 Task: Set up an automation rule in Jira to create a GitLab branch when an issue moves from 'Backlog' to 'In Progress'.
Action: Mouse pressed left at (811, 451)
Screenshot: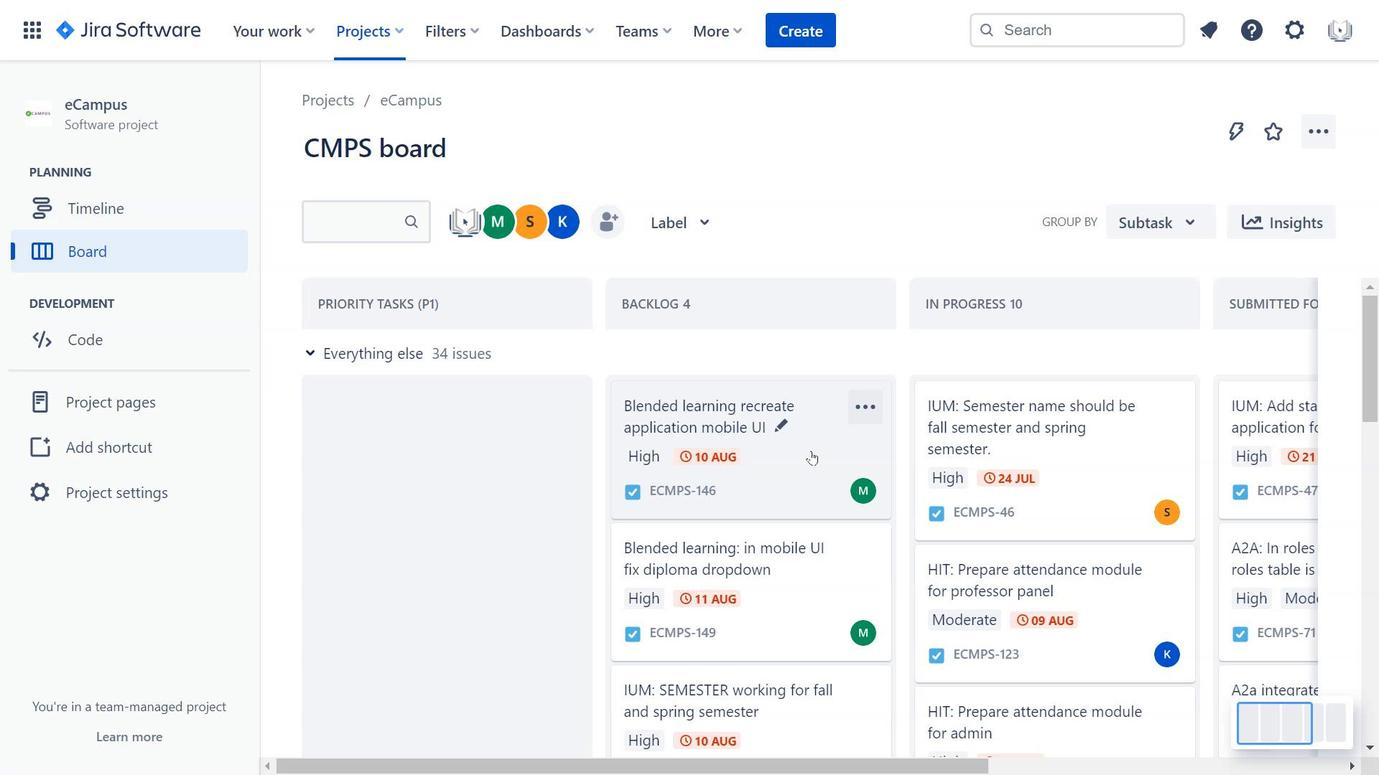 
Action: Mouse moved to (974, 155)
Screenshot: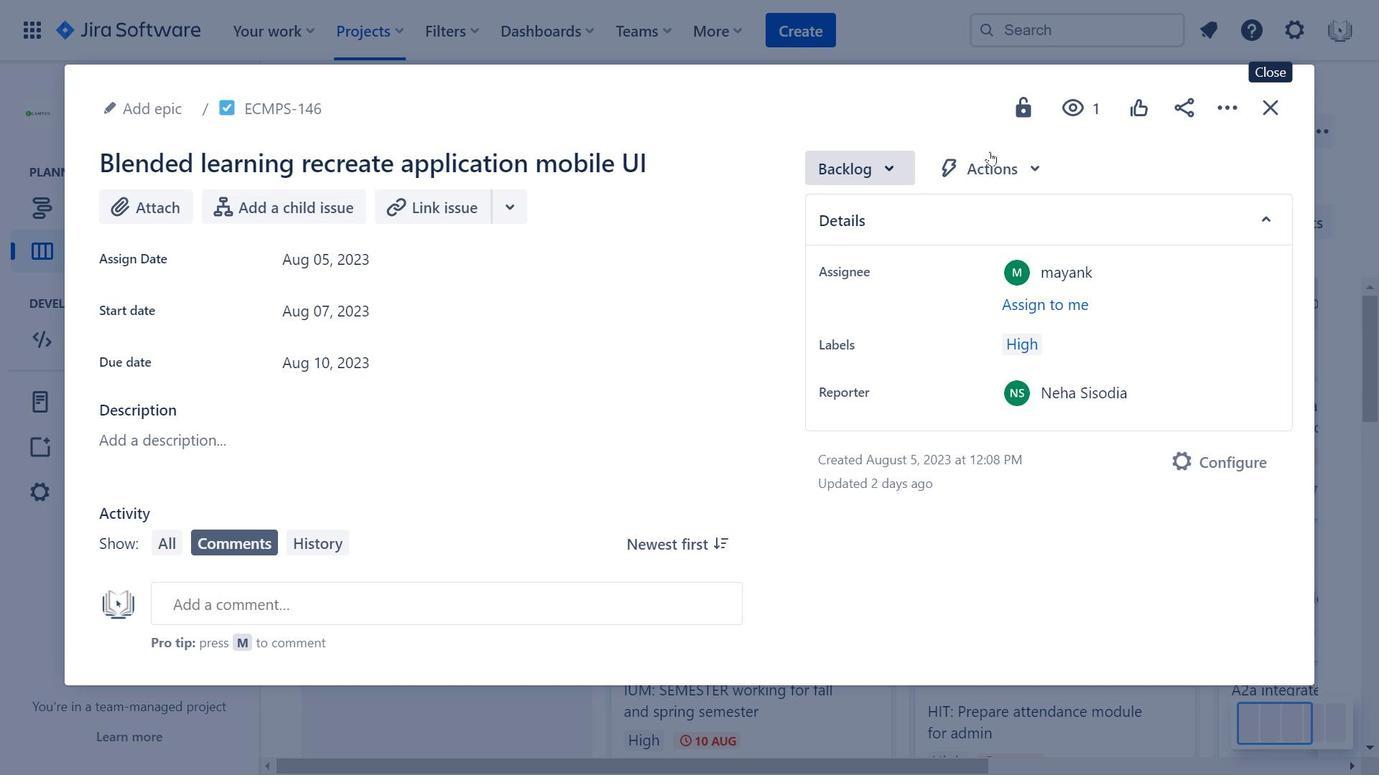 
Action: Mouse pressed left at (974, 155)
Screenshot: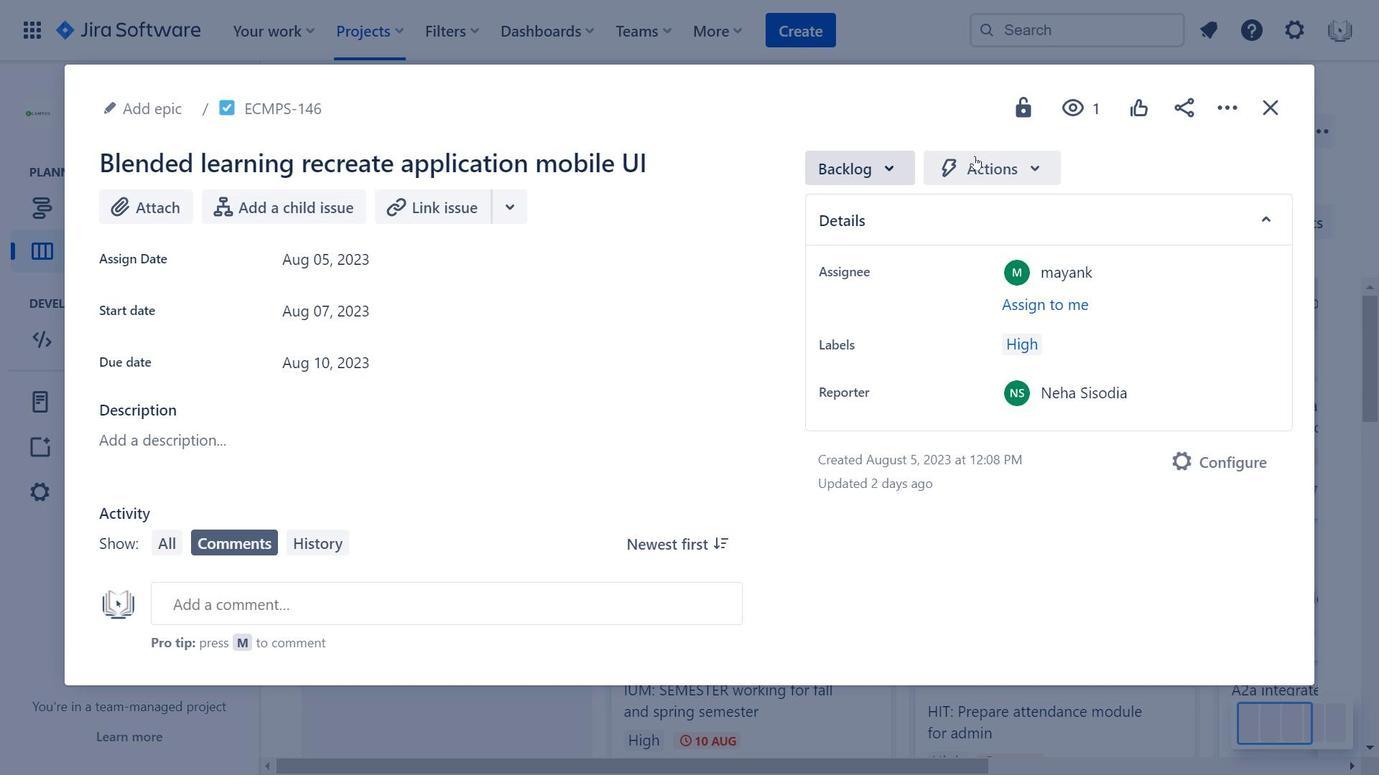 
Action: Mouse moved to (891, 174)
Screenshot: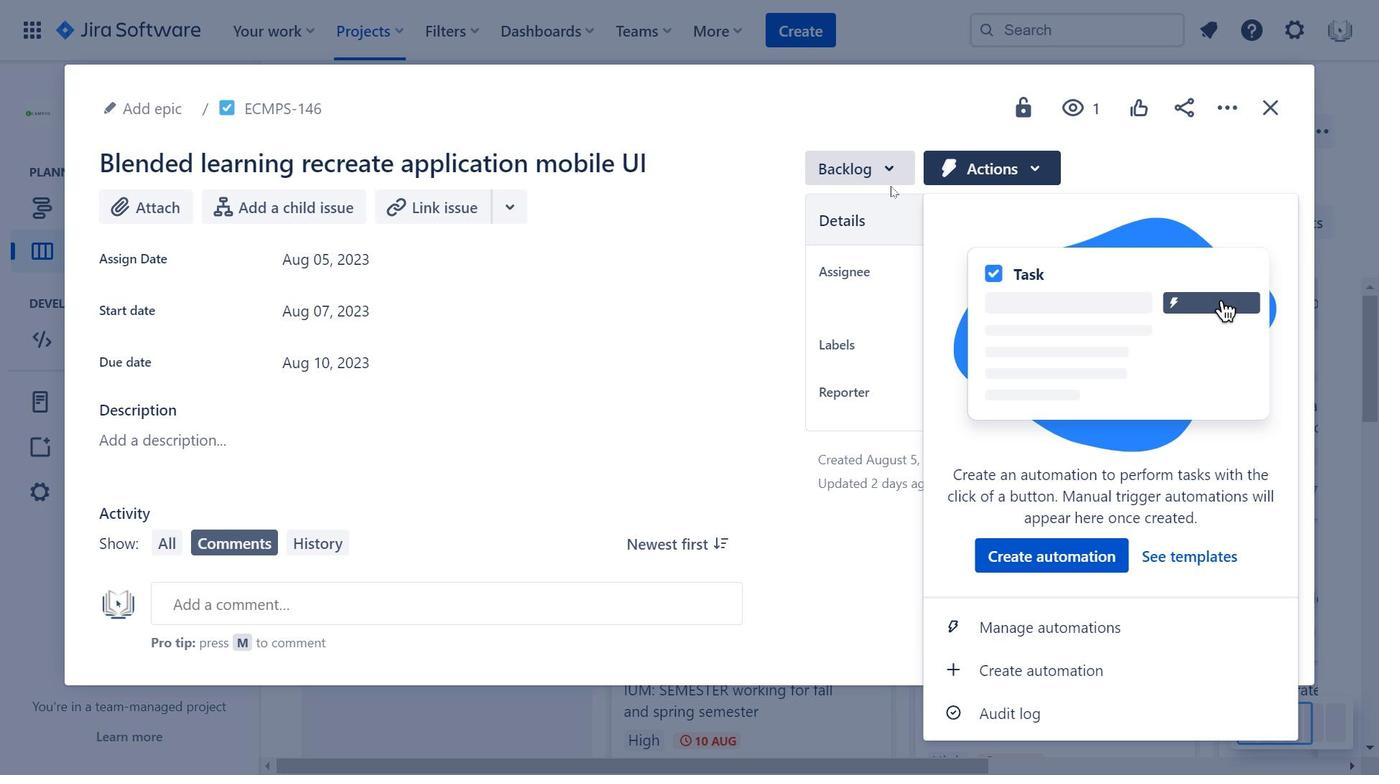 
Action: Mouse pressed left at (891, 174)
Screenshot: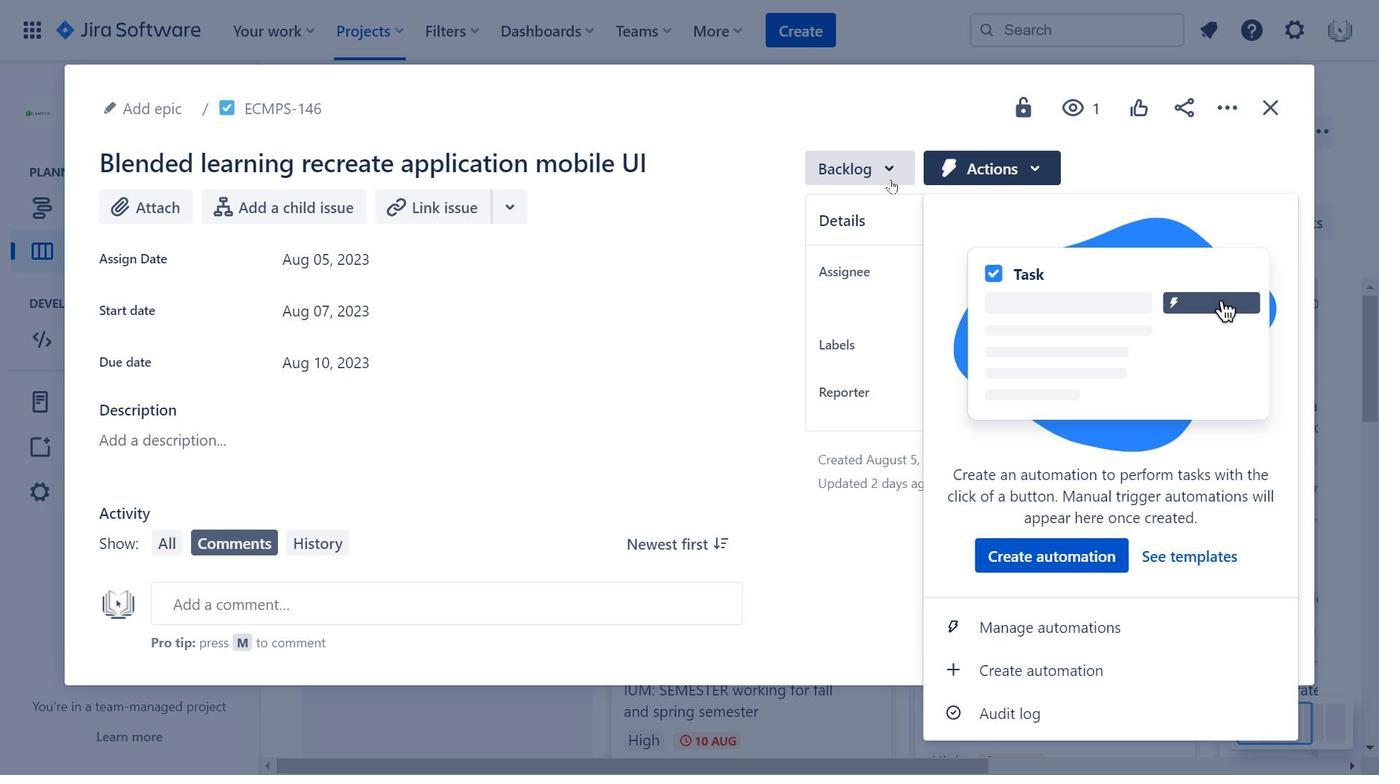 
Action: Mouse moved to (1280, 112)
Screenshot: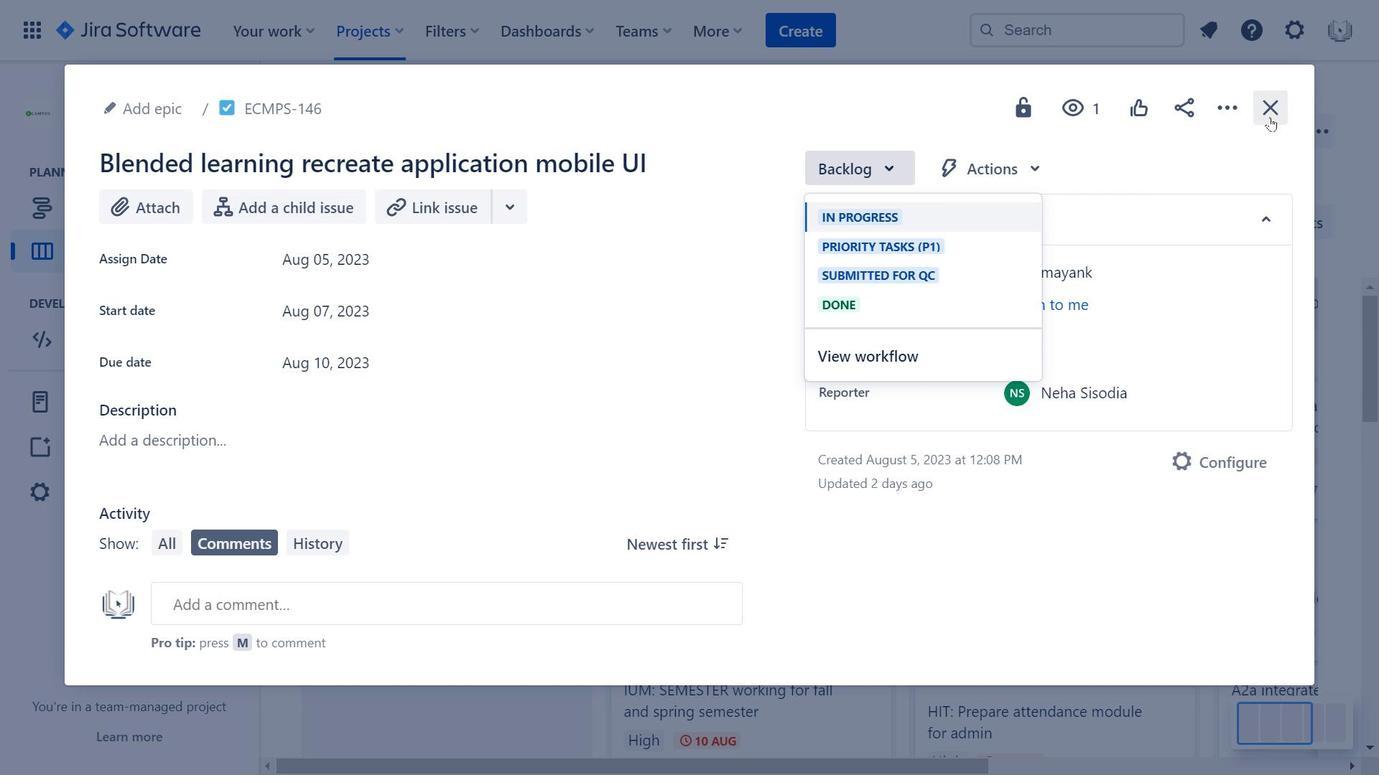 
Action: Mouse pressed left at (1280, 112)
Screenshot: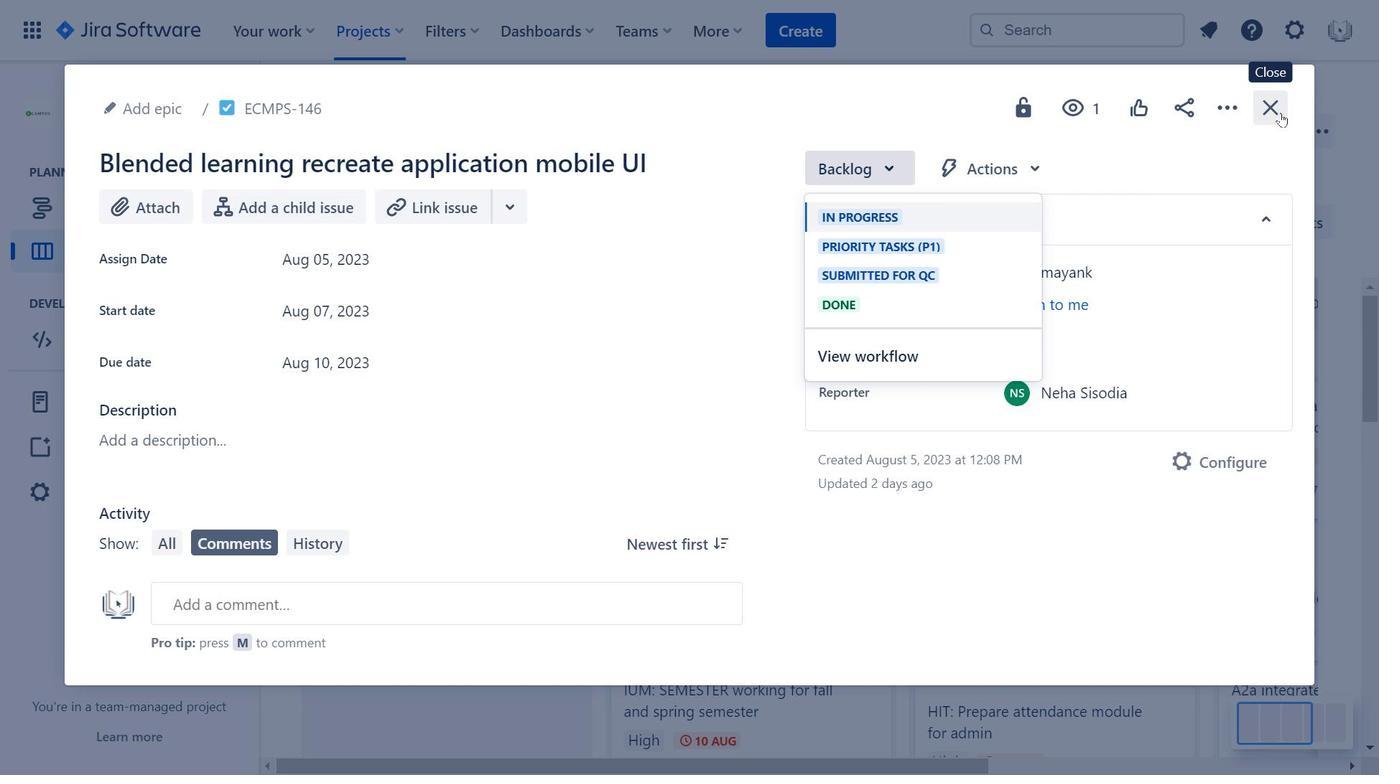 
Action: Mouse moved to (769, 490)
Screenshot: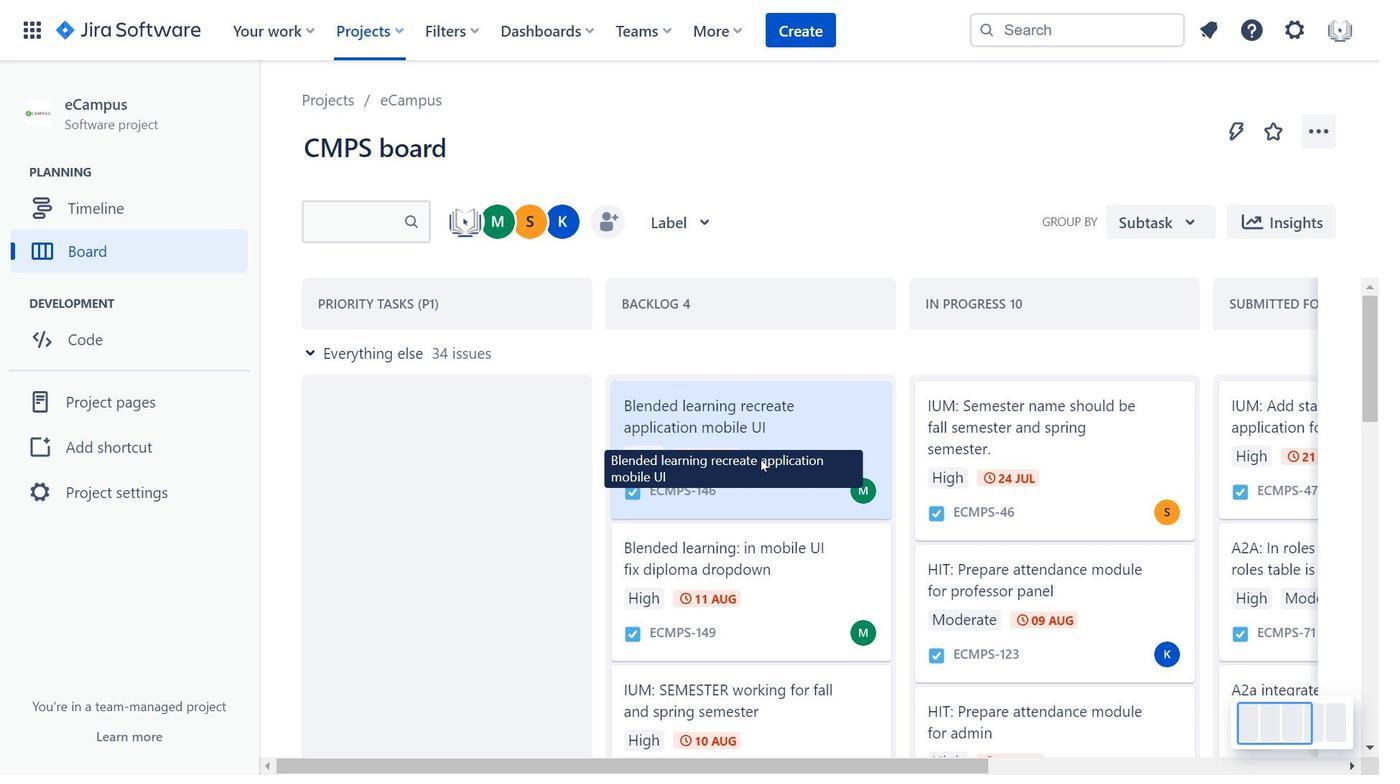 
Action: Mouse scrolled (769, 489) with delta (0, 0)
Screenshot: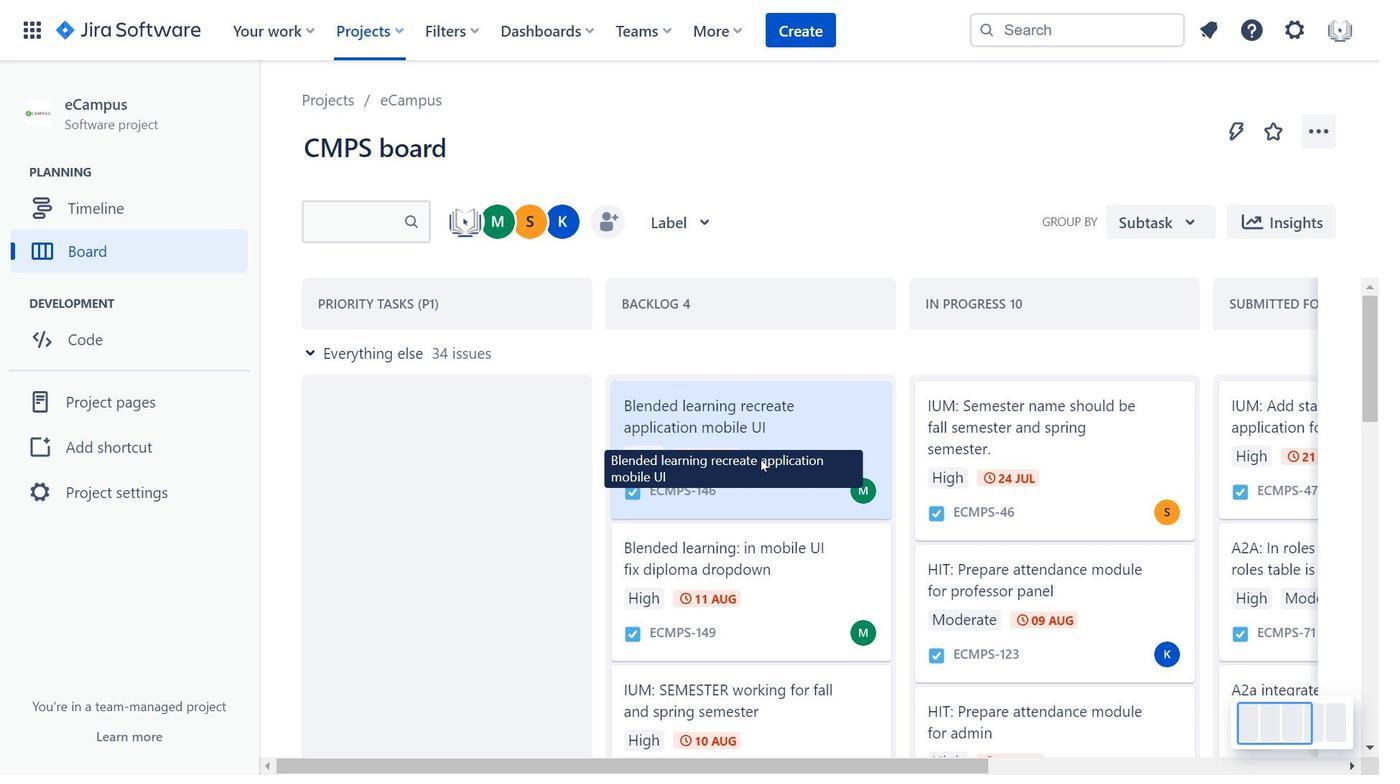 
Action: Mouse moved to (769, 491)
Screenshot: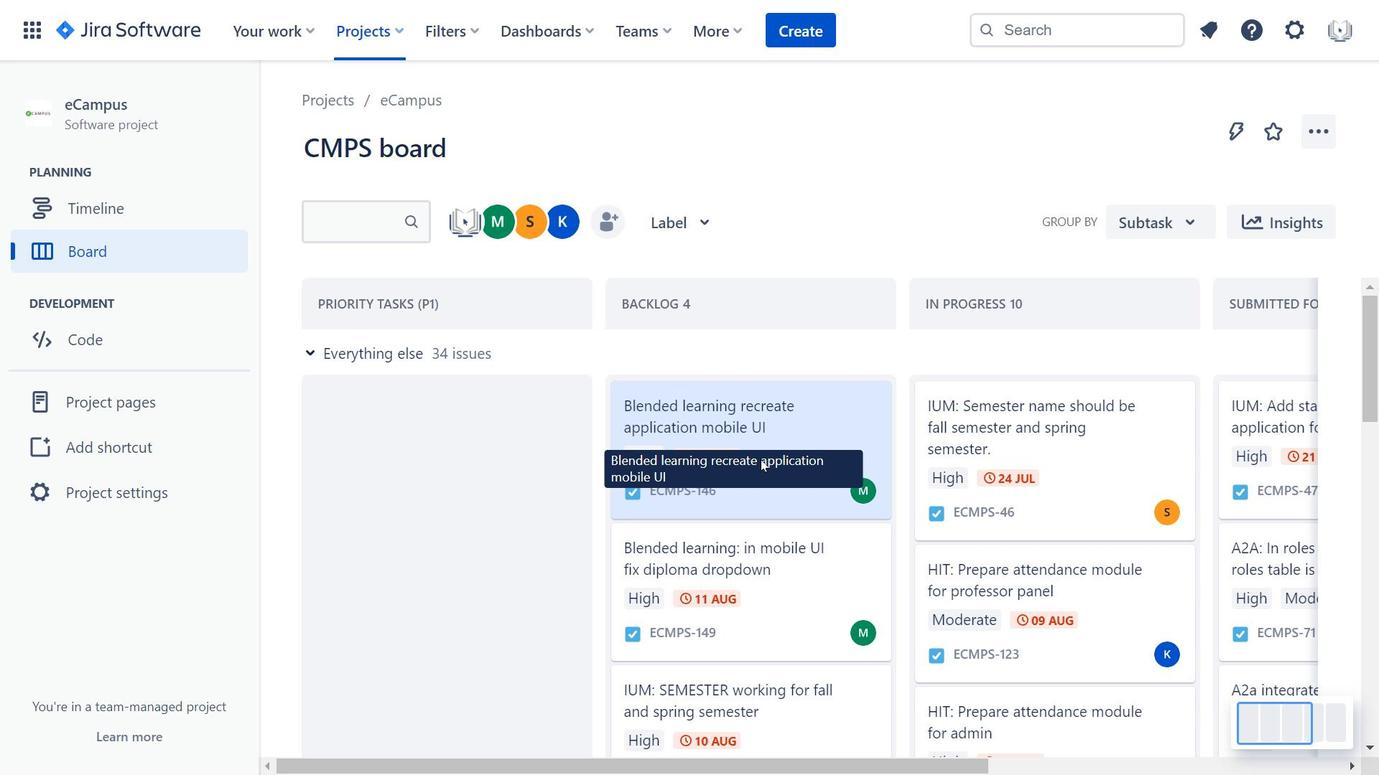 
Action: Mouse scrolled (769, 490) with delta (0, 0)
Screenshot: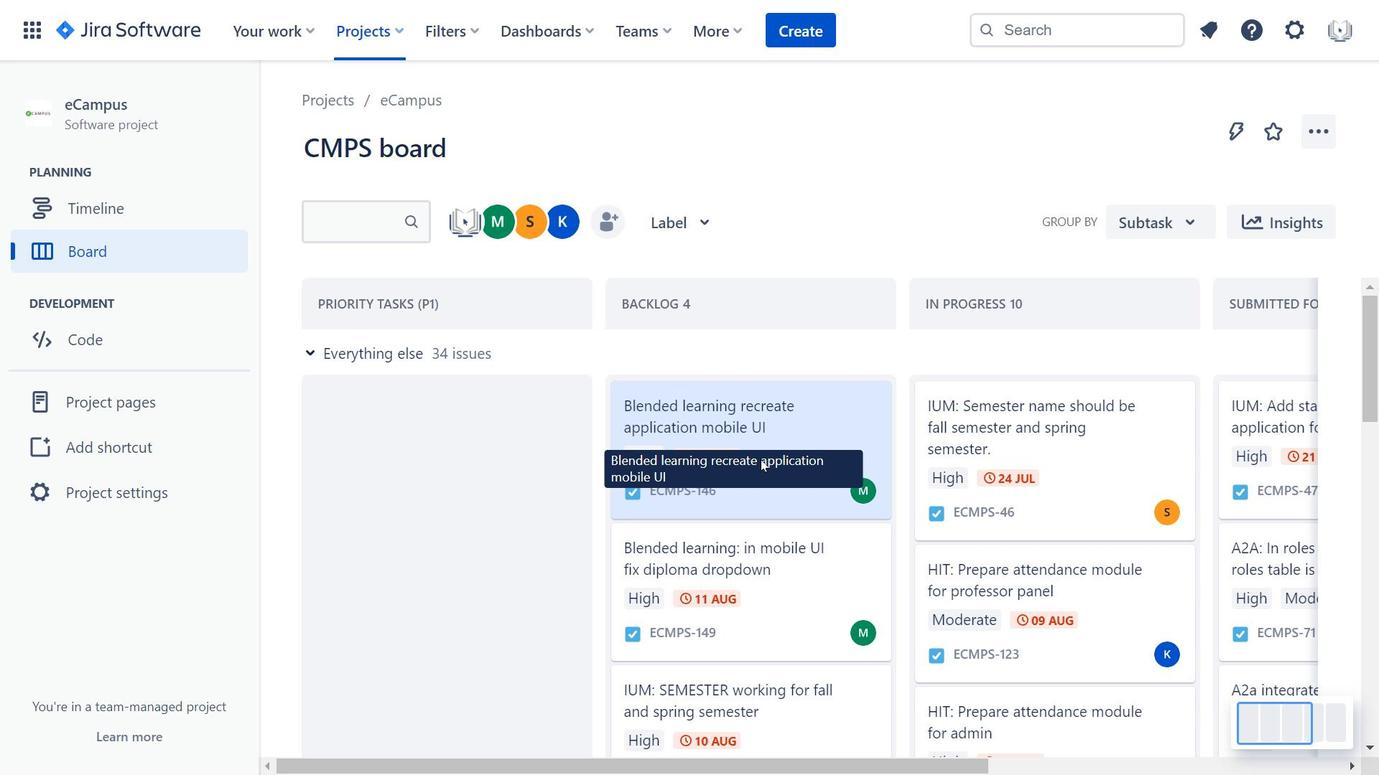 
Action: Mouse moved to (822, 549)
Screenshot: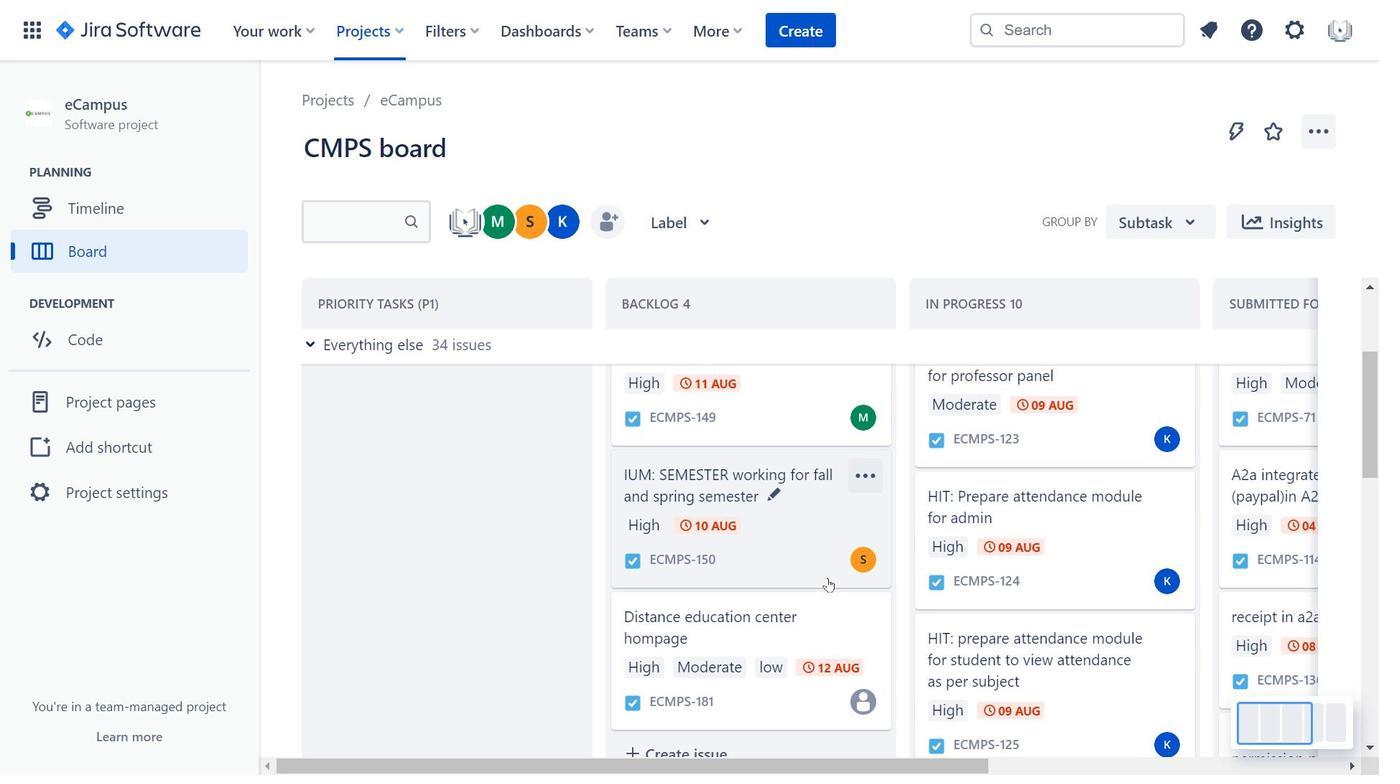 
Action: Mouse pressed left at (822, 549)
Screenshot: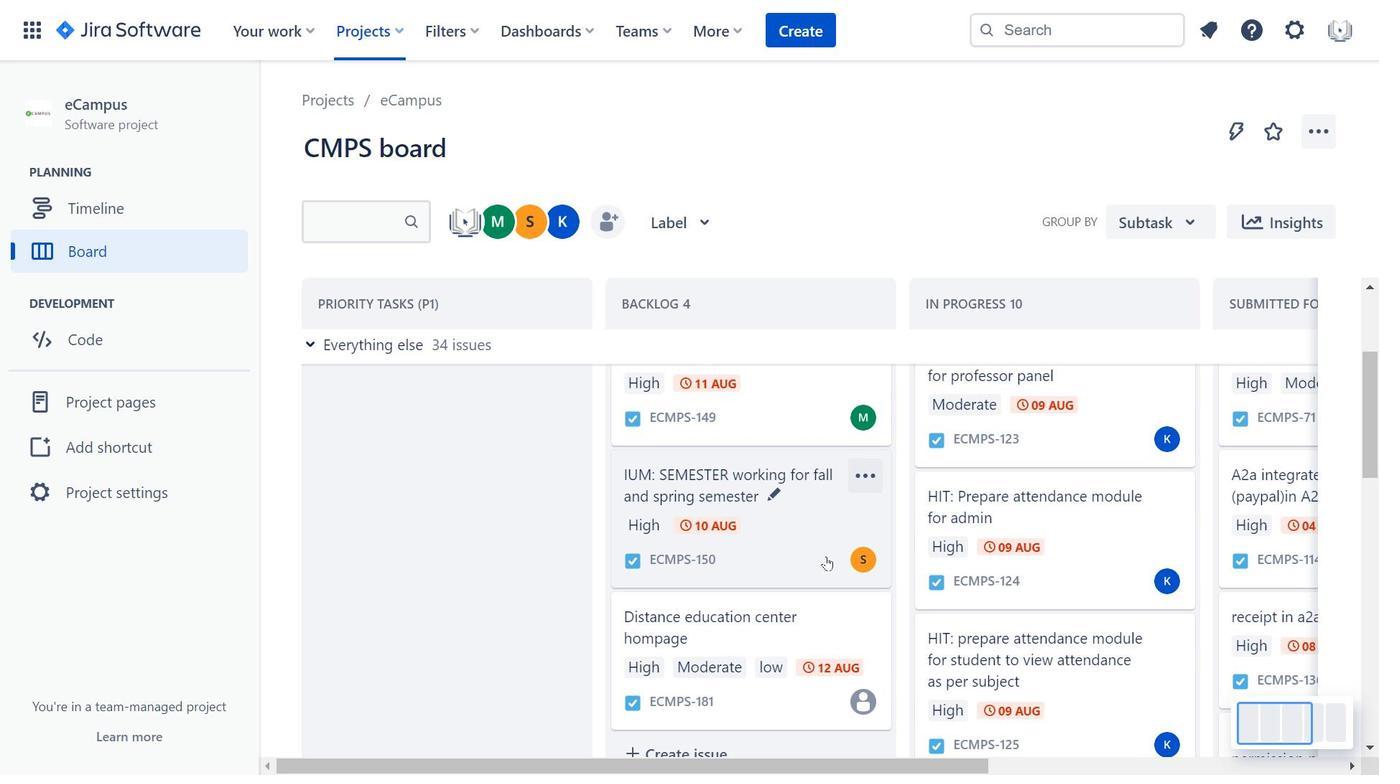 
Action: Mouse moved to (1011, 174)
Screenshot: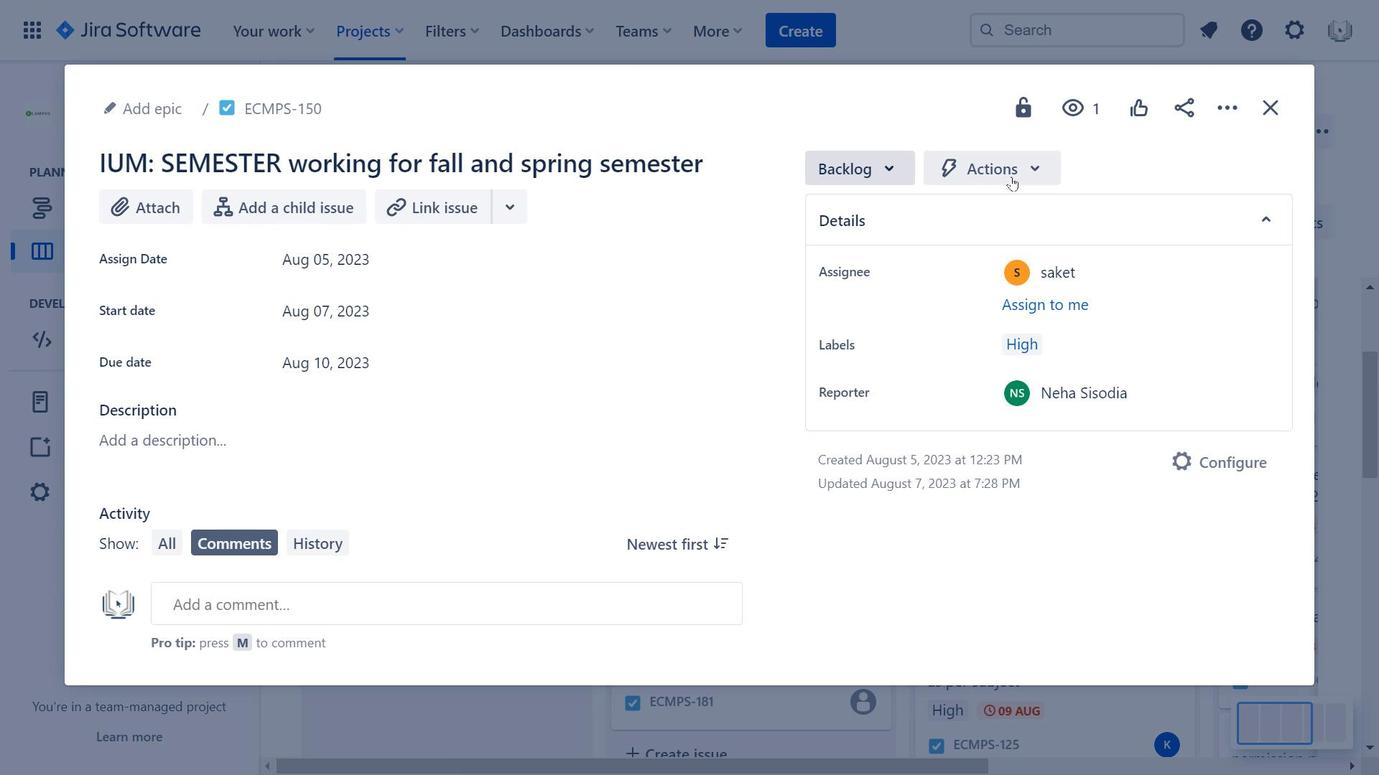 
Action: Mouse pressed left at (1011, 174)
Screenshot: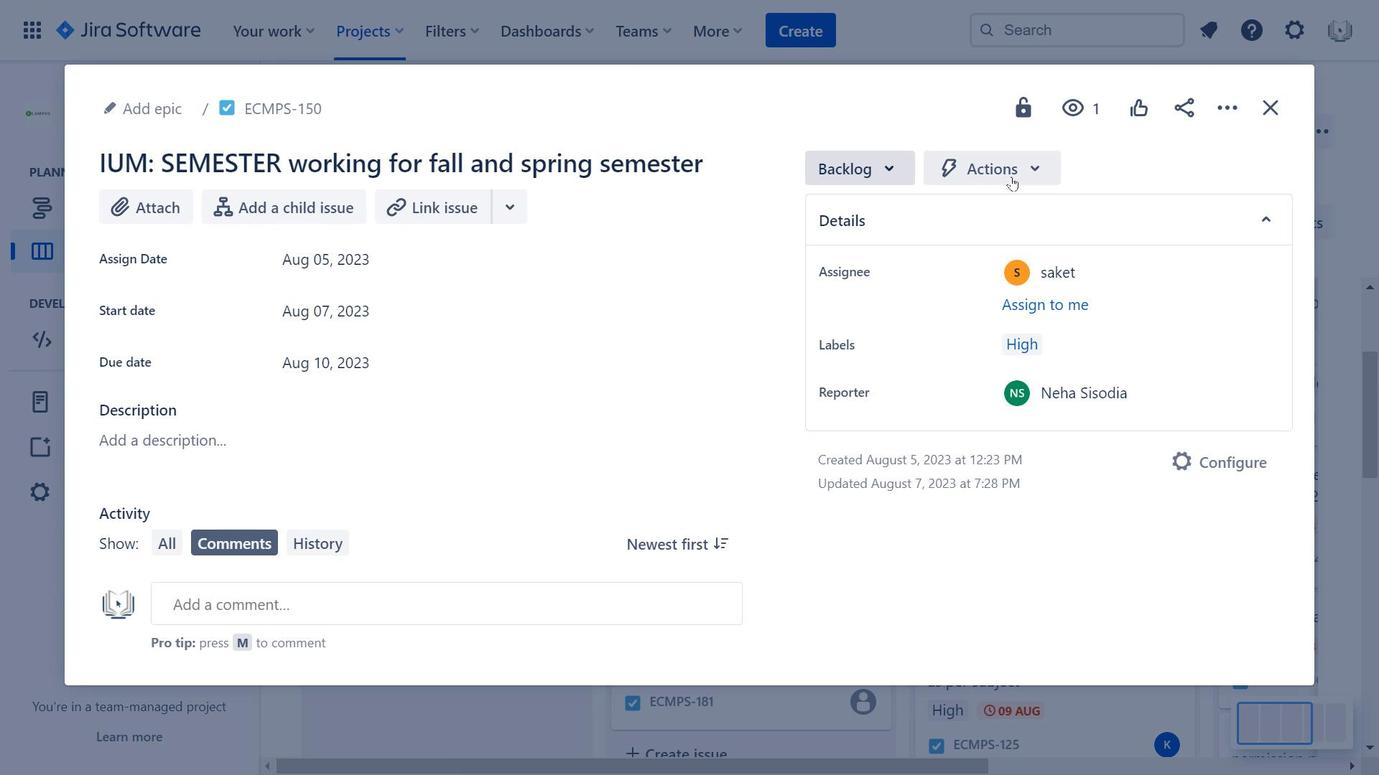 
Action: Mouse moved to (369, 273)
Screenshot: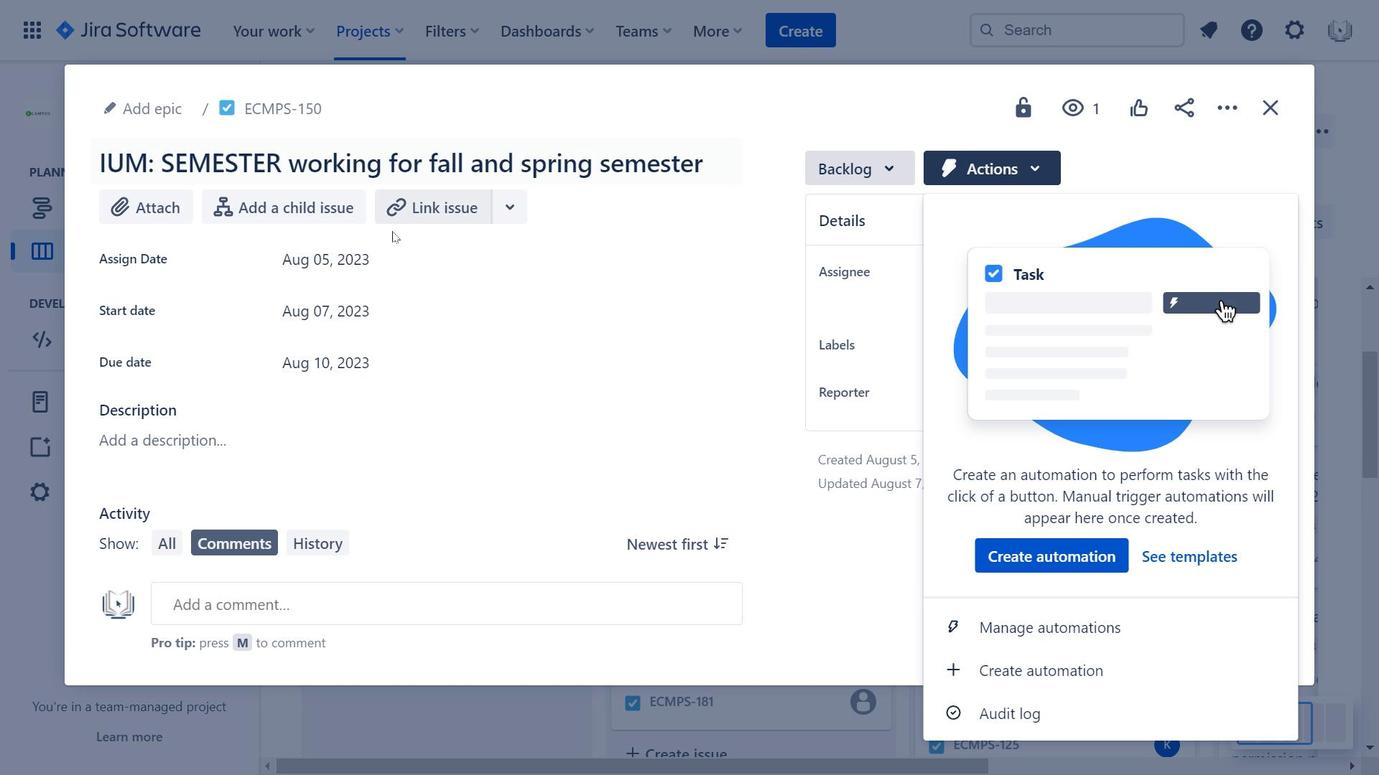 
Action: Mouse pressed left at (369, 273)
Screenshot: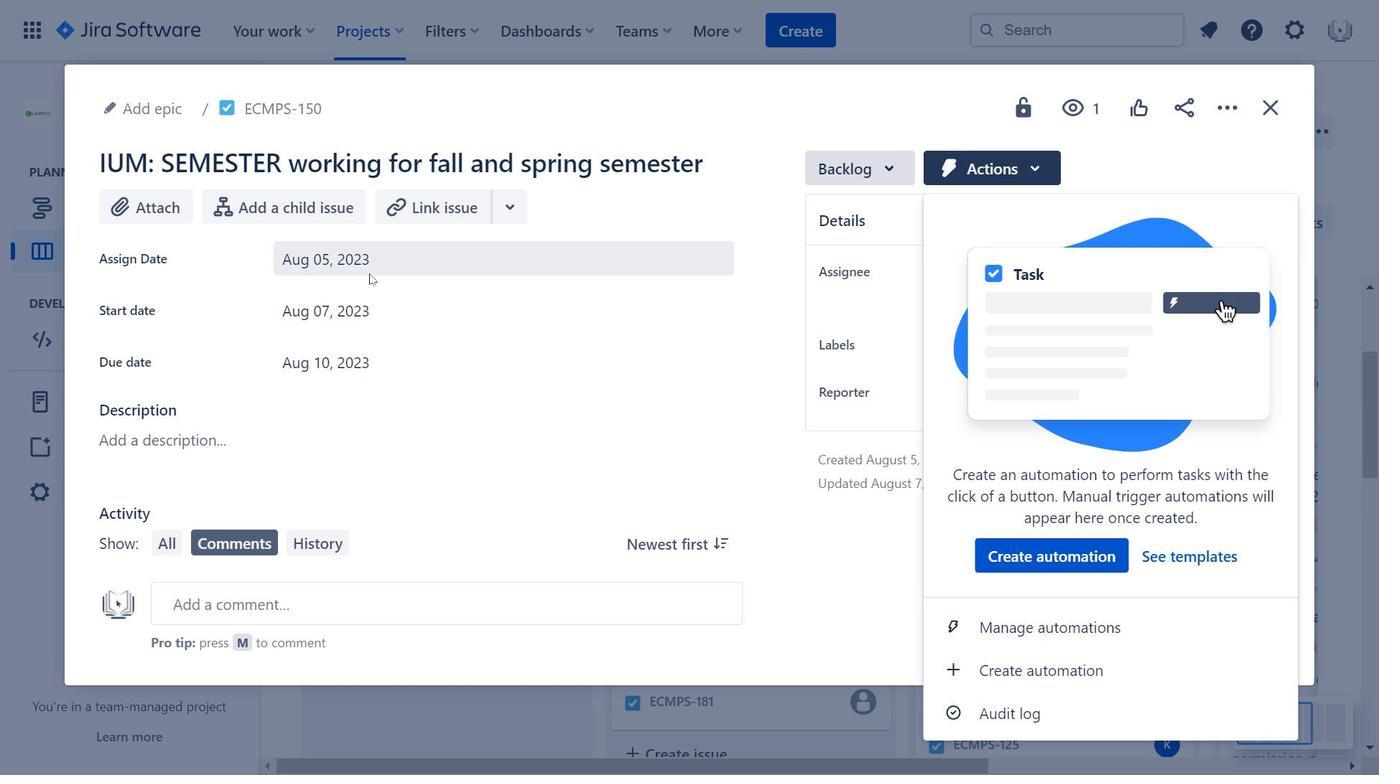 
Action: Mouse moved to (876, 175)
Screenshot: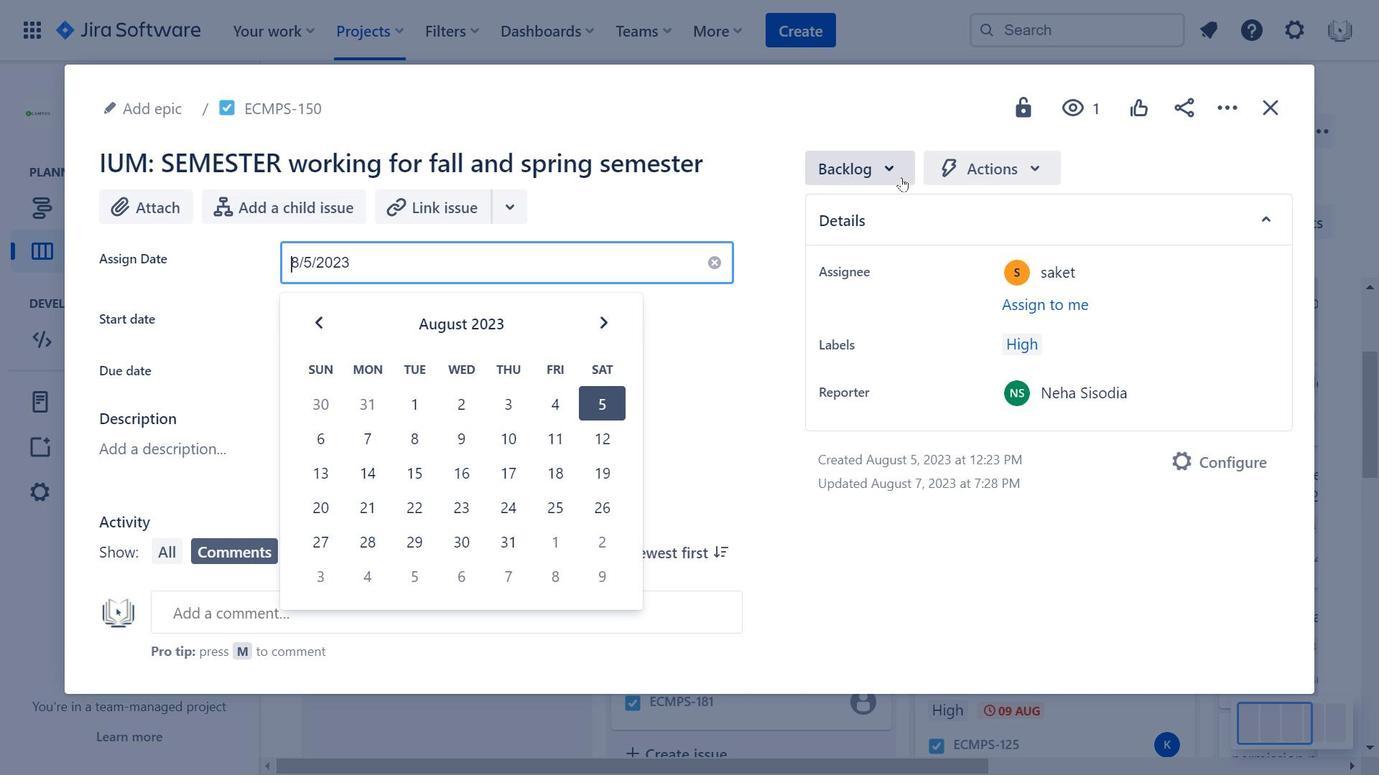 
Action: Mouse pressed left at (876, 175)
Screenshot: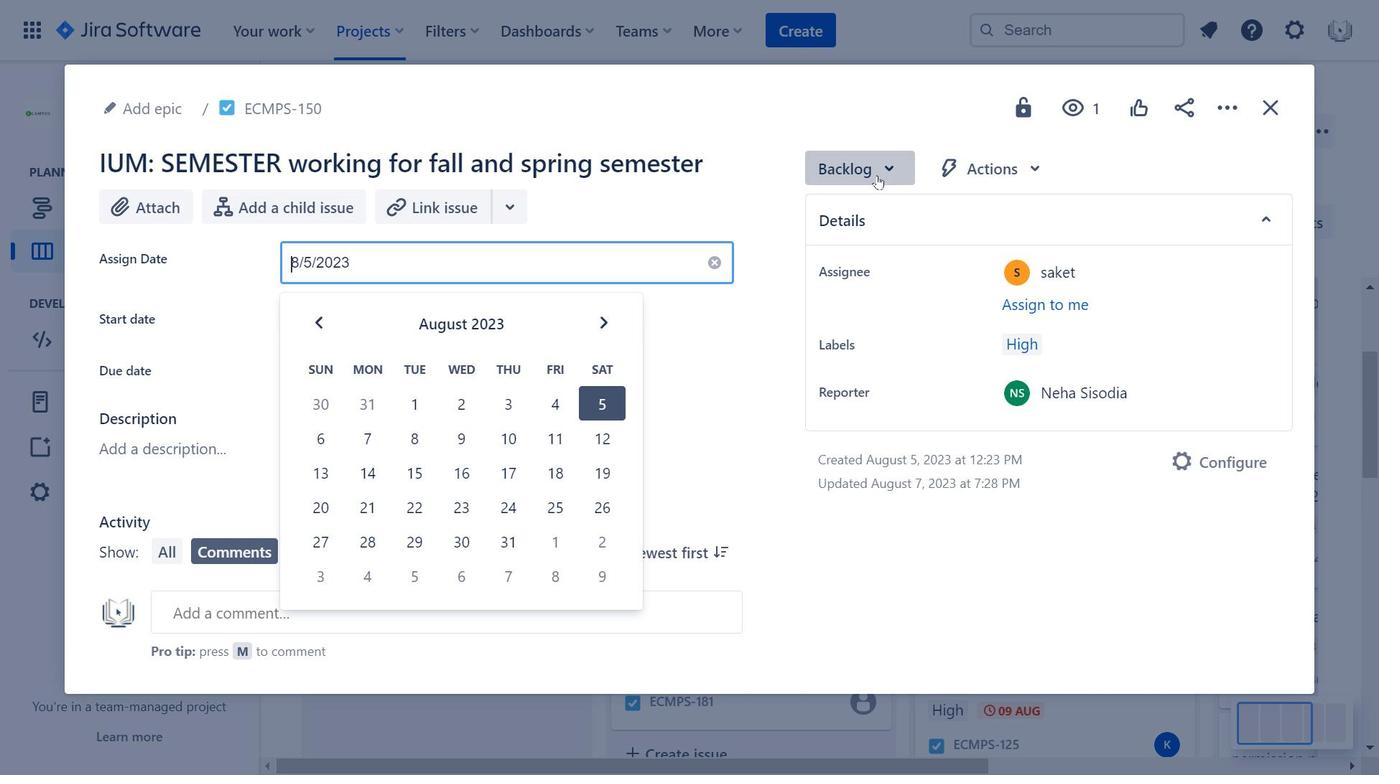 
Action: Mouse moved to (982, 173)
Screenshot: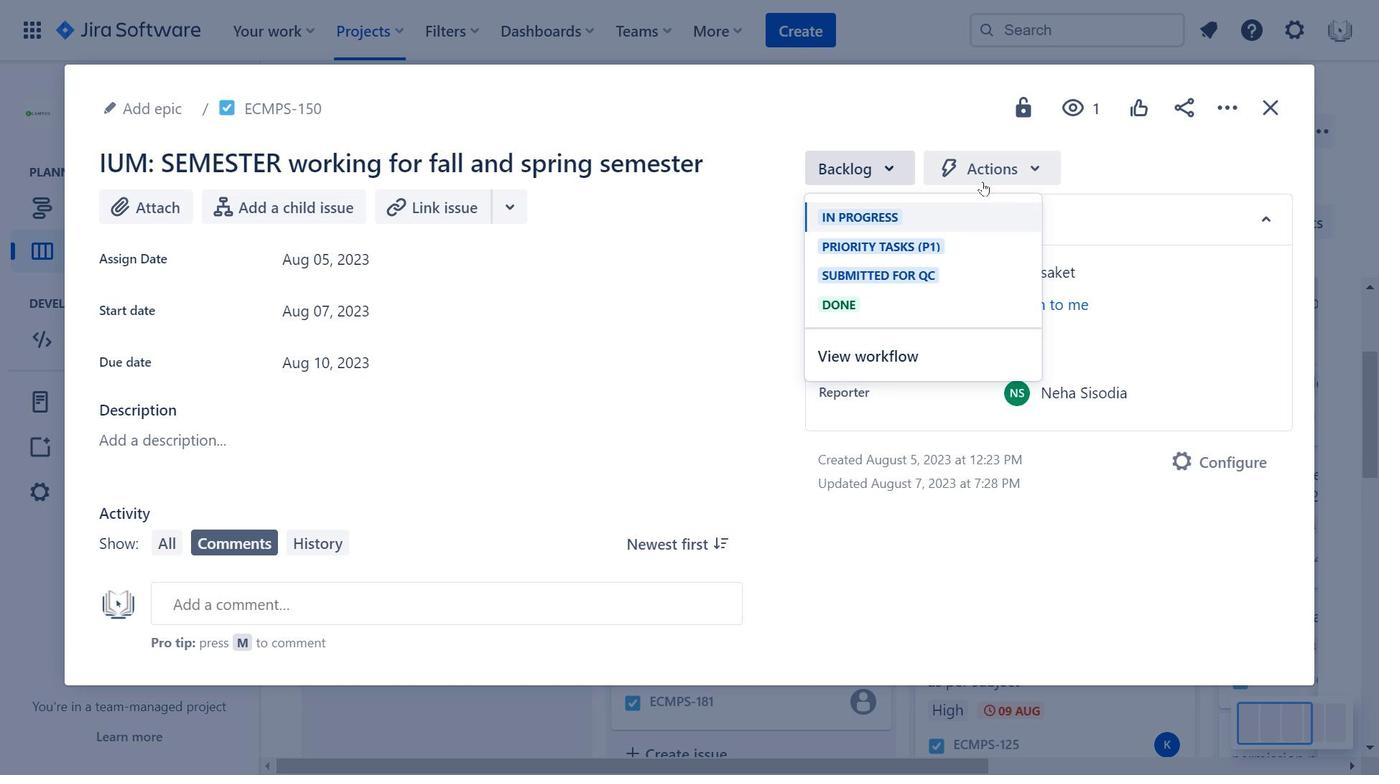 
Action: Mouse pressed left at (982, 173)
Screenshot: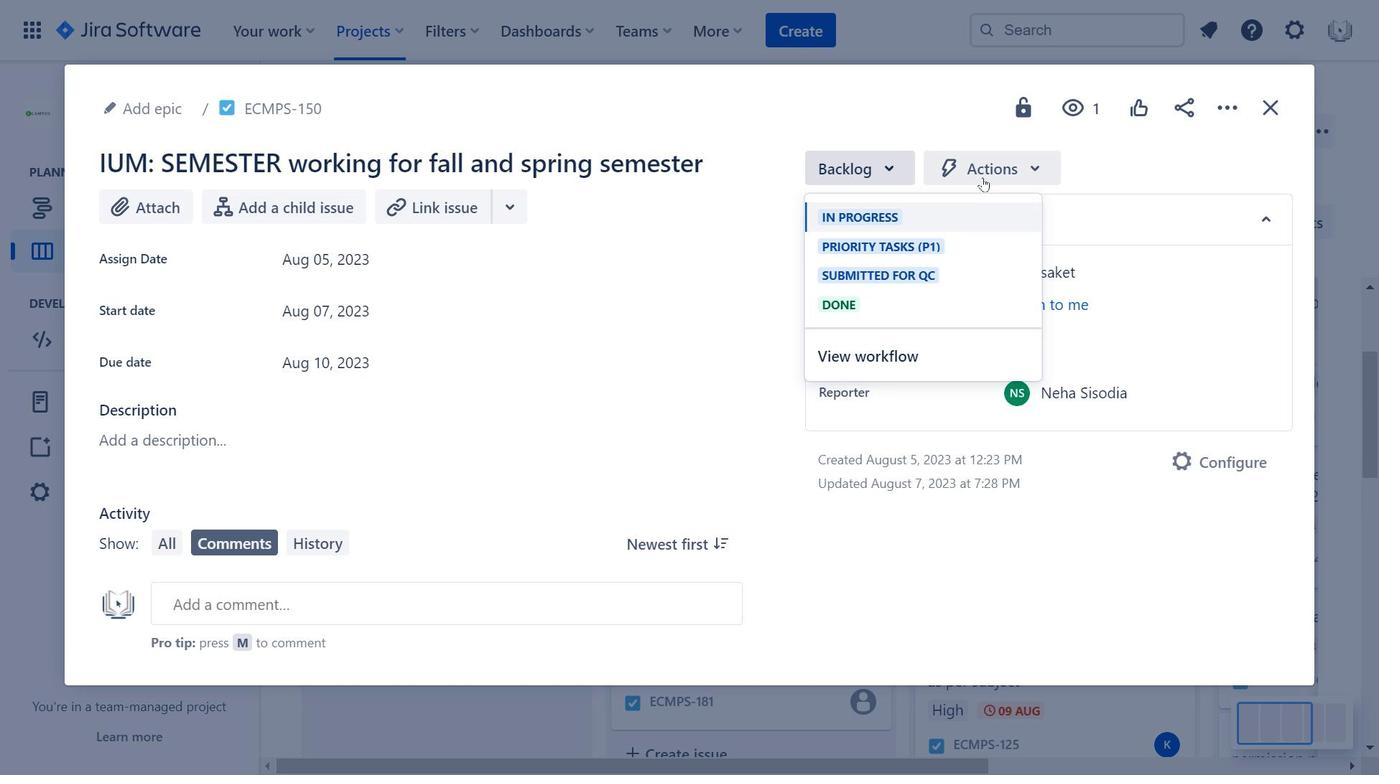 
Action: Mouse moved to (666, 252)
Screenshot: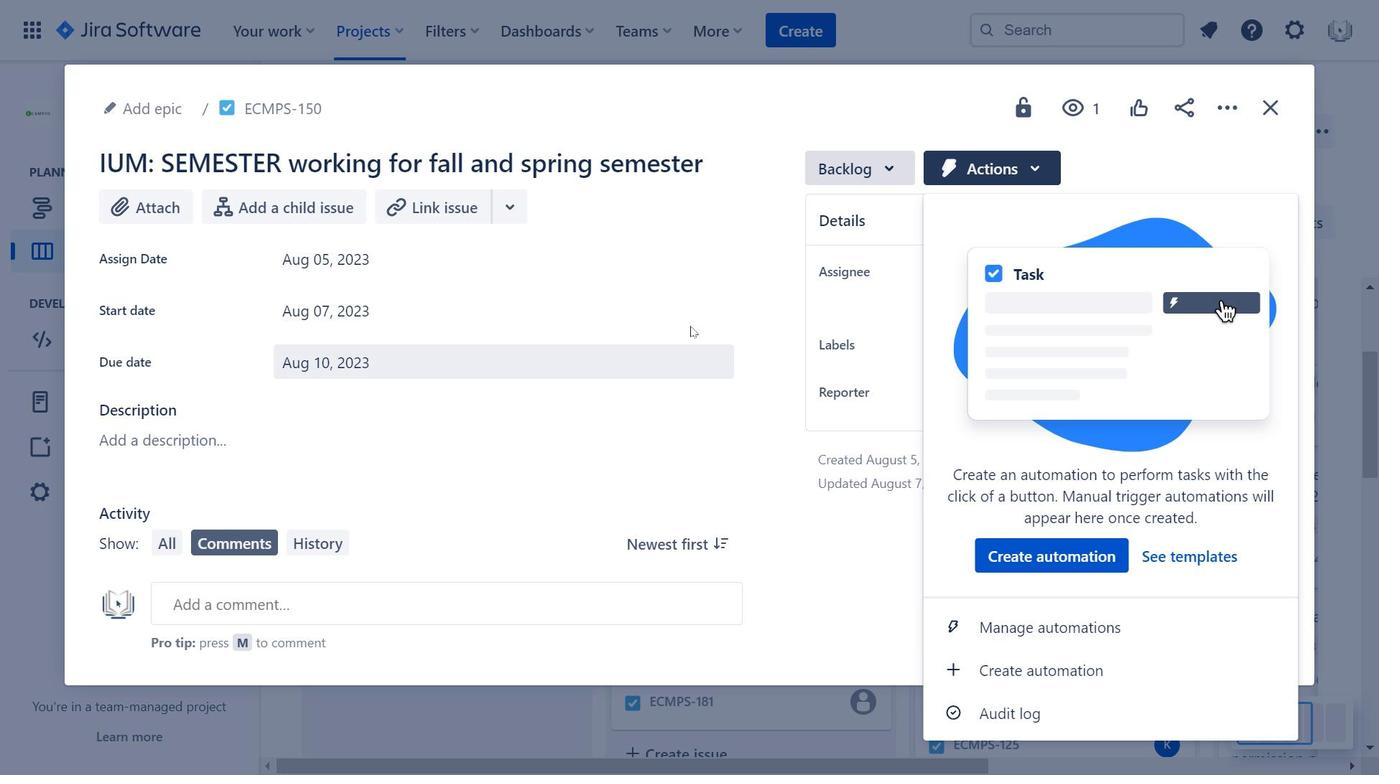 
Action: Mouse scrolled (666, 251) with delta (0, 0)
Screenshot: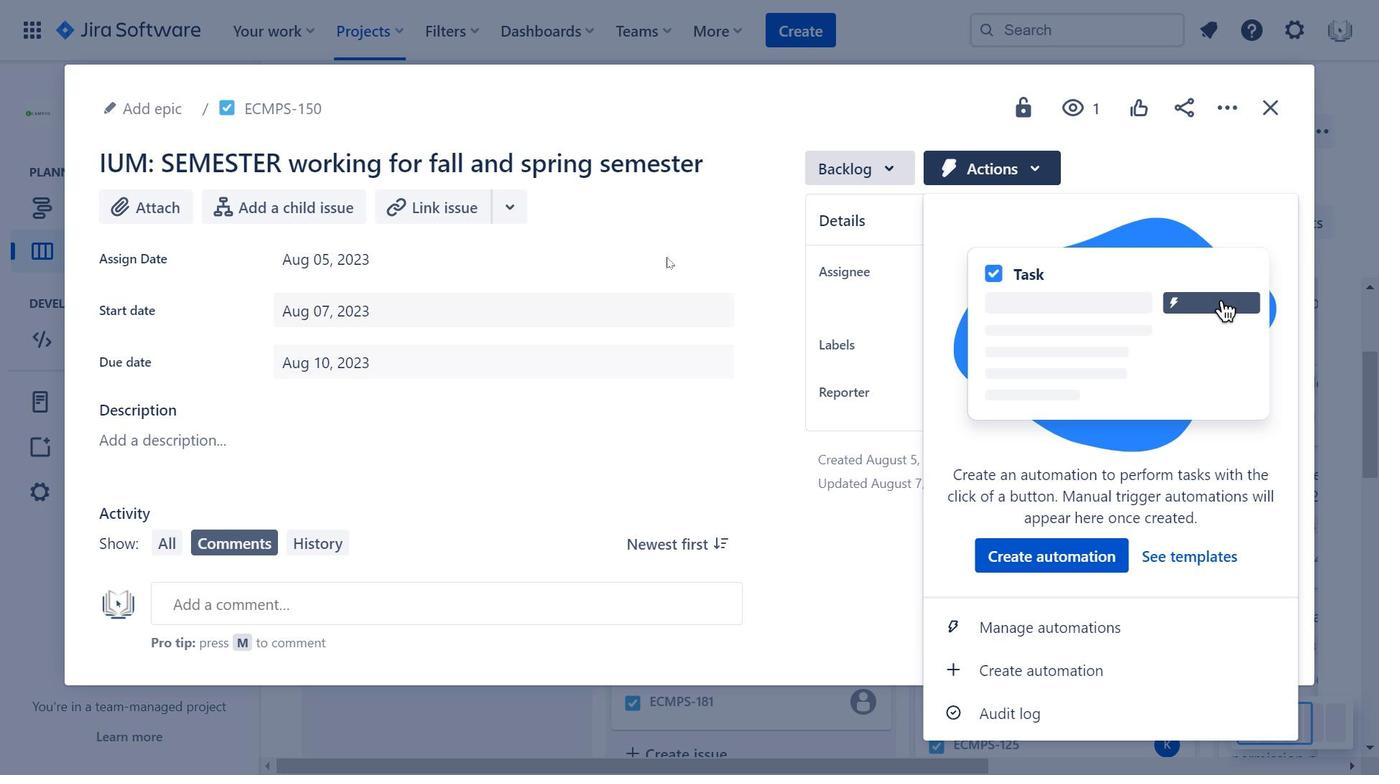 
Action: Mouse moved to (1265, 117)
Screenshot: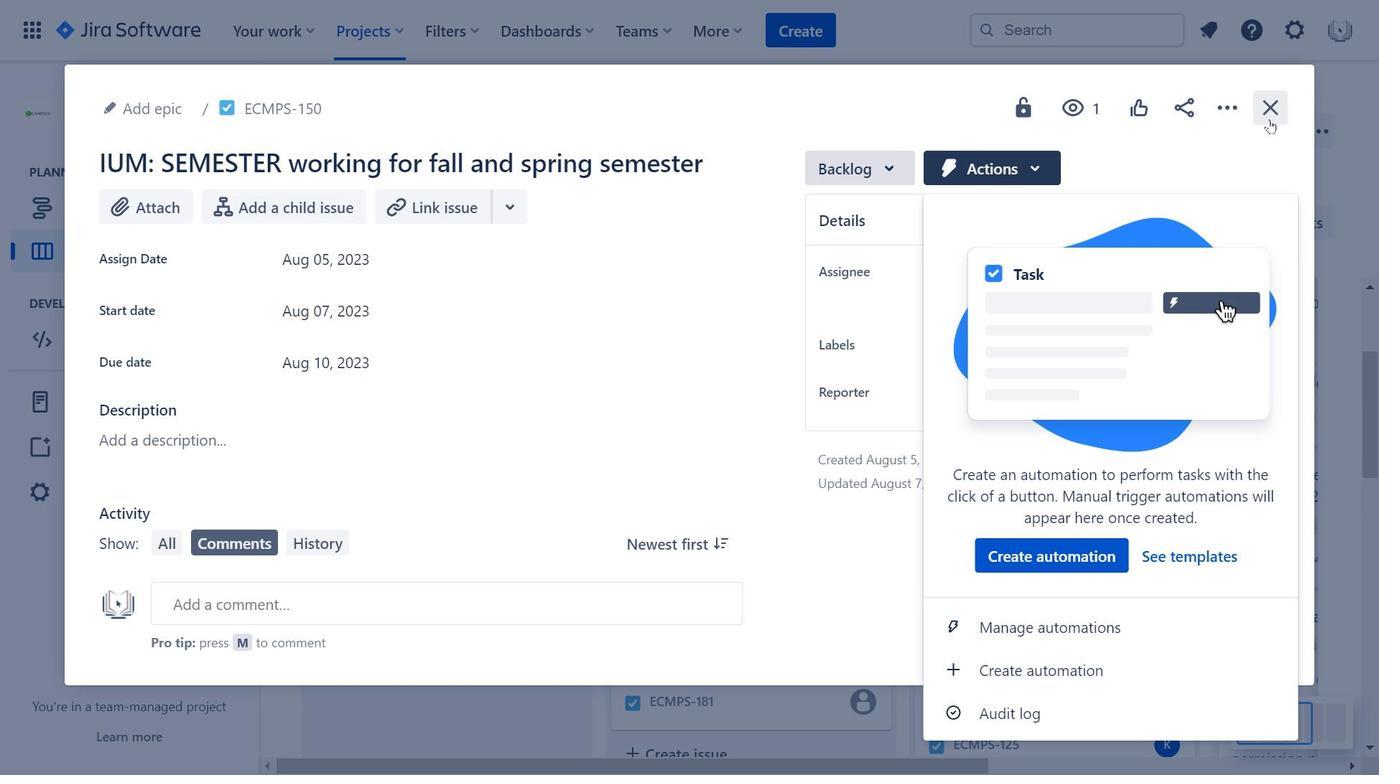 
Action: Mouse pressed left at (1265, 117)
Screenshot: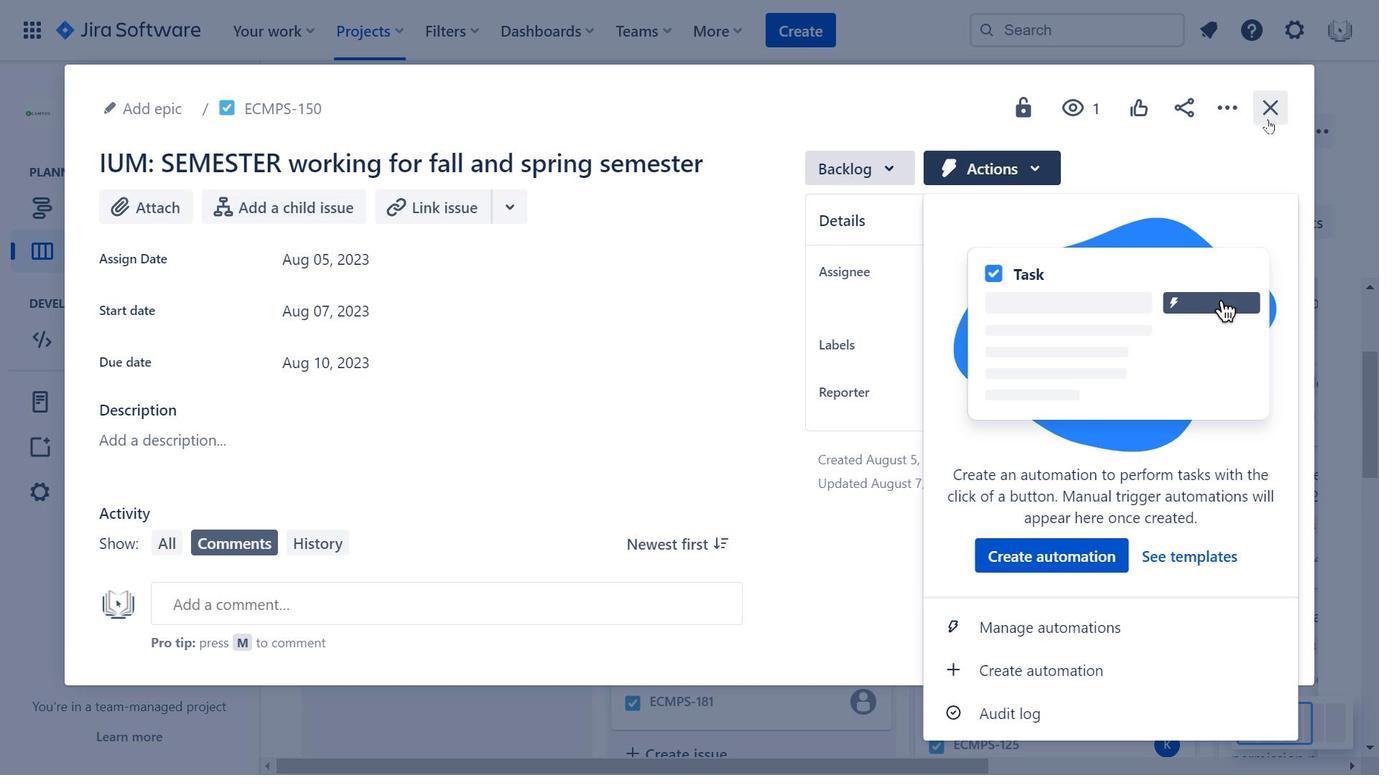 
Action: Mouse moved to (1265, 720)
Screenshot: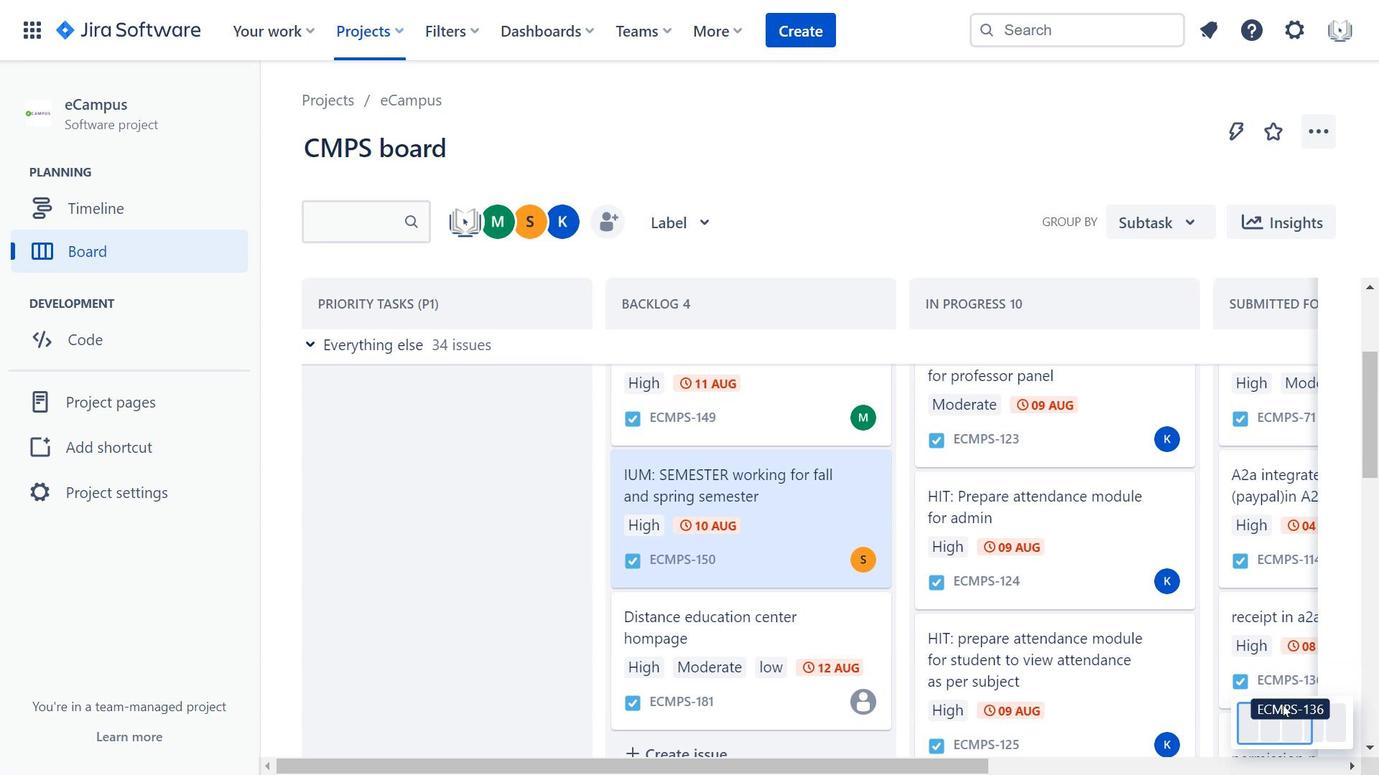 
Action: Mouse pressed left at (1265, 720)
Screenshot: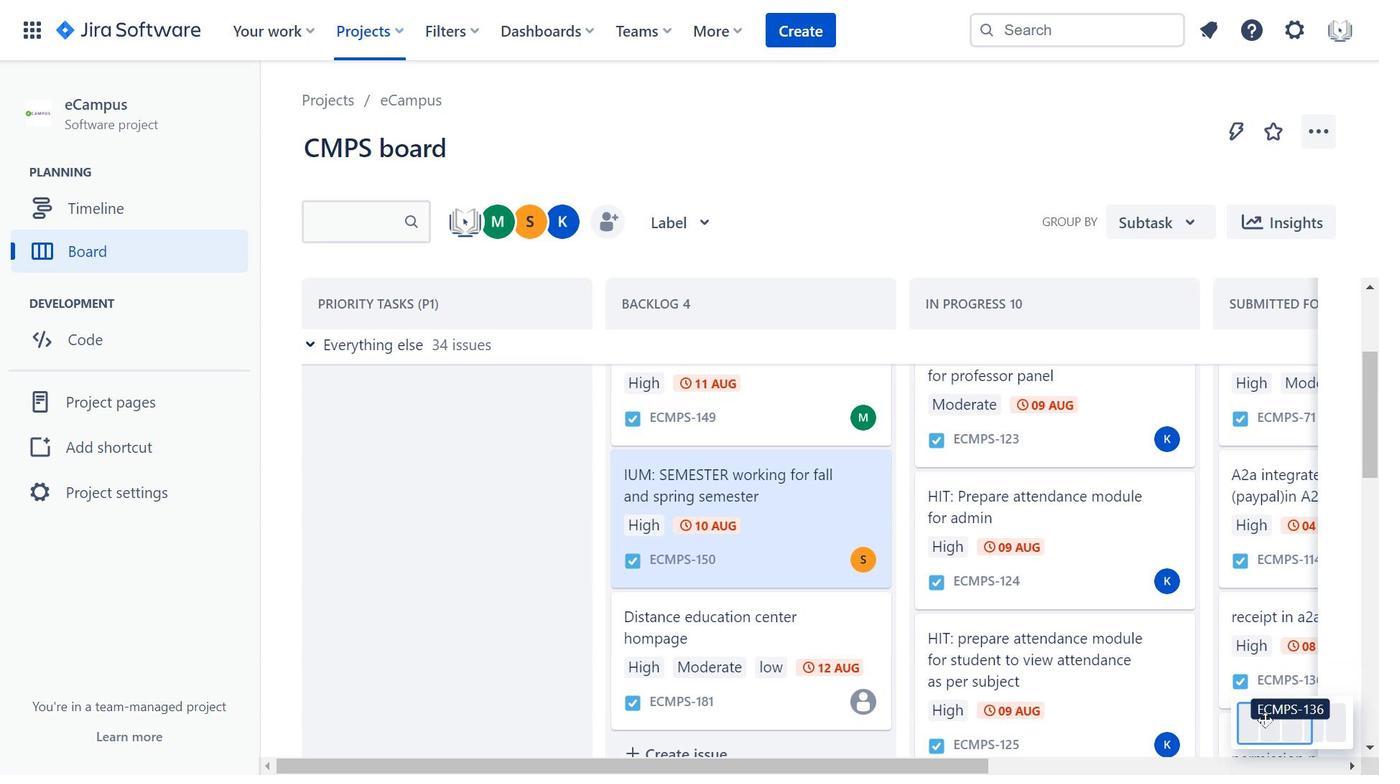 
Action: Mouse moved to (881, 531)
Screenshot: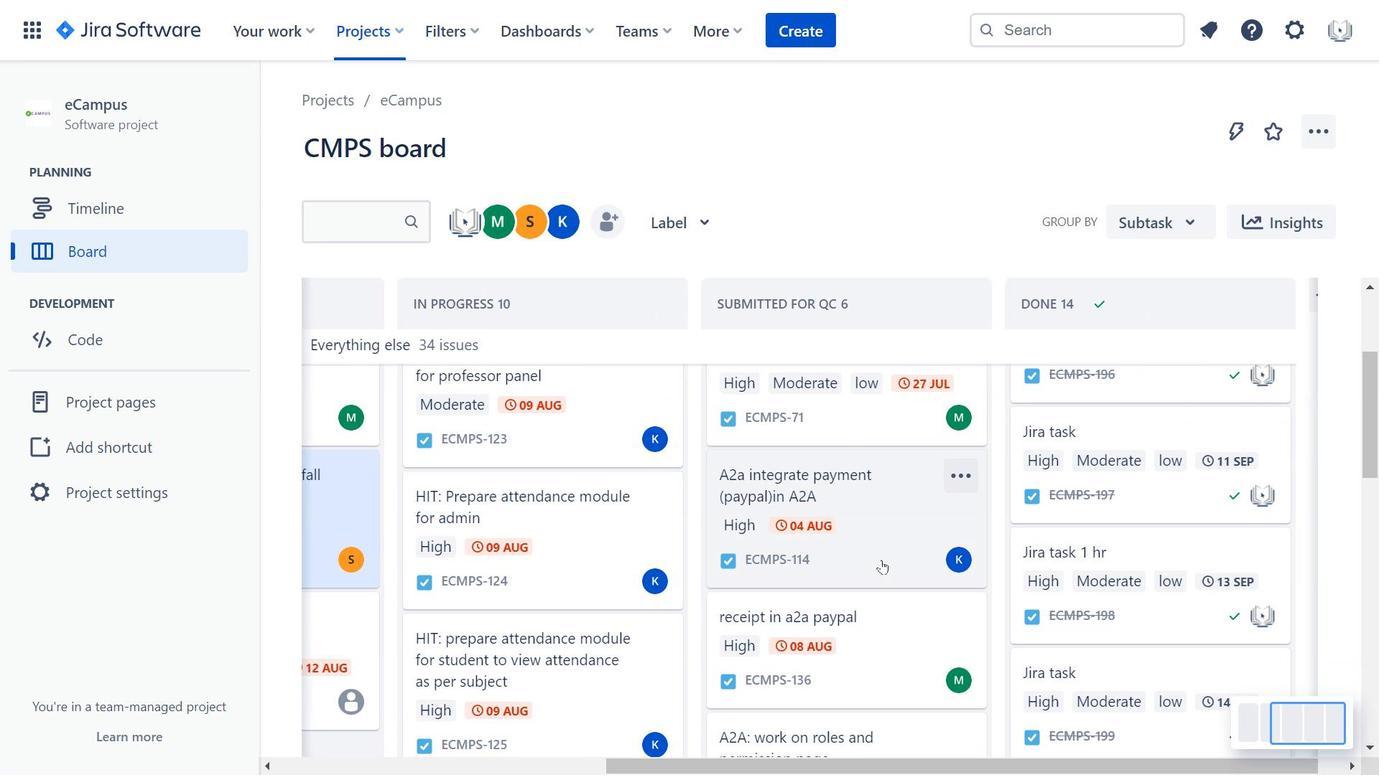 
Action: Mouse pressed left at (881, 531)
Screenshot: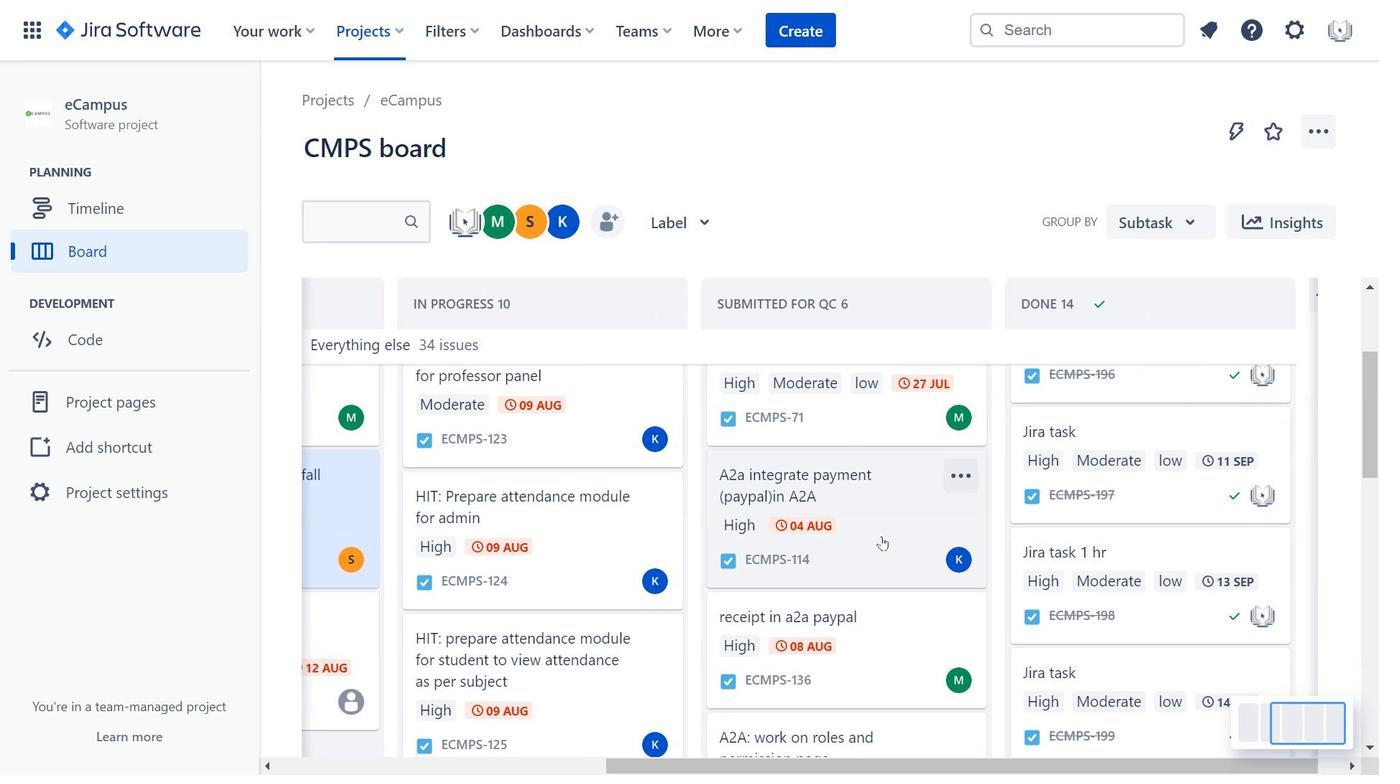 
Action: Mouse moved to (529, 318)
Screenshot: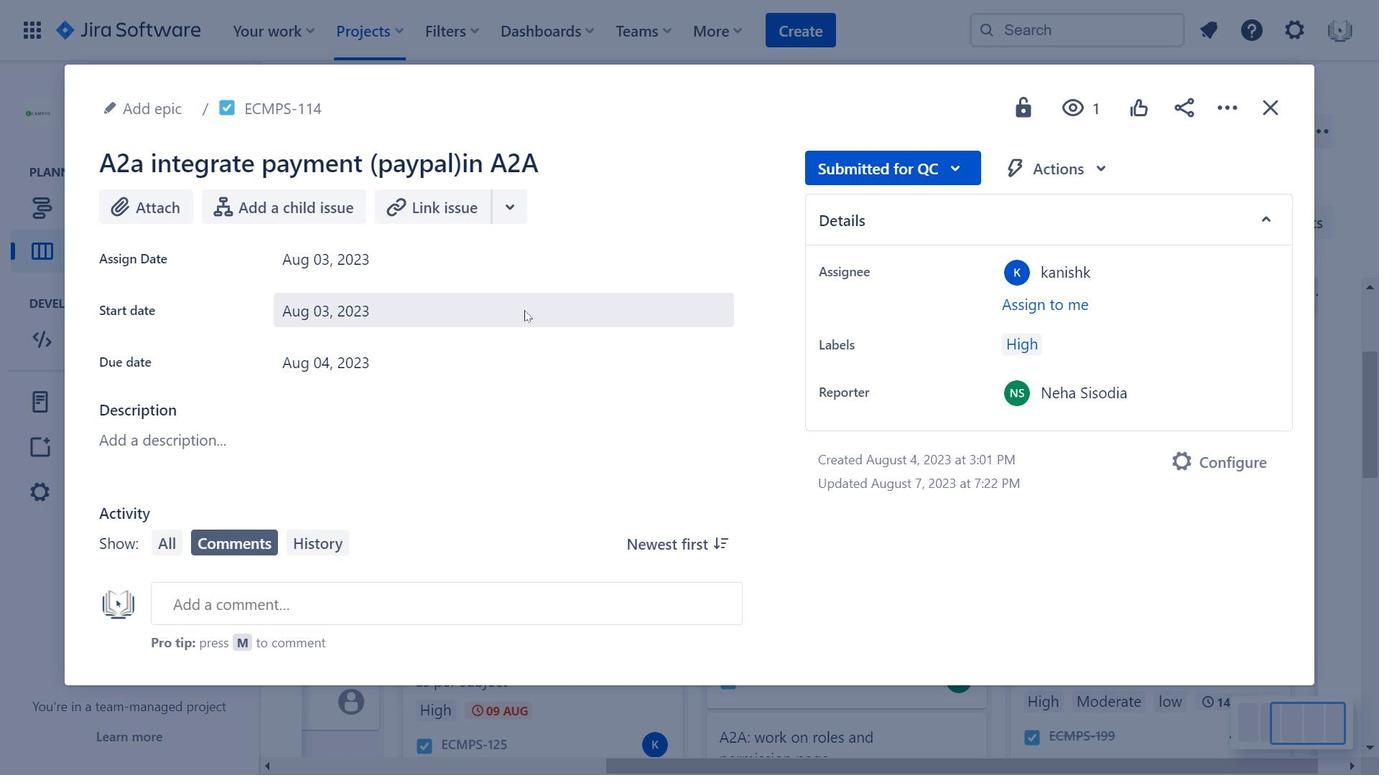 
Action: Mouse scrolled (529, 317) with delta (0, 0)
Screenshot: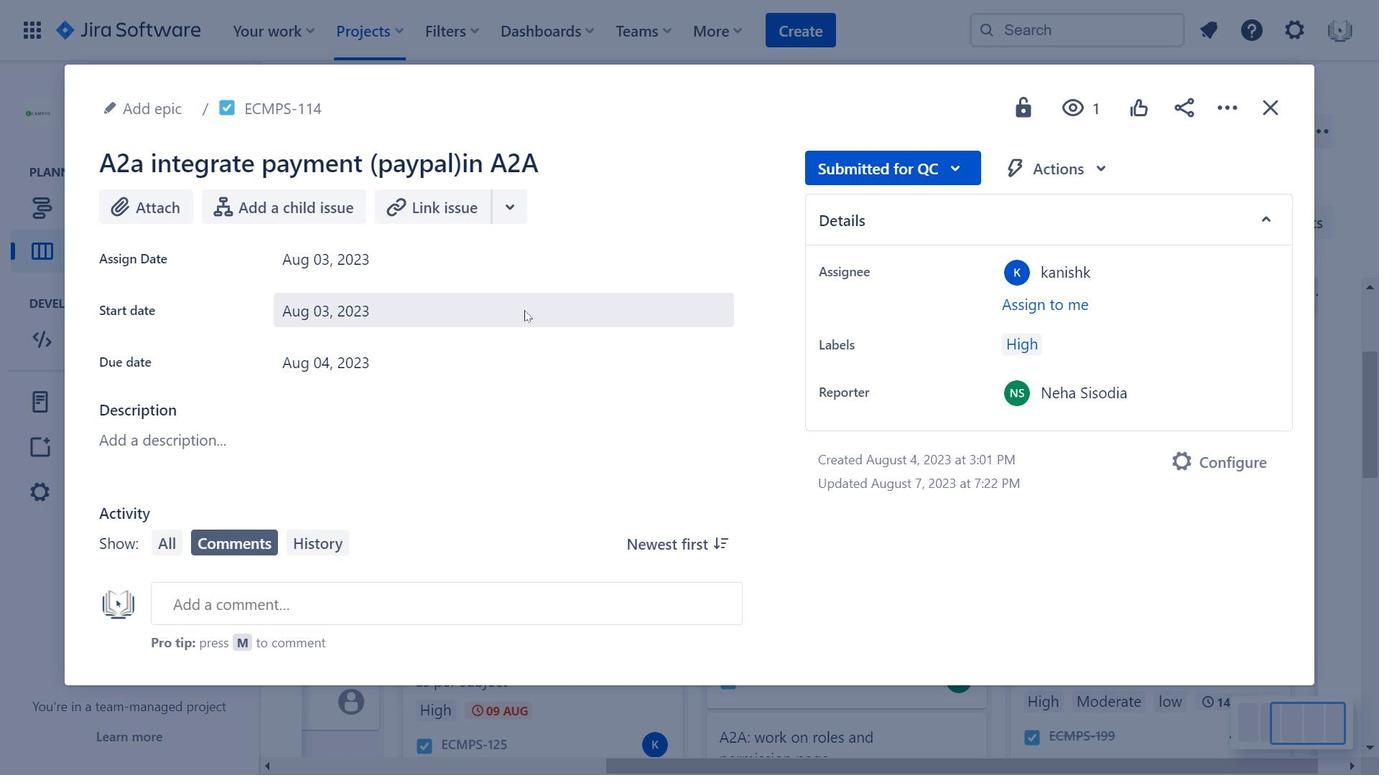 
Action: Mouse moved to (543, 343)
Screenshot: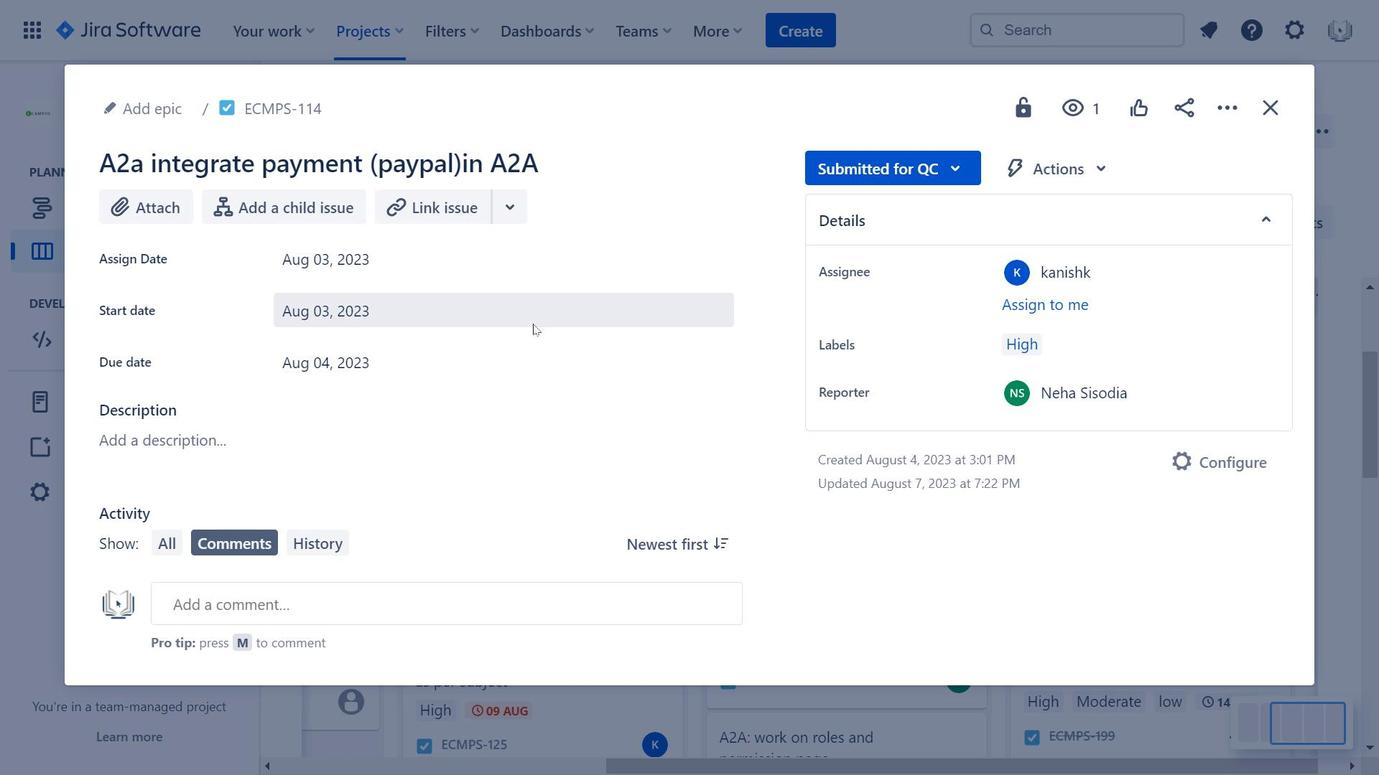 
Action: Mouse scrolled (543, 342) with delta (0, 0)
Screenshot: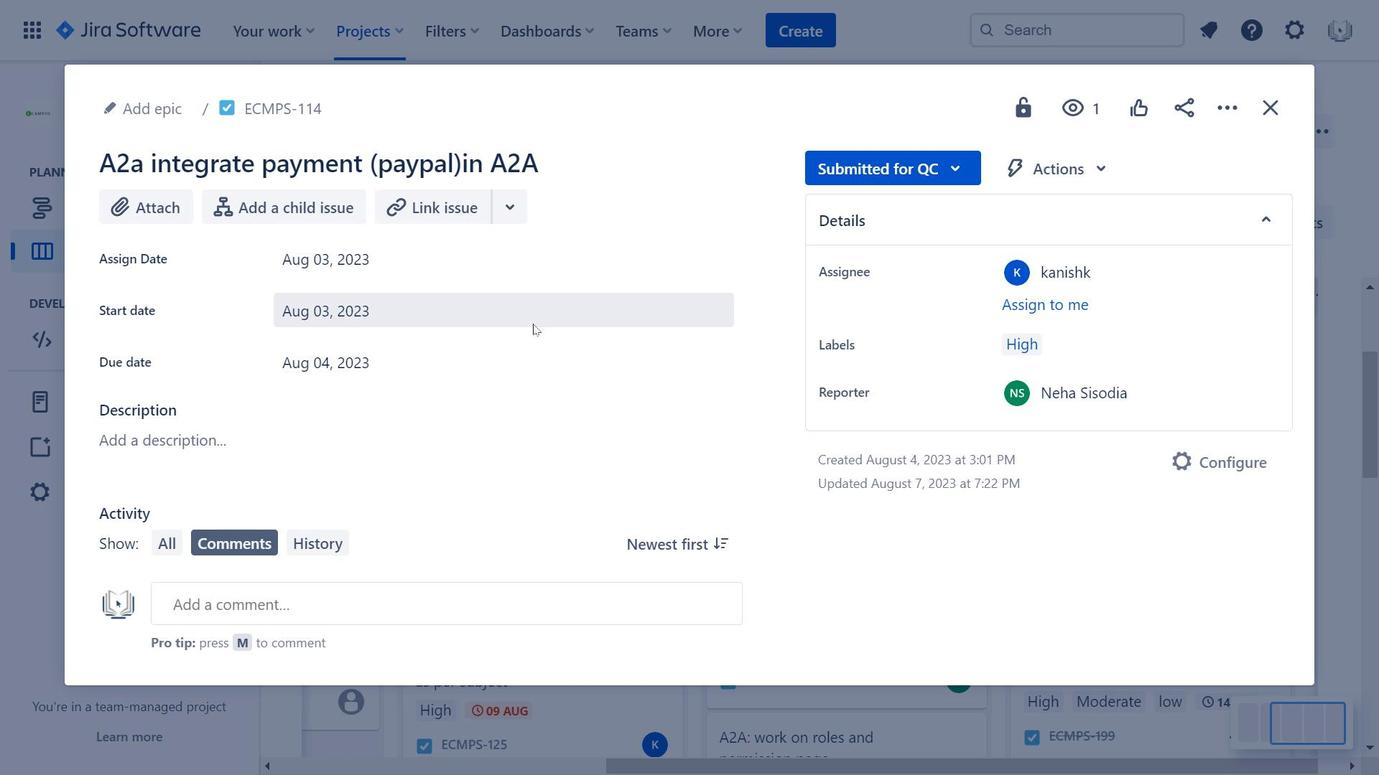 
Action: Mouse moved to (547, 348)
Screenshot: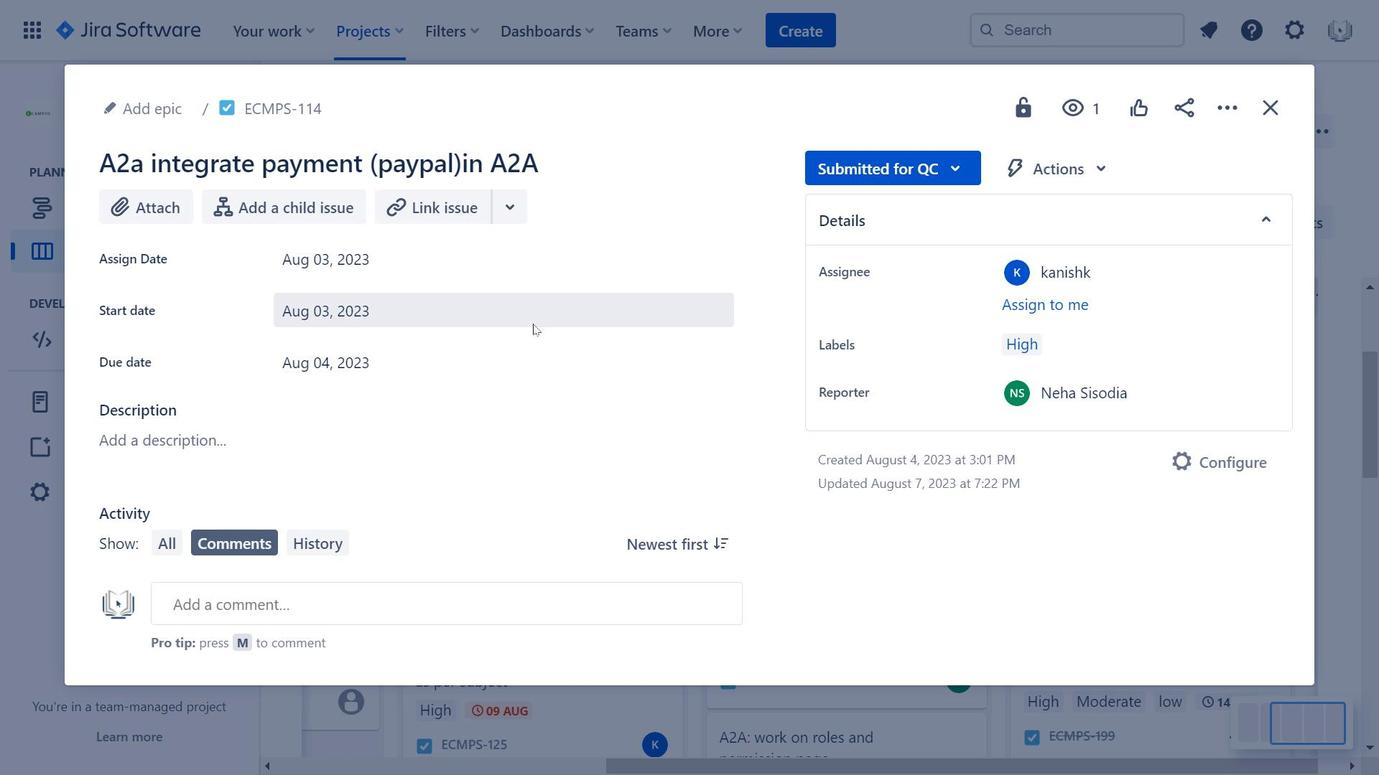 
Action: Mouse scrolled (547, 347) with delta (0, 0)
Screenshot: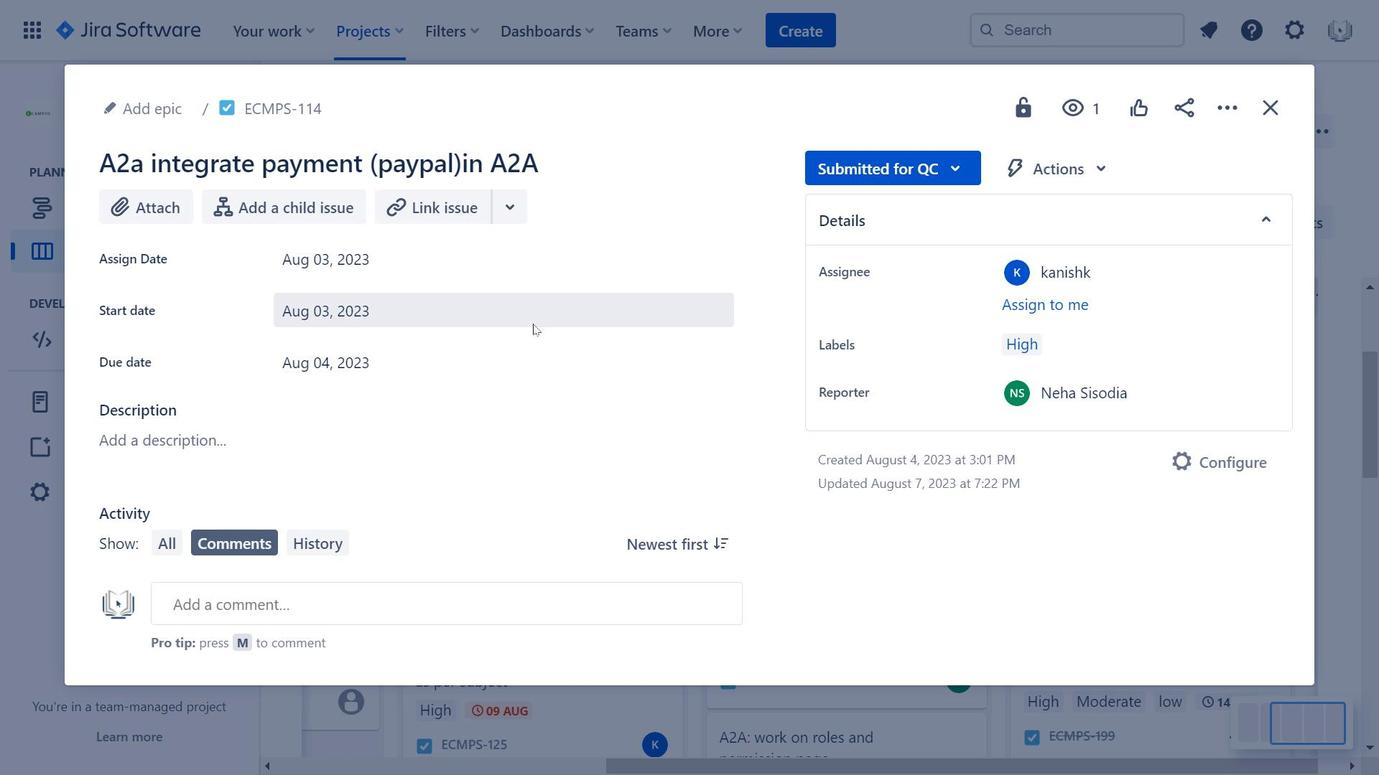
Action: Mouse moved to (954, 159)
Screenshot: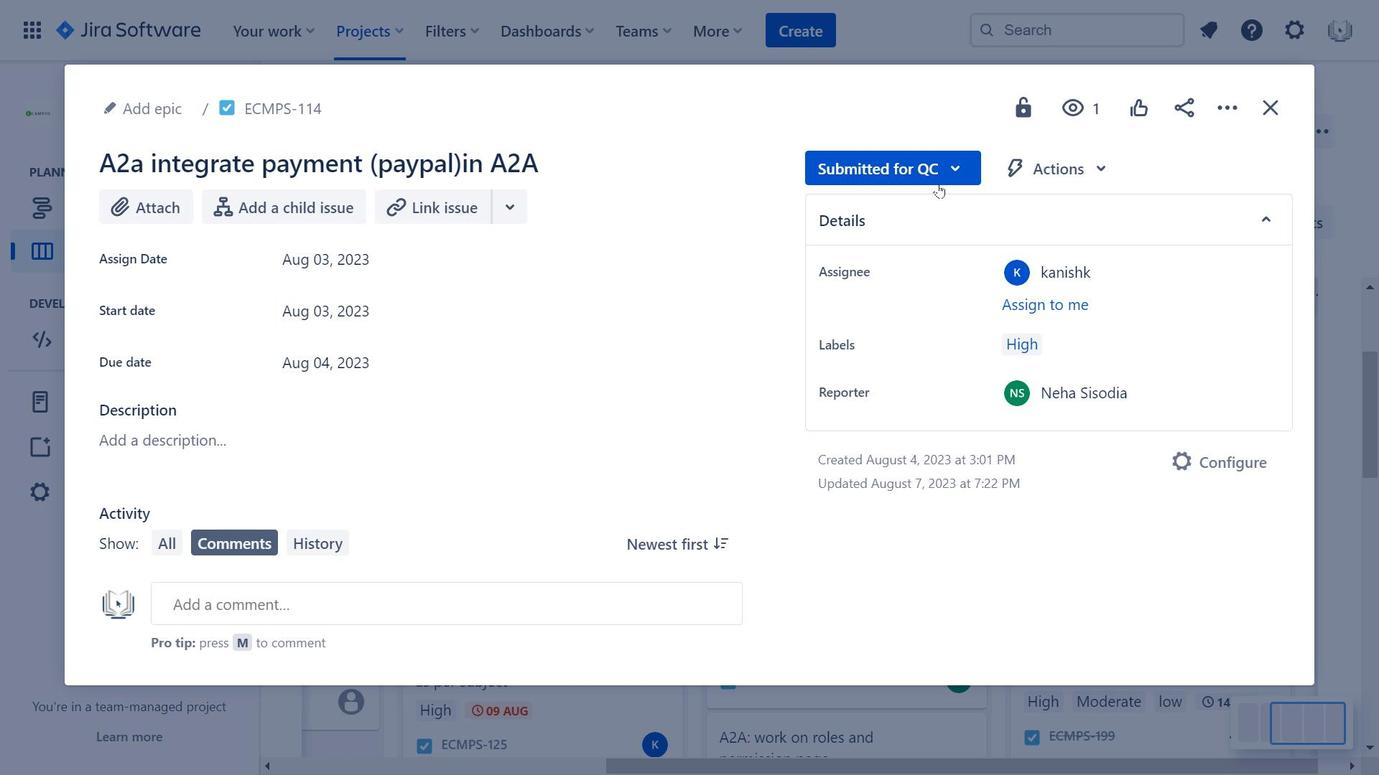 
Action: Mouse pressed left at (954, 159)
Screenshot: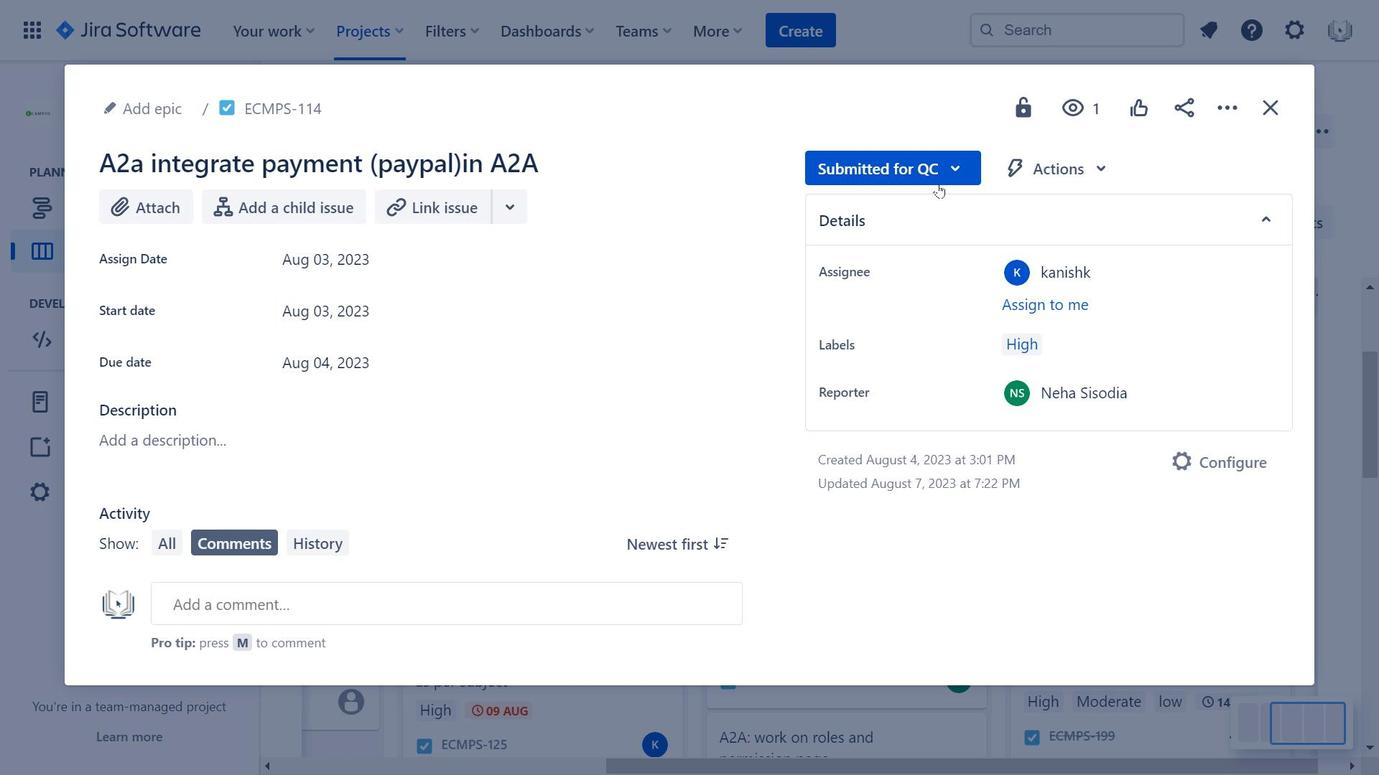 
Action: Mouse moved to (538, 357)
Screenshot: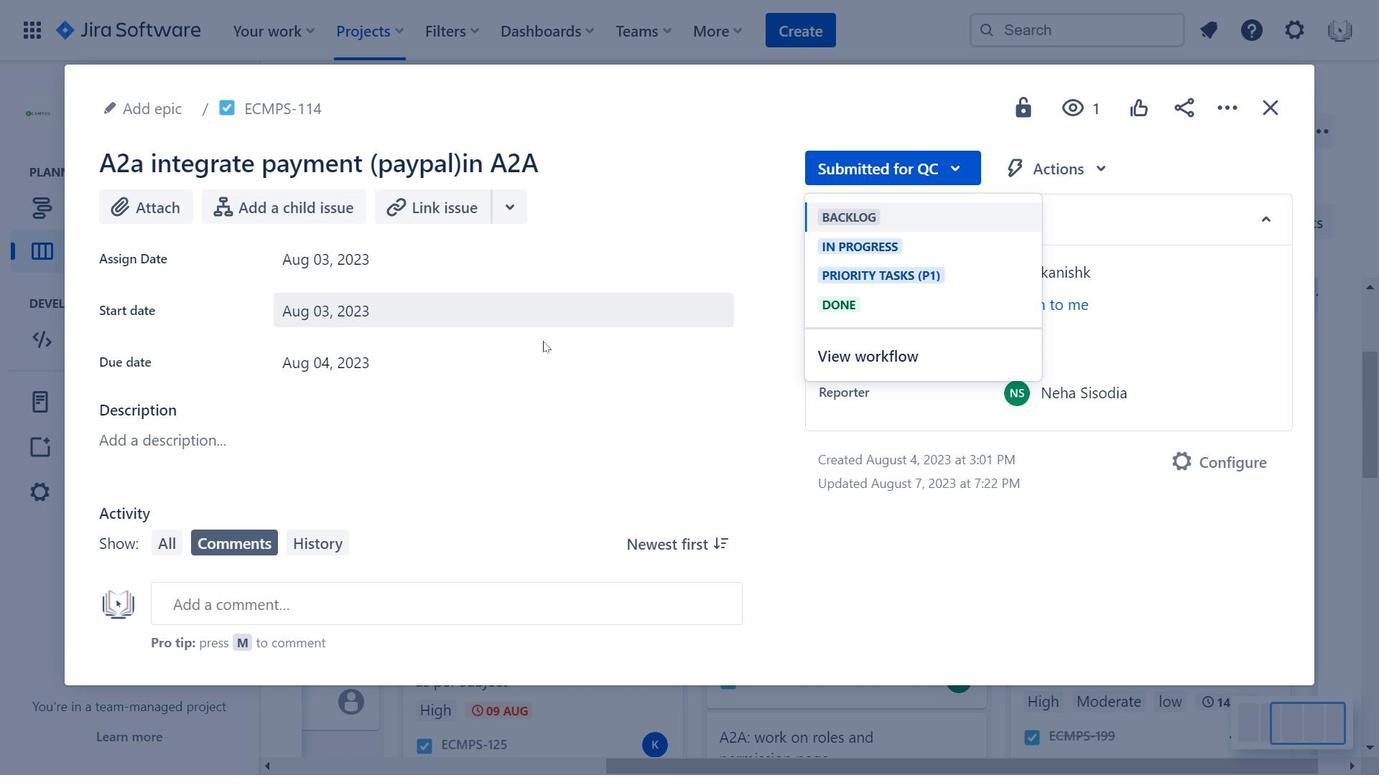 
Action: Mouse pressed left at (538, 357)
Screenshot: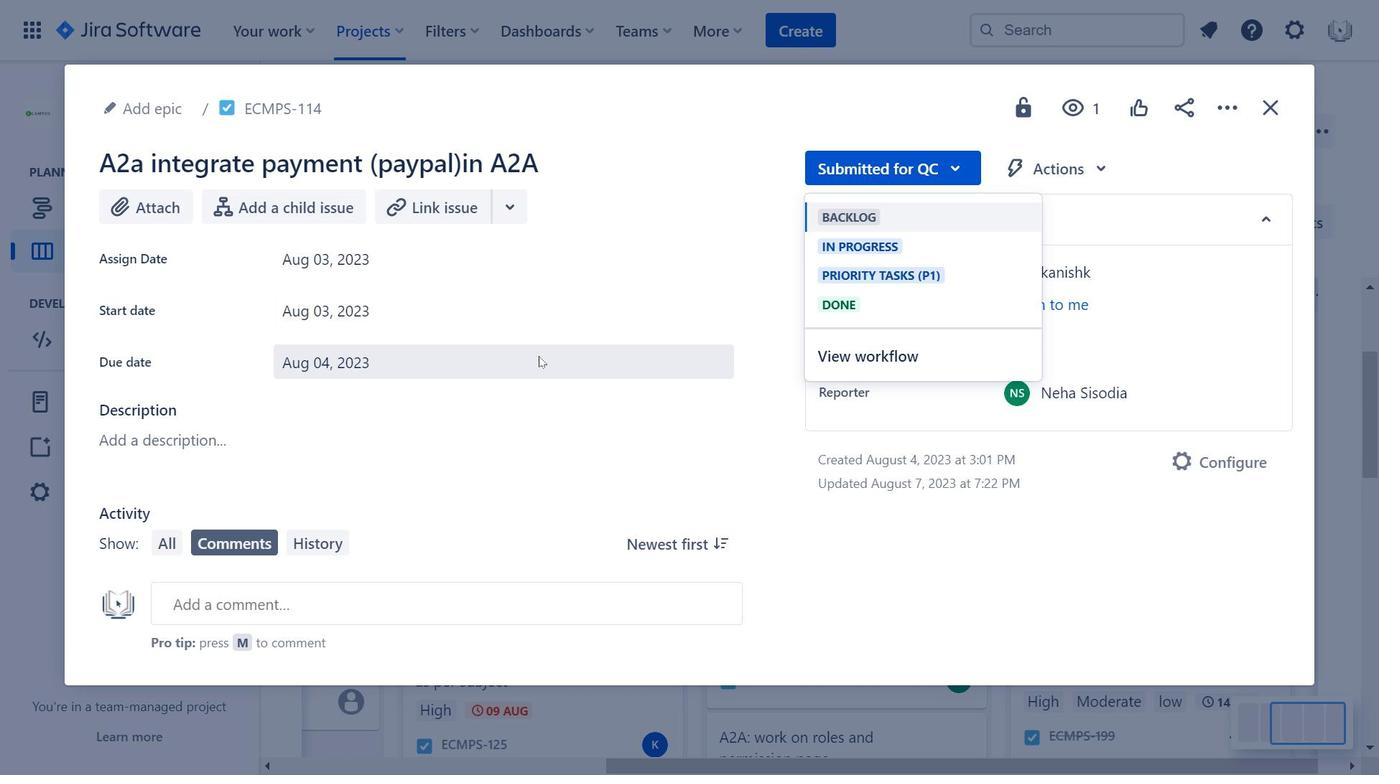 
Action: Mouse moved to (1055, 177)
Screenshot: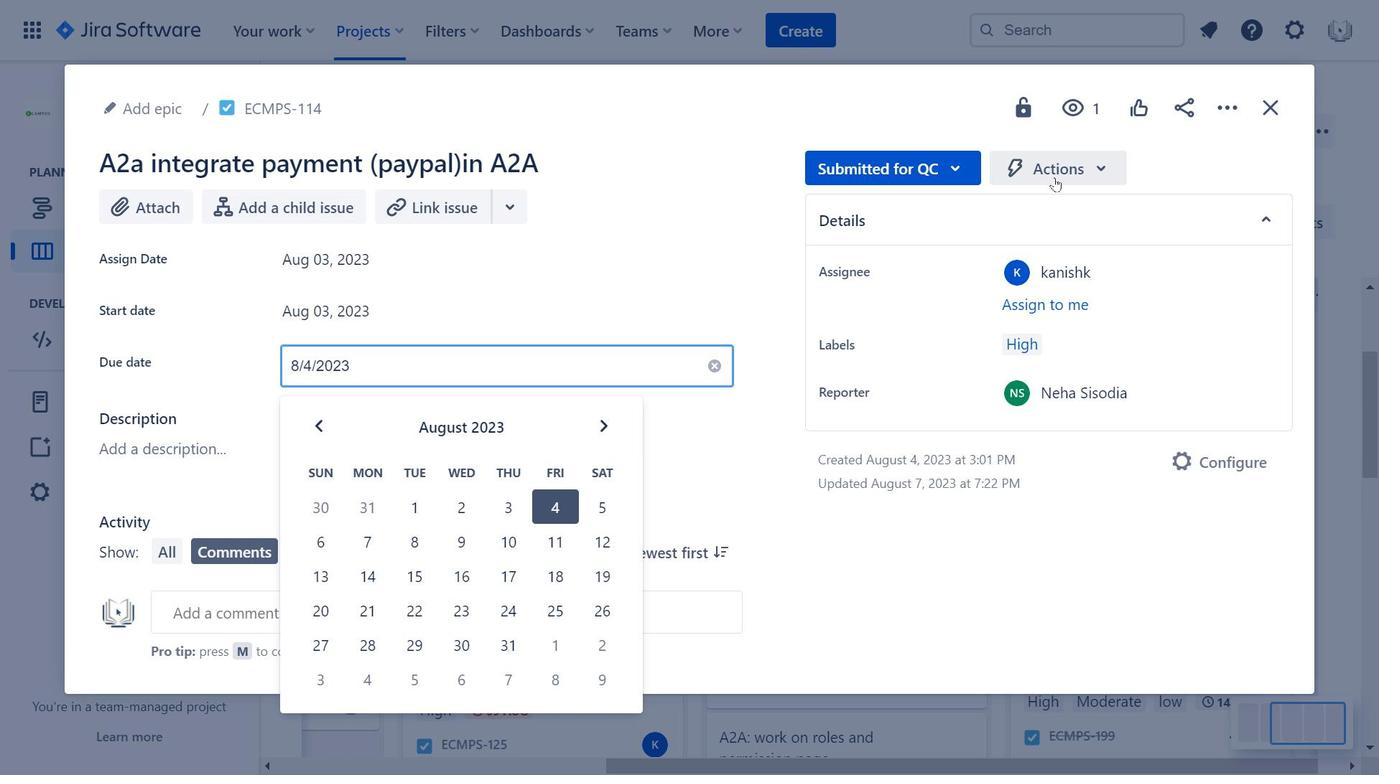 
Action: Mouse pressed left at (1055, 177)
Screenshot: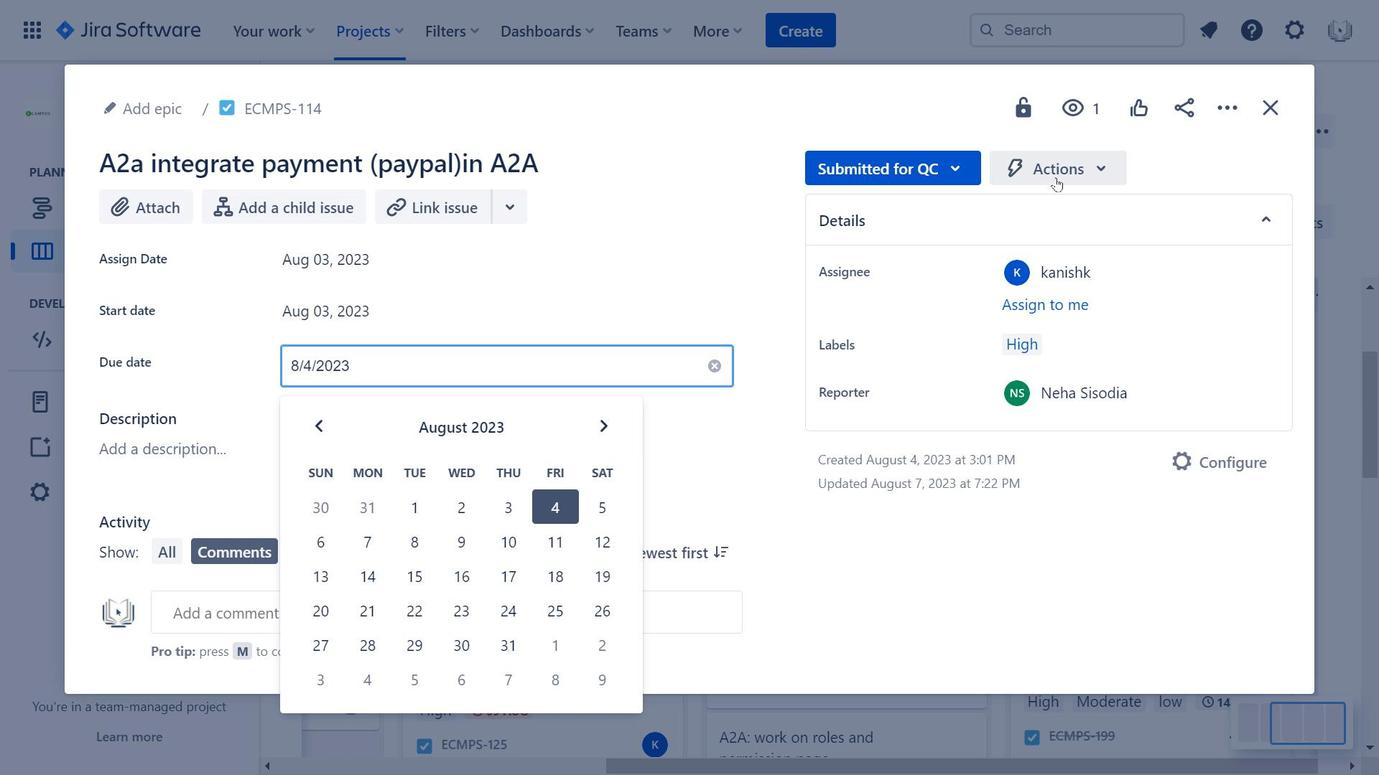 
Action: Mouse moved to (563, 412)
Screenshot: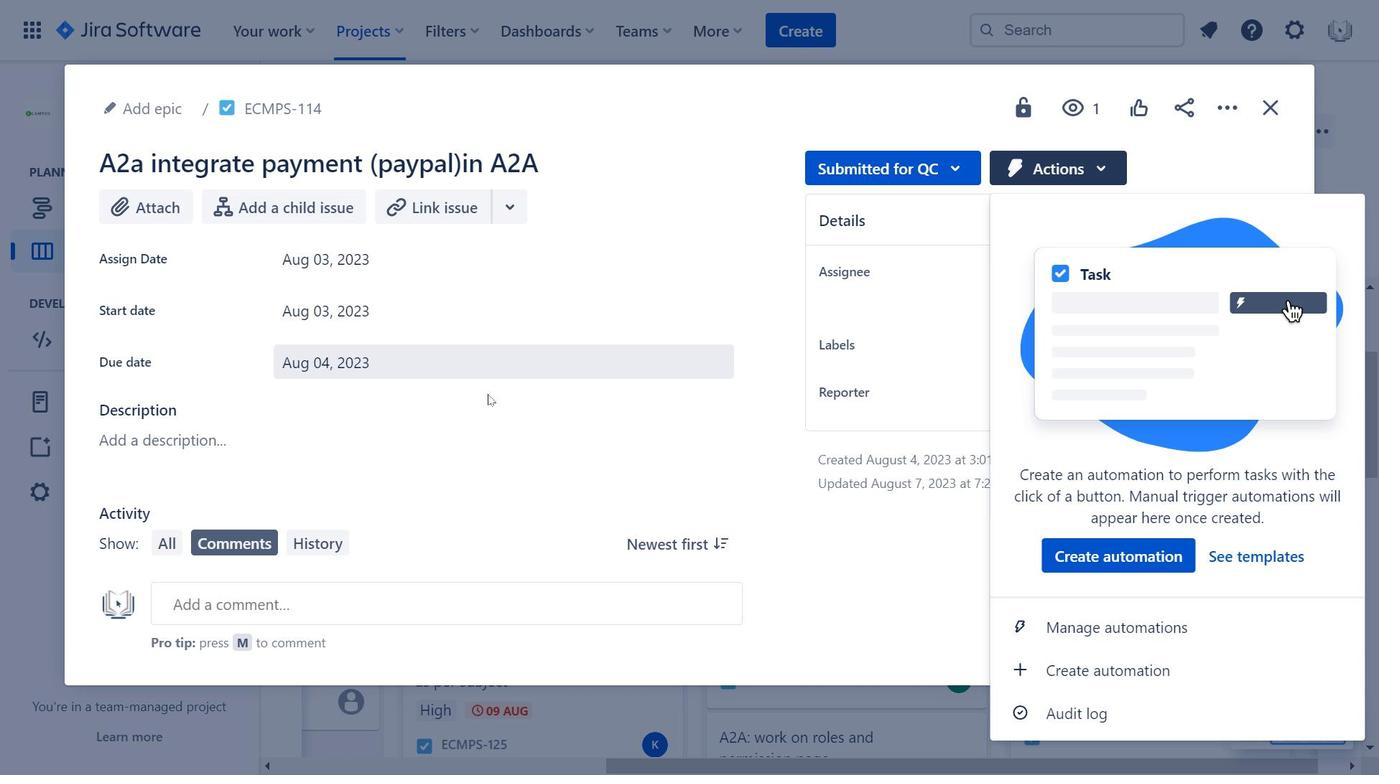 
Action: Mouse scrolled (563, 413) with delta (0, 0)
Screenshot: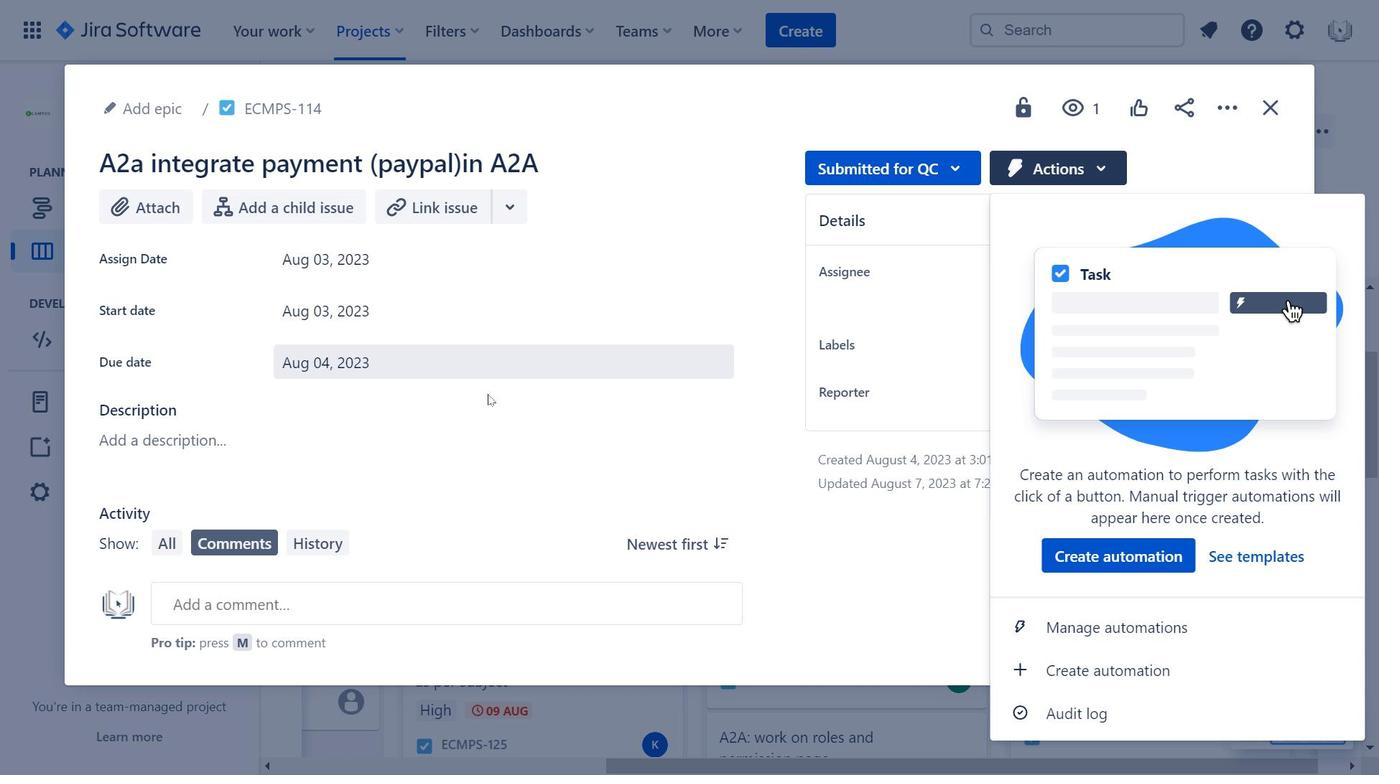 
Action: Mouse moved to (566, 411)
Screenshot: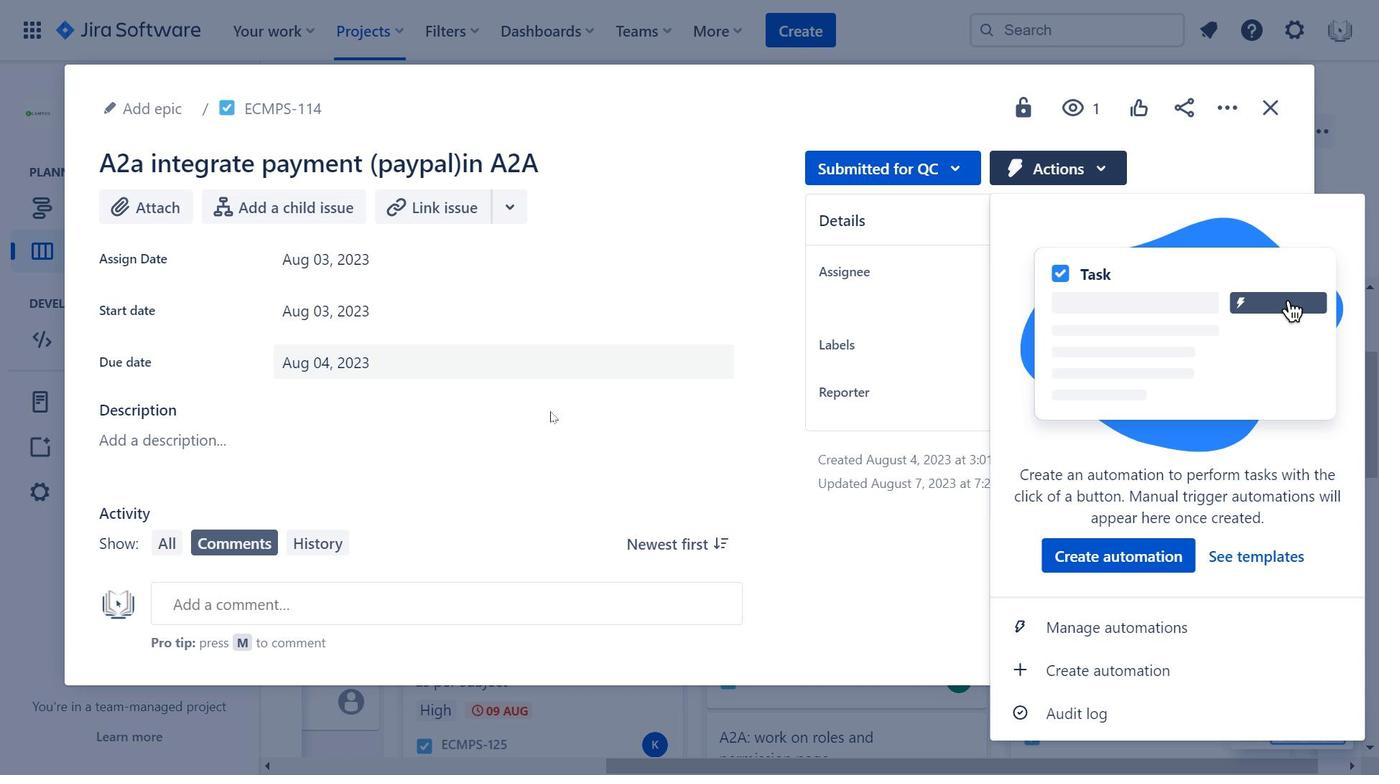 
Action: Mouse scrolled (566, 412) with delta (0, 0)
Screenshot: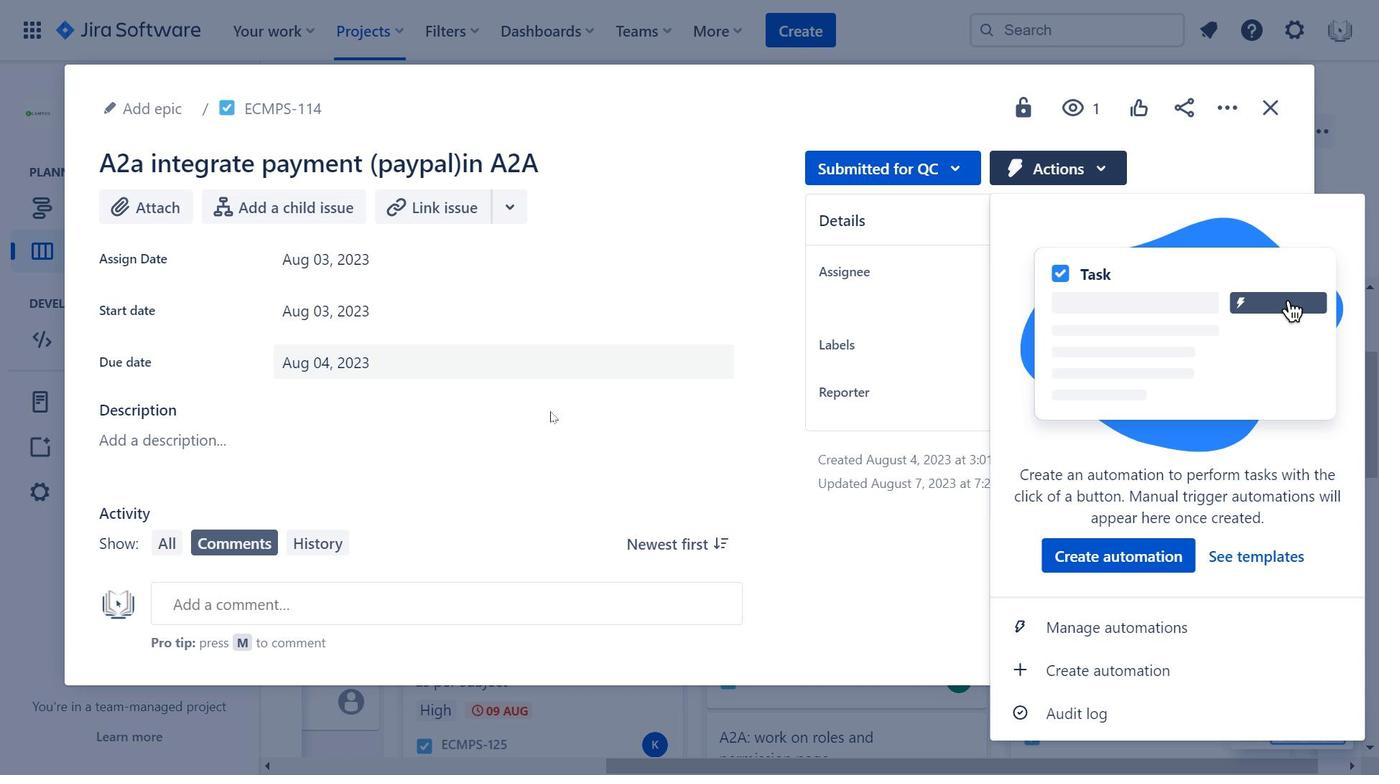 
Action: Mouse moved to (684, 384)
Screenshot: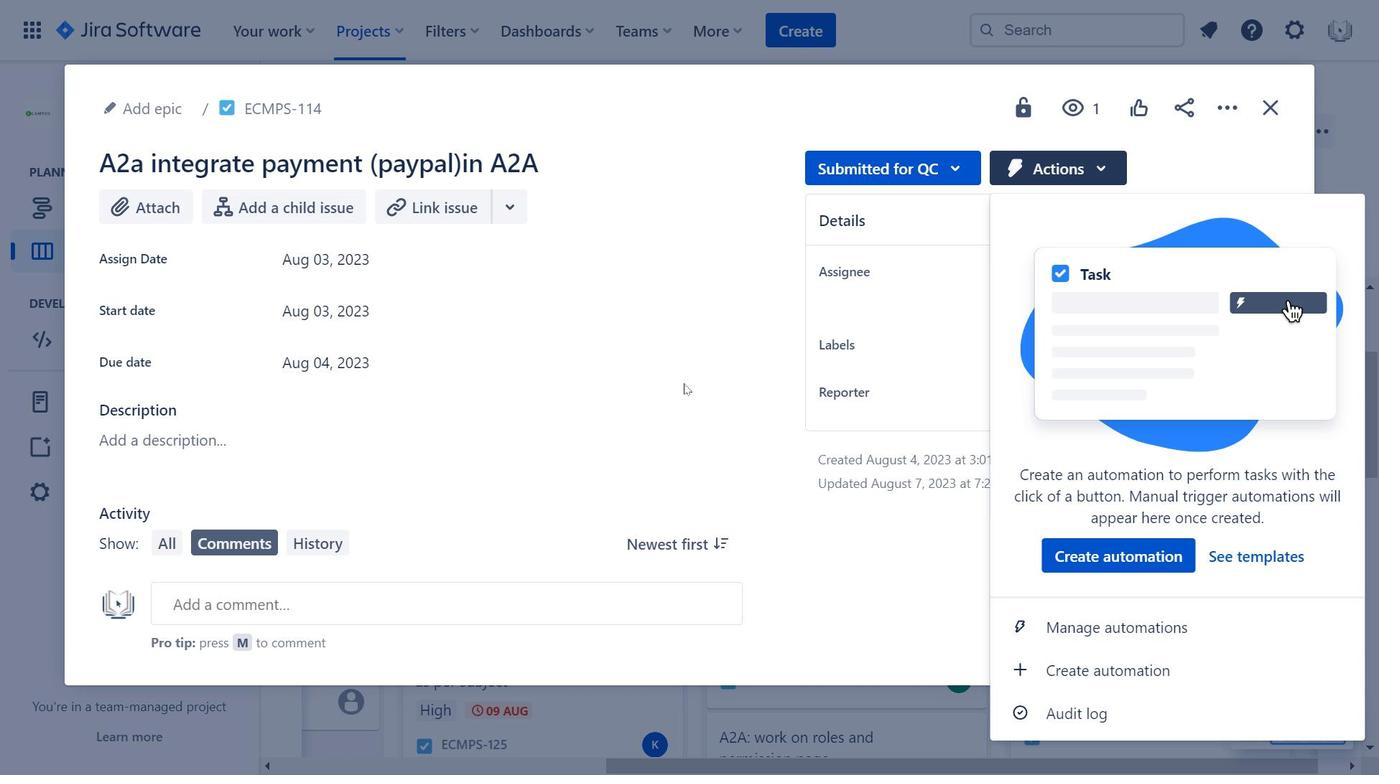 
Action: Mouse scrolled (684, 383) with delta (0, 0)
Screenshot: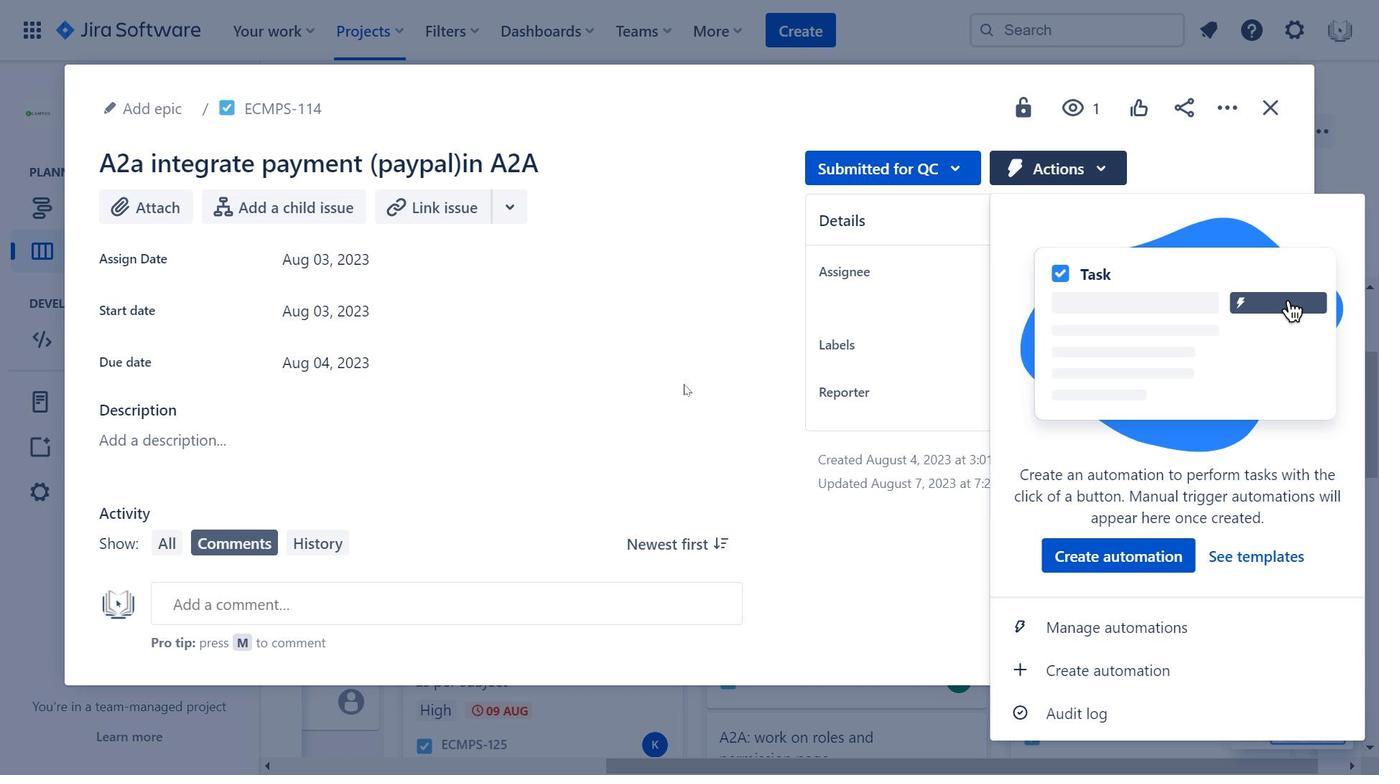 
Action: Mouse scrolled (684, 383) with delta (0, 0)
Screenshot: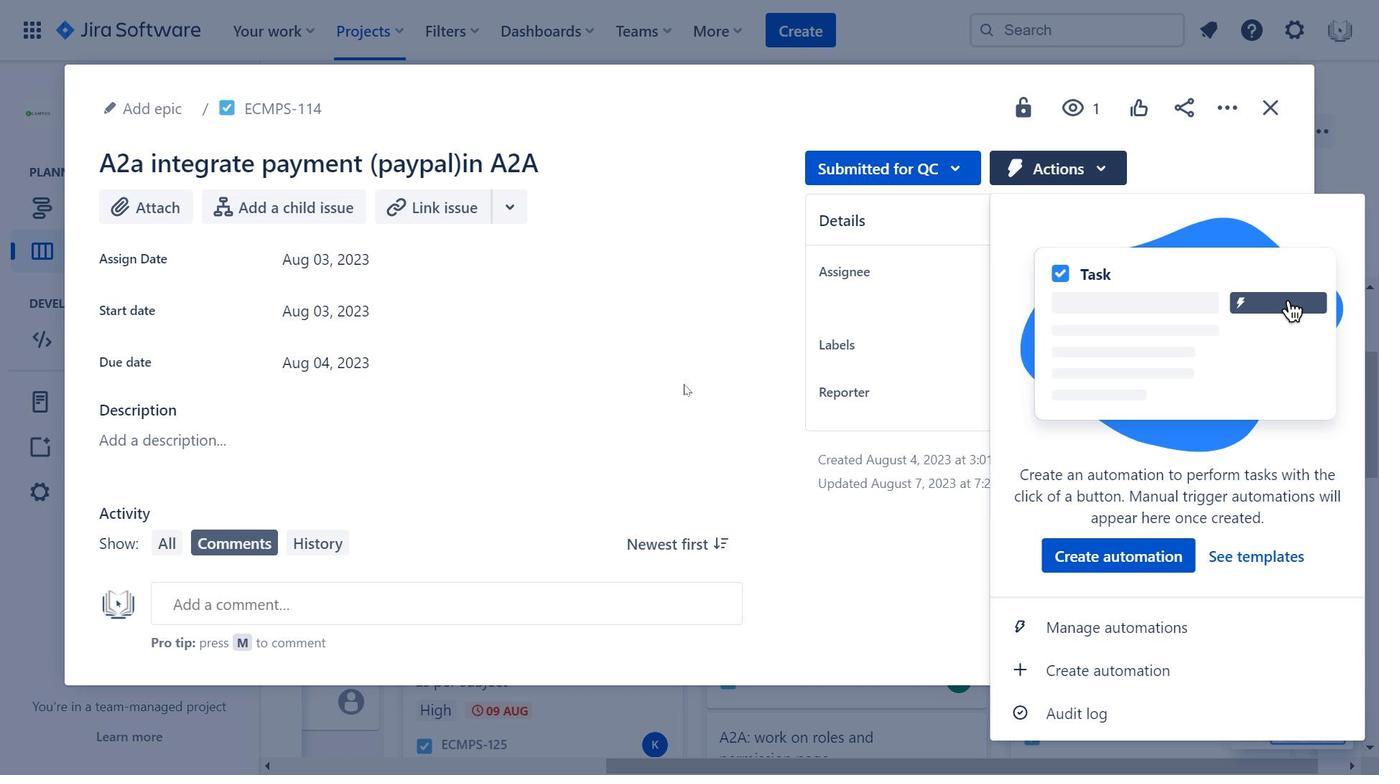 
Action: Mouse scrolled (684, 385) with delta (0, 0)
Screenshot: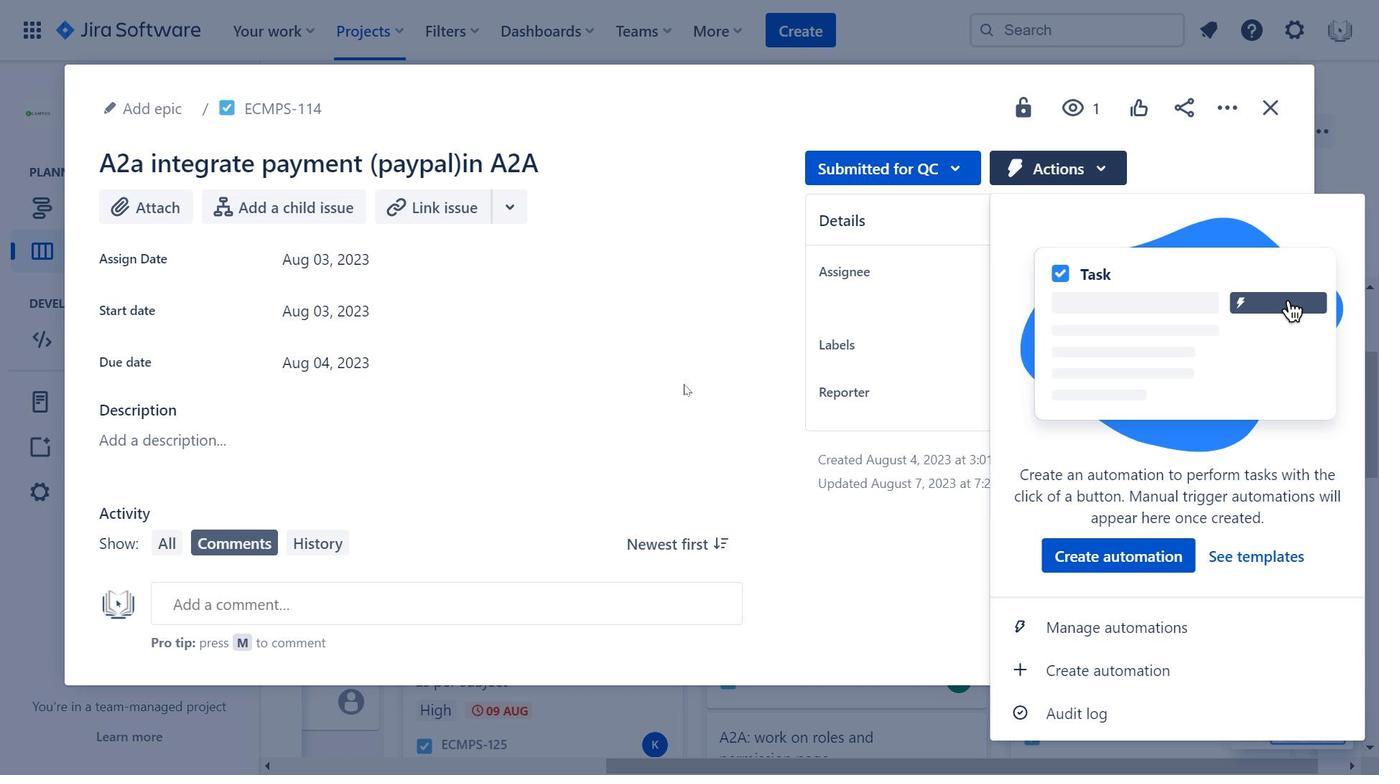 
Action: Mouse scrolled (684, 385) with delta (0, 0)
Screenshot: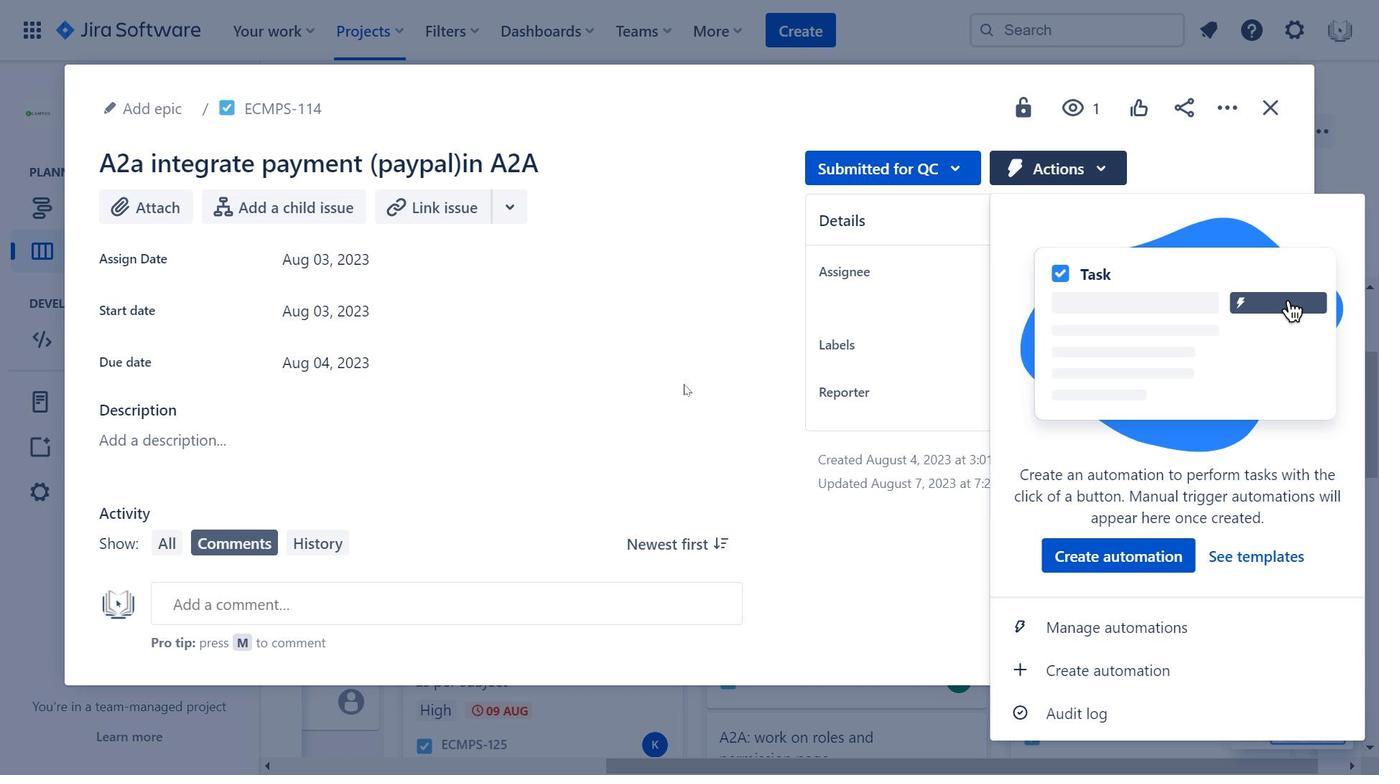 
Action: Mouse scrolled (684, 385) with delta (0, 0)
Screenshot: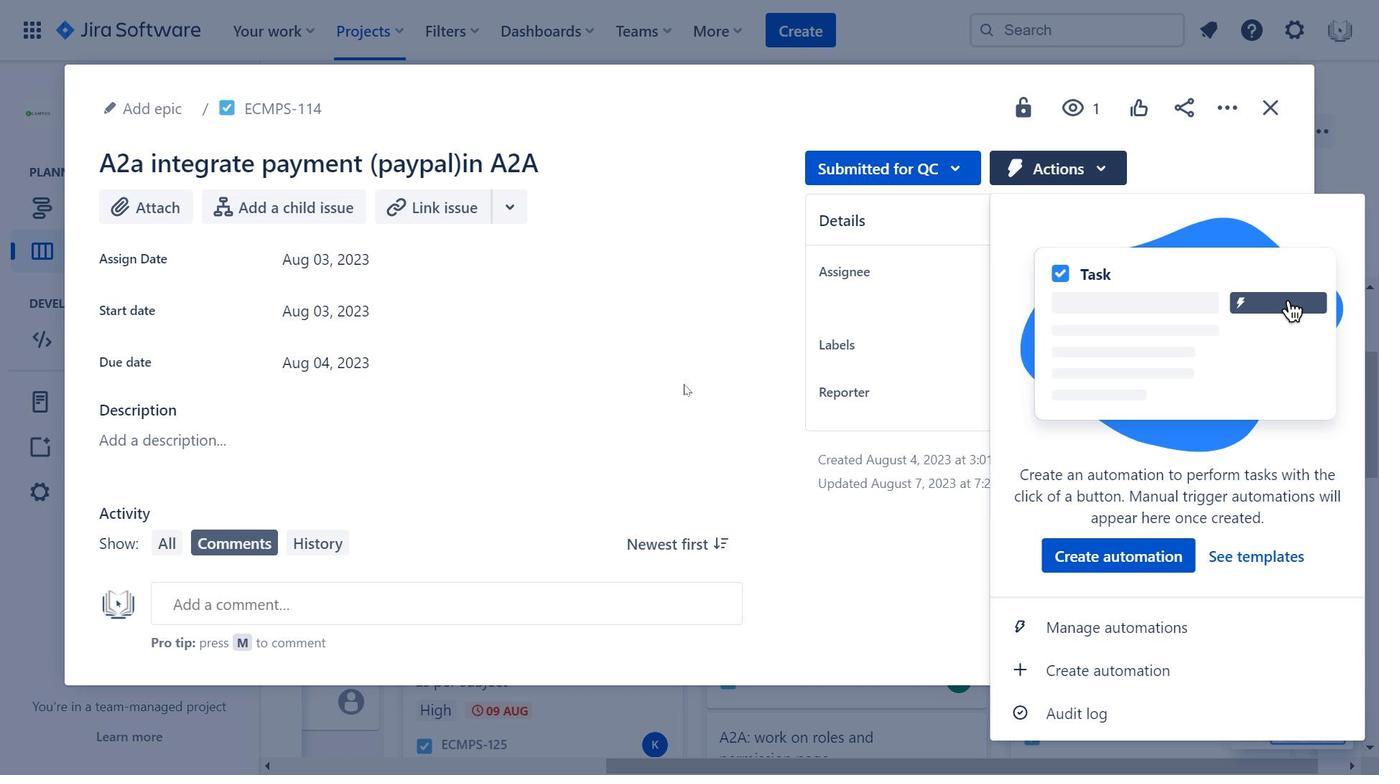 
Action: Mouse moved to (965, 158)
Screenshot: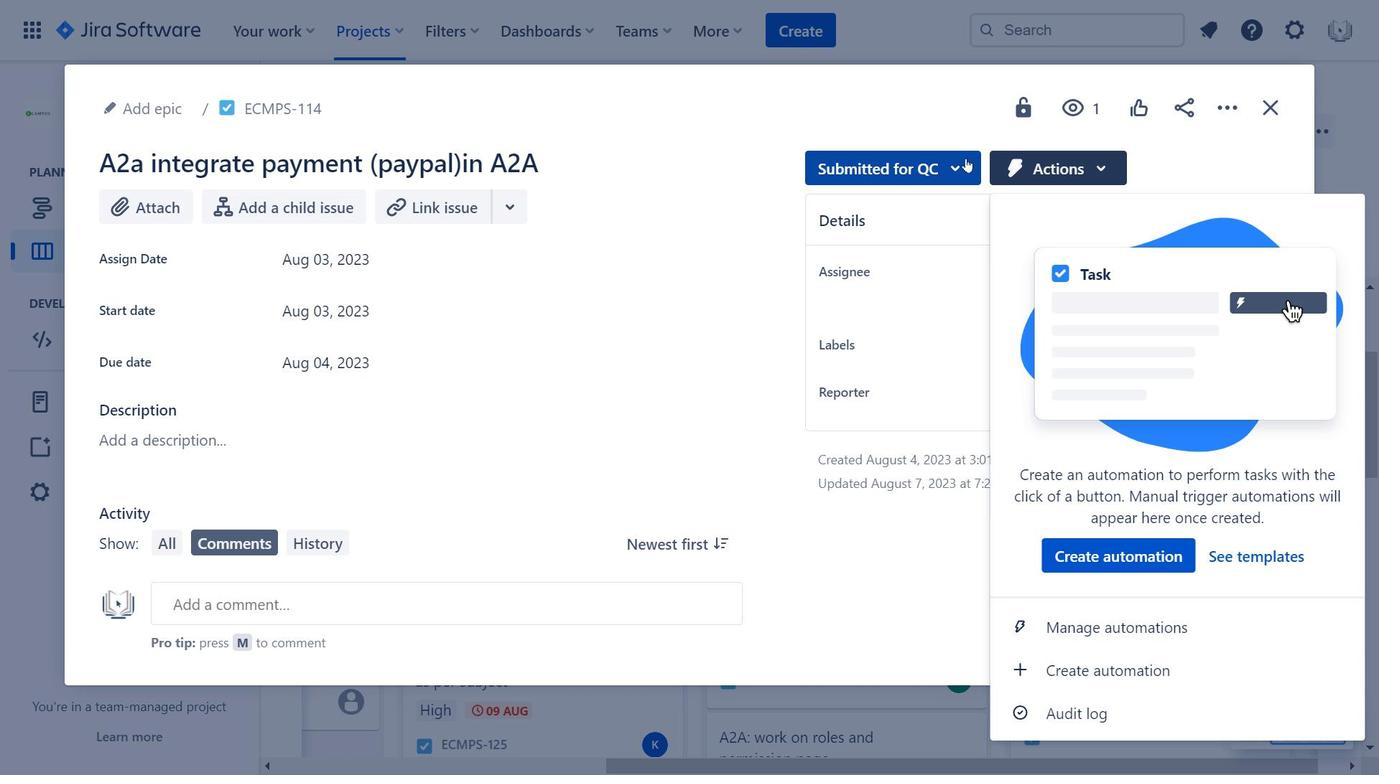 
Action: Mouse pressed left at (965, 158)
Screenshot: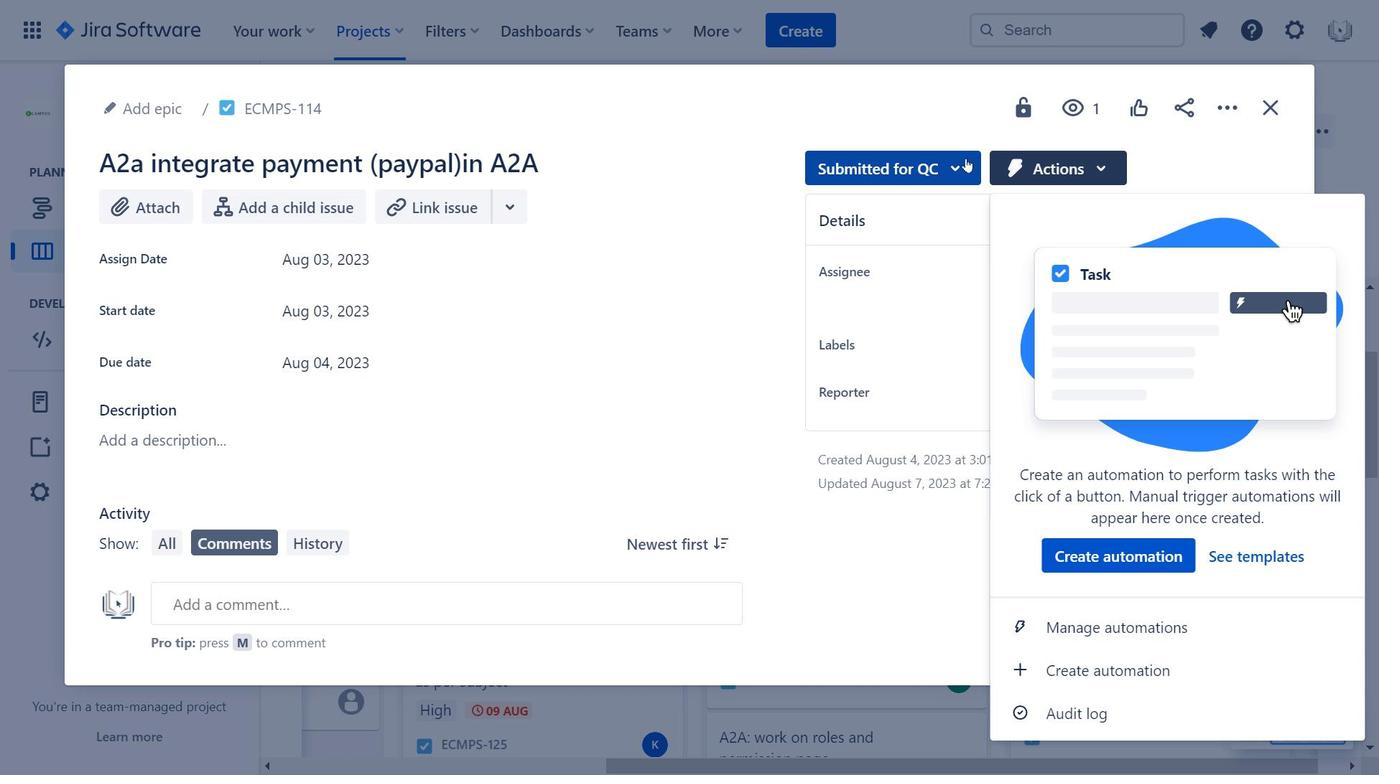 
Action: Mouse moved to (1066, 157)
Screenshot: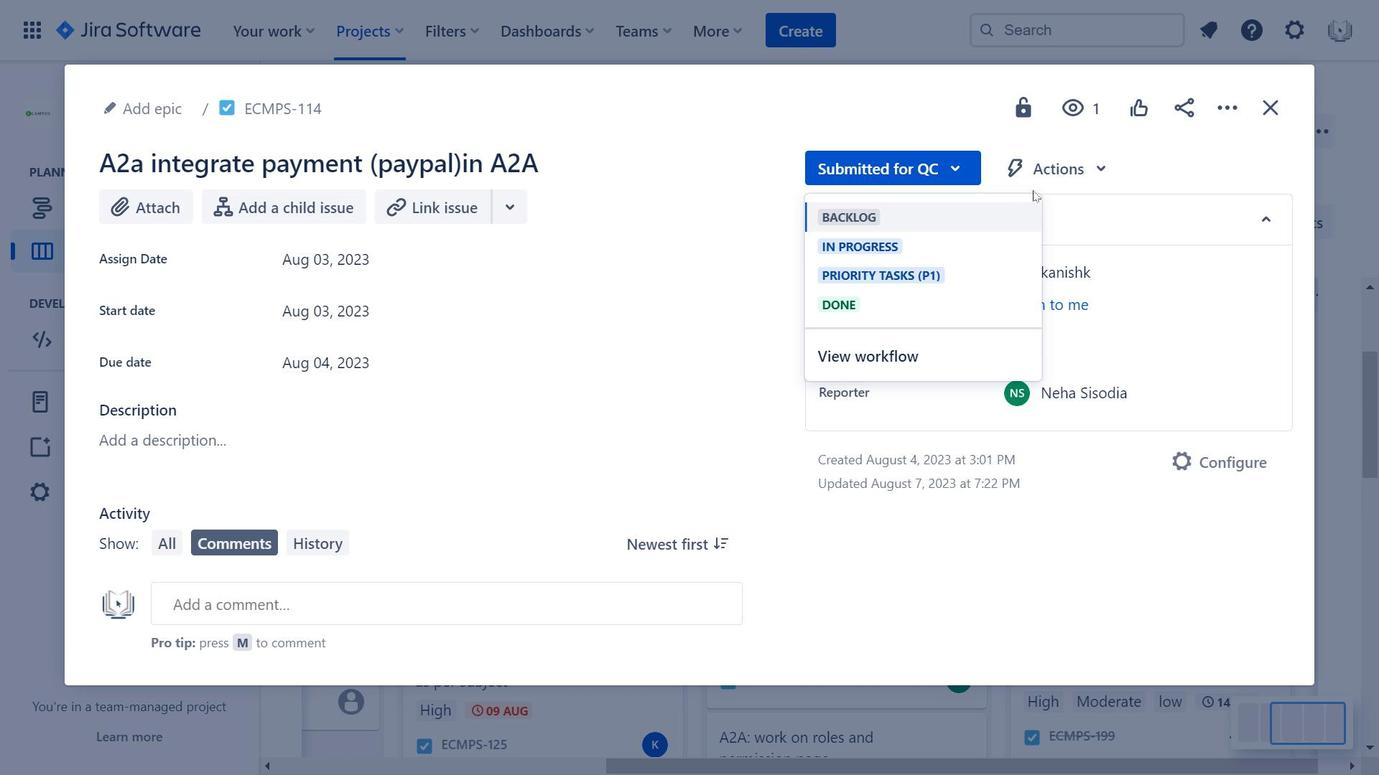 
Action: Mouse pressed left at (1066, 157)
Screenshot: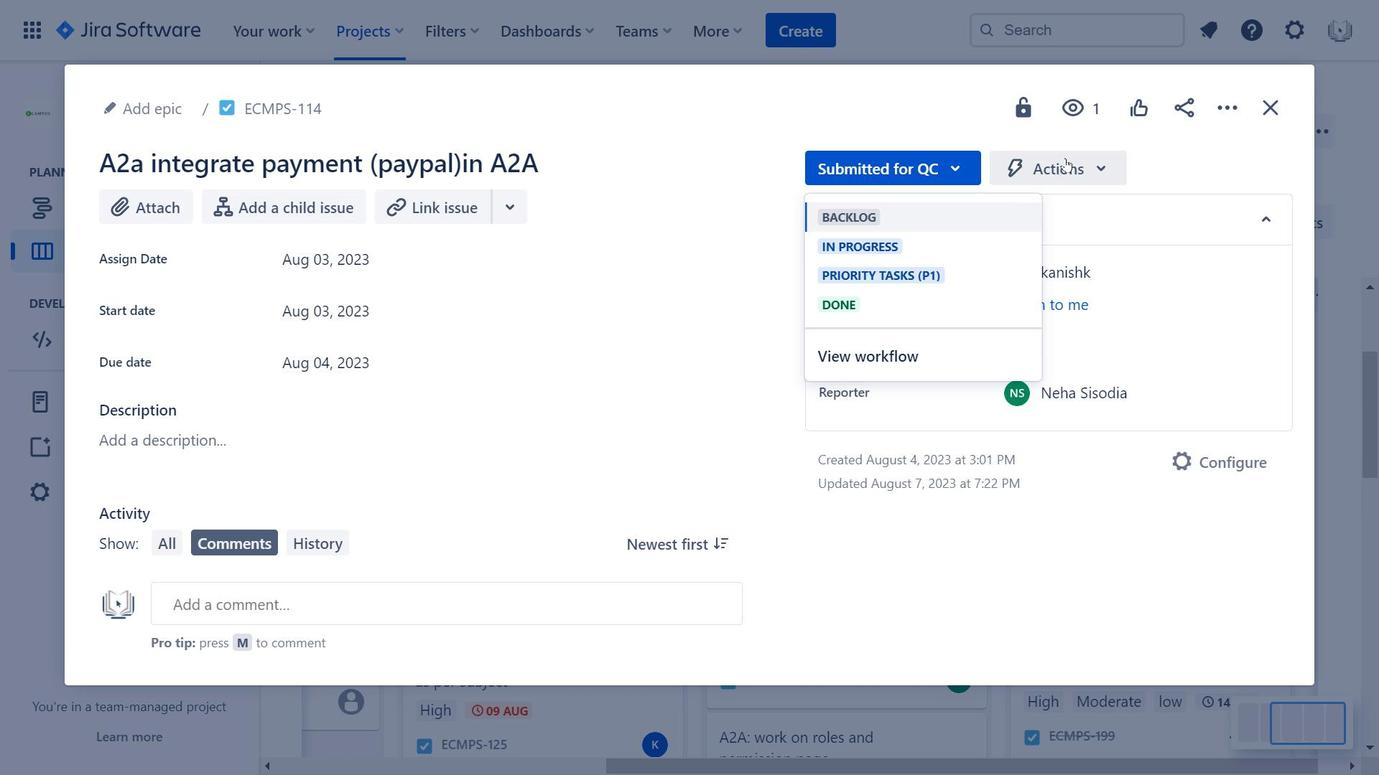 
Action: Mouse moved to (1236, 563)
Screenshot: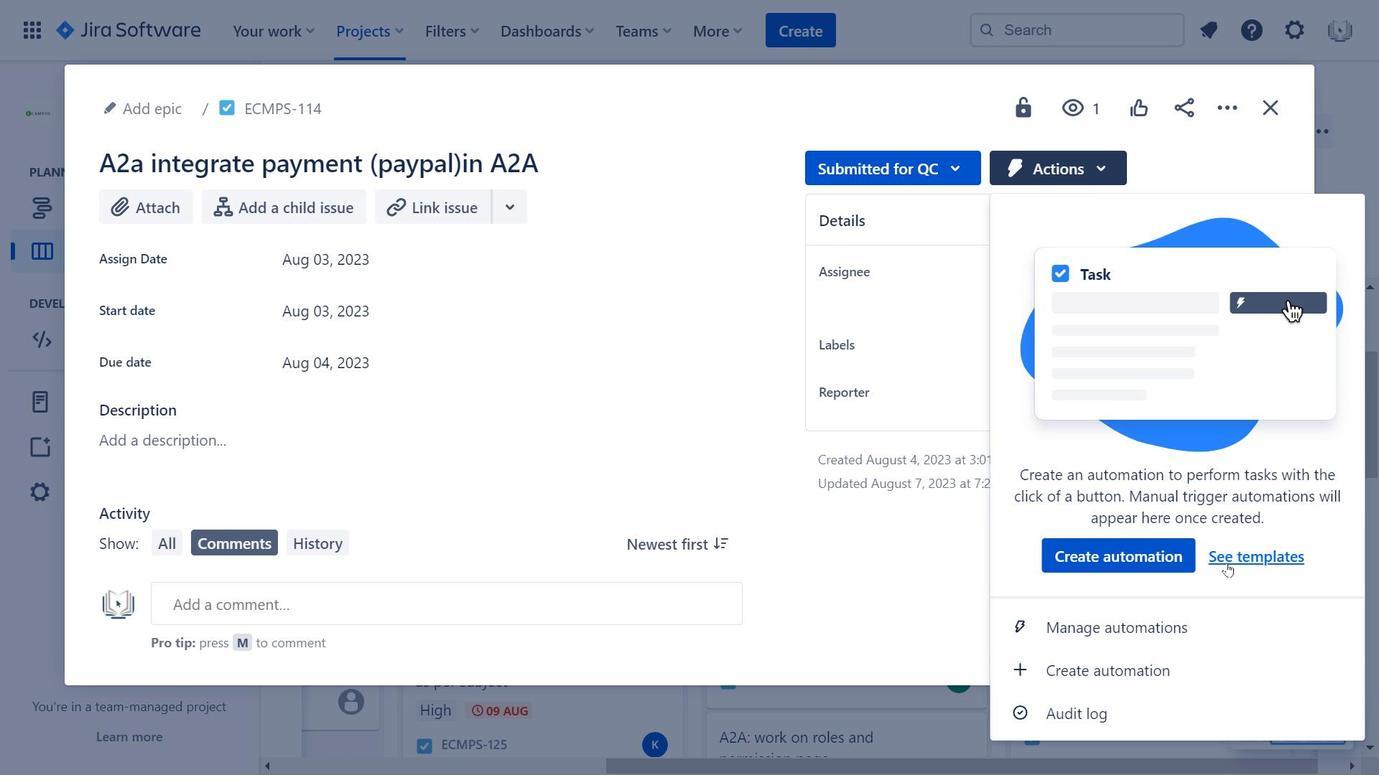 
Action: Mouse pressed left at (1236, 563)
Screenshot: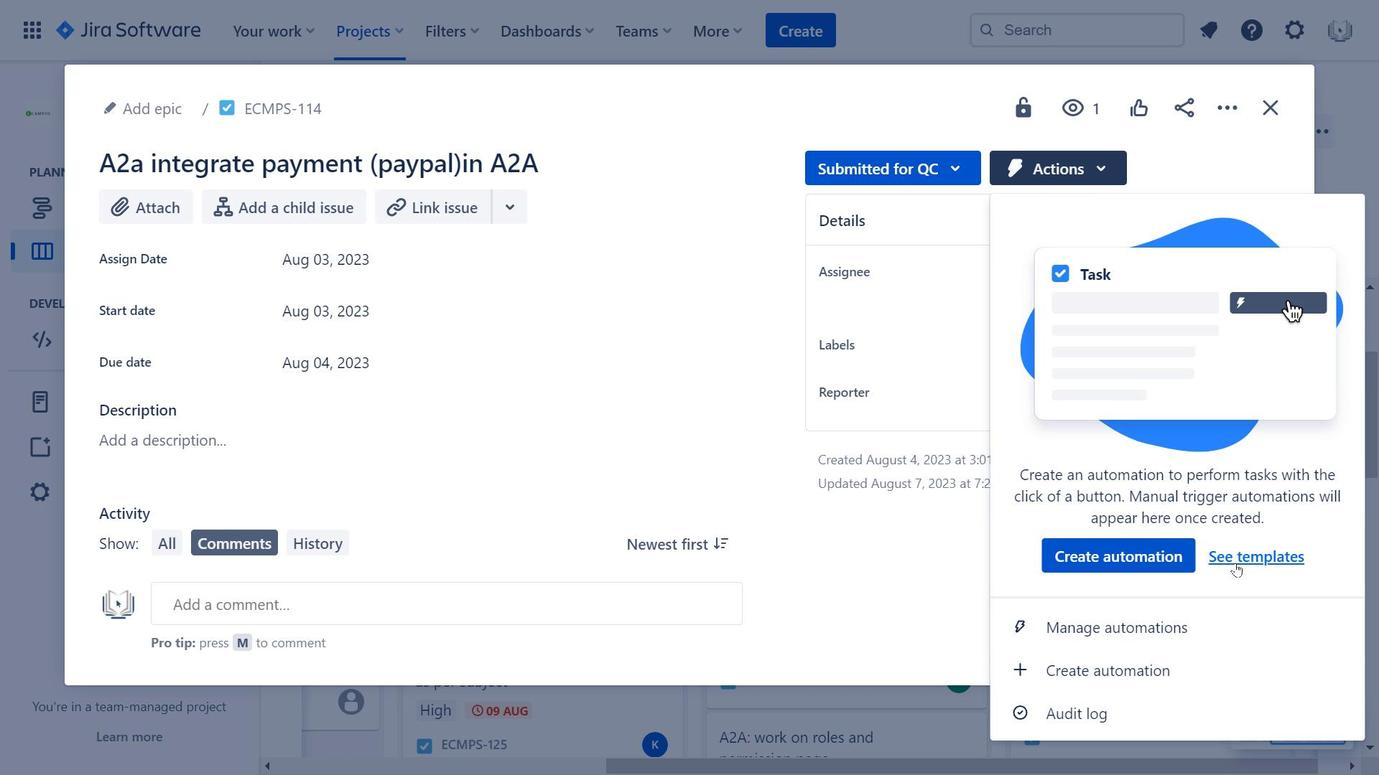 
Action: Mouse moved to (558, 392)
Screenshot: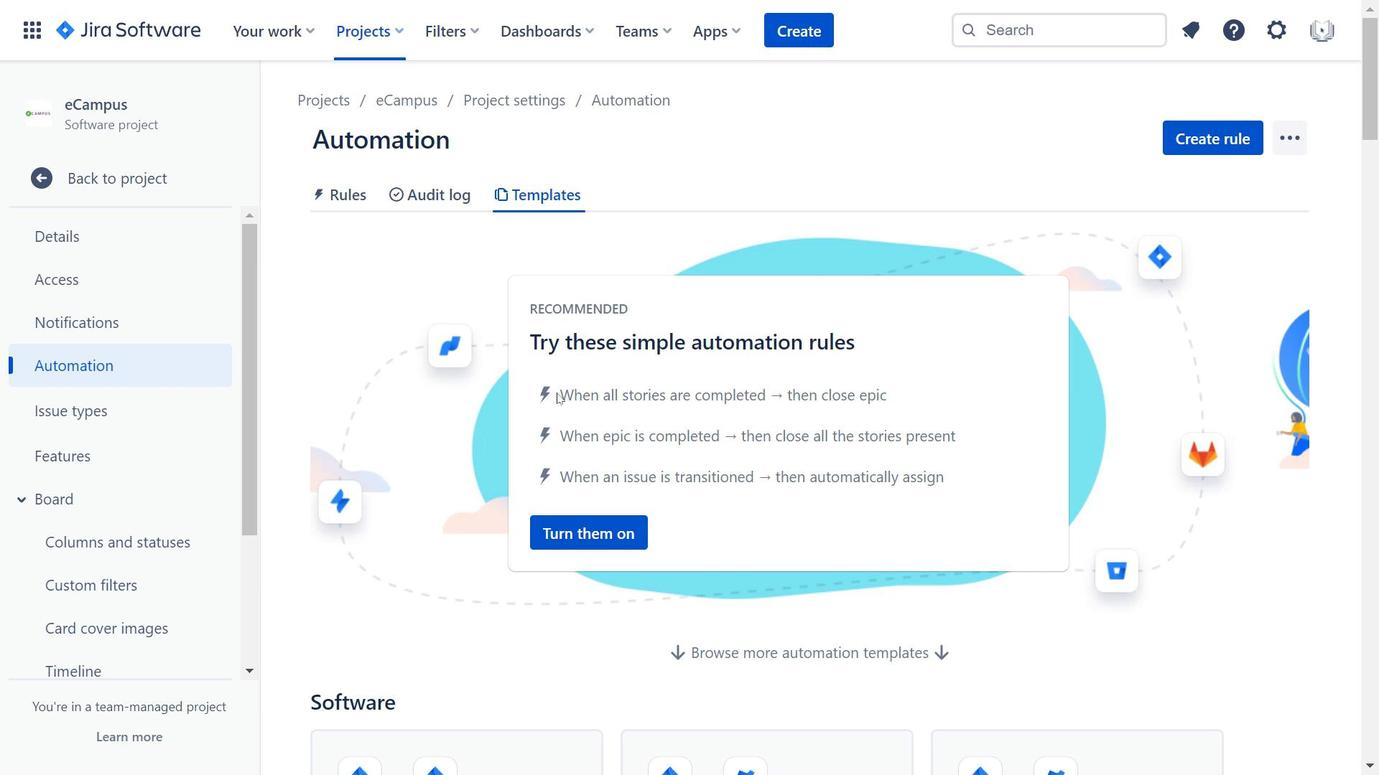 
Action: Mouse scrolled (558, 392) with delta (0, 0)
Screenshot: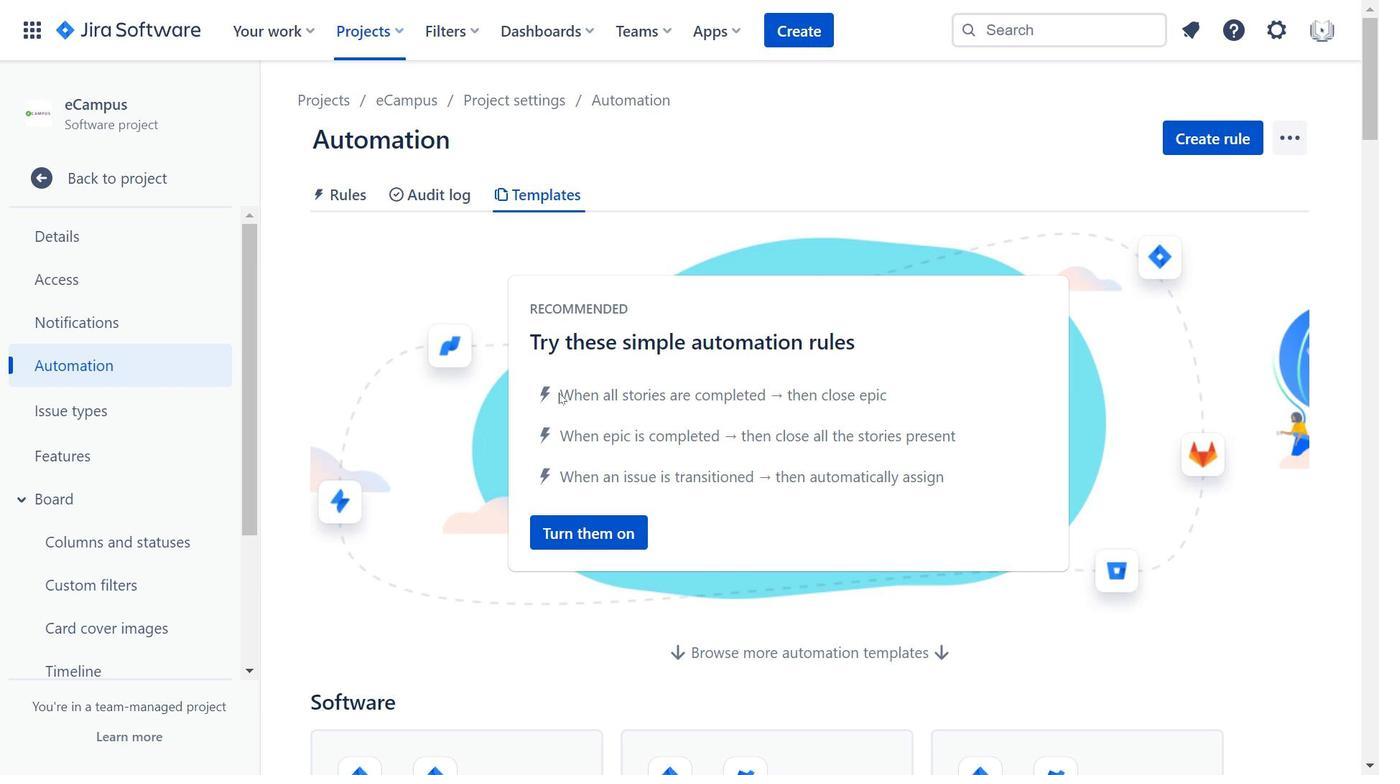 
Action: Mouse scrolled (558, 392) with delta (0, 0)
Screenshot: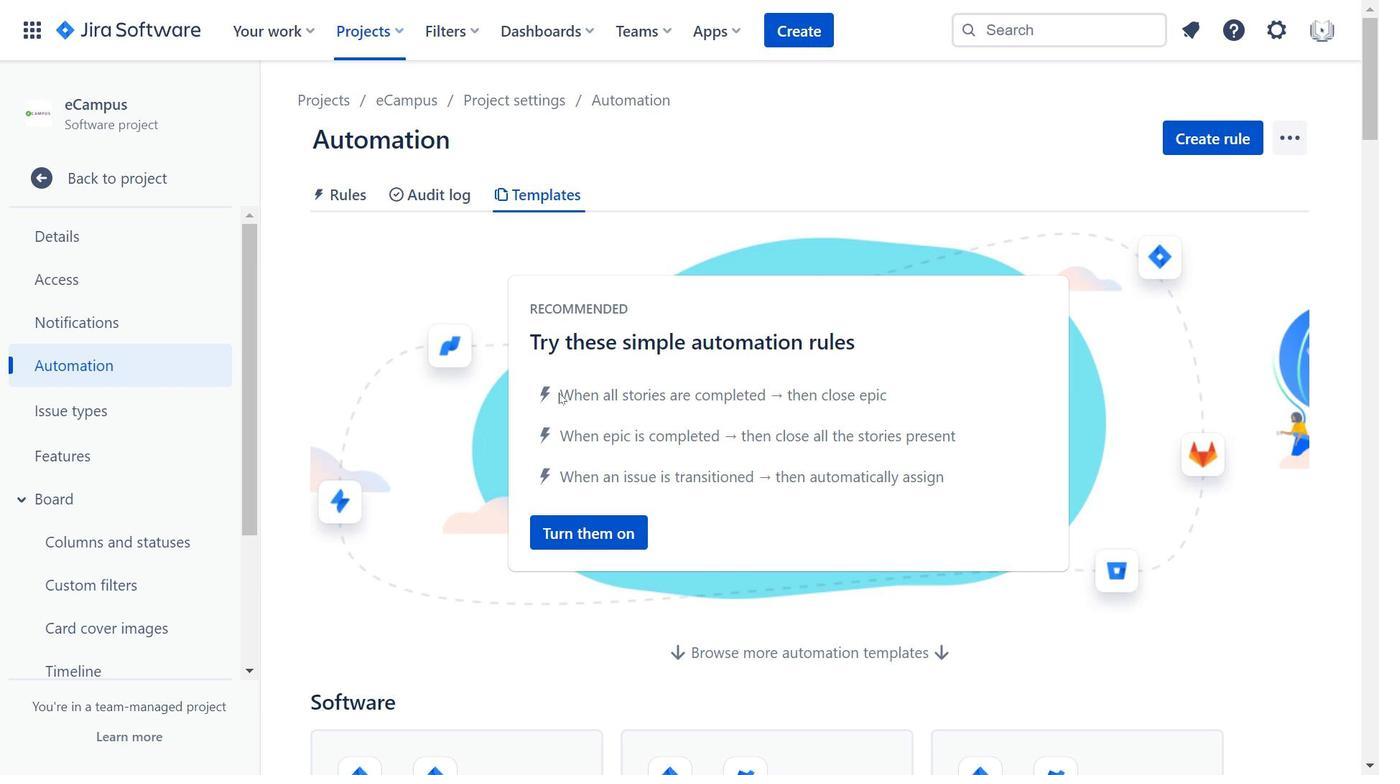 
Action: Mouse scrolled (558, 392) with delta (0, 0)
Screenshot: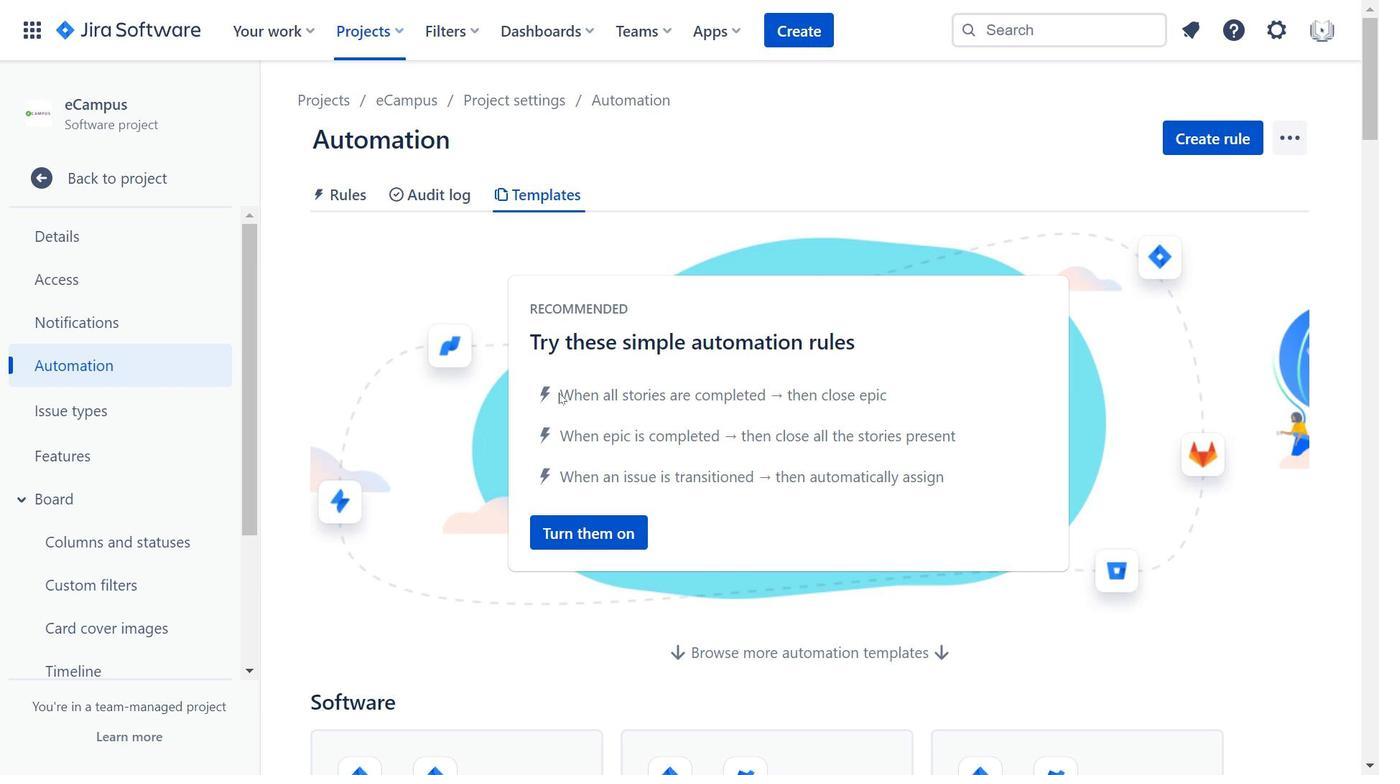 
Action: Mouse moved to (562, 394)
Screenshot: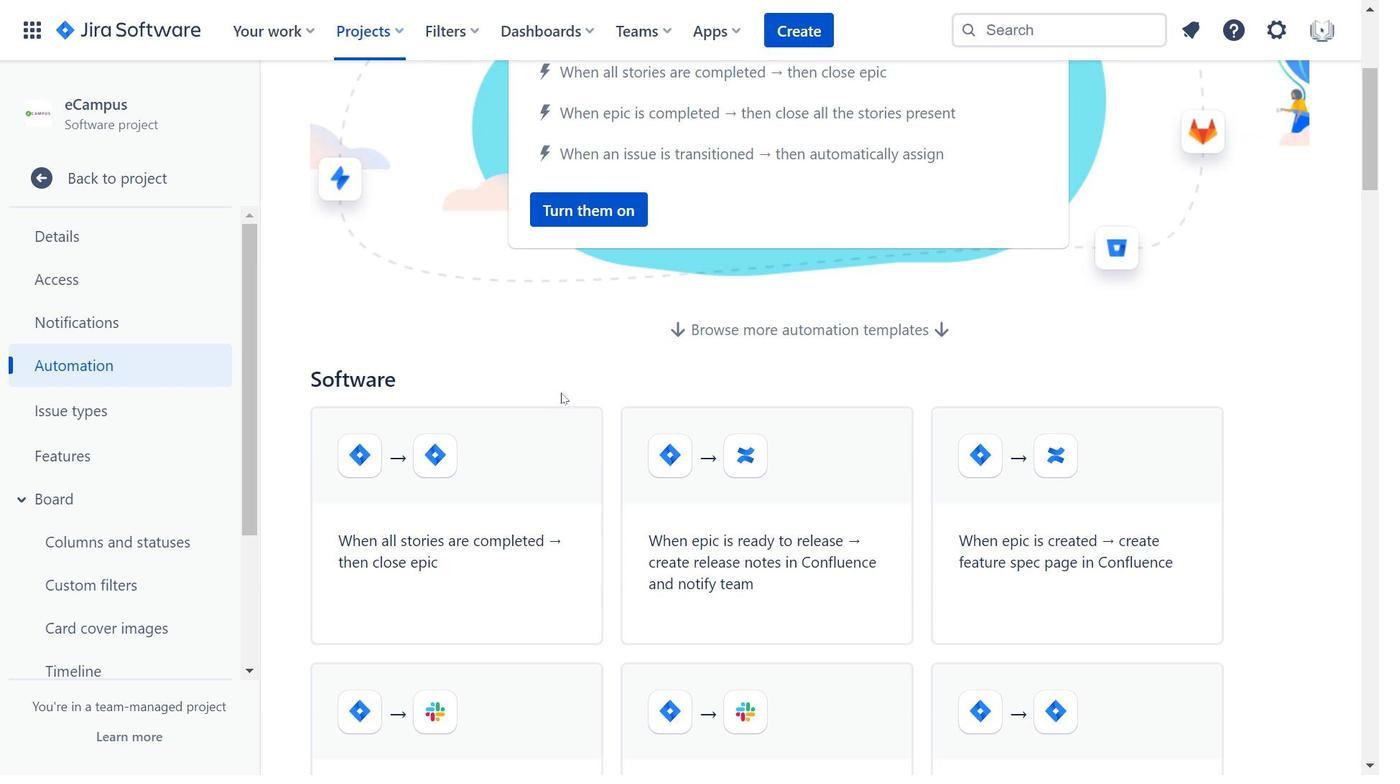 
Action: Mouse scrolled (562, 393) with delta (0, 0)
Screenshot: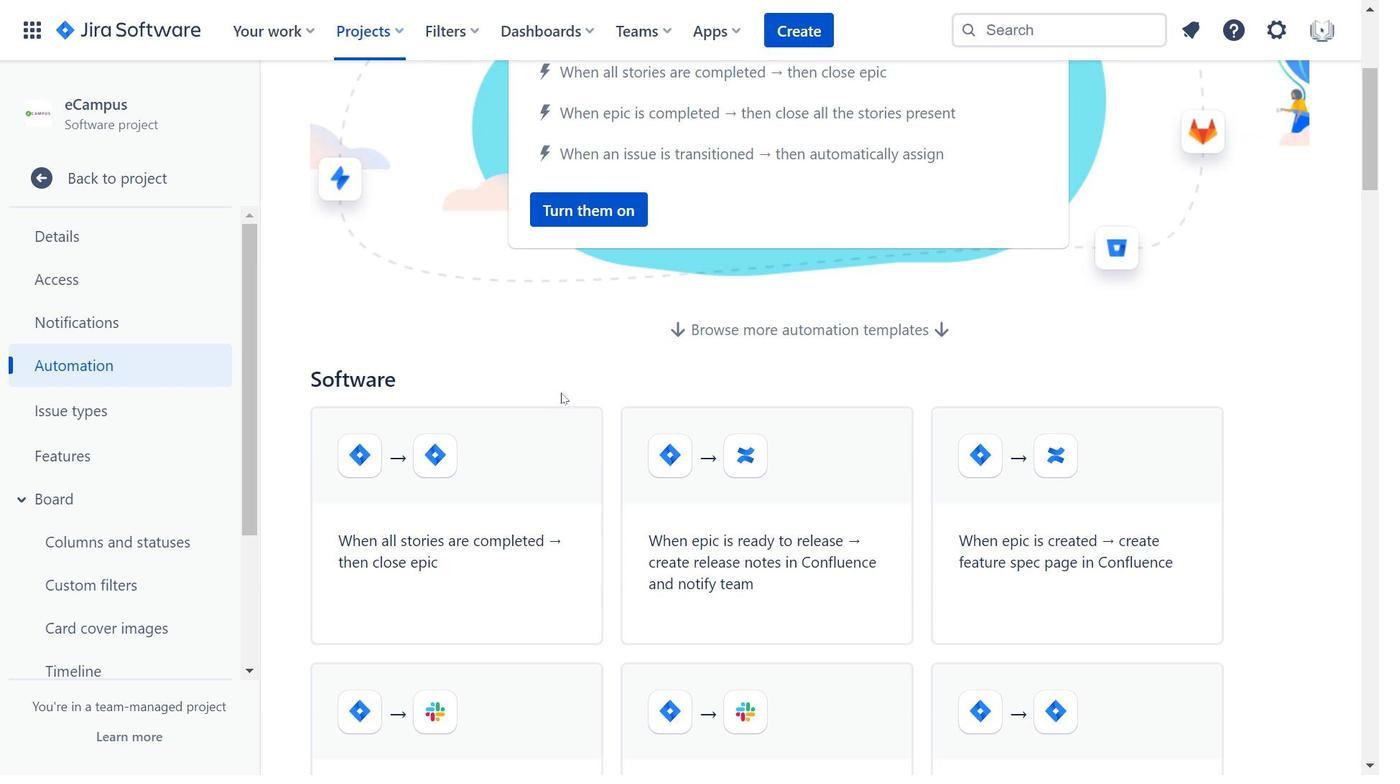 
Action: Mouse scrolled (562, 393) with delta (0, 0)
Screenshot: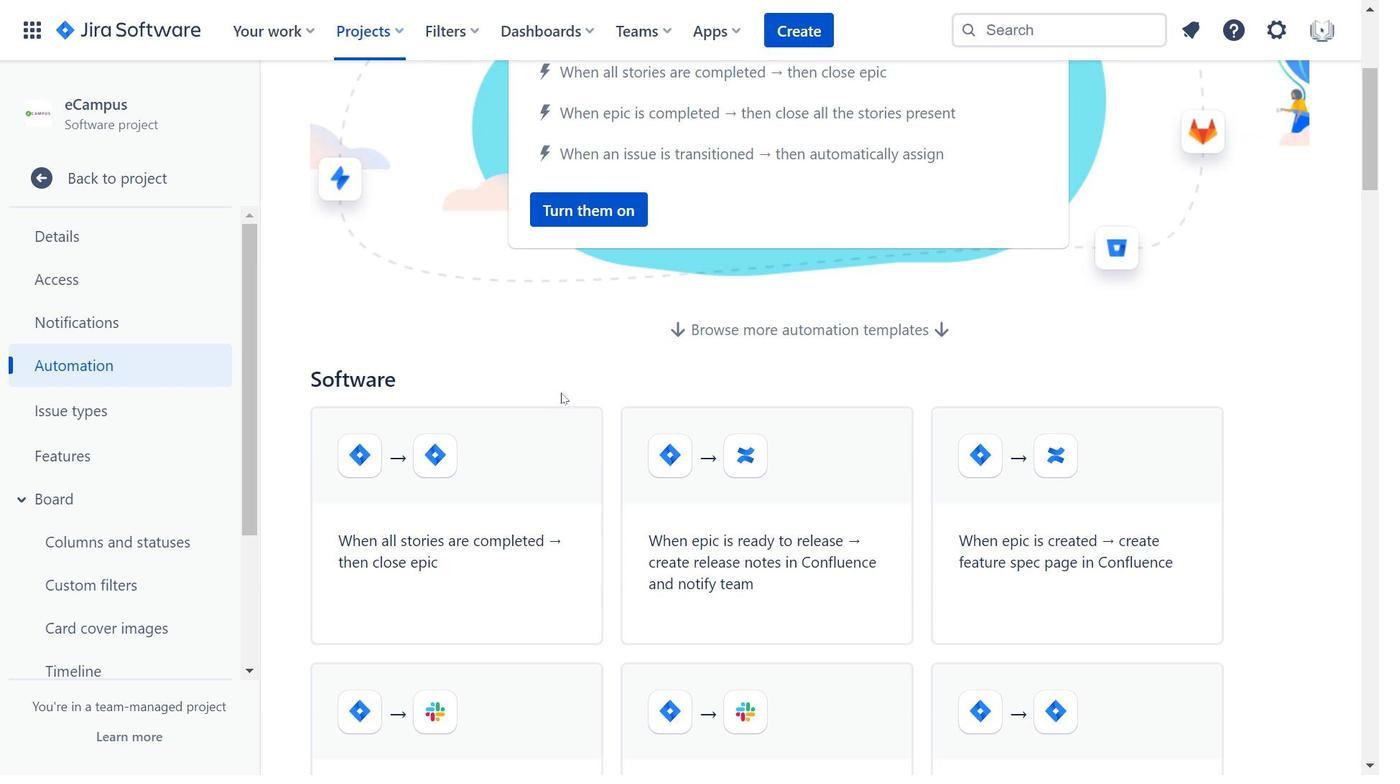 
Action: Mouse scrolled (562, 393) with delta (0, 0)
Screenshot: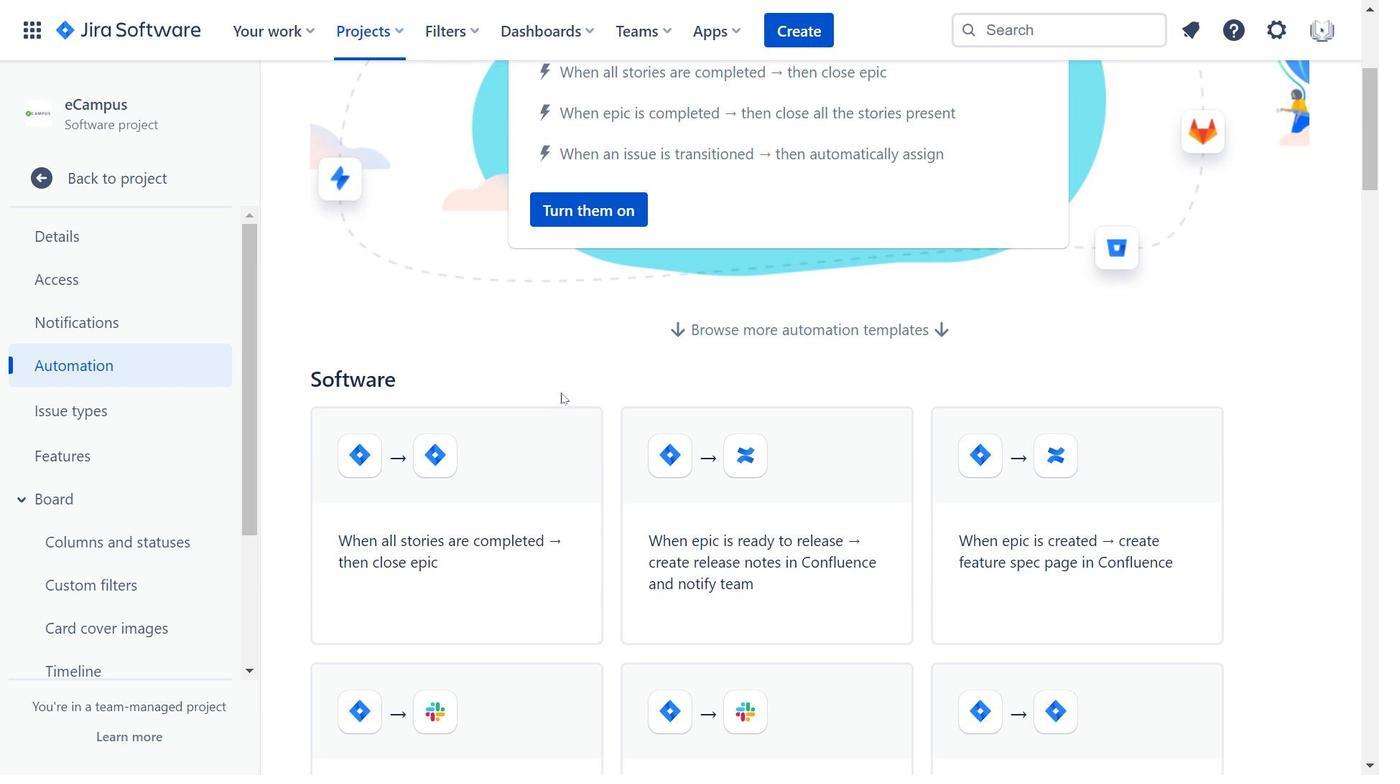 
Action: Mouse moved to (565, 400)
Screenshot: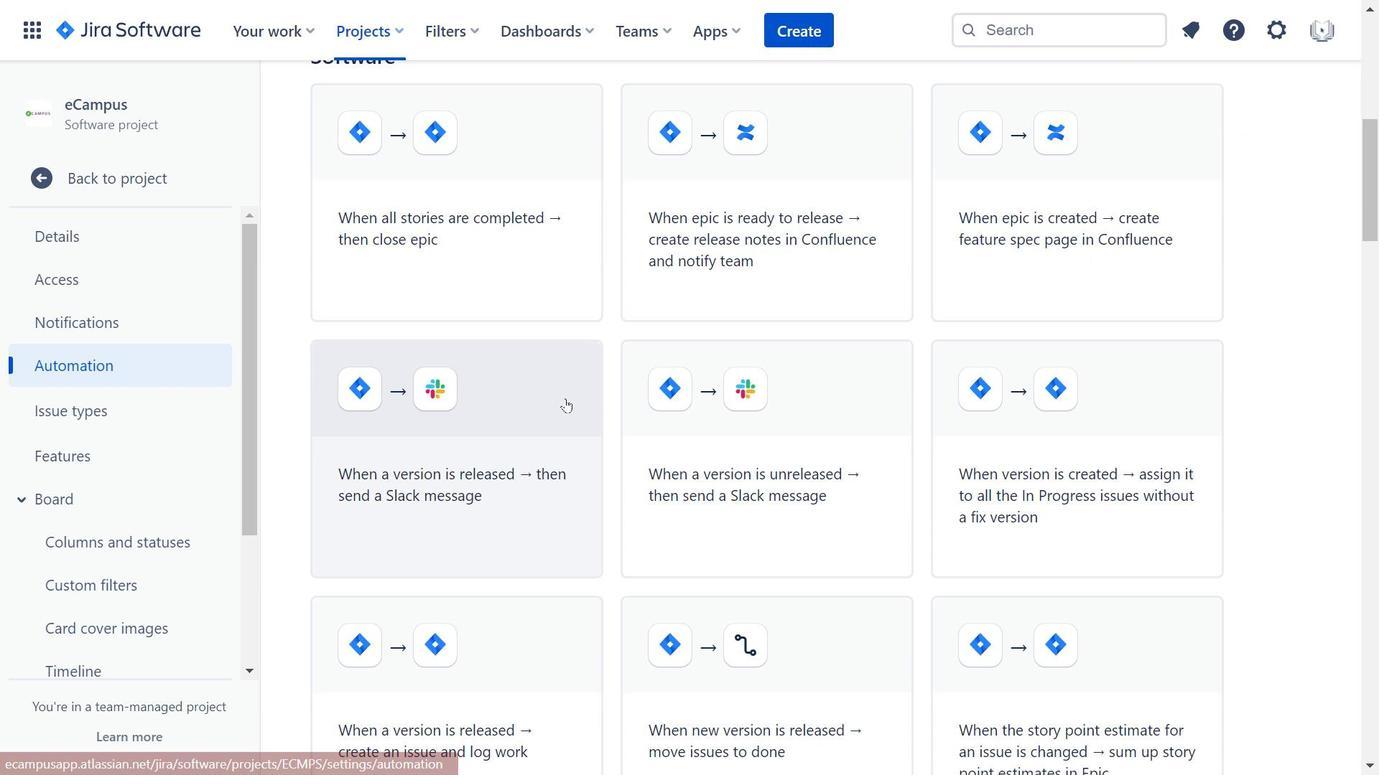 
Action: Mouse scrolled (565, 399) with delta (0, 0)
Screenshot: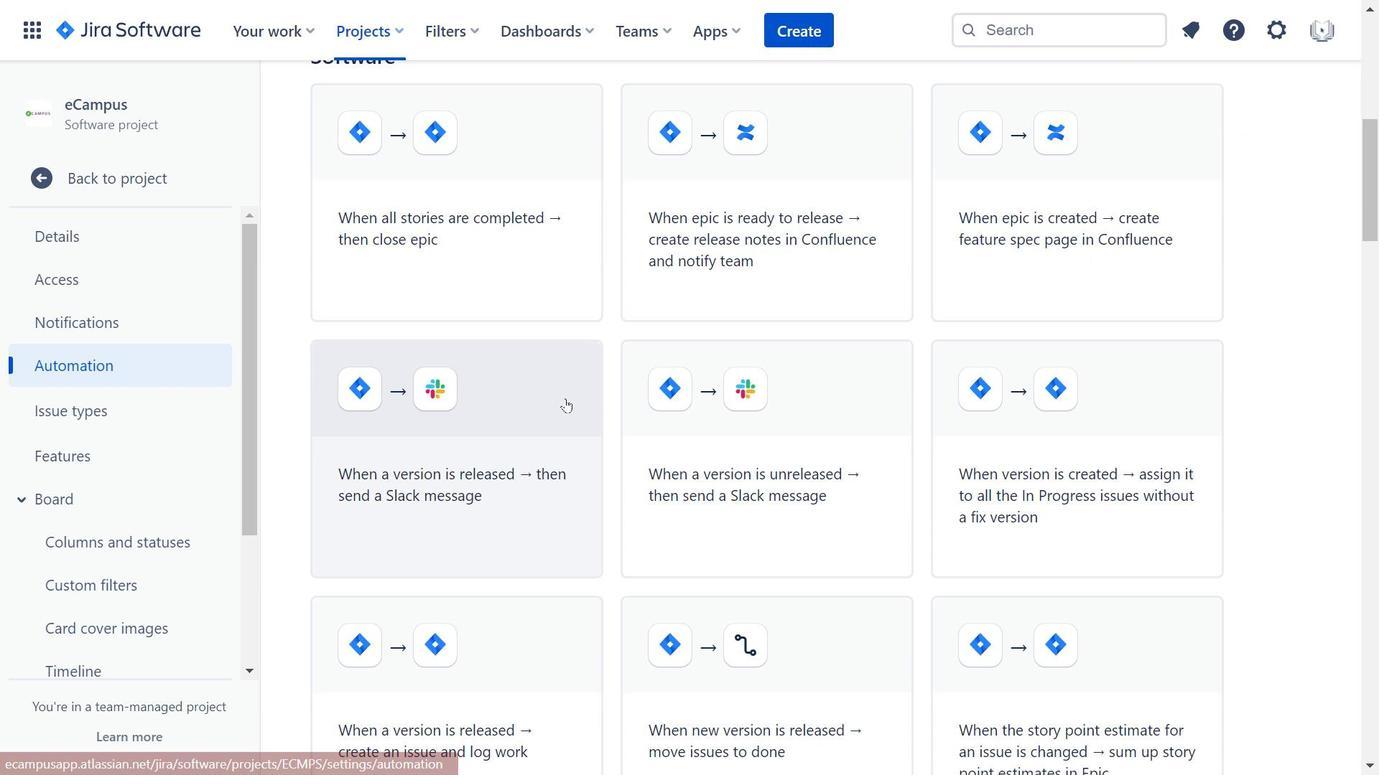 
Action: Mouse moved to (565, 400)
Screenshot: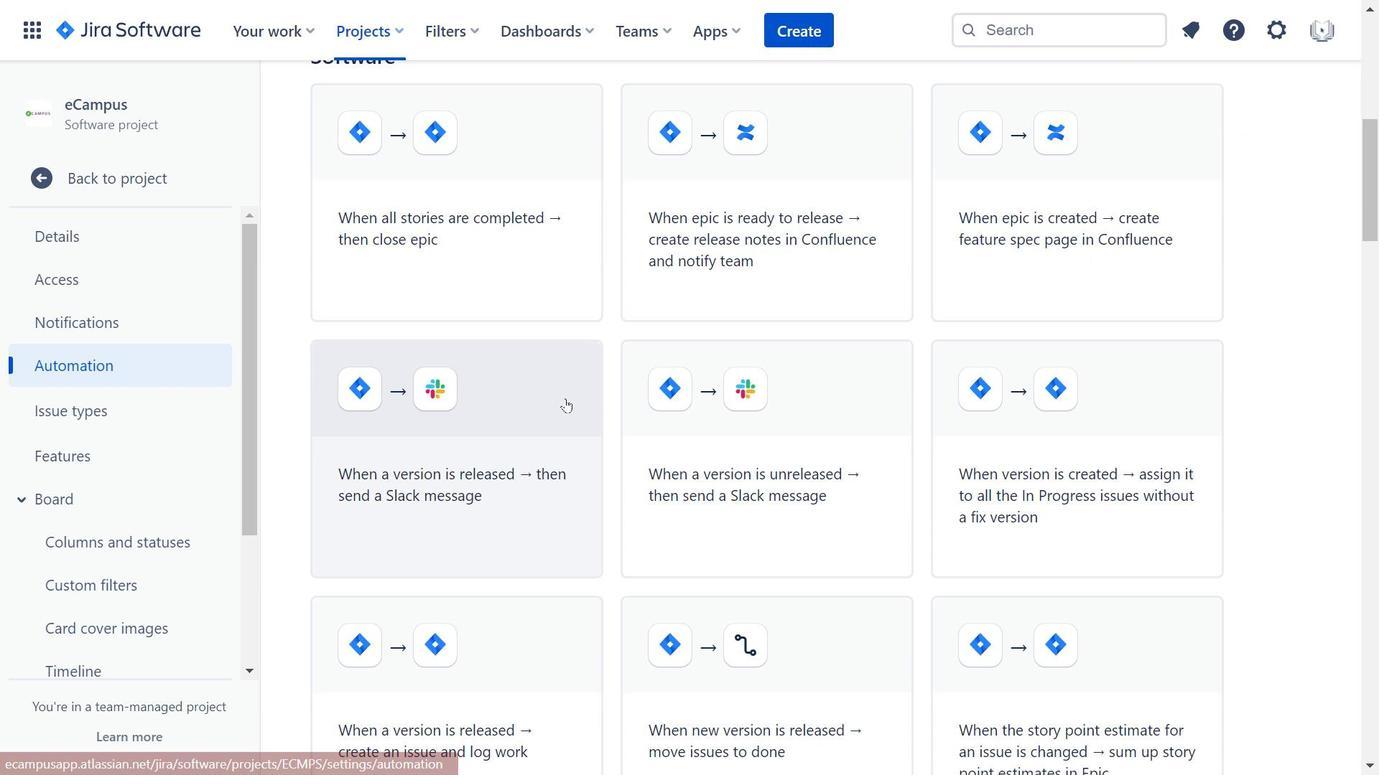 
Action: Mouse scrolled (565, 400) with delta (0, 0)
Screenshot: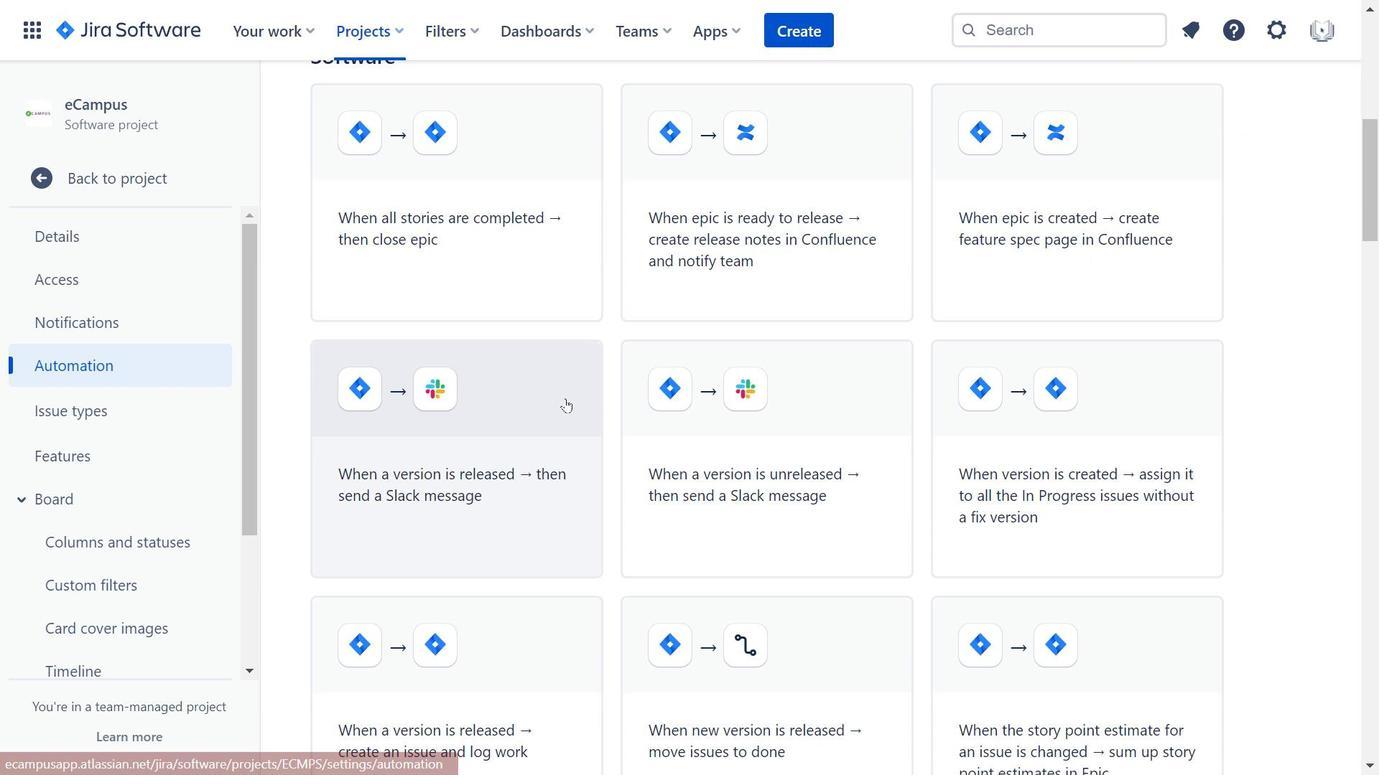 
Action: Mouse moved to (567, 408)
Screenshot: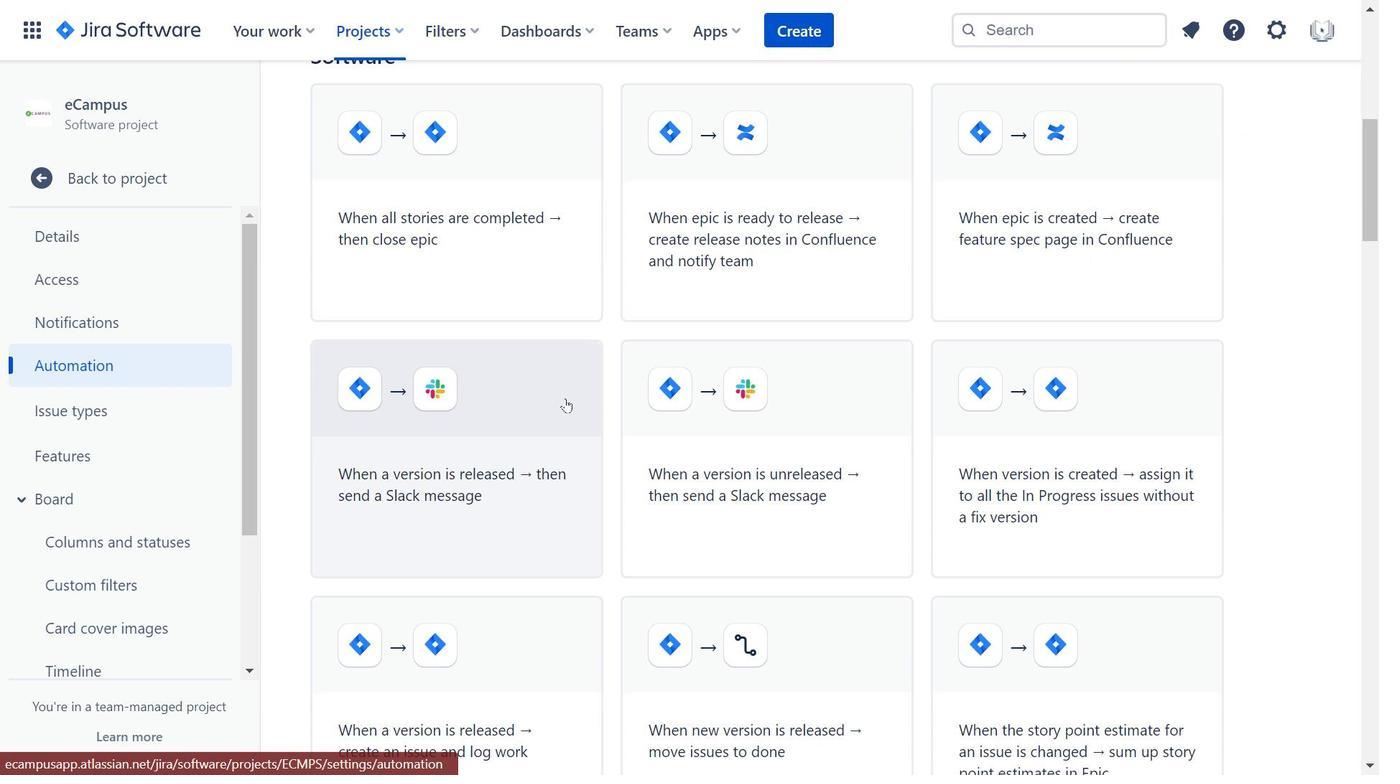 
Action: Mouse scrolled (567, 408) with delta (0, 0)
Screenshot: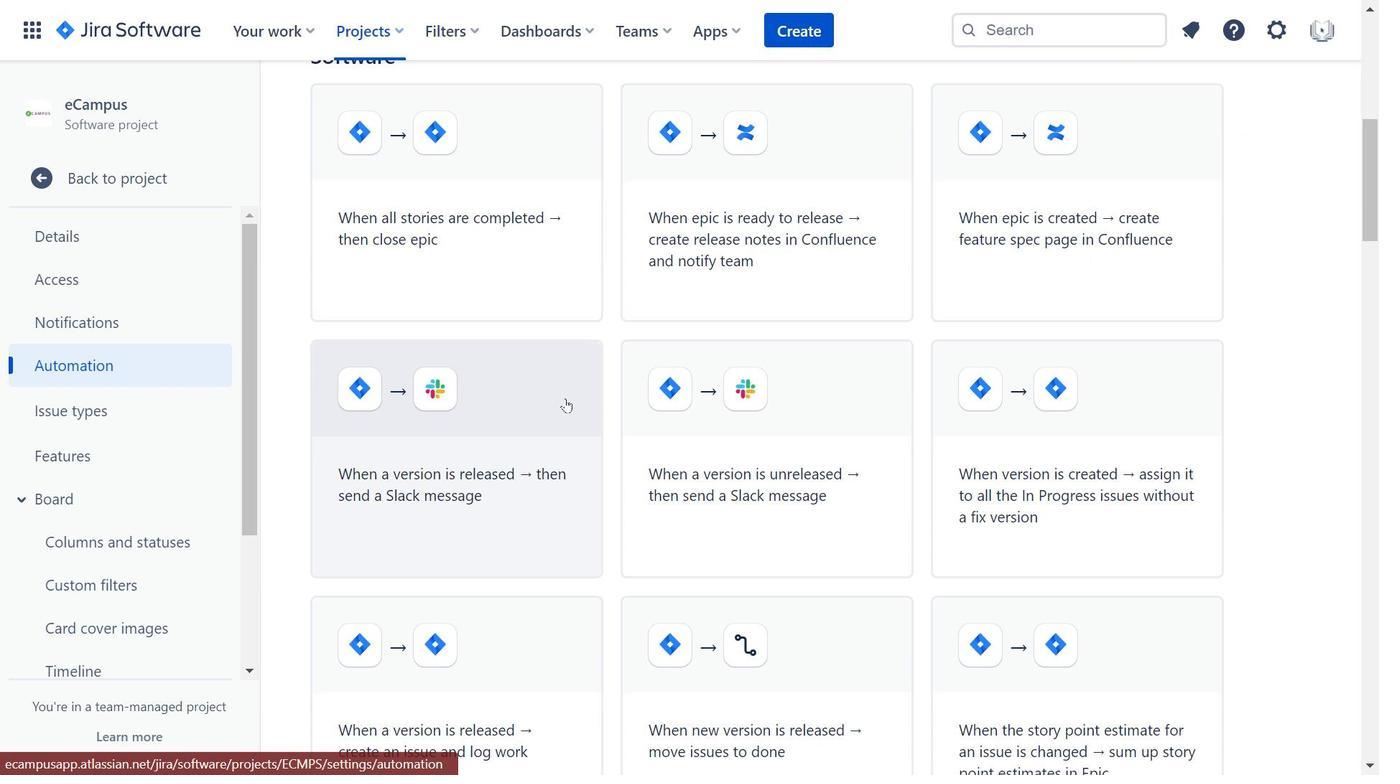 
Action: Mouse moved to (572, 429)
Screenshot: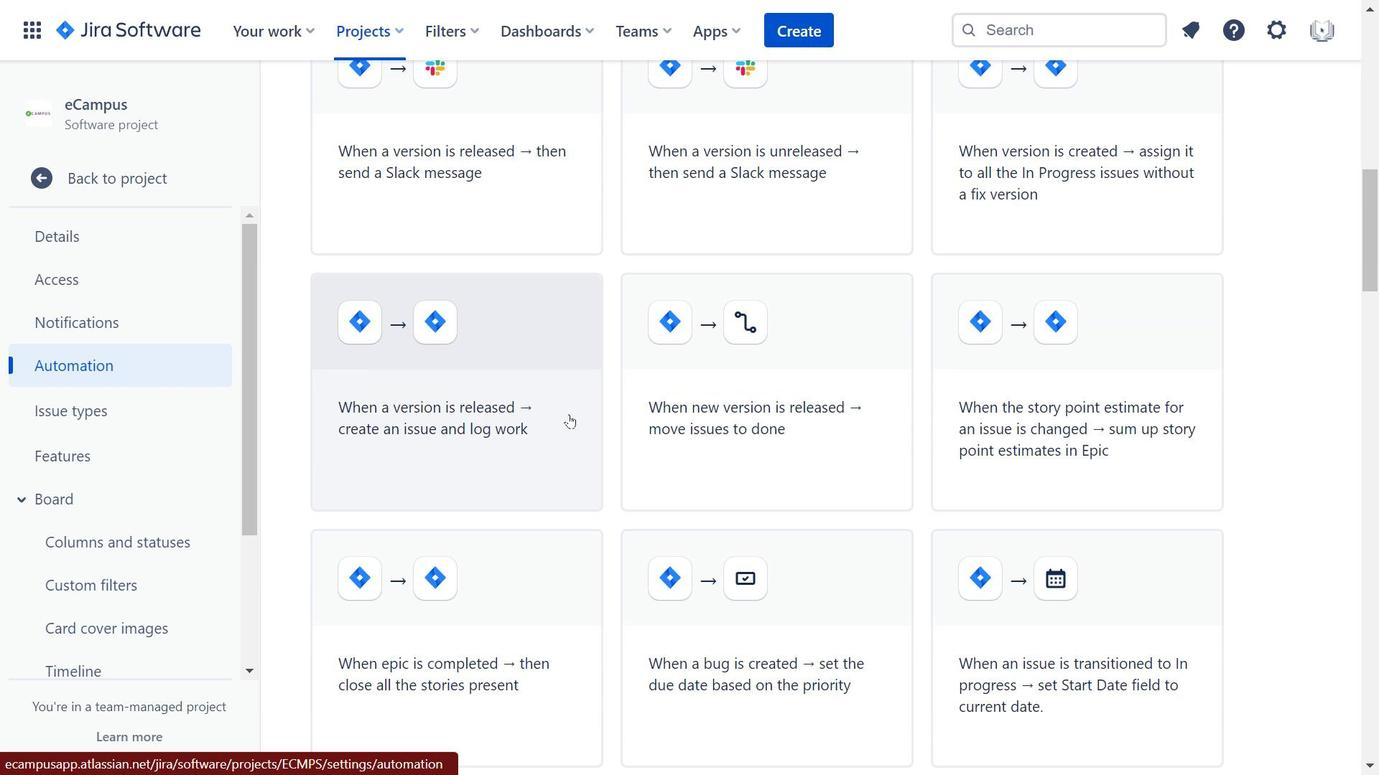 
Action: Mouse scrolled (572, 428) with delta (0, 0)
Screenshot: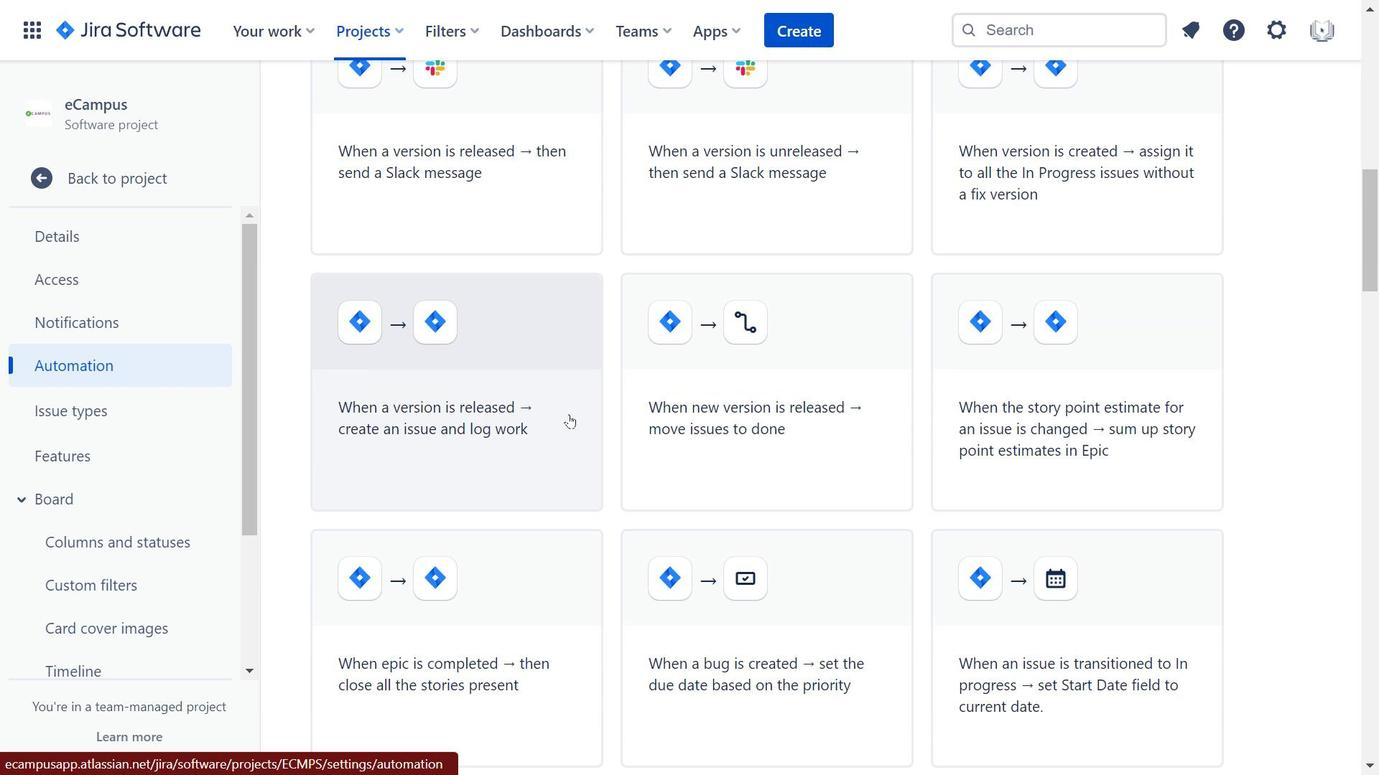 
Action: Mouse scrolled (572, 428) with delta (0, 0)
Screenshot: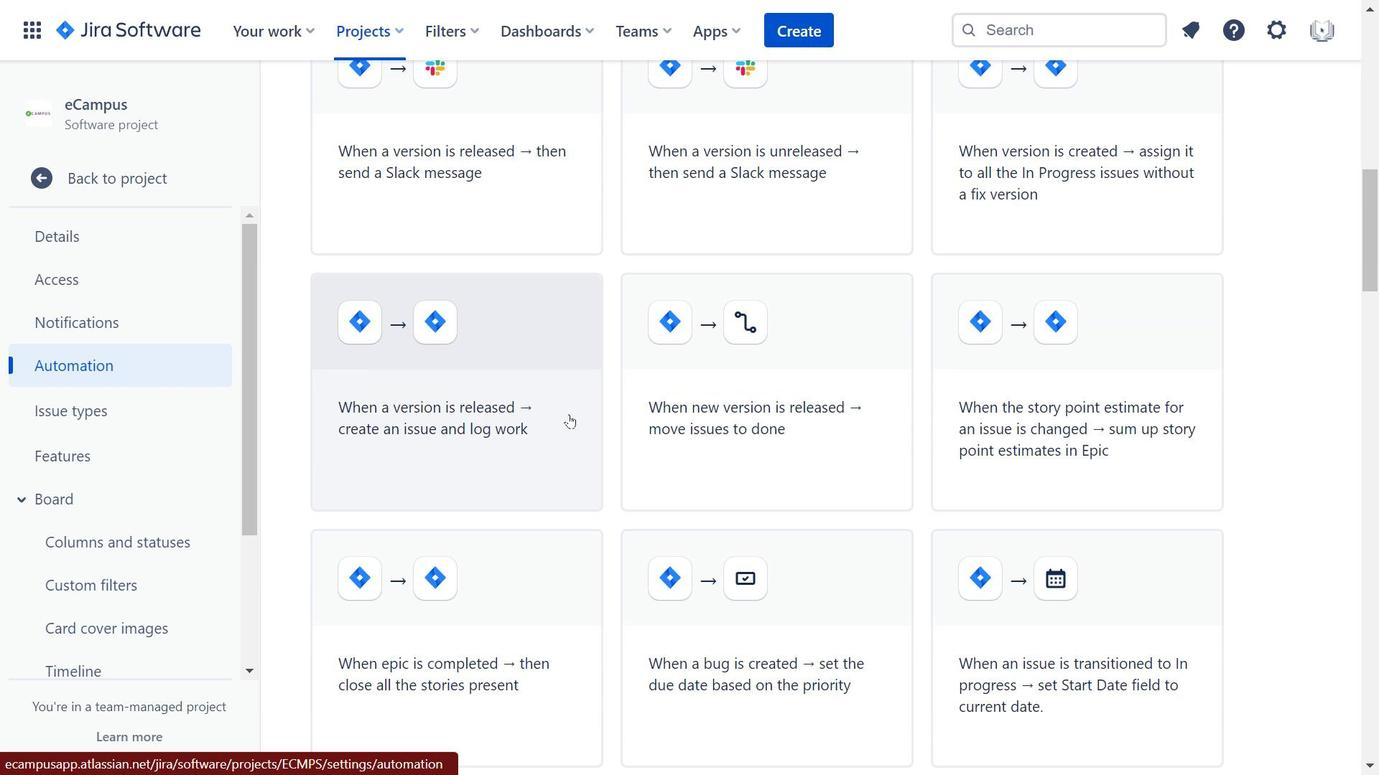 
Action: Mouse moved to (572, 430)
Screenshot: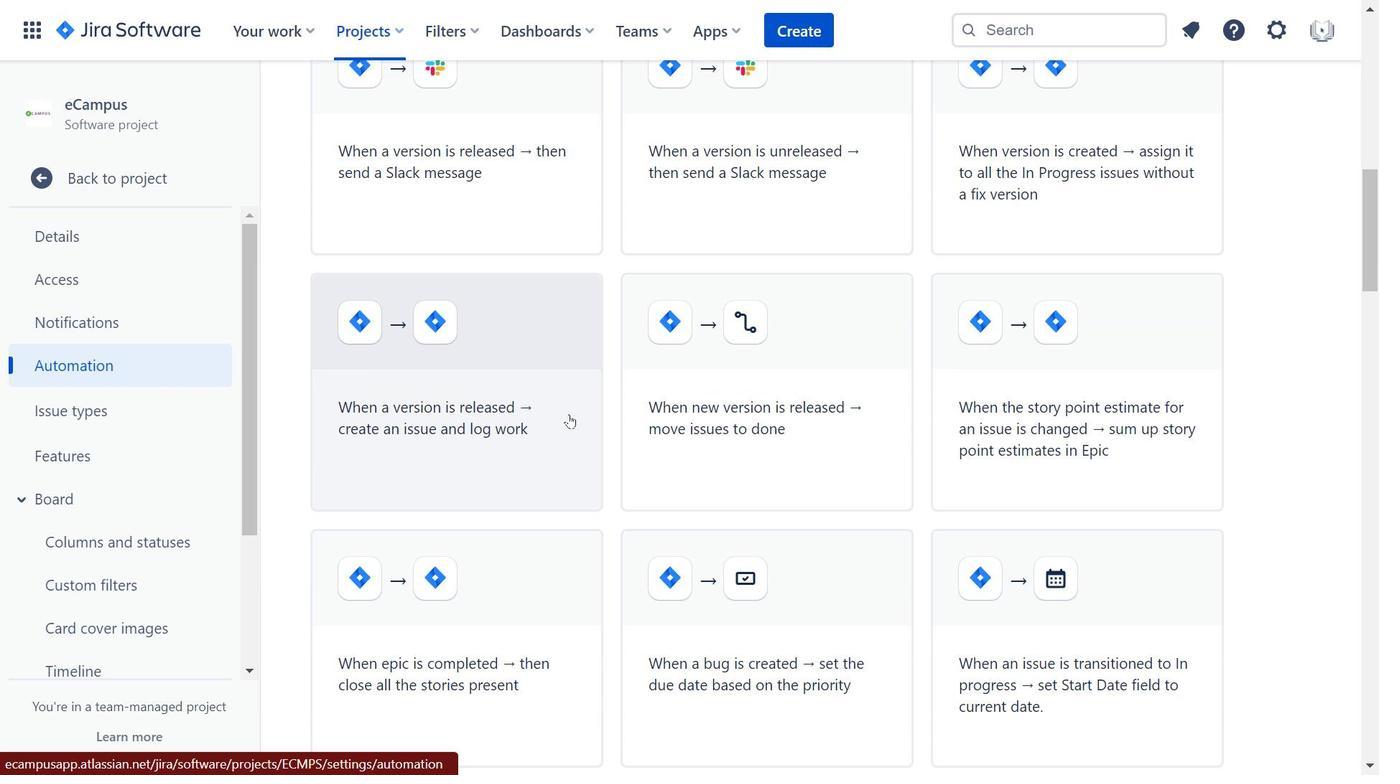 
Action: Mouse scrolled (572, 429) with delta (0, 0)
Screenshot: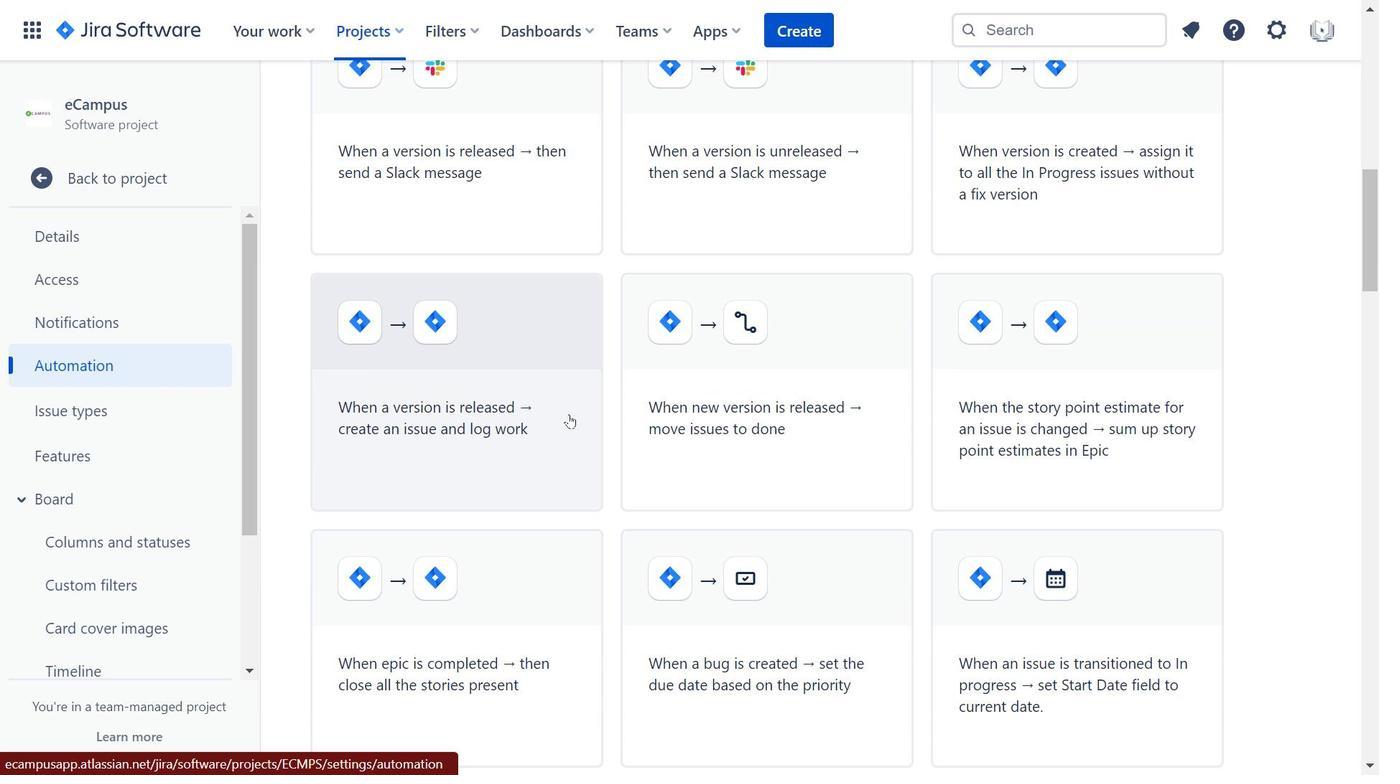 
Action: Mouse scrolled (572, 429) with delta (0, 0)
Screenshot: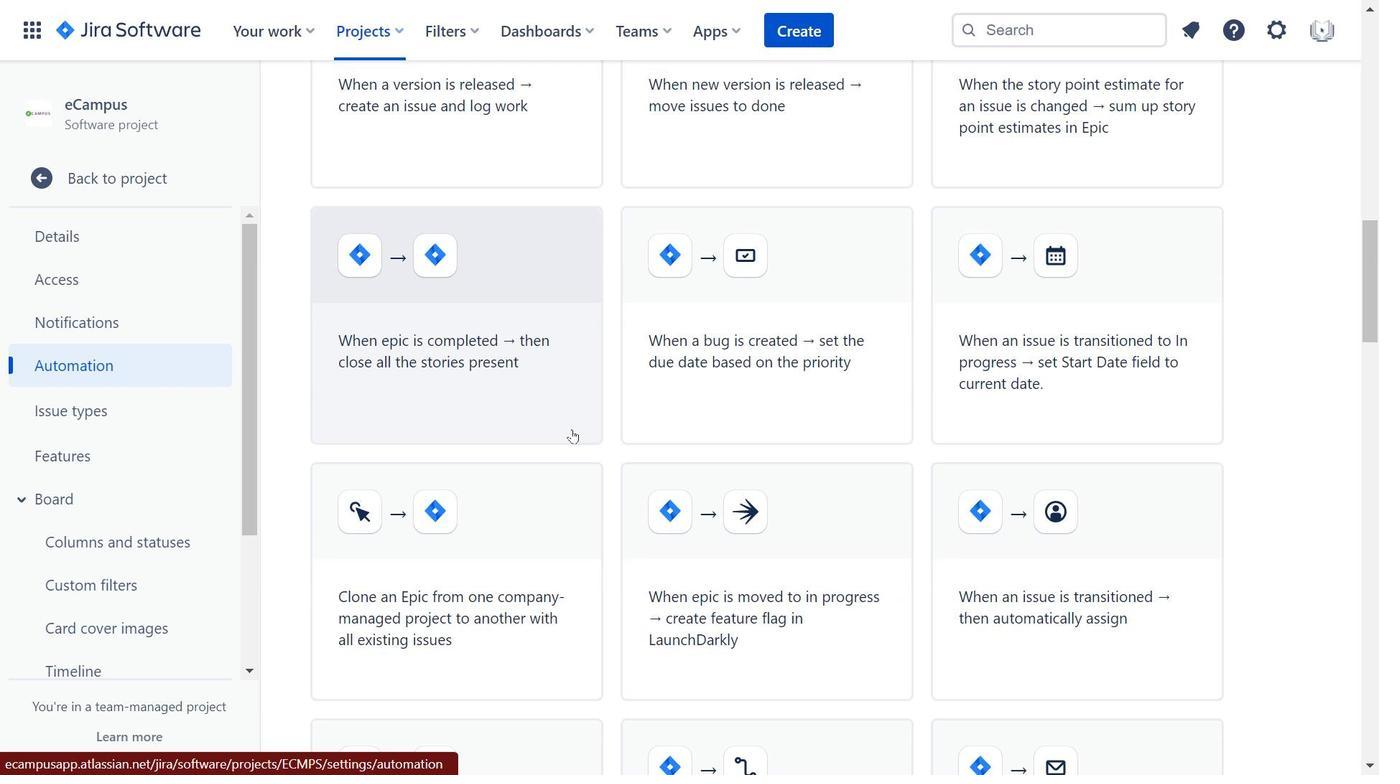 
Action: Mouse scrolled (572, 429) with delta (0, 0)
Screenshot: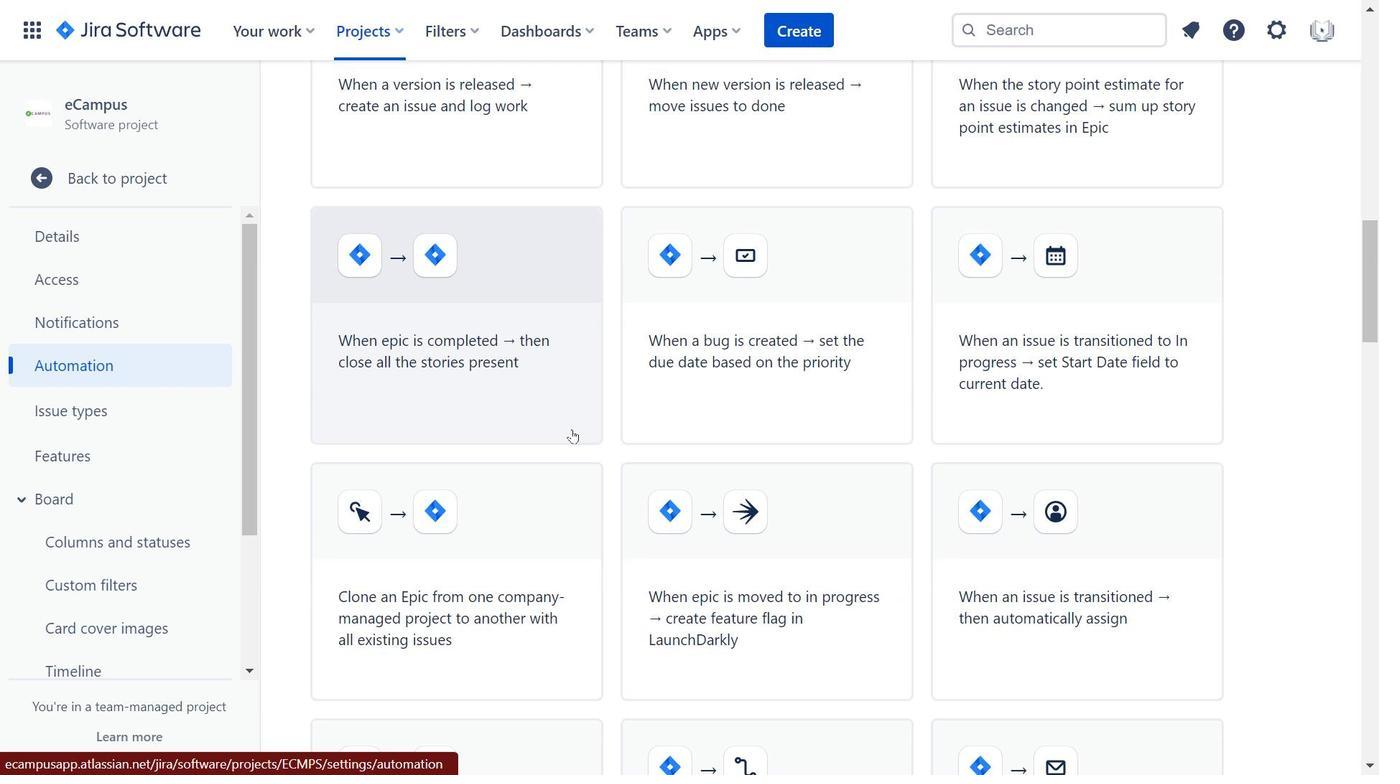 
Action: Mouse scrolled (572, 429) with delta (0, 0)
Screenshot: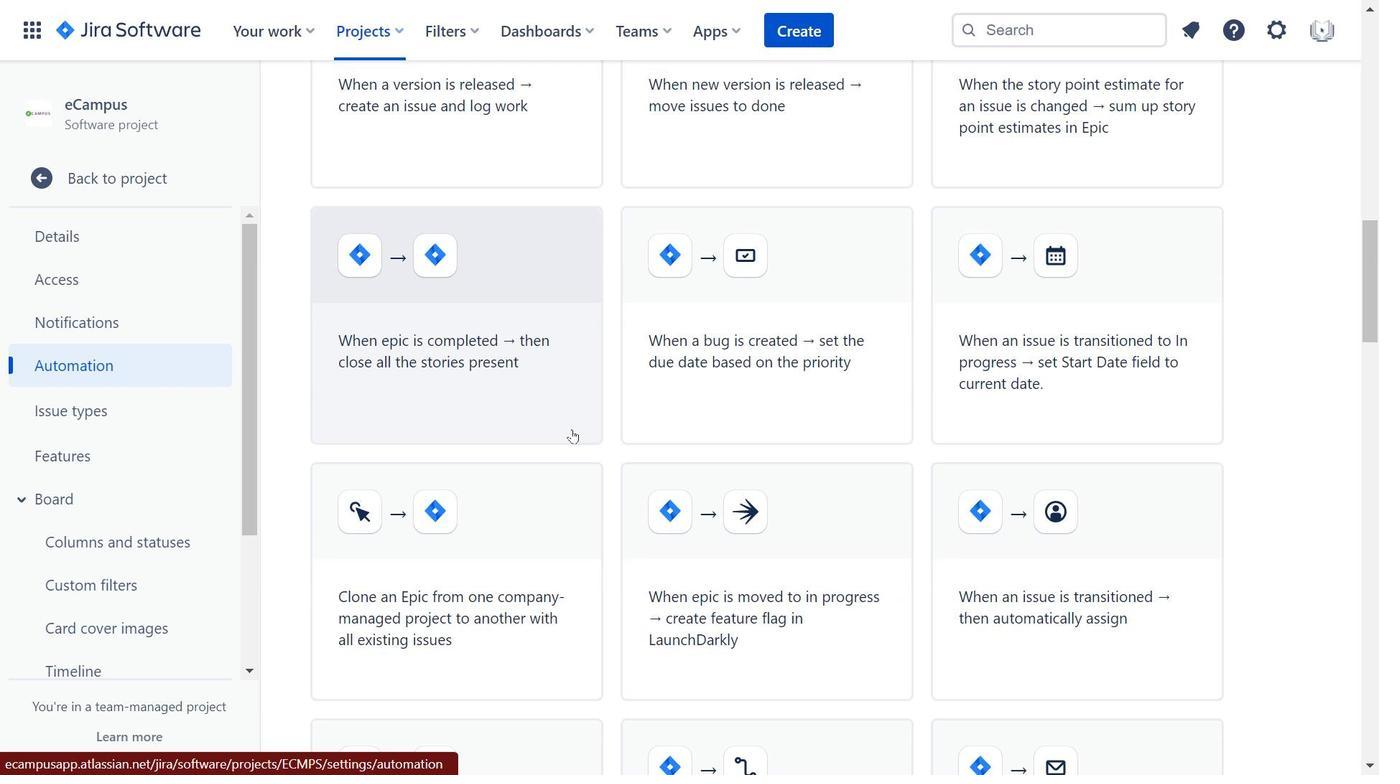 
Action: Mouse scrolled (572, 429) with delta (0, 0)
Screenshot: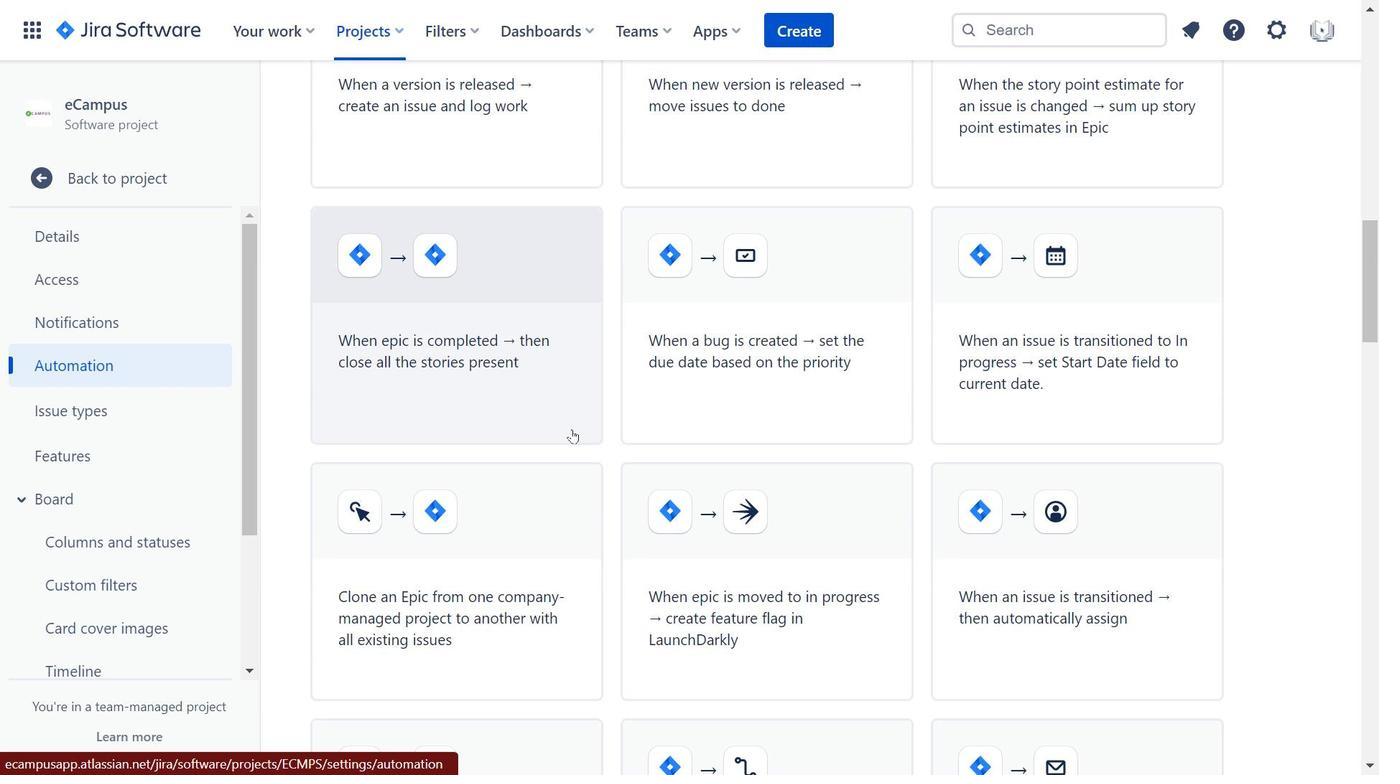 
Action: Mouse scrolled (572, 429) with delta (0, 0)
Screenshot: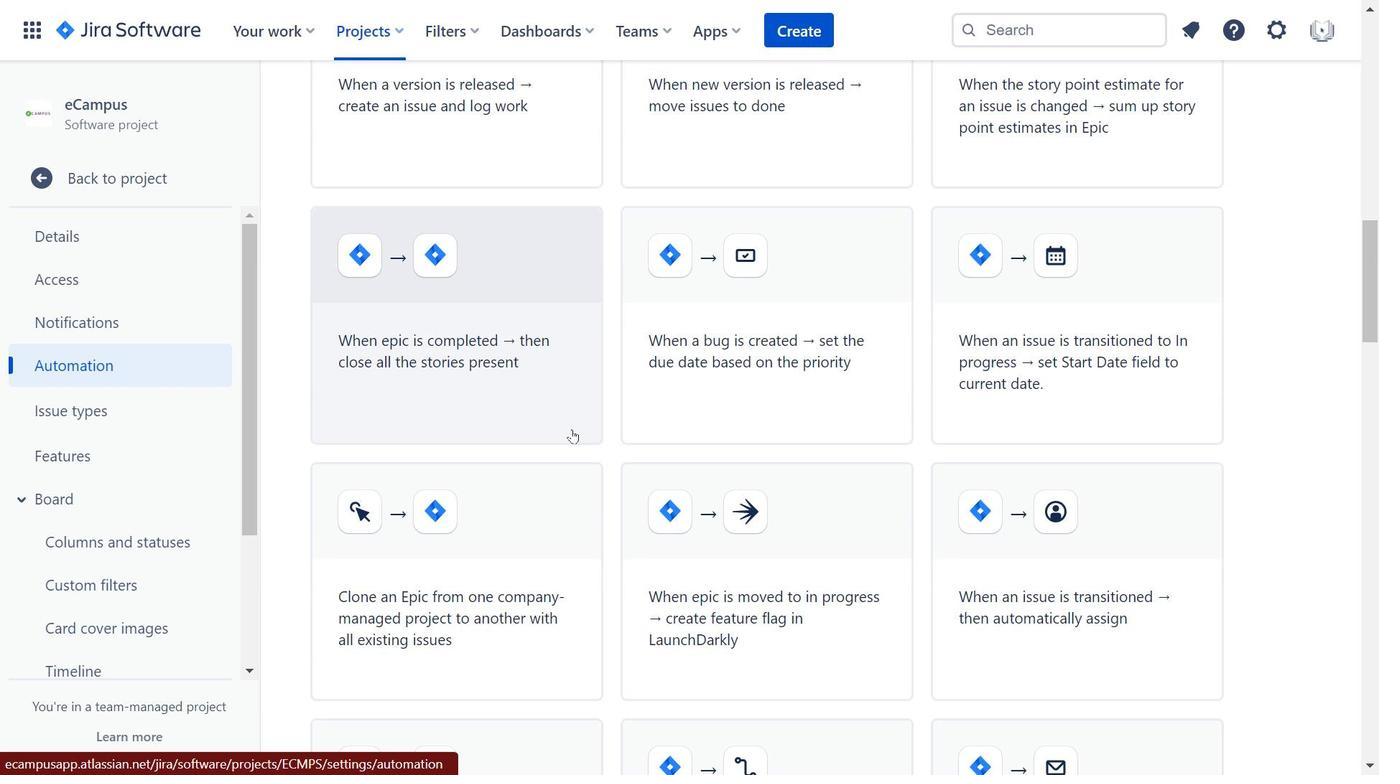 
Action: Mouse moved to (573, 431)
Screenshot: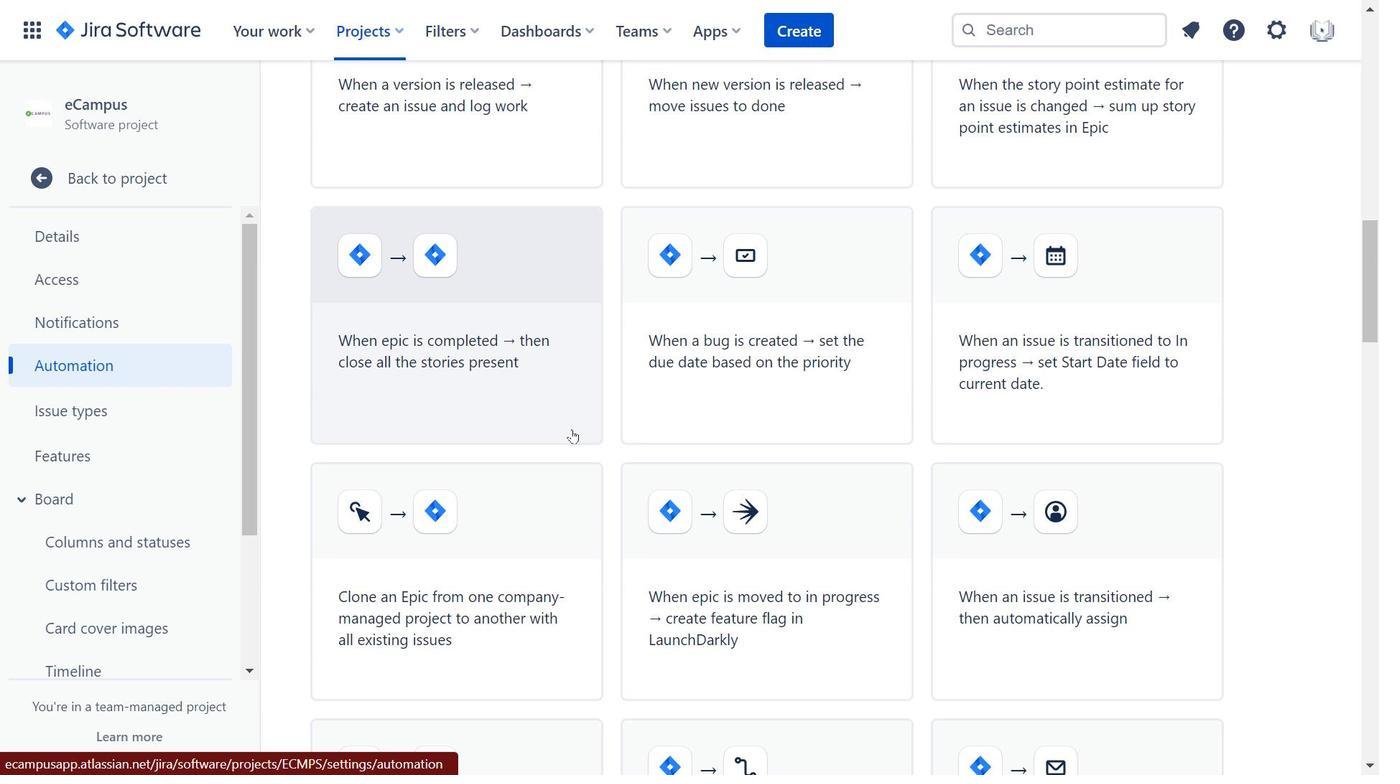 
Action: Mouse scrolled (573, 431) with delta (0, 0)
Screenshot: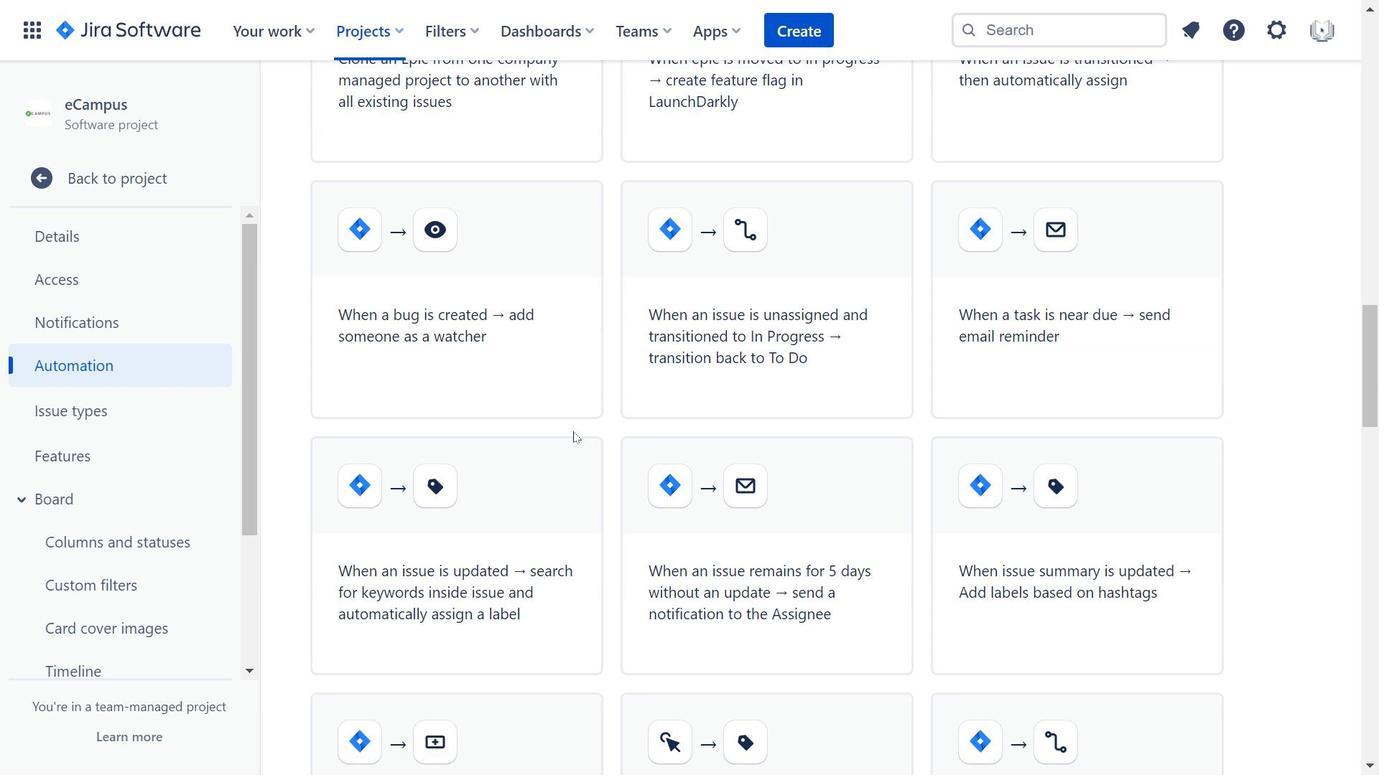 
Action: Mouse scrolled (573, 431) with delta (0, 0)
Screenshot: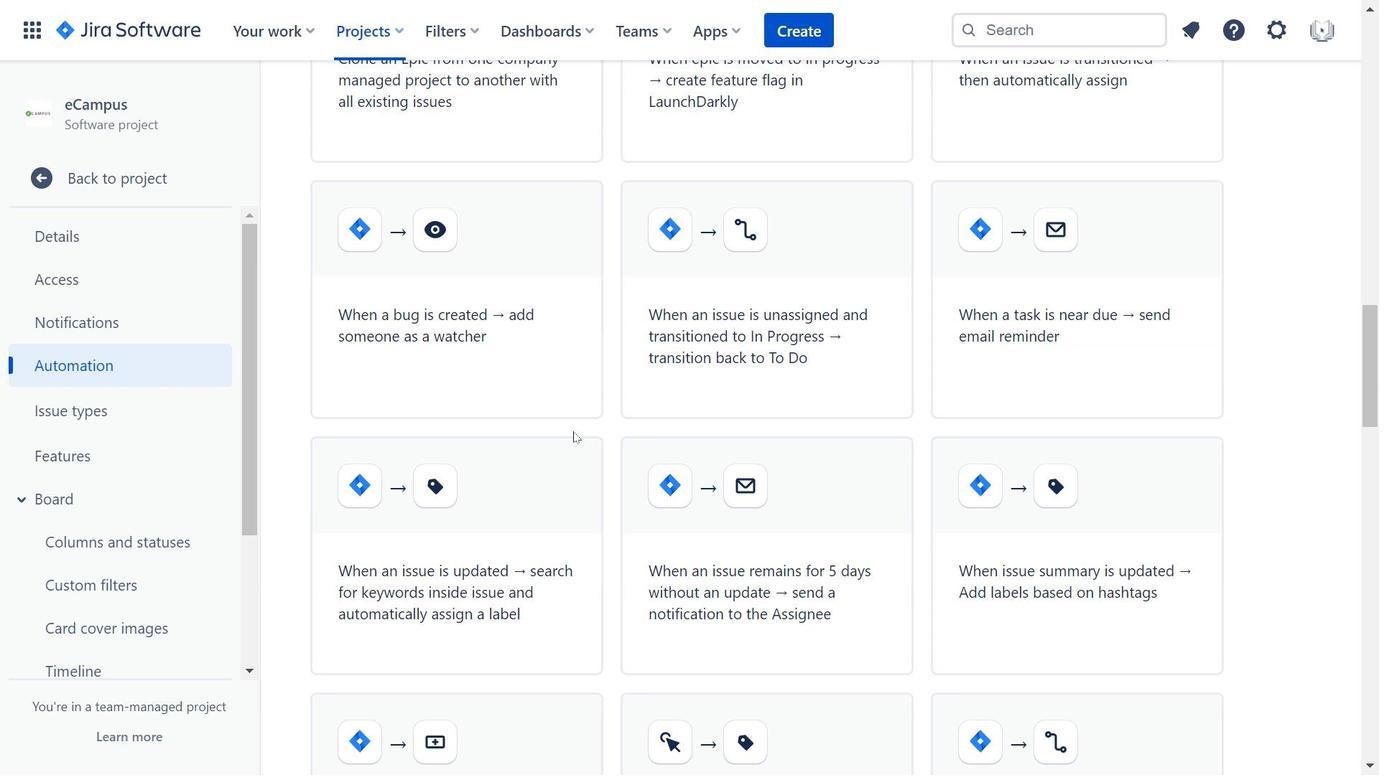 
Action: Mouse scrolled (573, 431) with delta (0, 0)
Screenshot: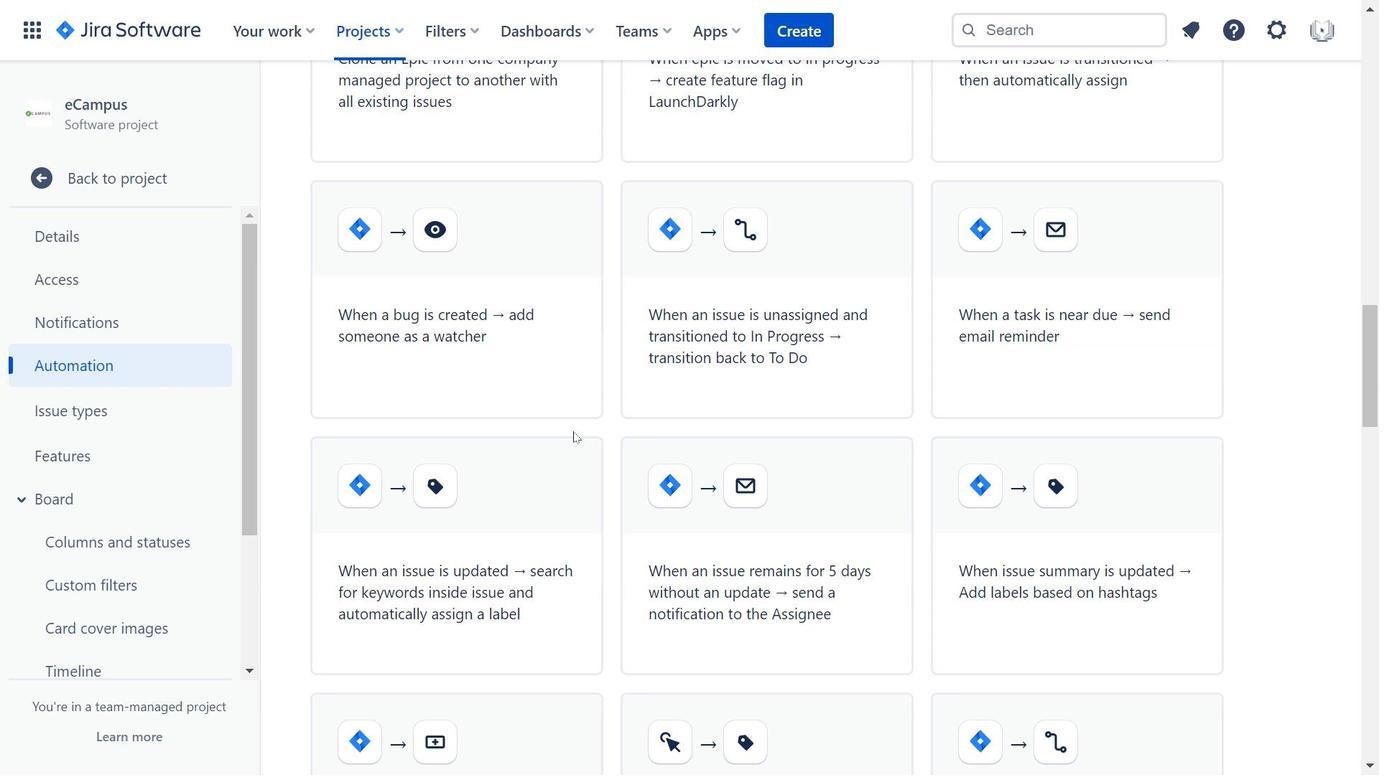
Action: Mouse scrolled (573, 431) with delta (0, 0)
Screenshot: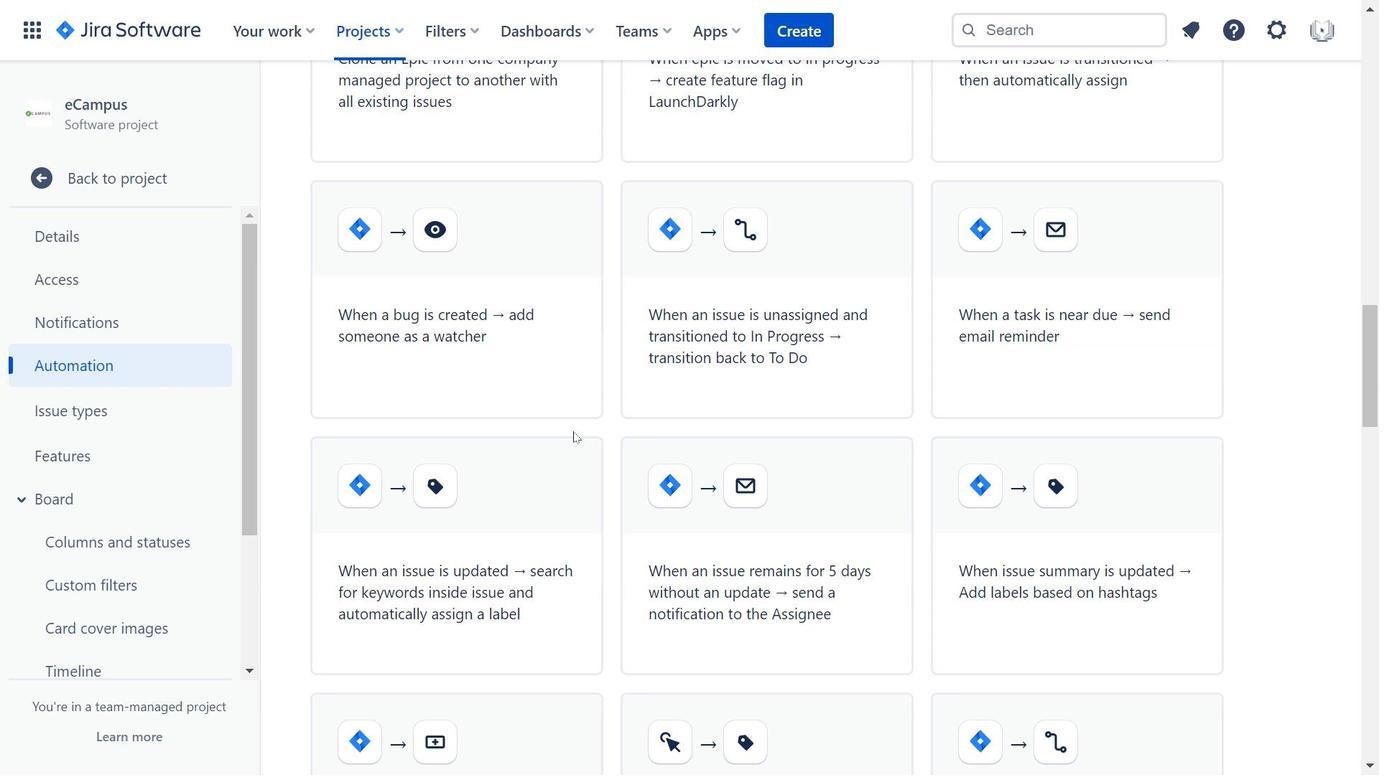 
Action: Mouse scrolled (573, 431) with delta (0, 0)
Screenshot: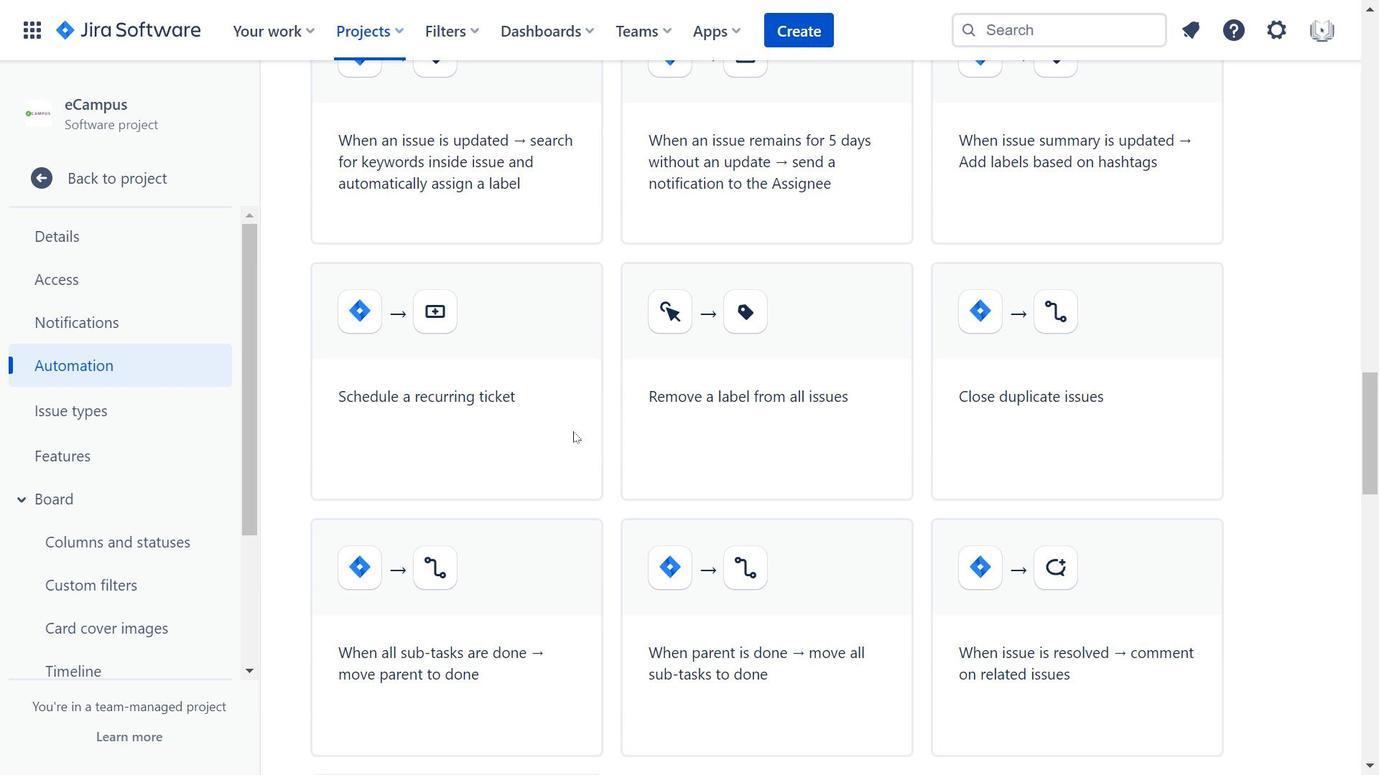 
Action: Mouse scrolled (573, 431) with delta (0, 0)
Screenshot: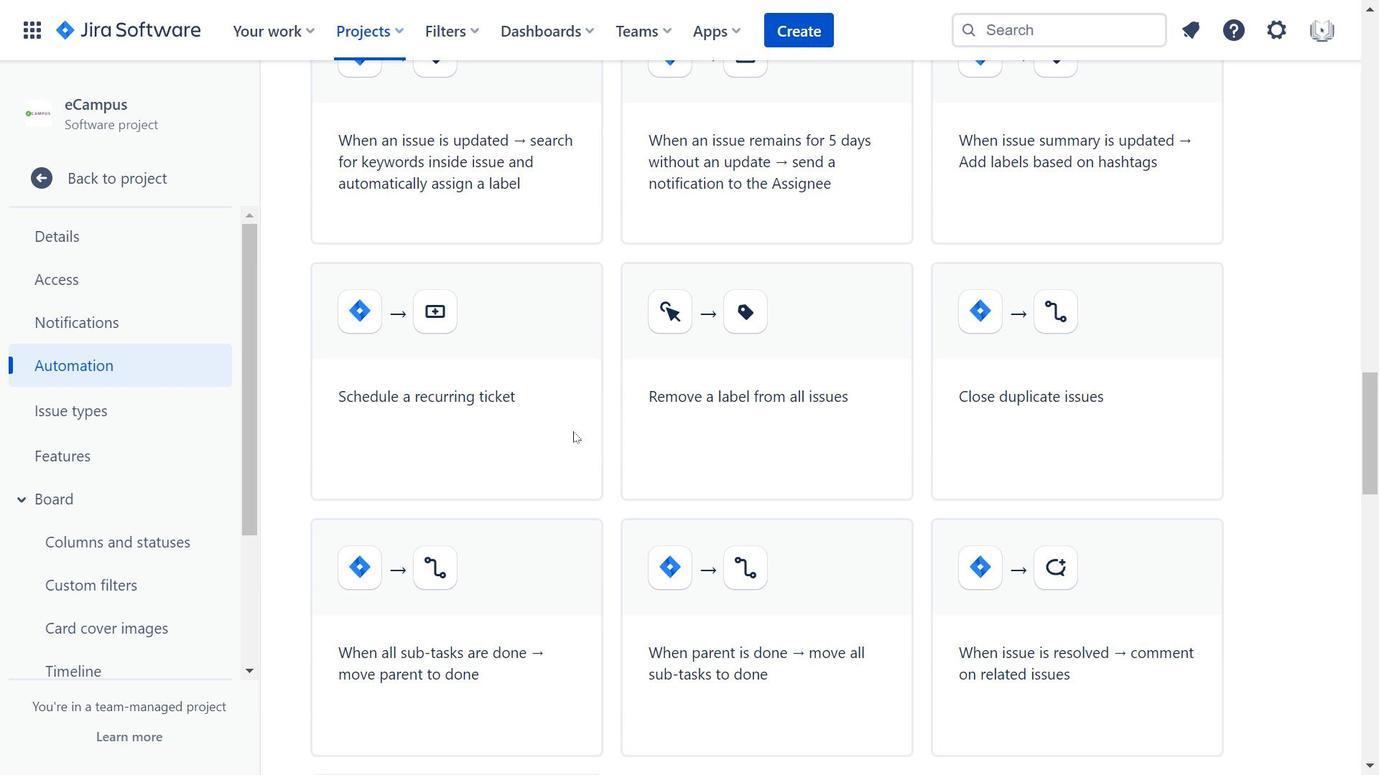 
Action: Mouse scrolled (573, 431) with delta (0, 0)
Screenshot: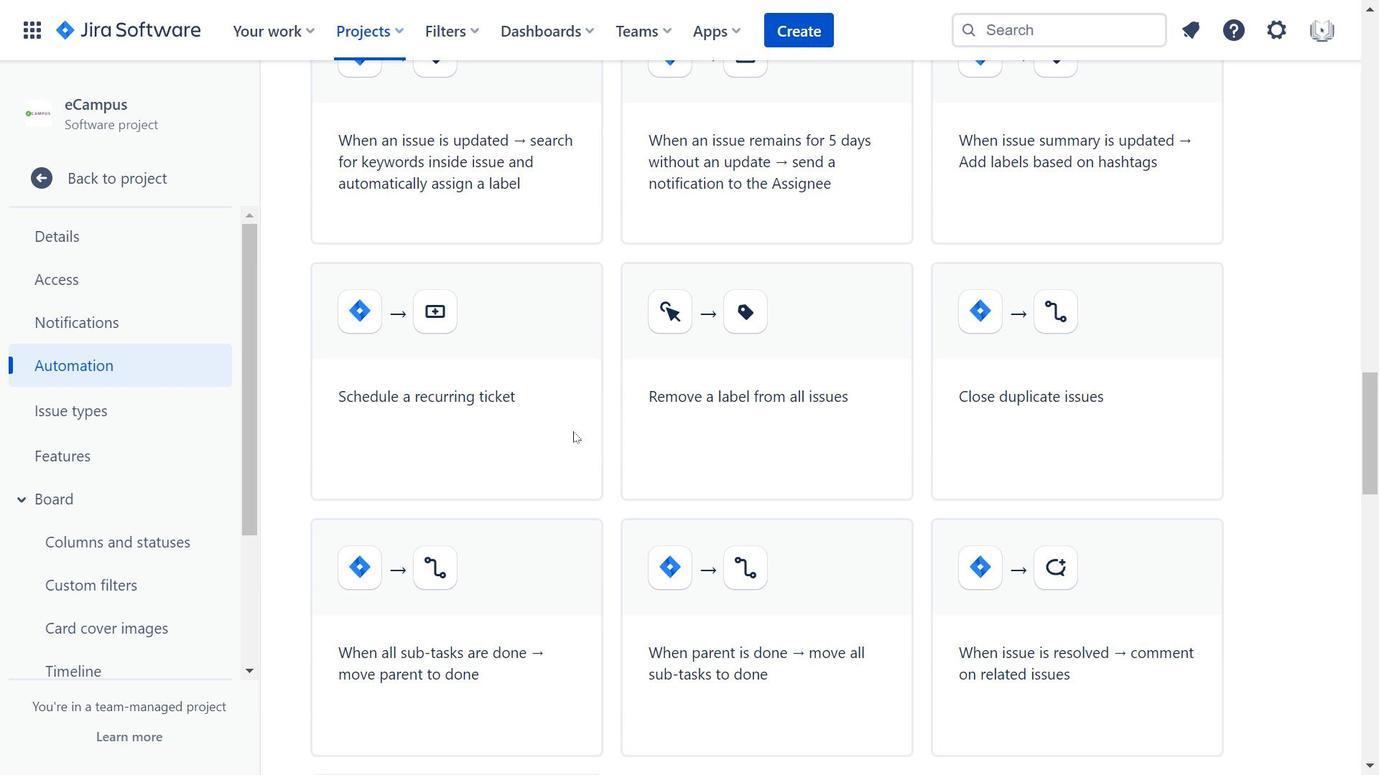 
Action: Mouse scrolled (573, 431) with delta (0, 0)
Screenshot: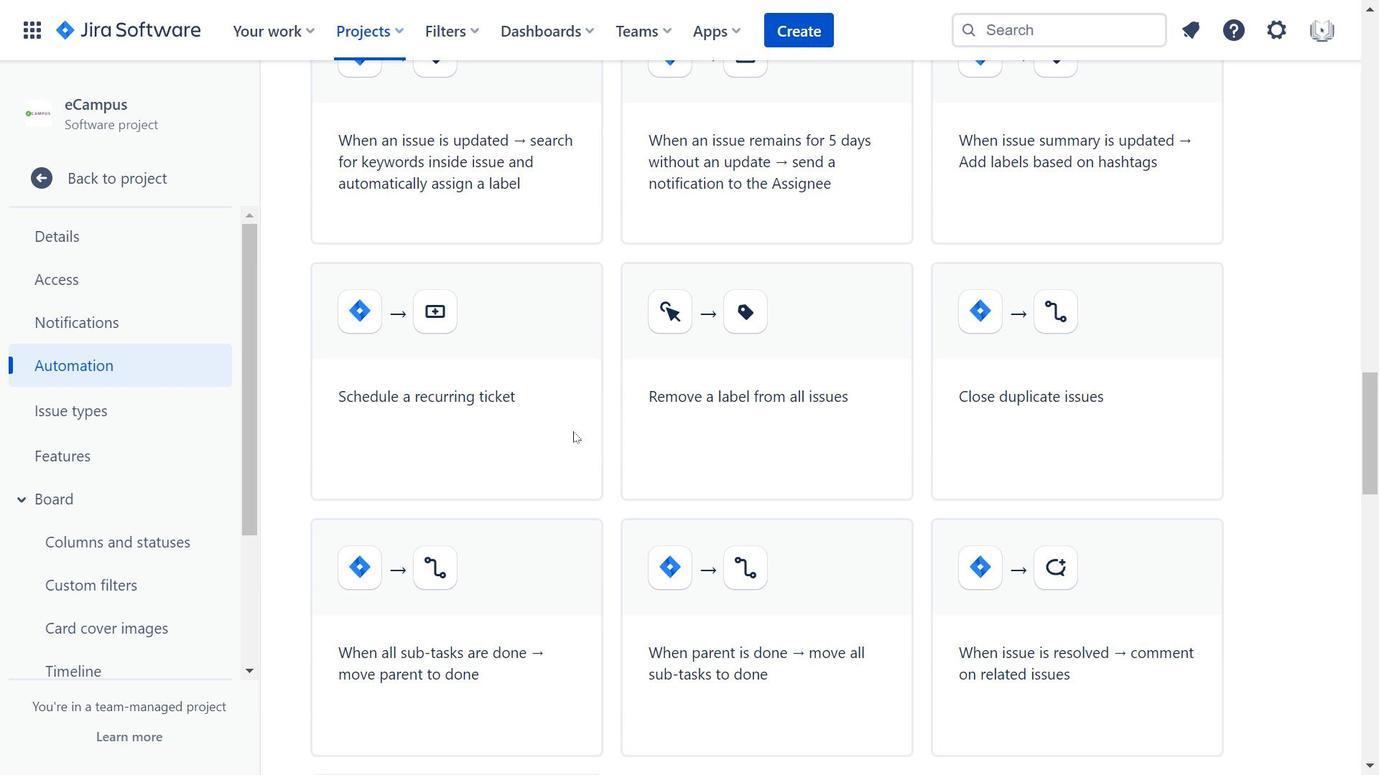 
Action: Mouse moved to (530, 550)
Screenshot: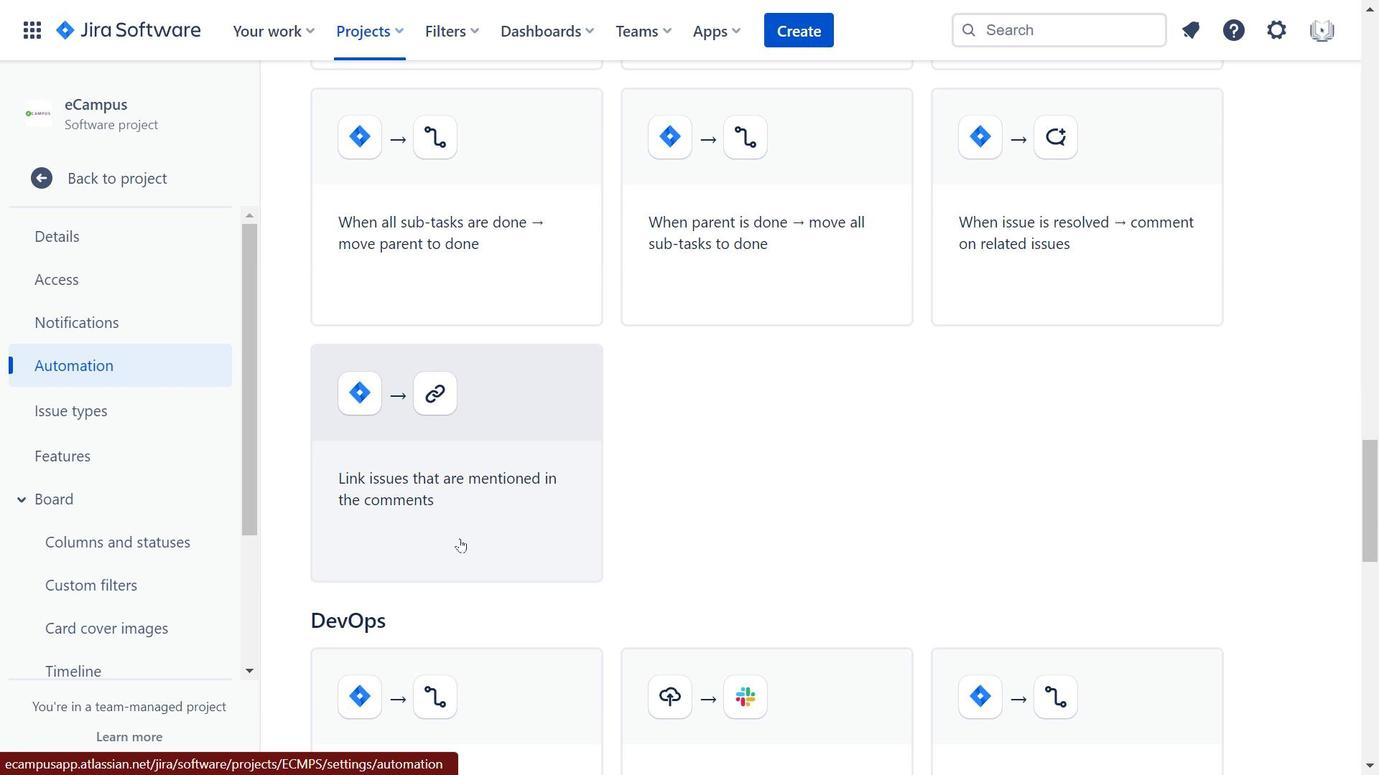 
Action: Mouse scrolled (530, 549) with delta (0, 0)
Screenshot: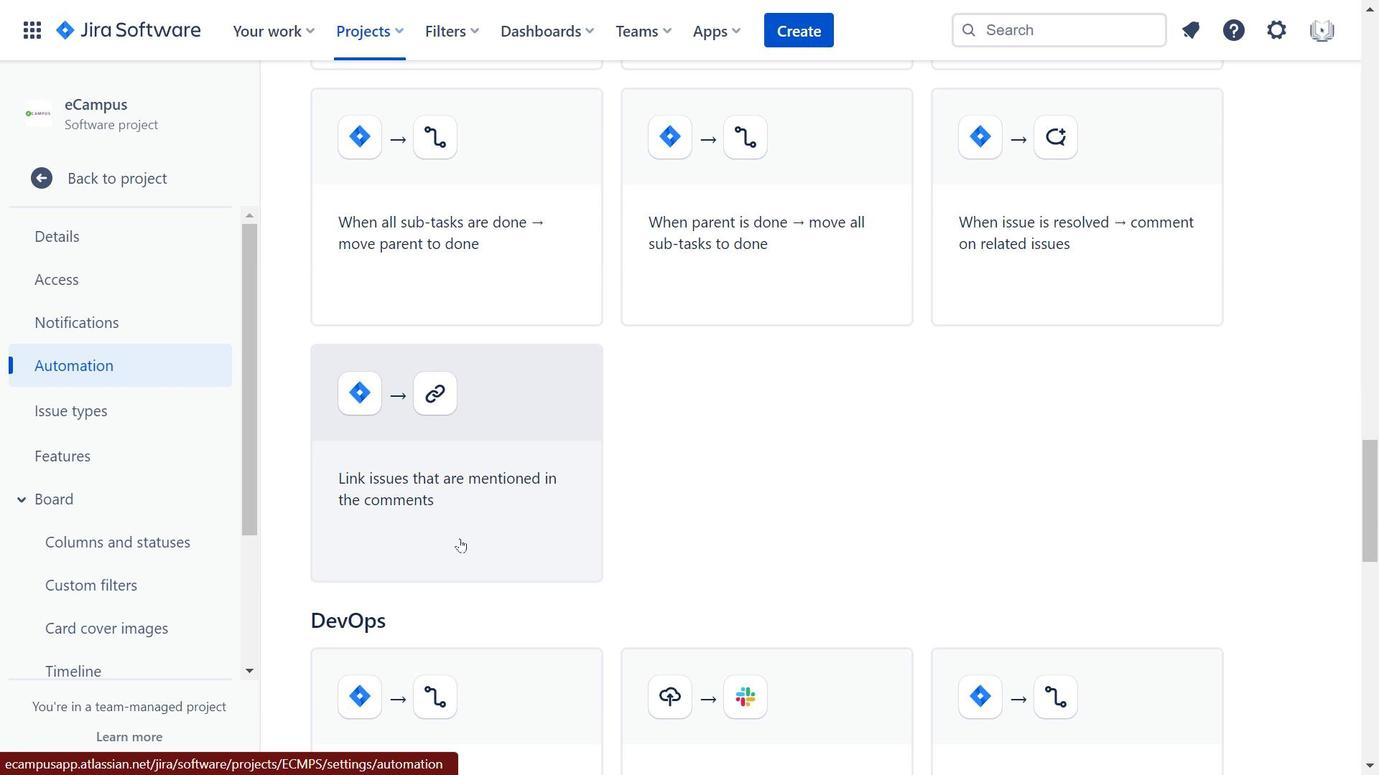 
Action: Mouse scrolled (530, 549) with delta (0, 0)
Screenshot: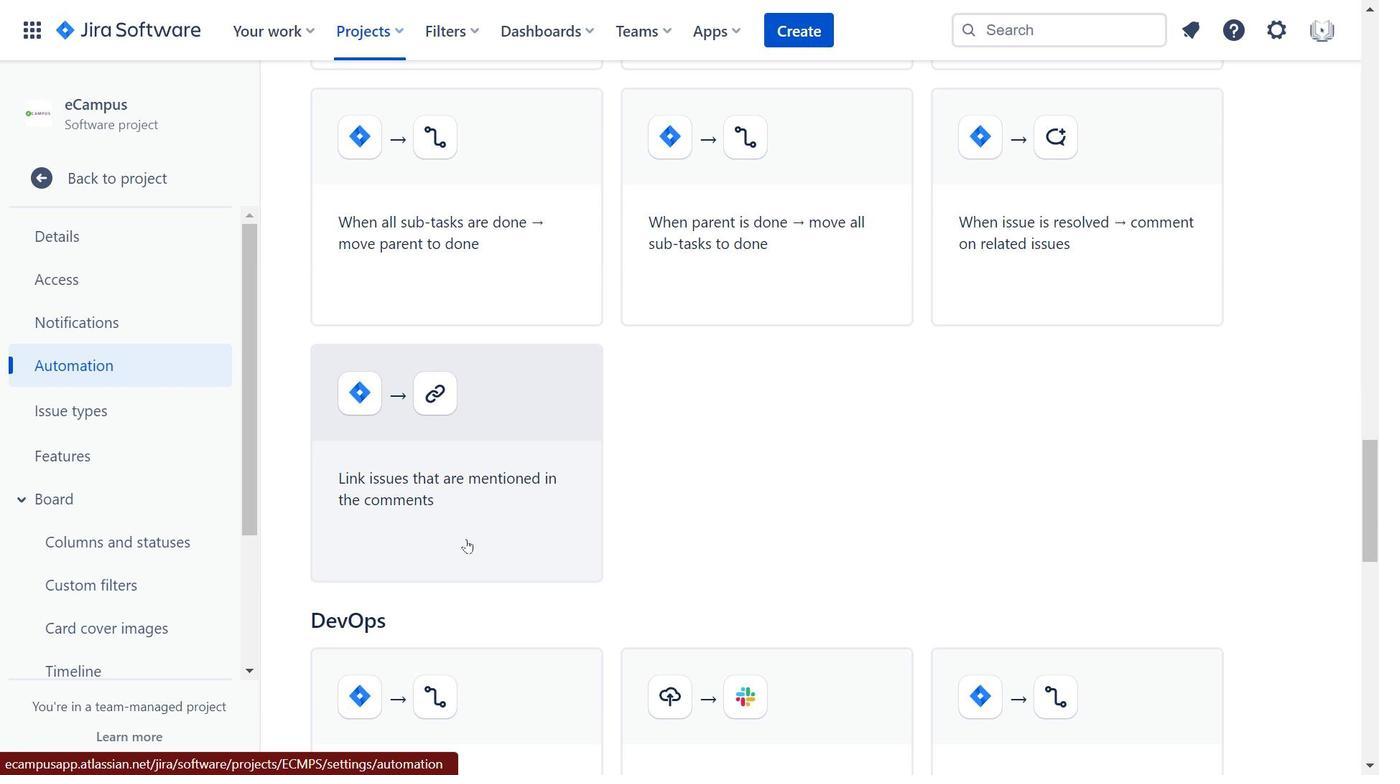 
Action: Mouse moved to (530, 550)
Screenshot: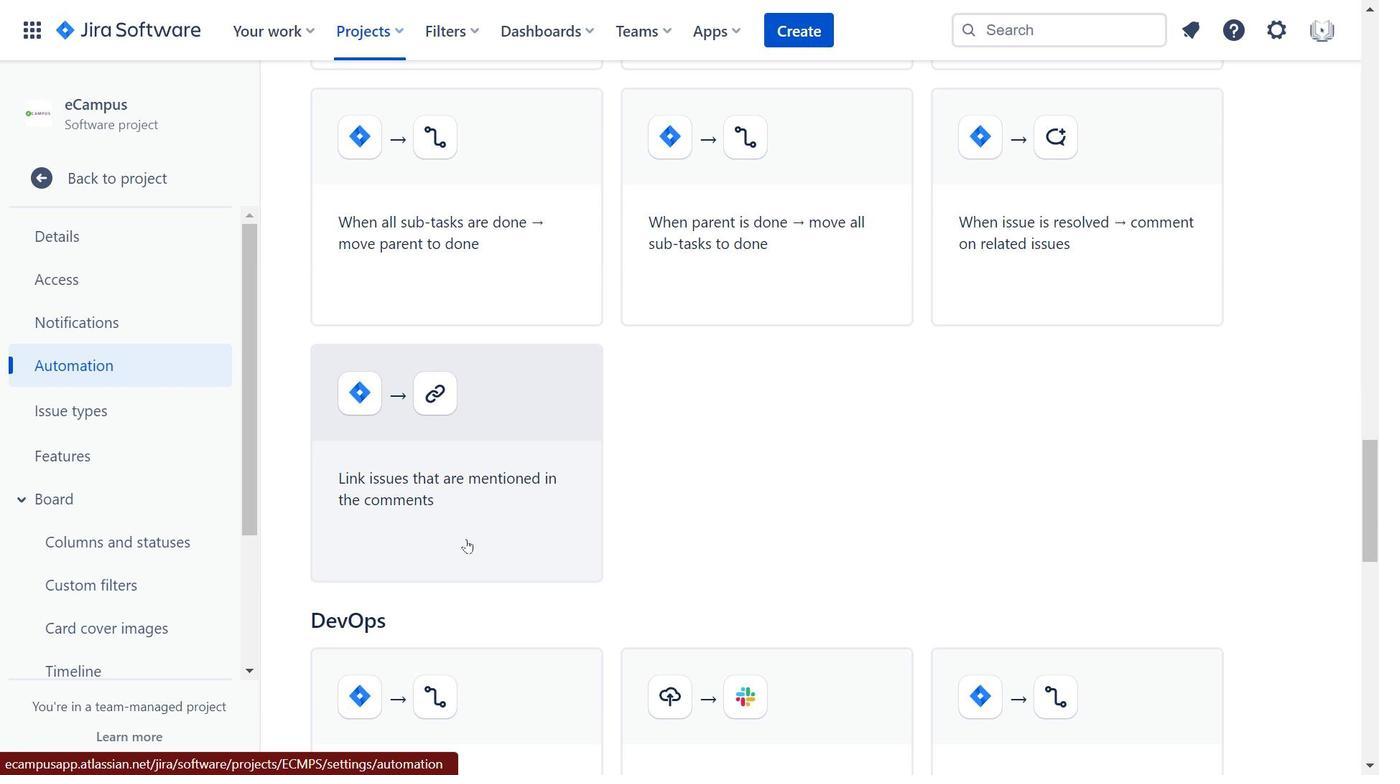 
Action: Mouse scrolled (530, 549) with delta (0, 0)
Screenshot: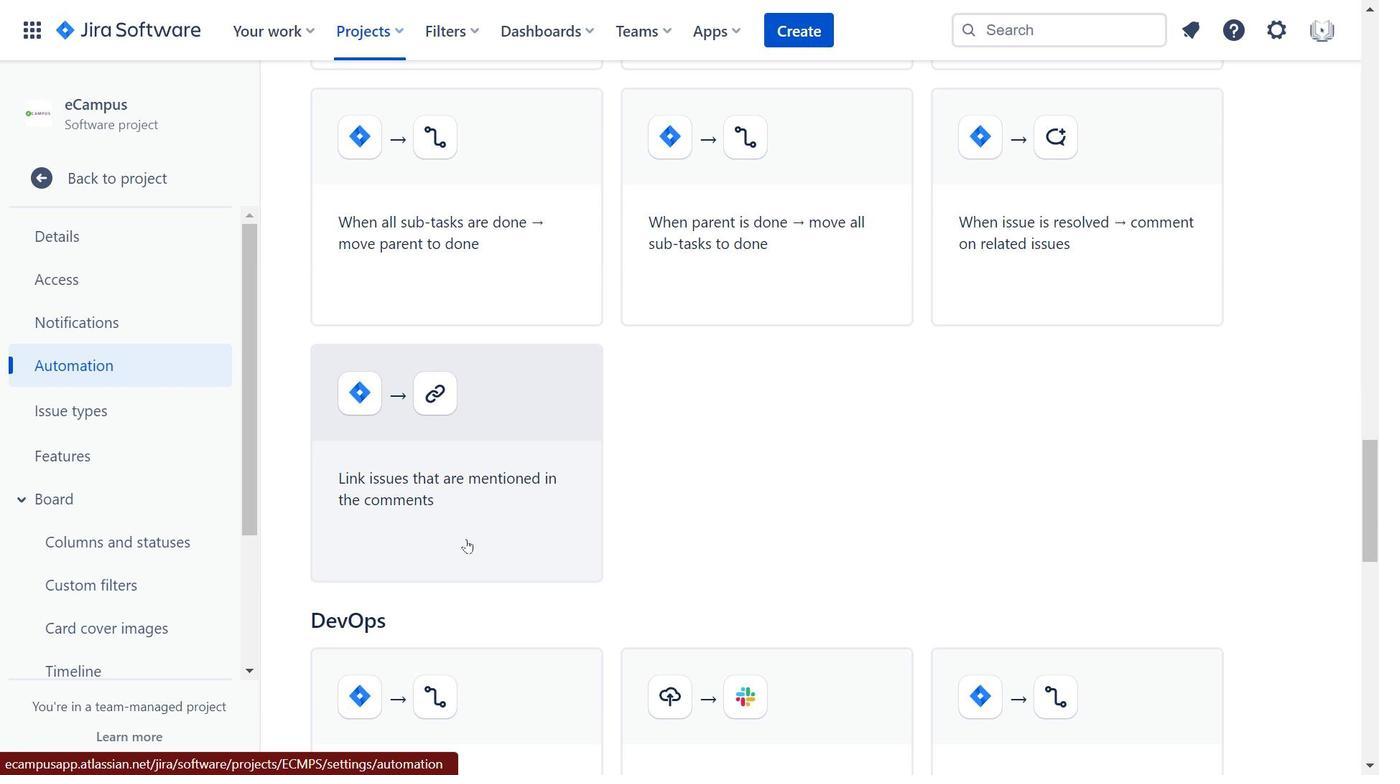 
Action: Mouse moved to (532, 550)
Screenshot: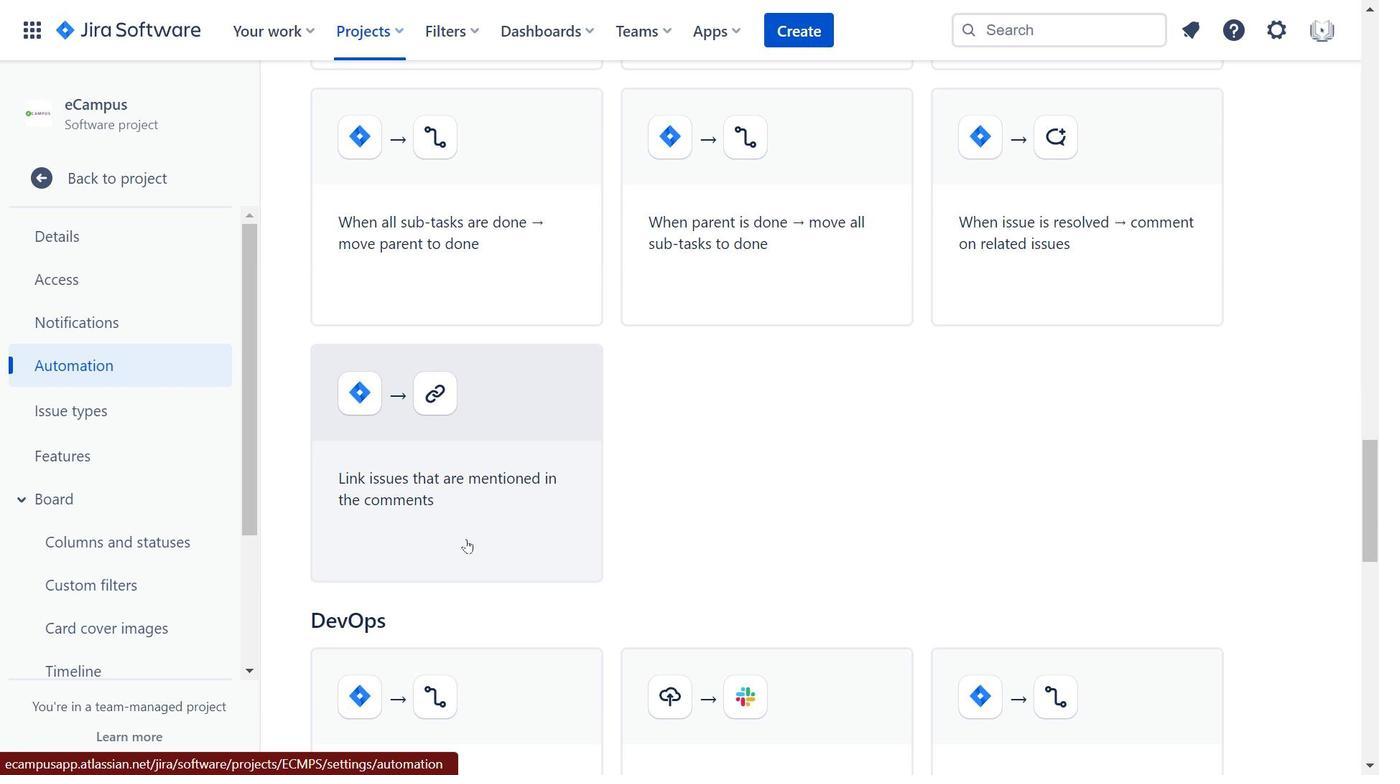 
Action: Mouse scrolled (532, 549) with delta (0, 0)
Screenshot: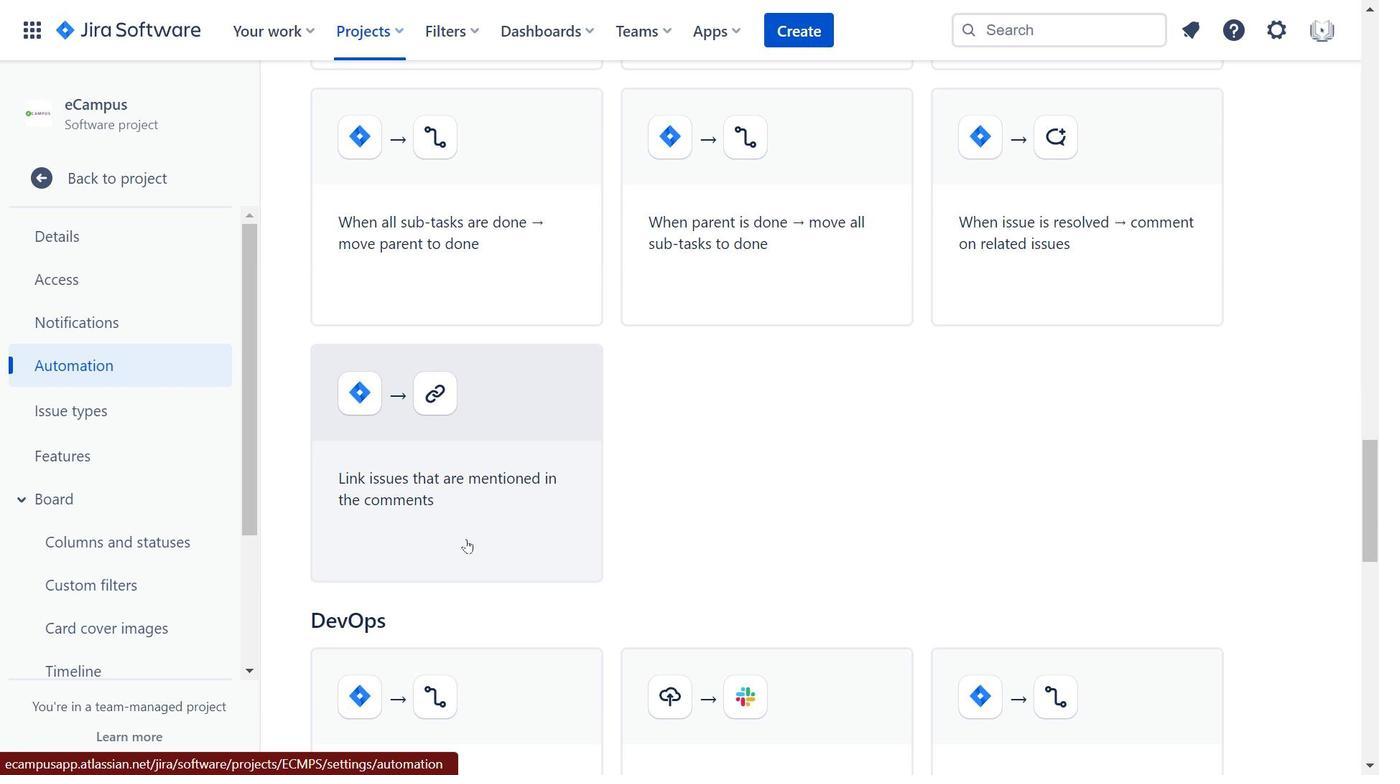 
Action: Mouse moved to (770, 616)
Screenshot: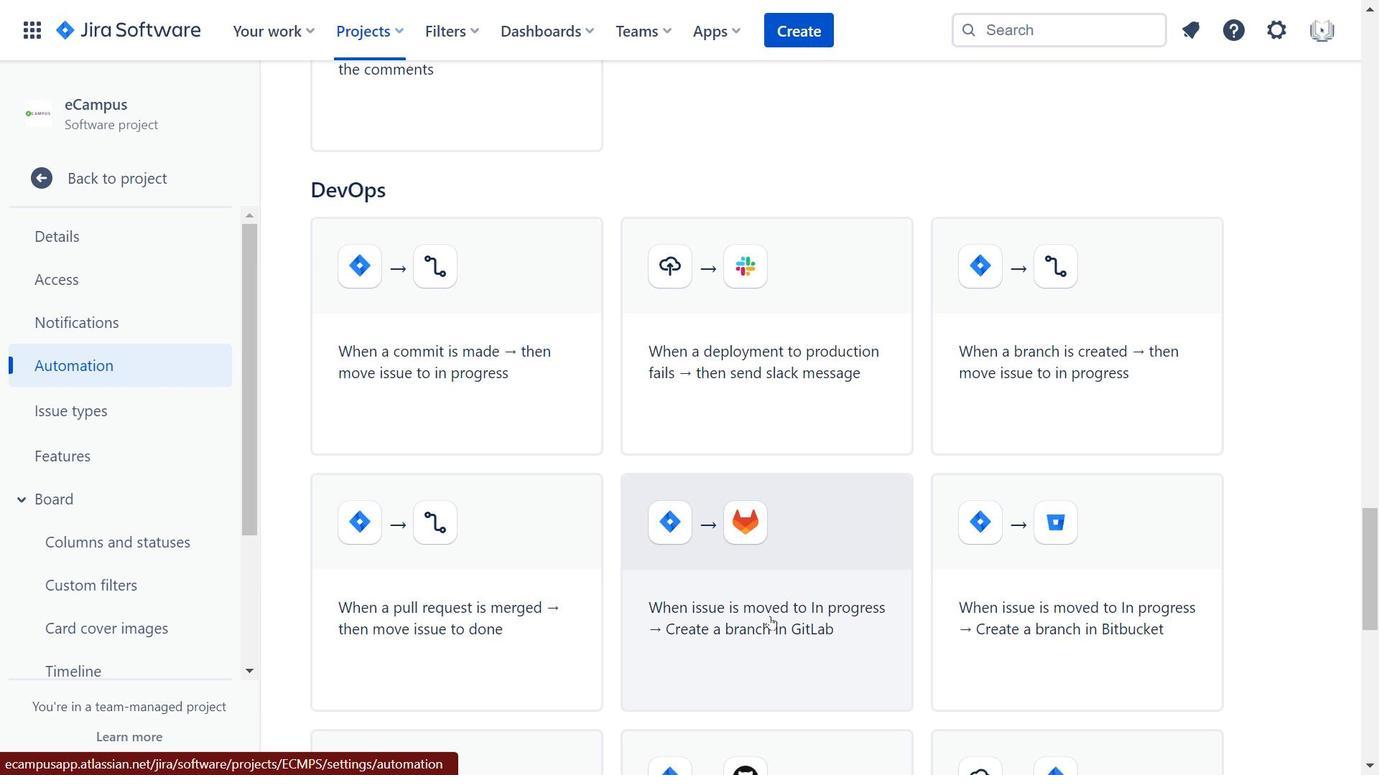 
Action: Mouse pressed left at (770, 616)
Screenshot: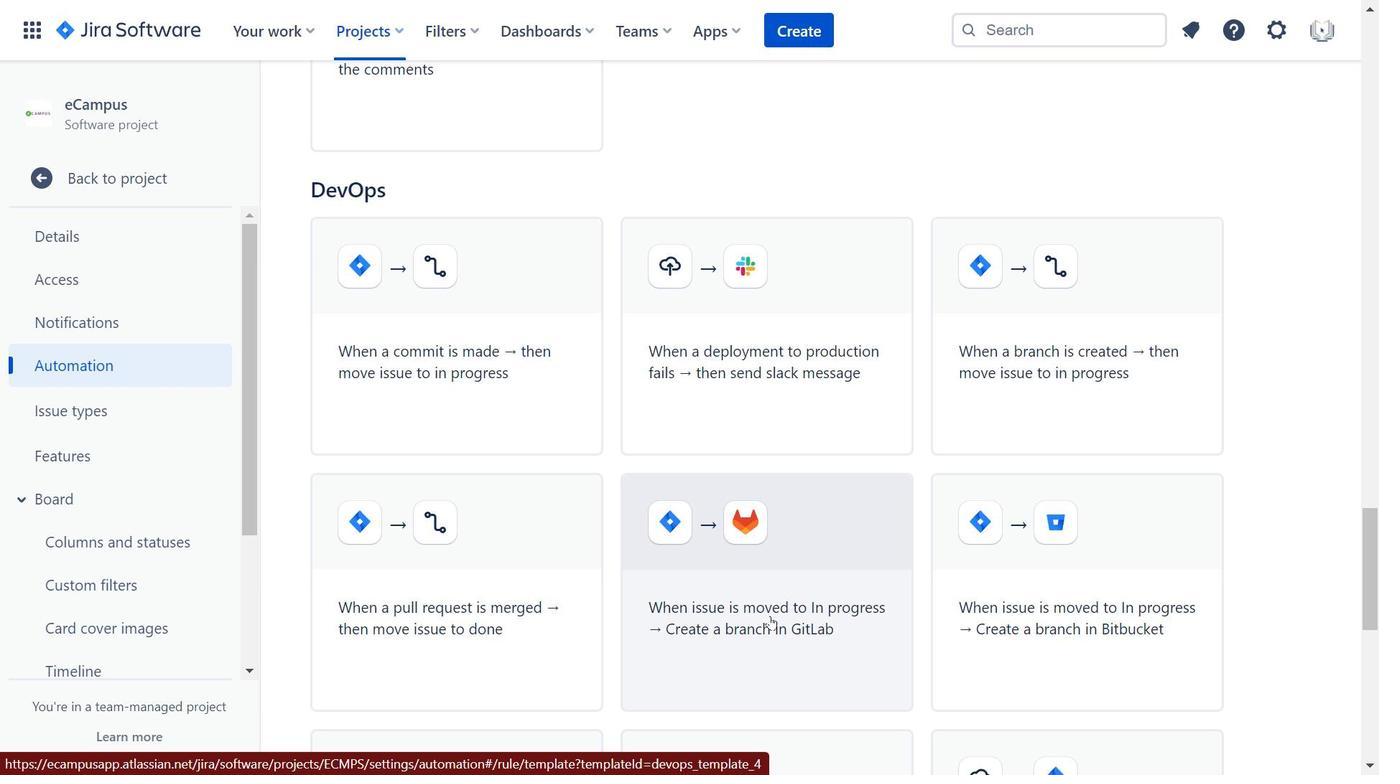 
Action: Mouse moved to (582, 331)
Screenshot: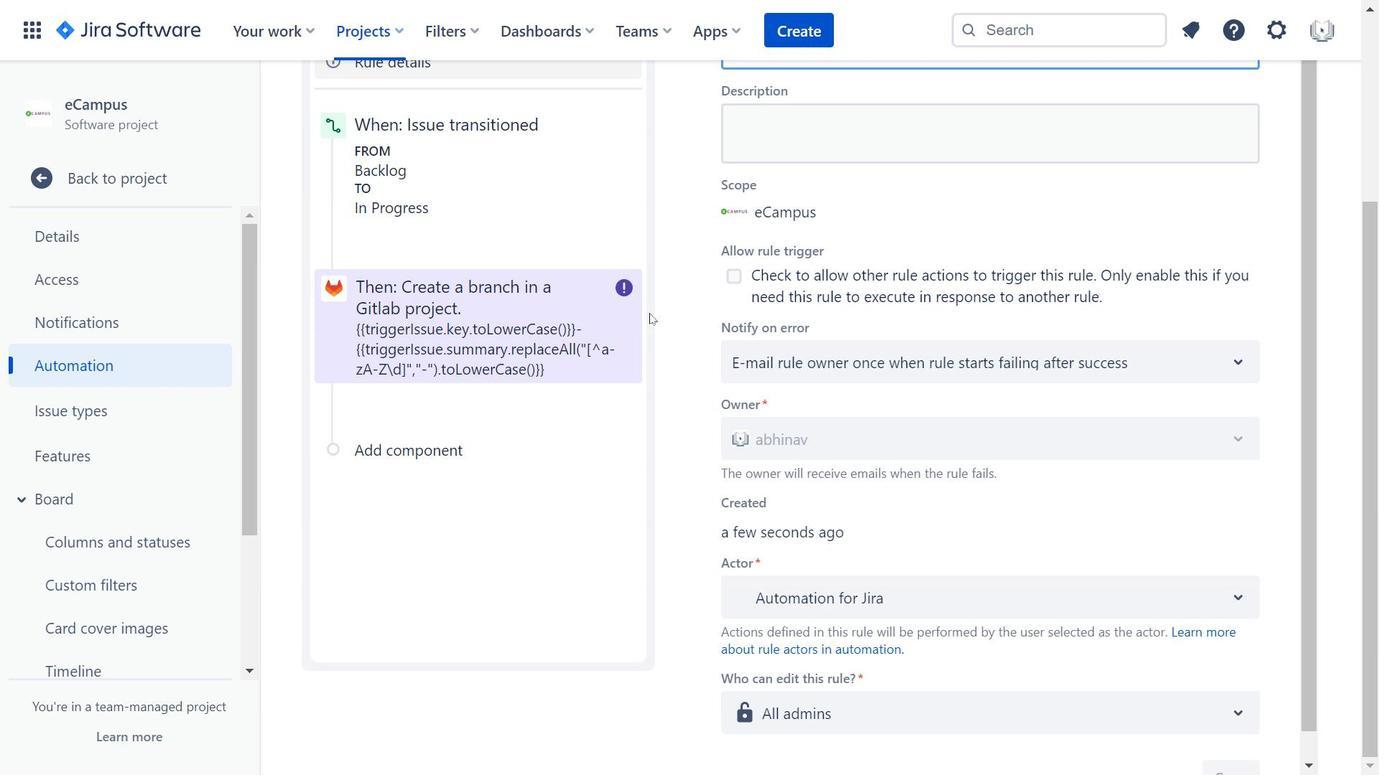 
Action: Mouse scrolled (582, 331) with delta (0, 0)
Screenshot: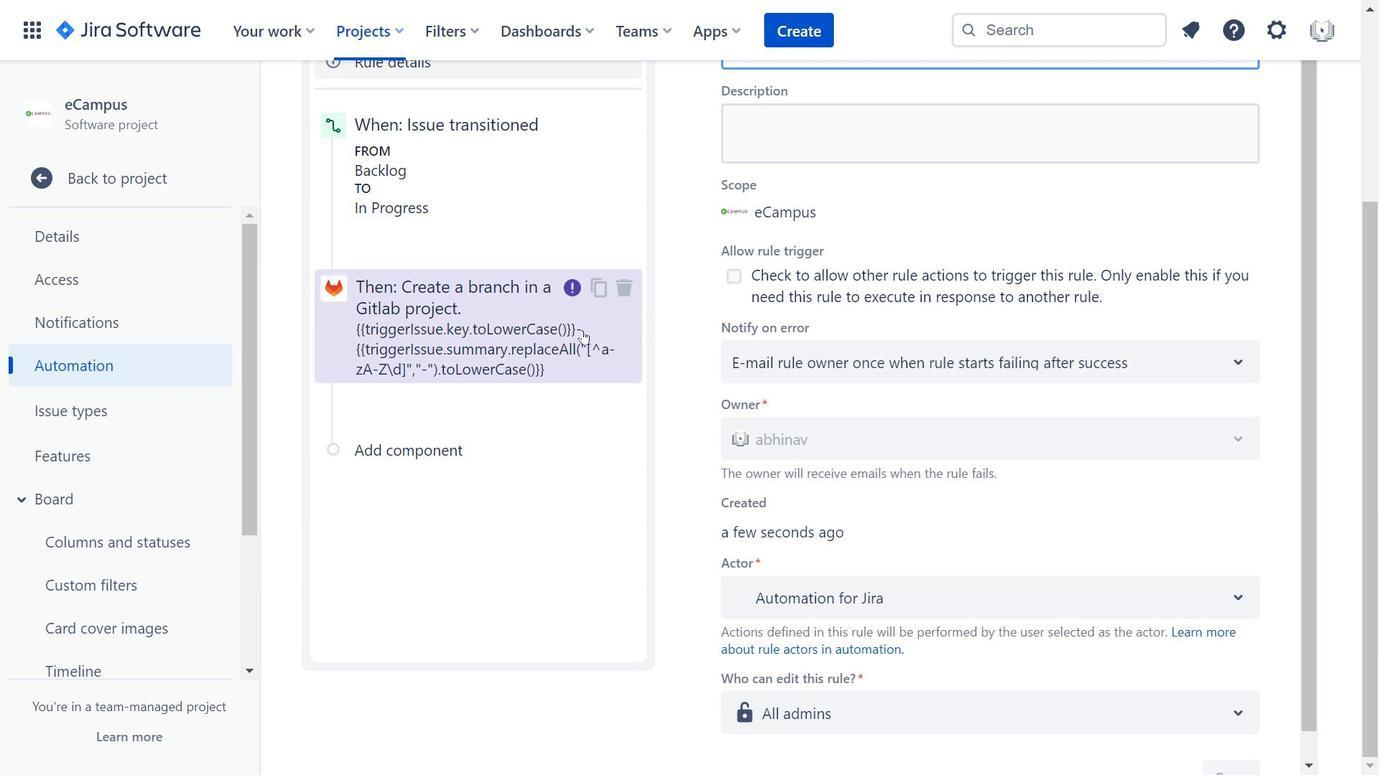 
Action: Mouse scrolled (582, 331) with delta (0, 0)
Screenshot: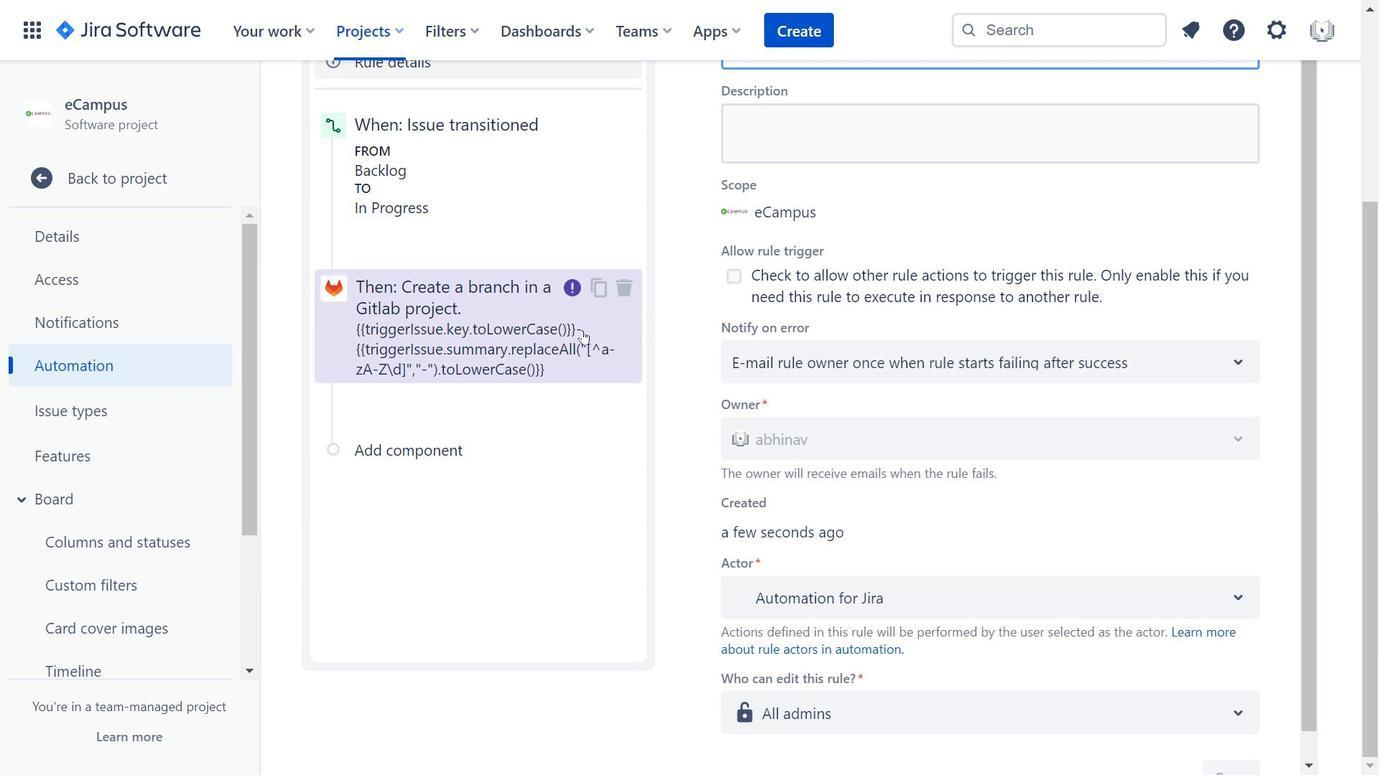 
Action: Mouse moved to (820, 409)
Screenshot: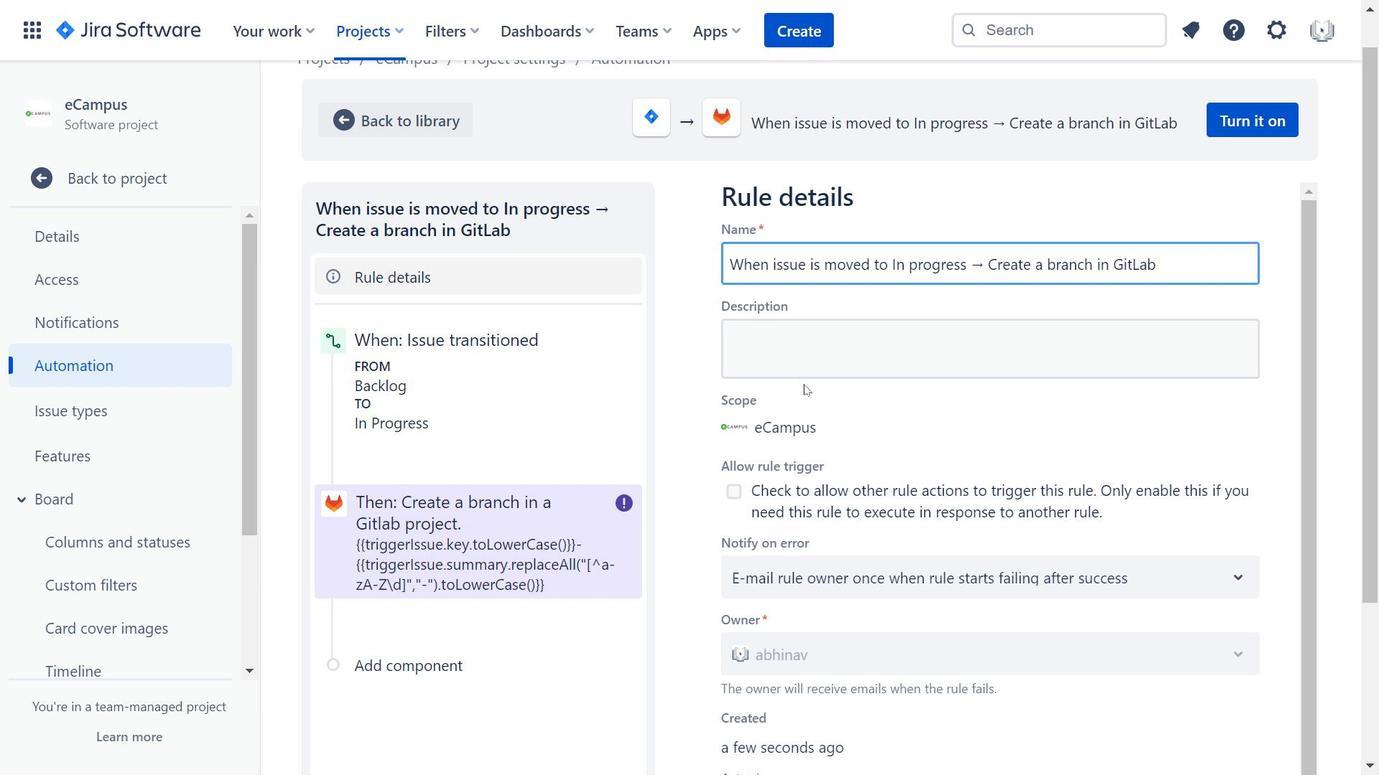 
Action: Mouse scrolled (820, 408) with delta (0, 0)
Screenshot: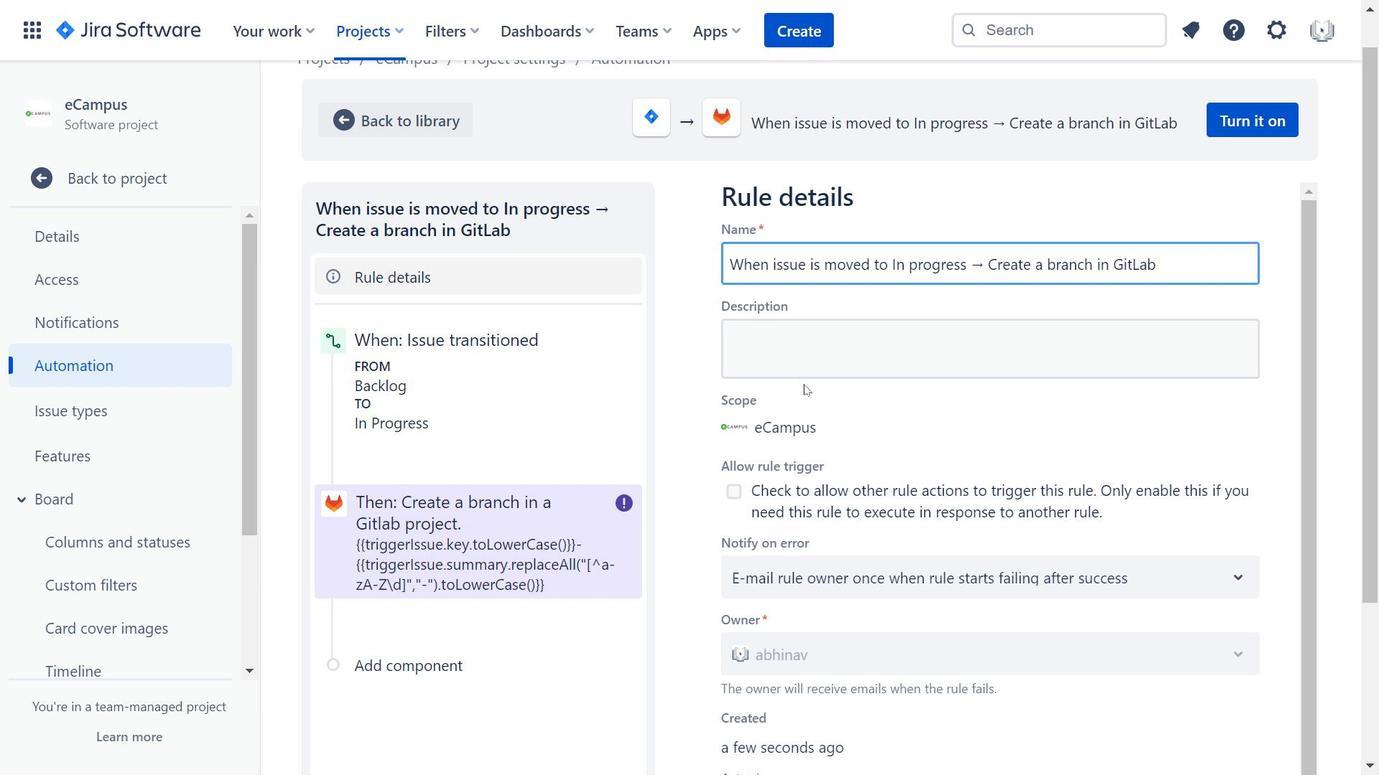 
Action: Mouse moved to (822, 410)
Screenshot: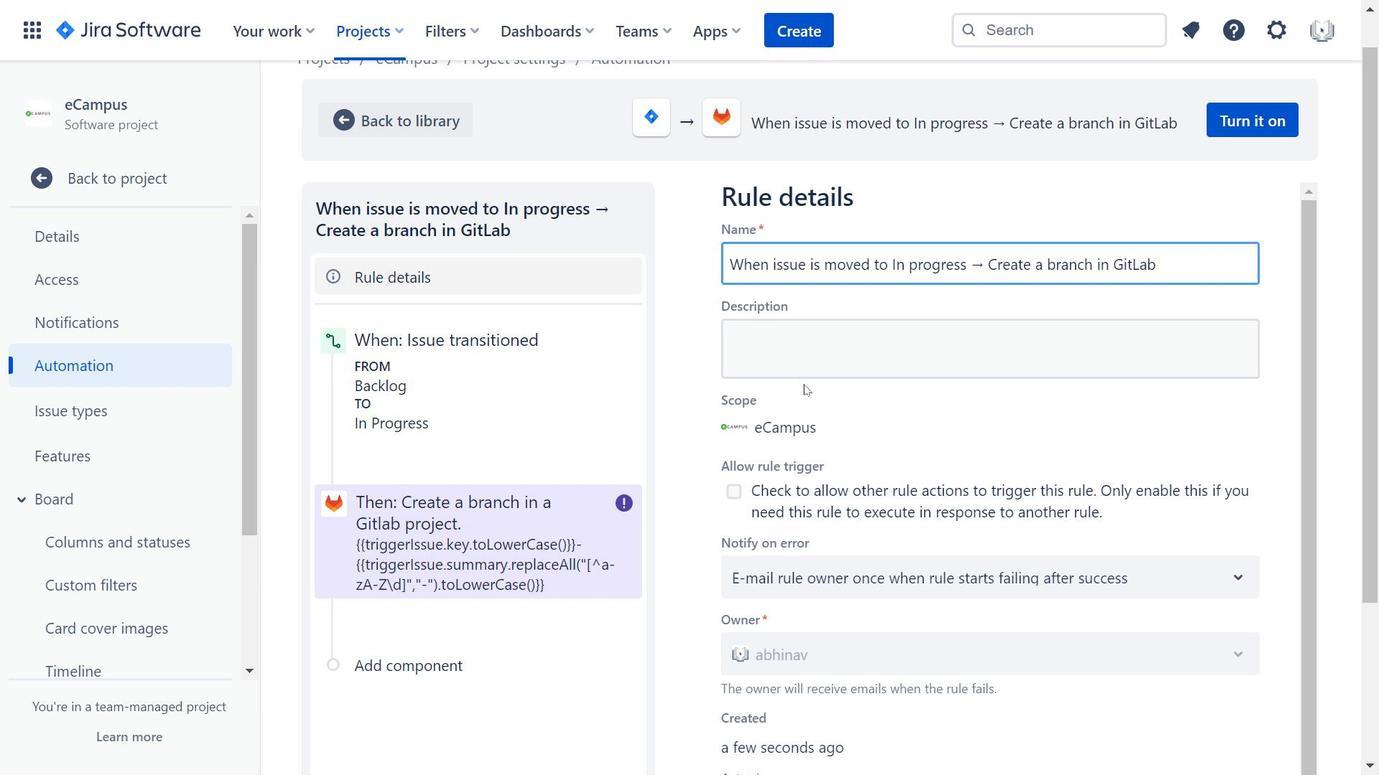
Action: Mouse scrolled (822, 409) with delta (0, 0)
Screenshot: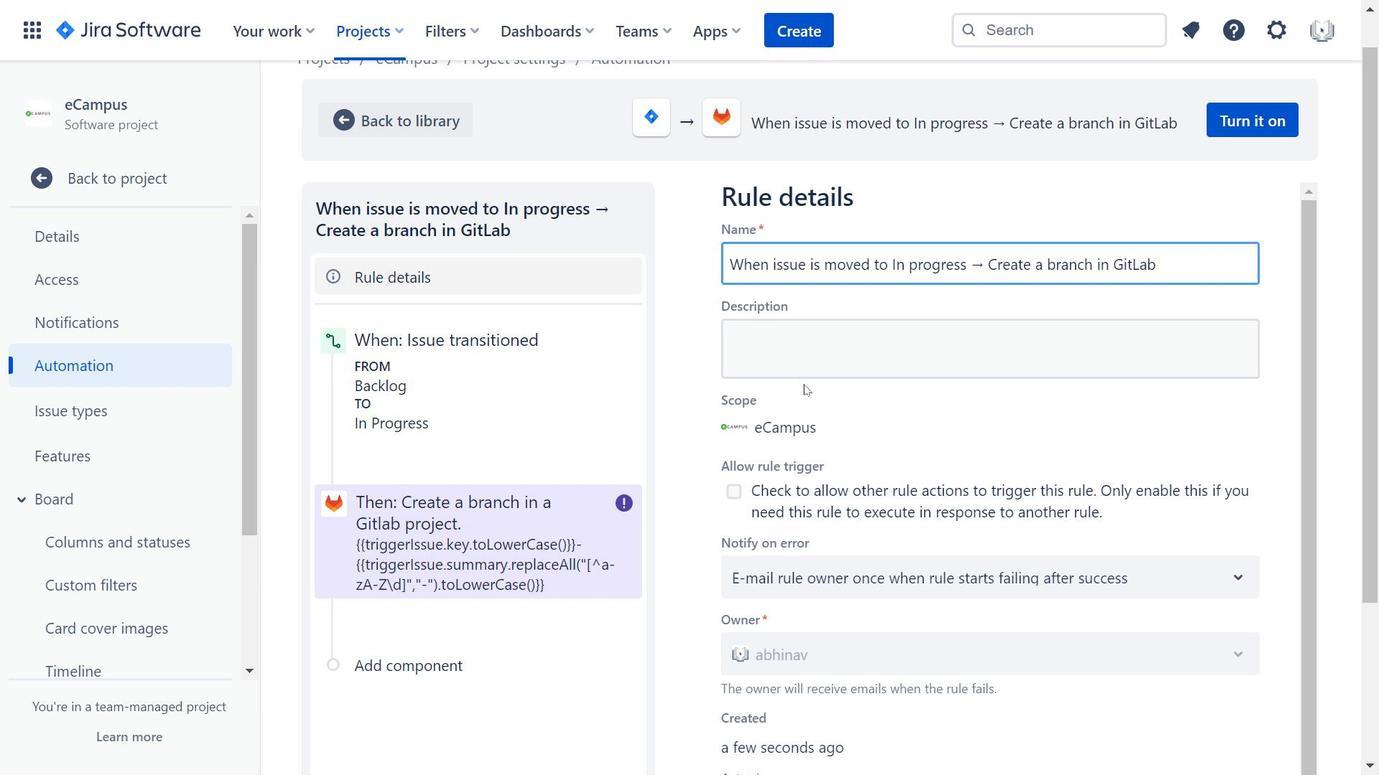 
Action: Mouse moved to (892, 544)
Screenshot: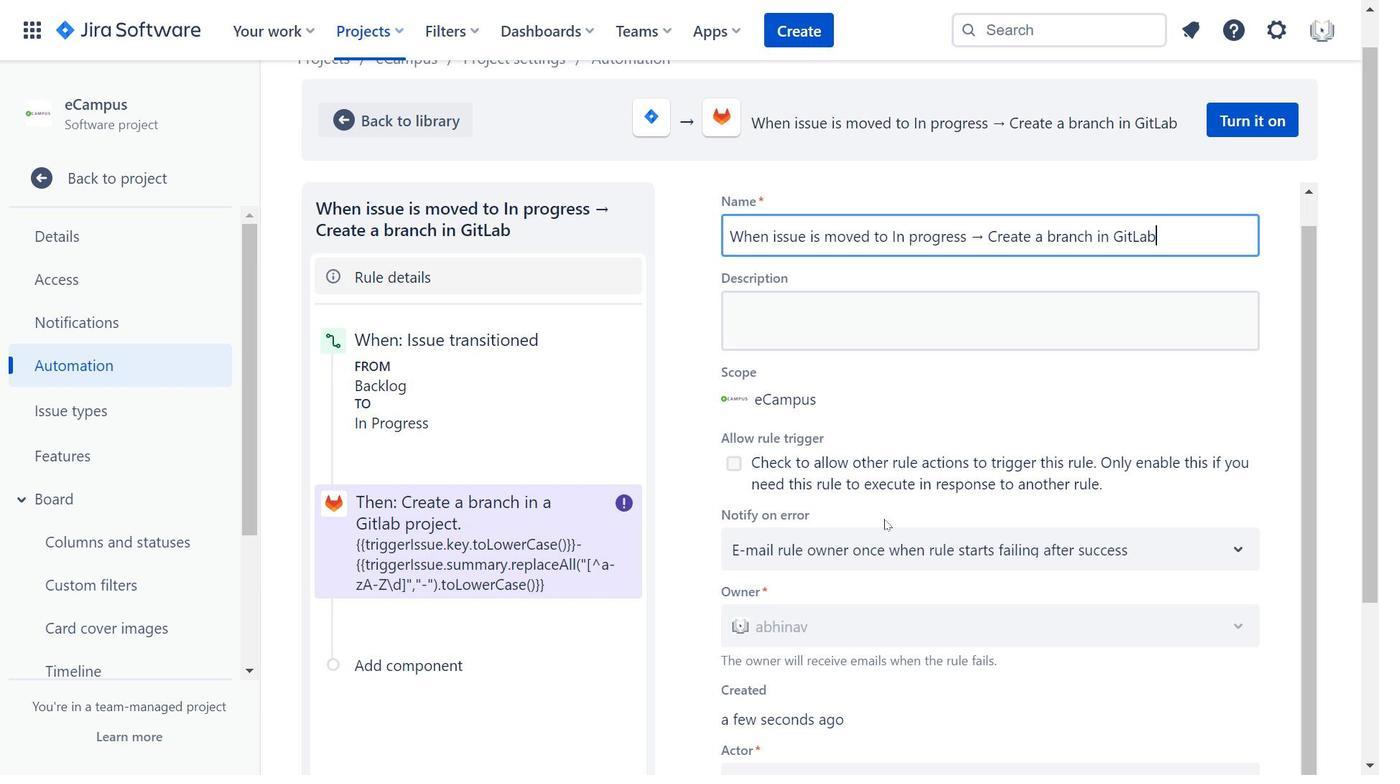 
Action: Mouse pressed left at (892, 544)
Screenshot: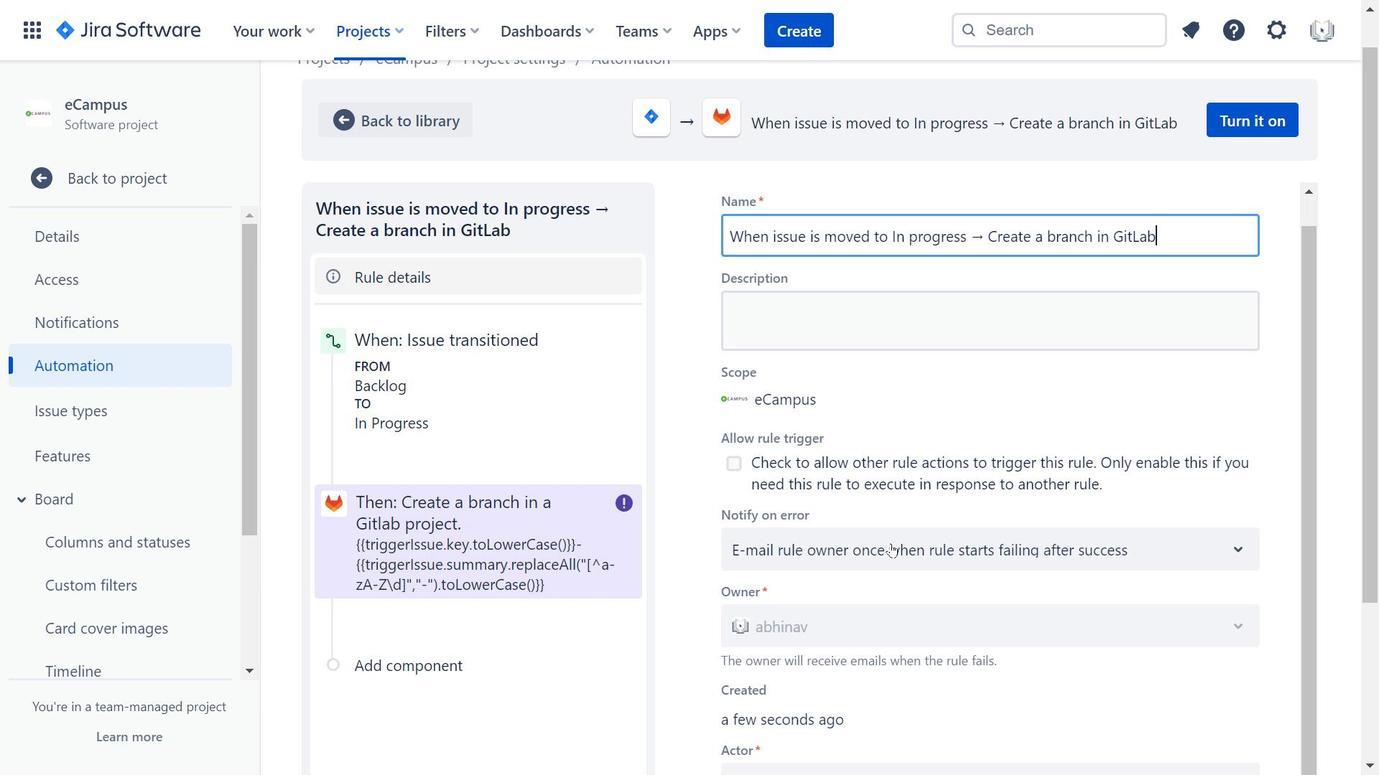 
Action: Mouse moved to (888, 504)
Screenshot: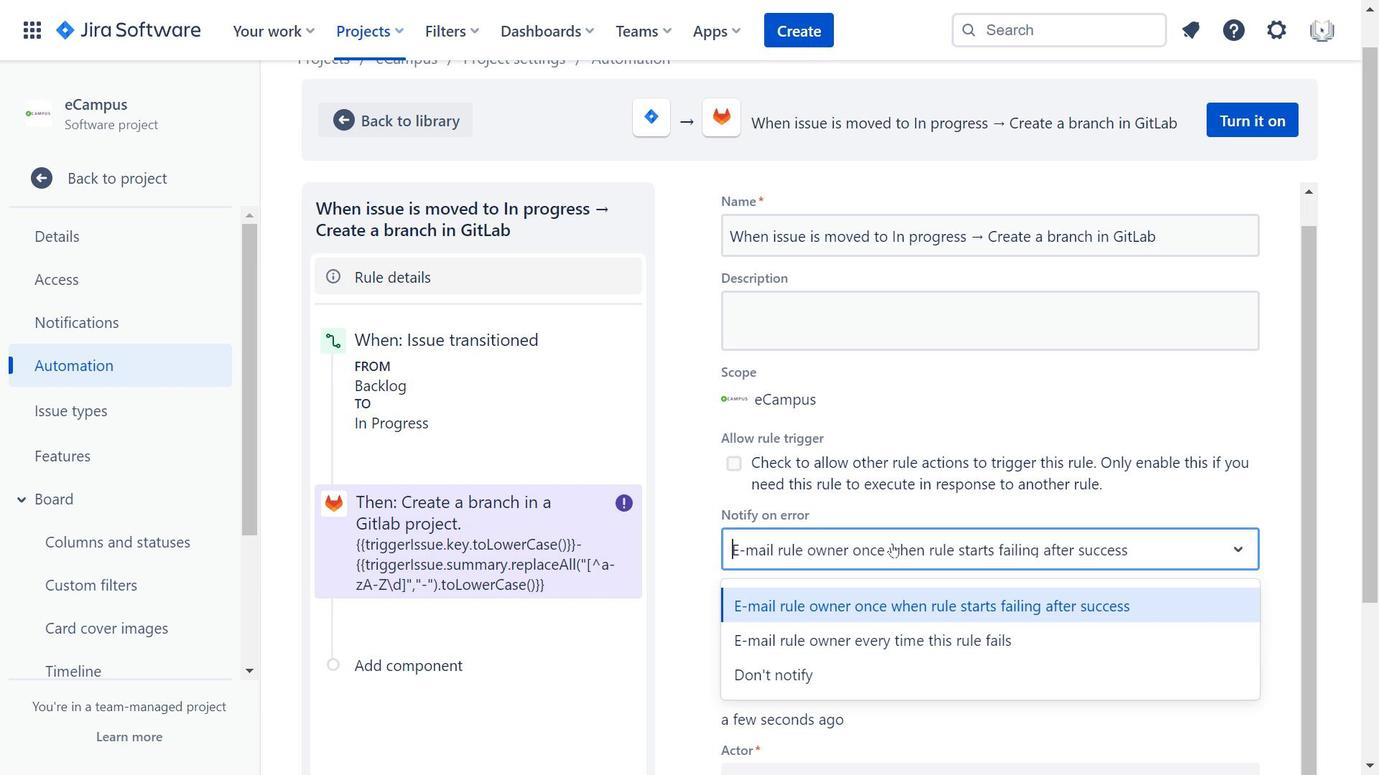 
Action: Mouse scrolled (888, 503) with delta (0, 0)
Screenshot: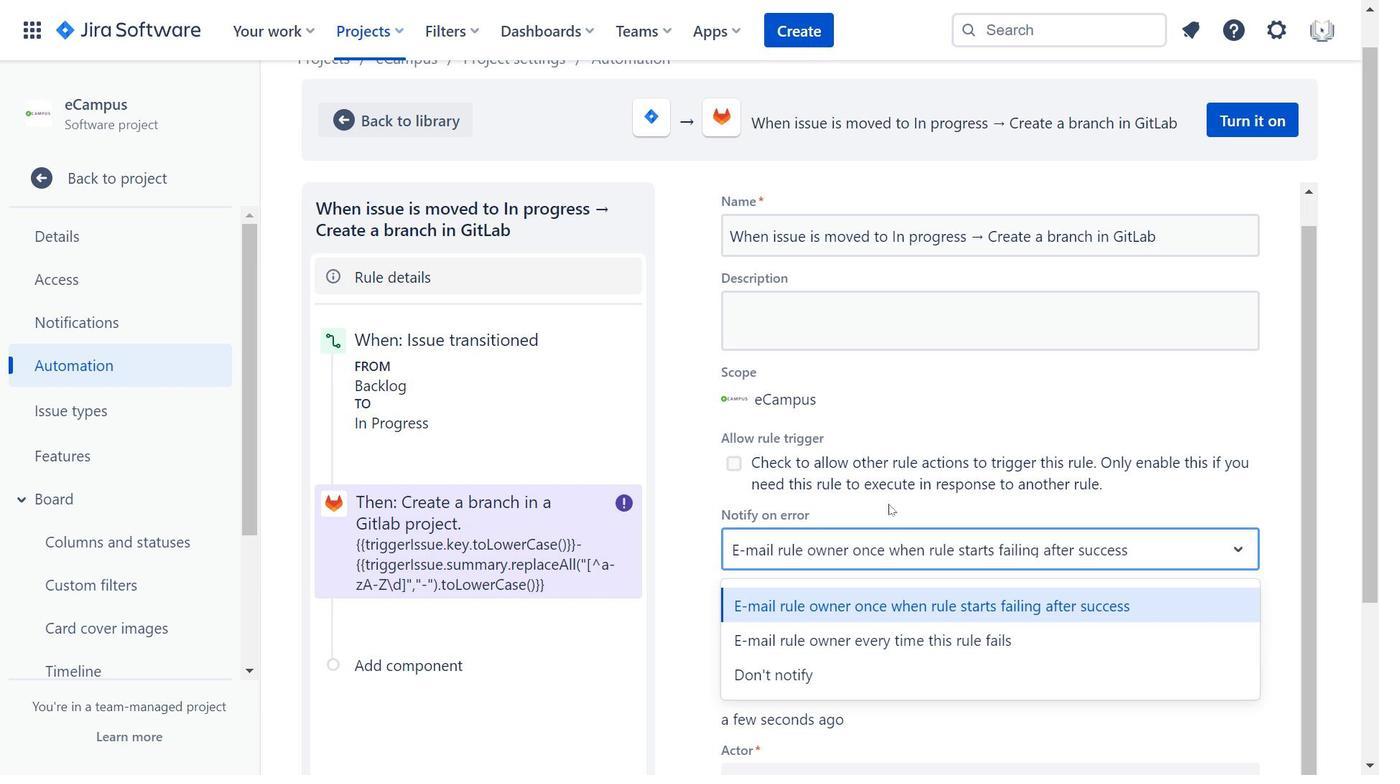 
Action: Mouse scrolled (888, 503) with delta (0, 0)
Screenshot: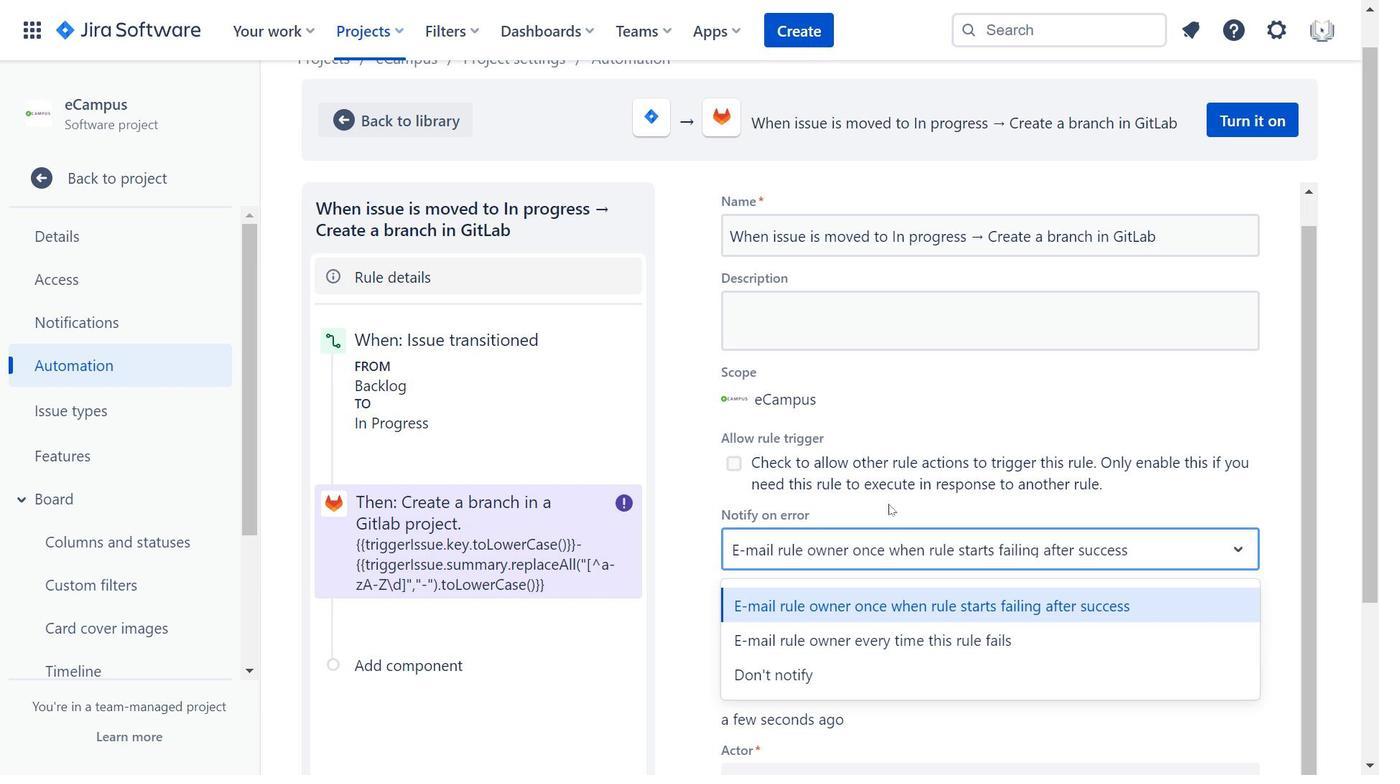 
Action: Mouse moved to (894, 567)
Screenshot: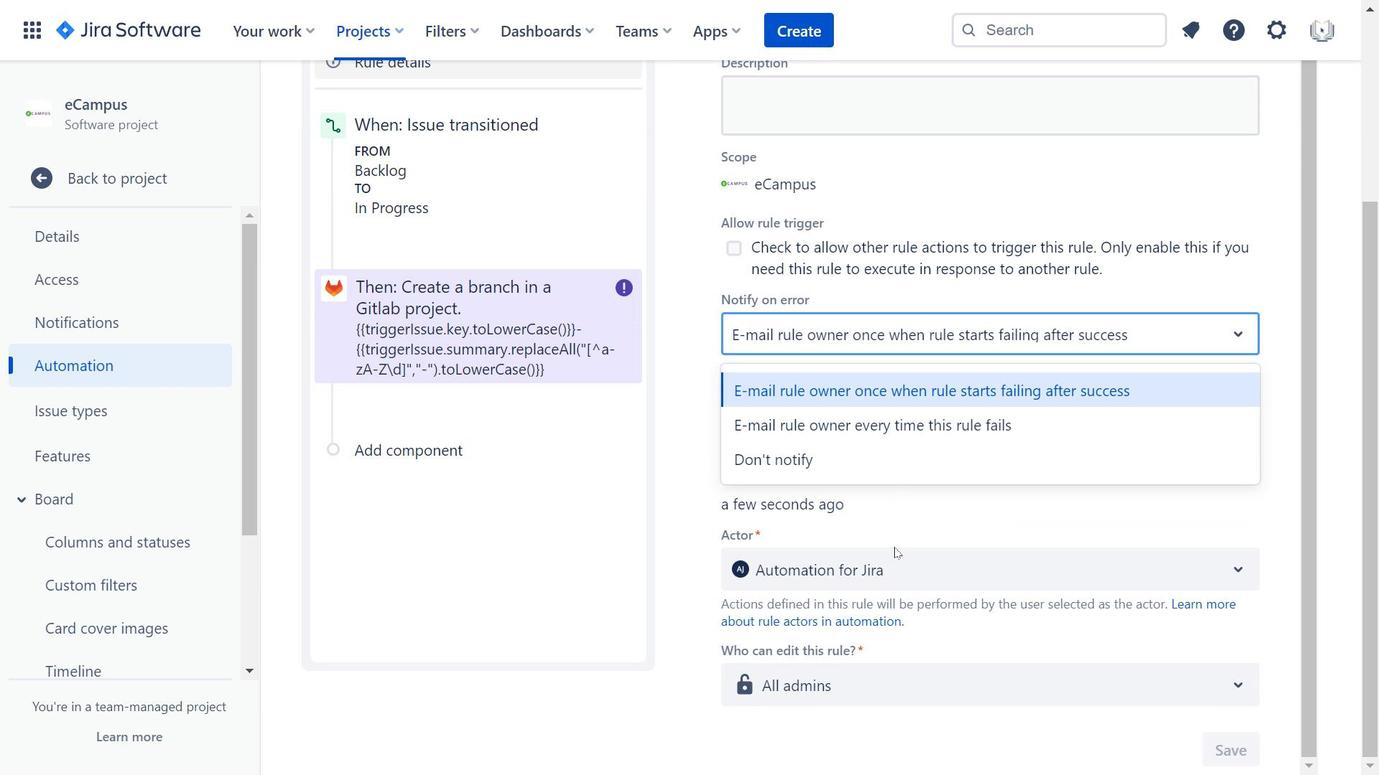 
Action: Mouse pressed left at (894, 567)
Screenshot: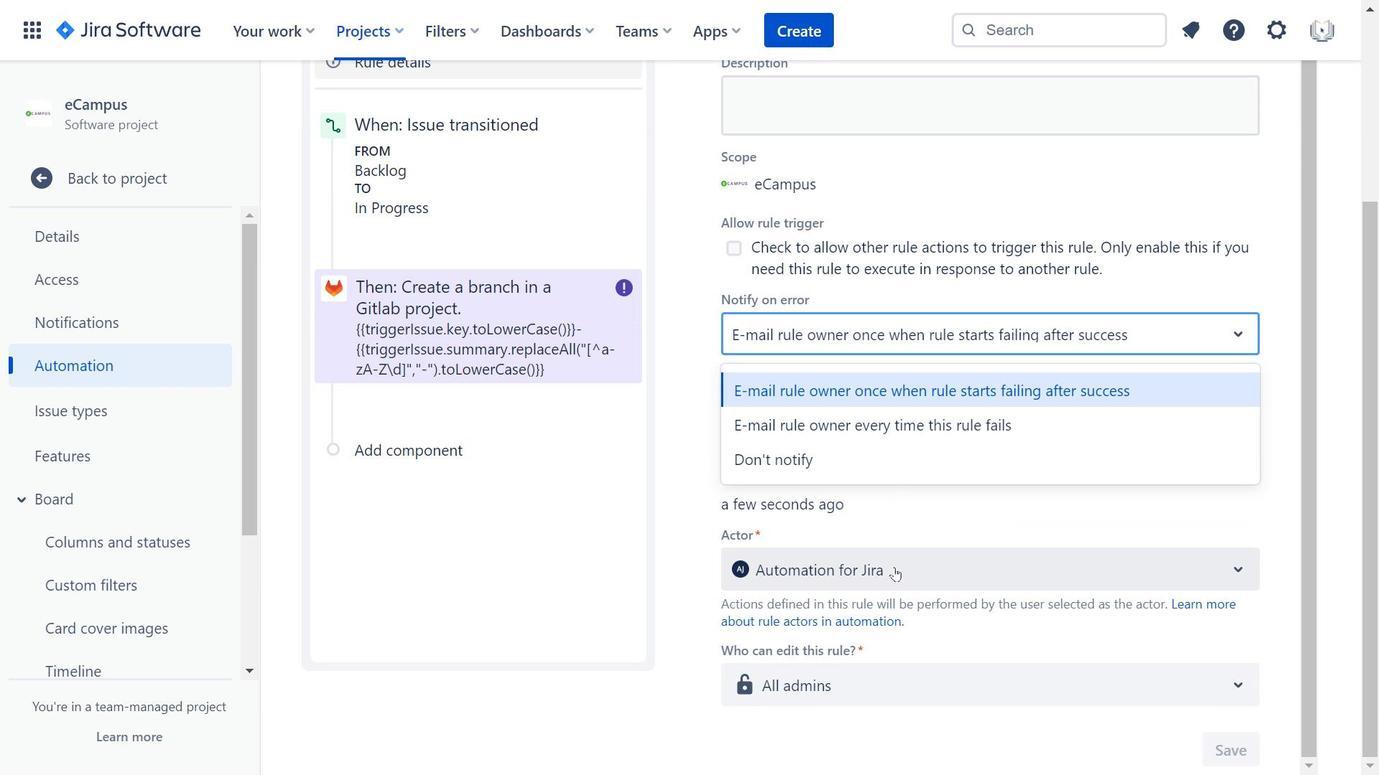 
Action: Mouse moved to (958, 383)
Screenshot: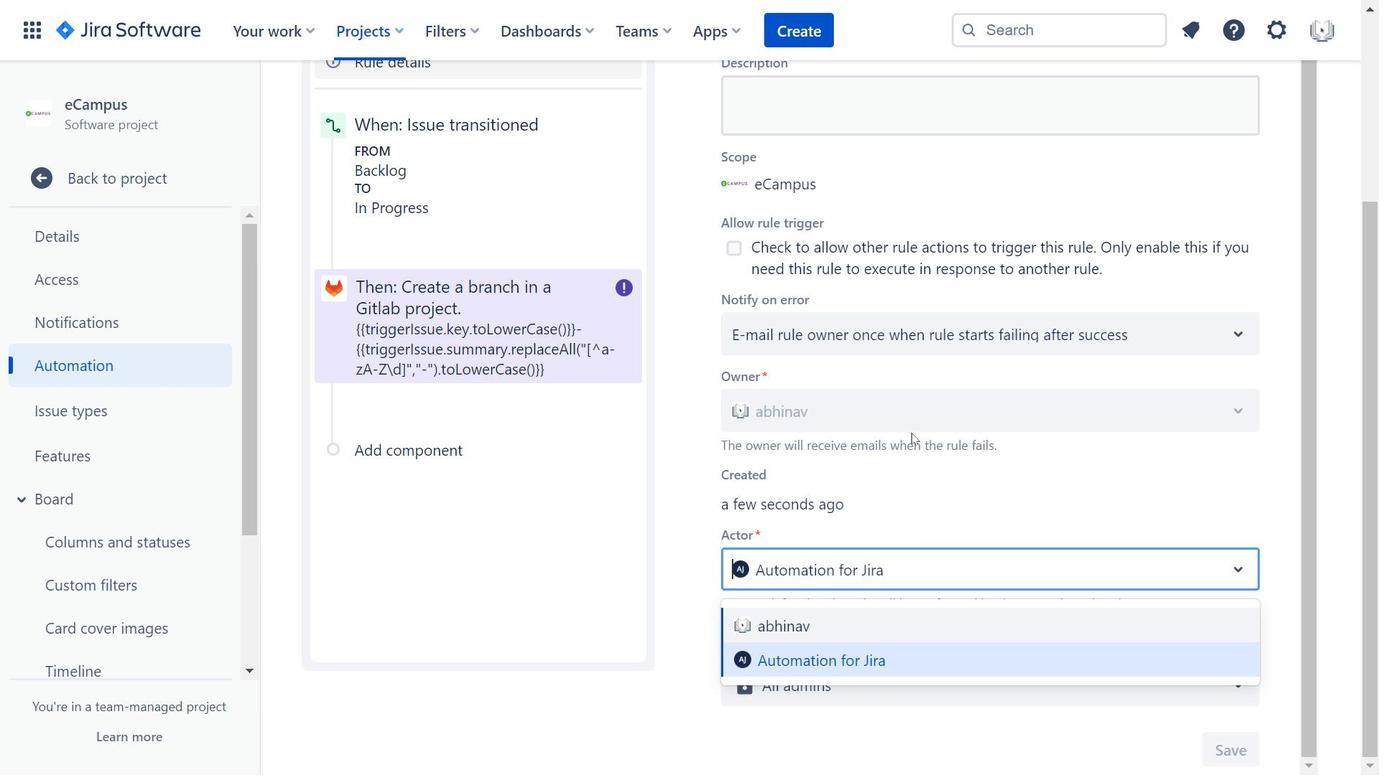 
Action: Mouse scrolled (958, 384) with delta (0, 0)
Screenshot: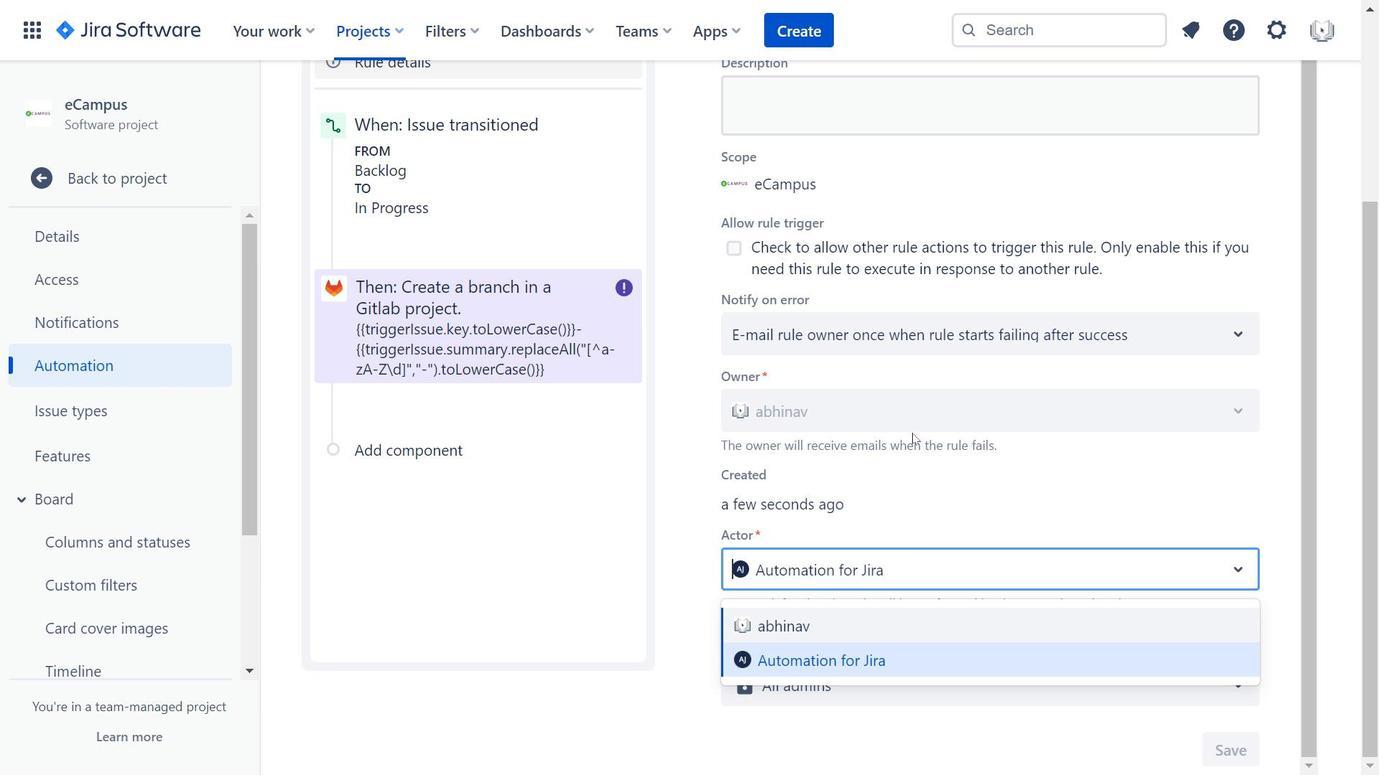 
Action: Mouse scrolled (958, 384) with delta (0, 0)
Screenshot: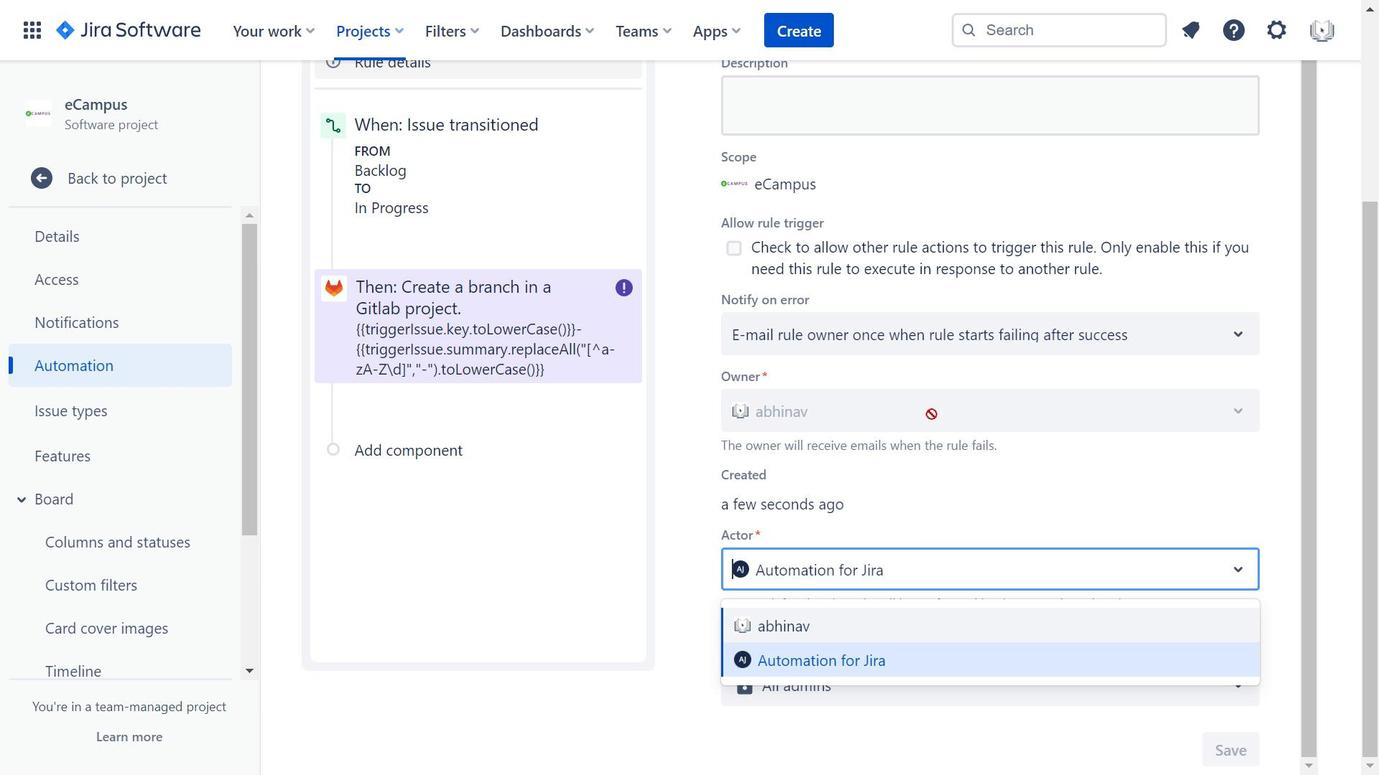 
Action: Mouse scrolled (958, 384) with delta (0, 0)
Screenshot: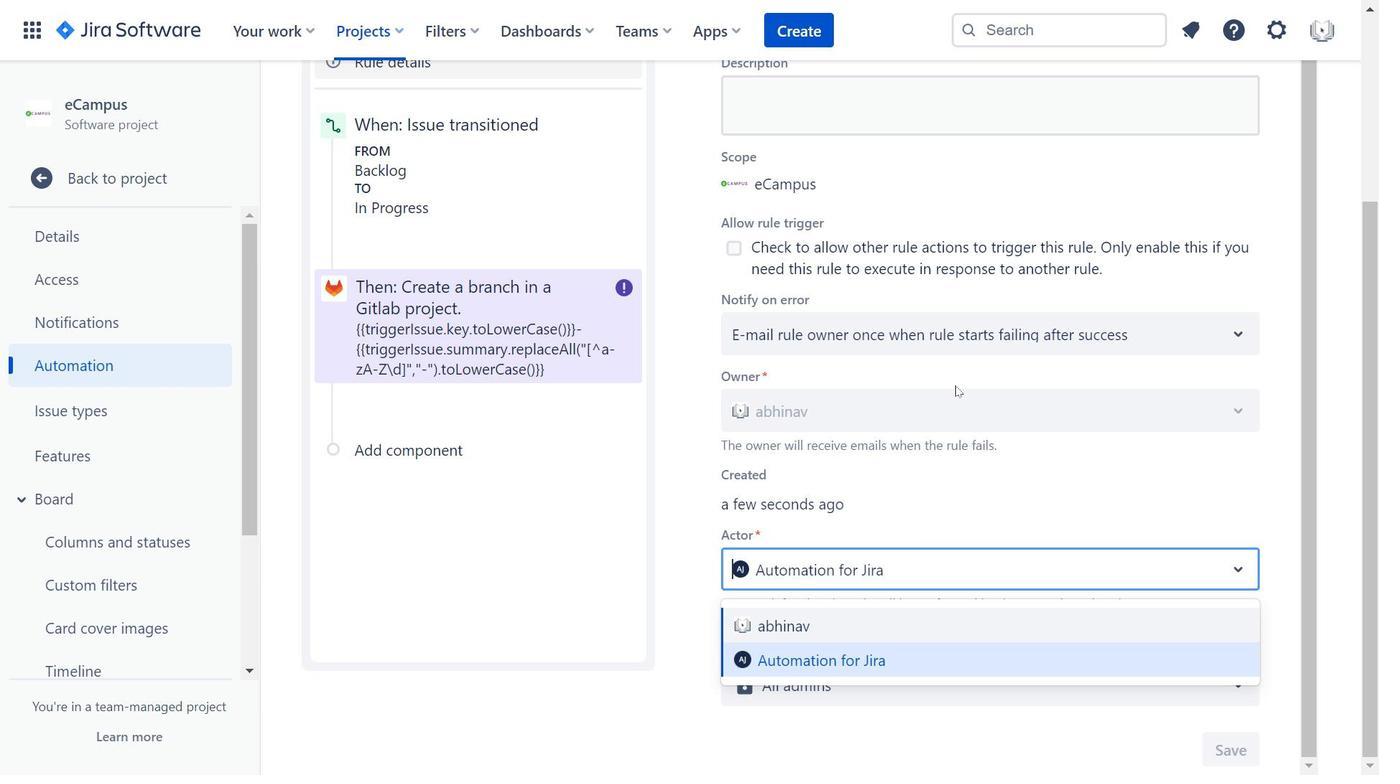
Action: Mouse moved to (958, 356)
Screenshot: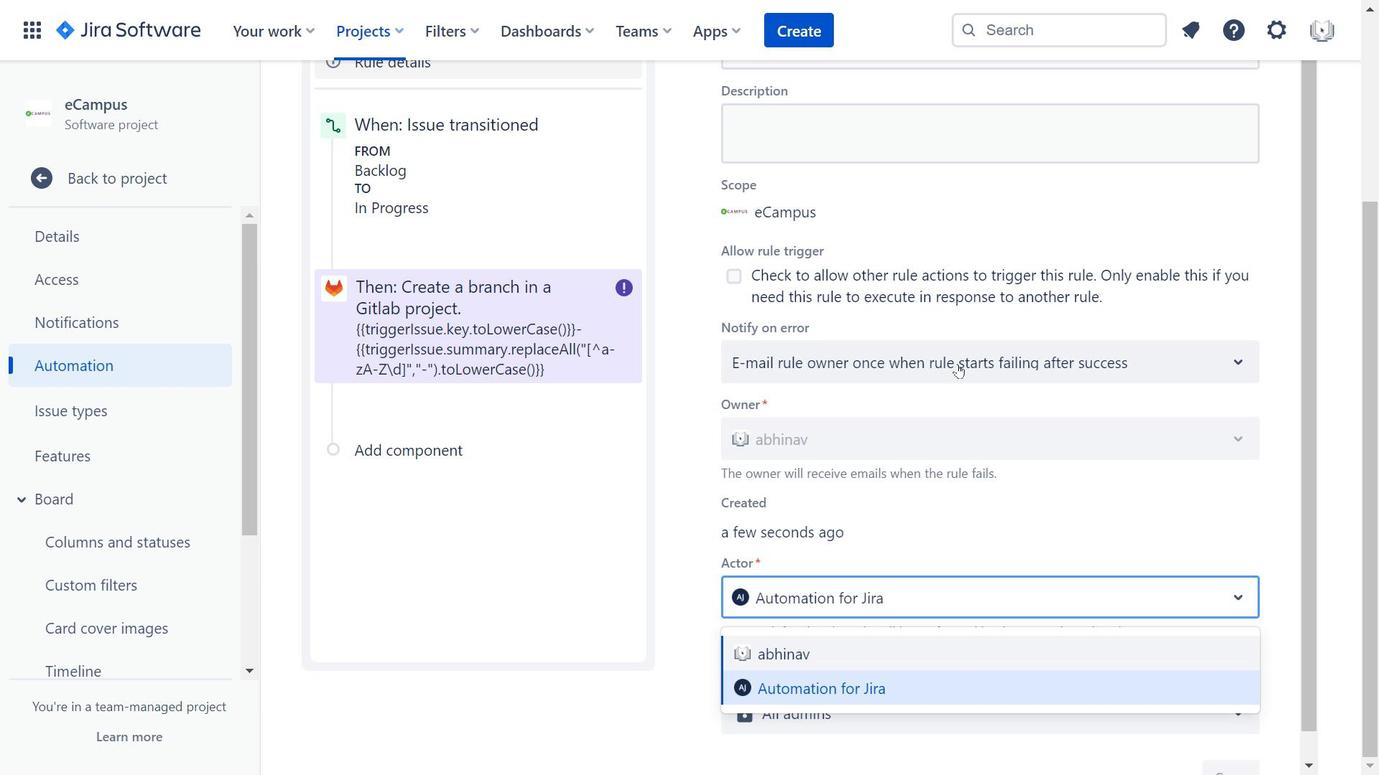 
Action: Mouse pressed left at (958, 356)
Screenshot: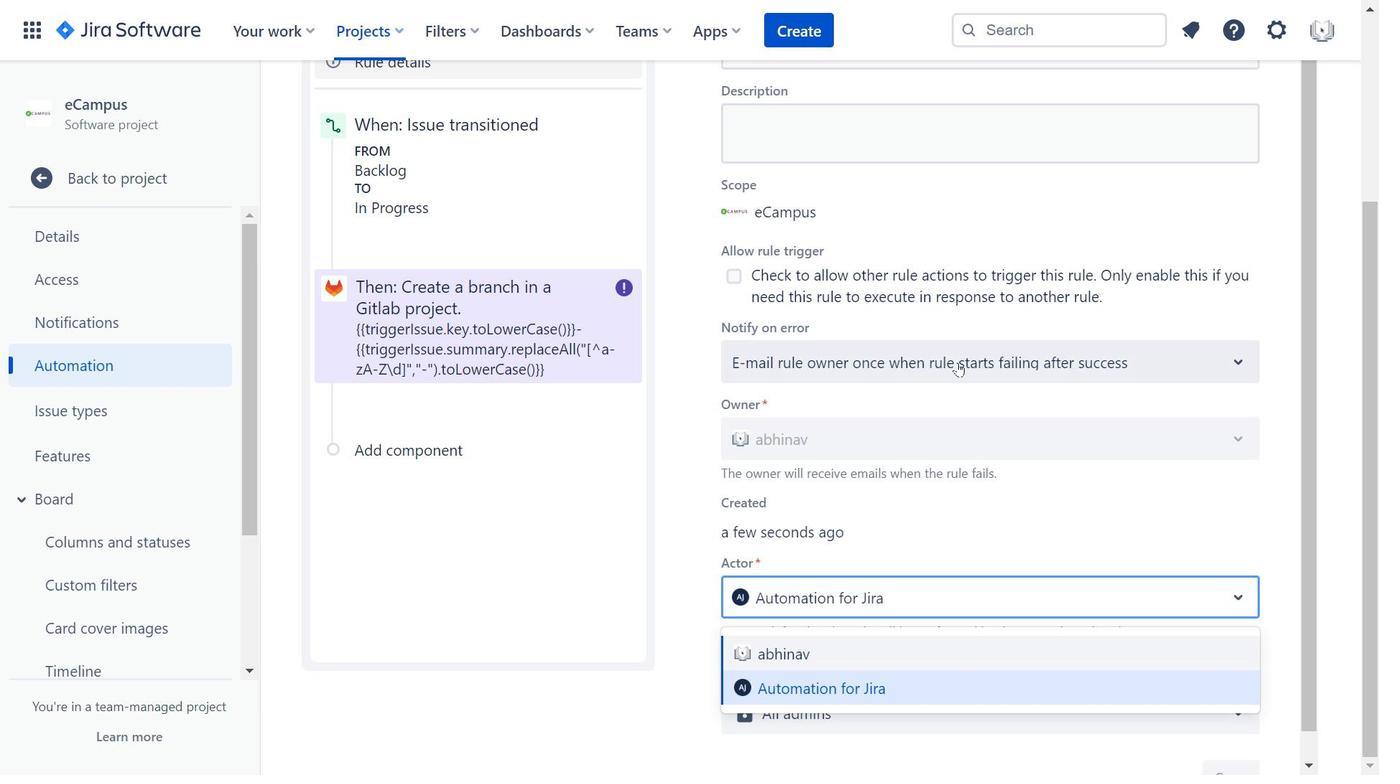 
Action: Mouse moved to (1041, 359)
Screenshot: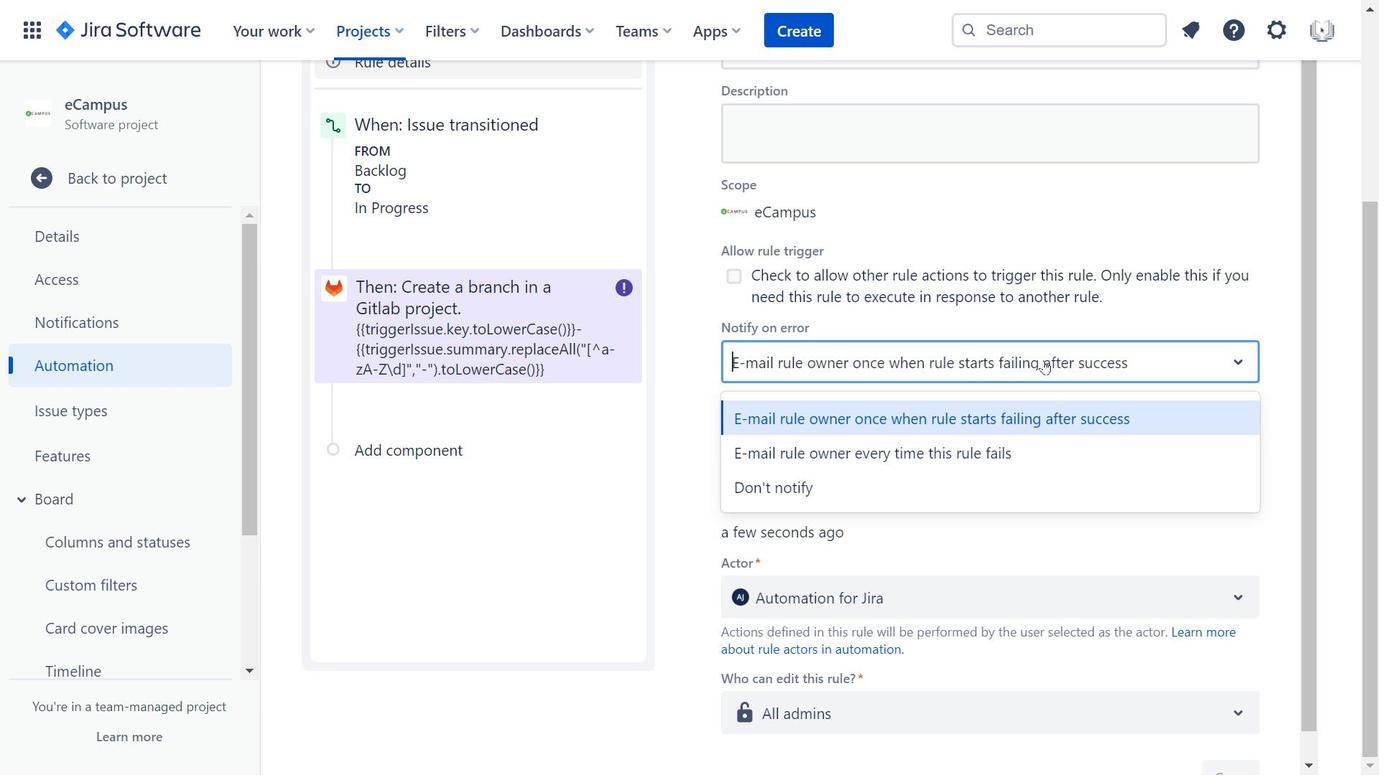 
Action: Mouse scrolled (1041, 359) with delta (0, 0)
Screenshot: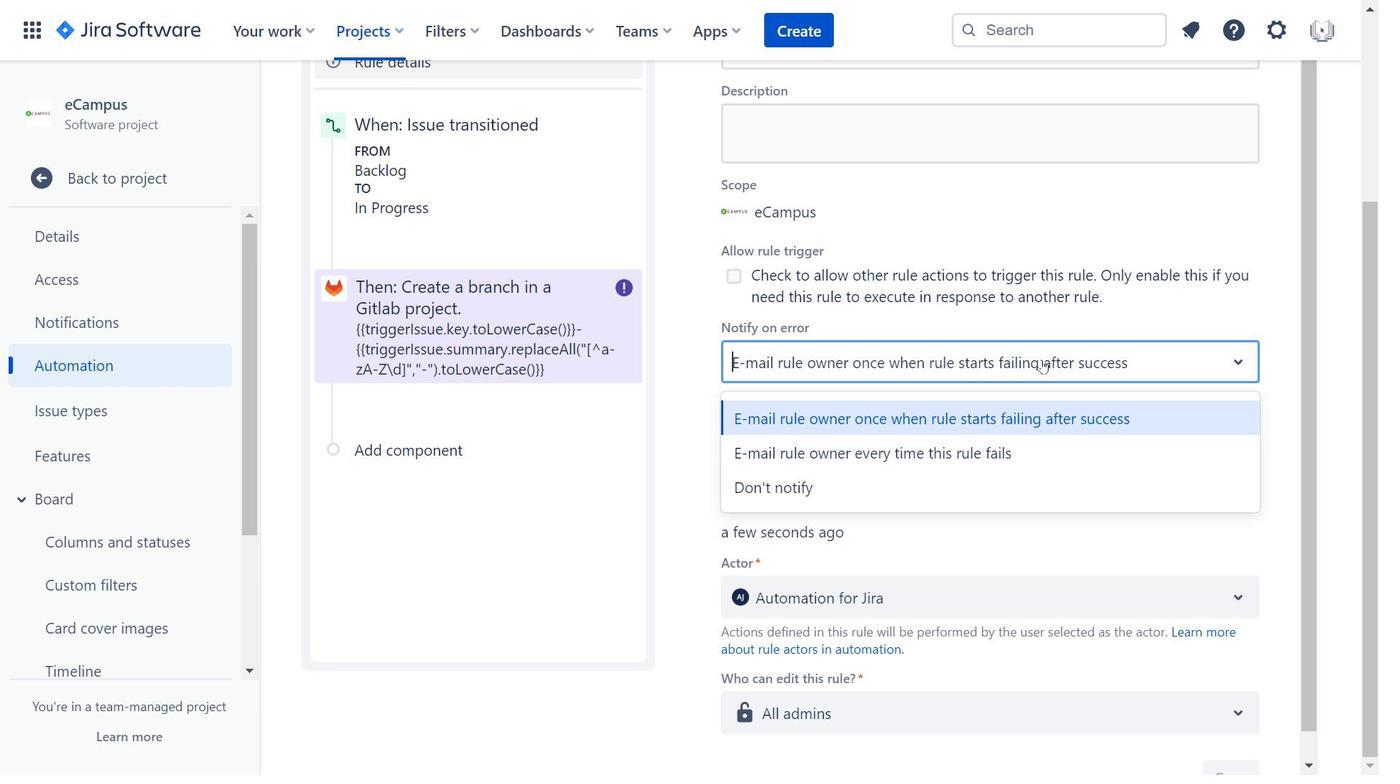 
Action: Mouse scrolled (1041, 359) with delta (0, 0)
Screenshot: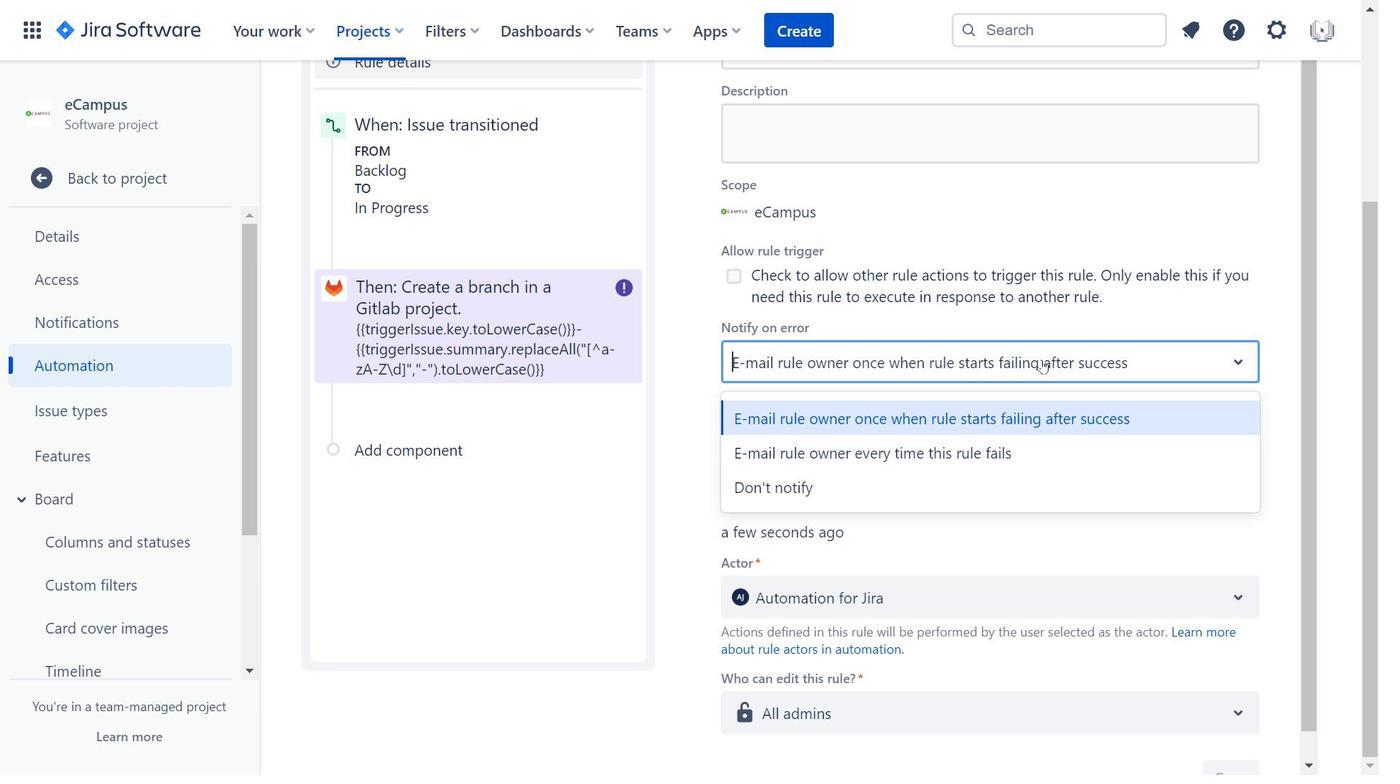 
Action: Mouse moved to (930, 348)
Screenshot: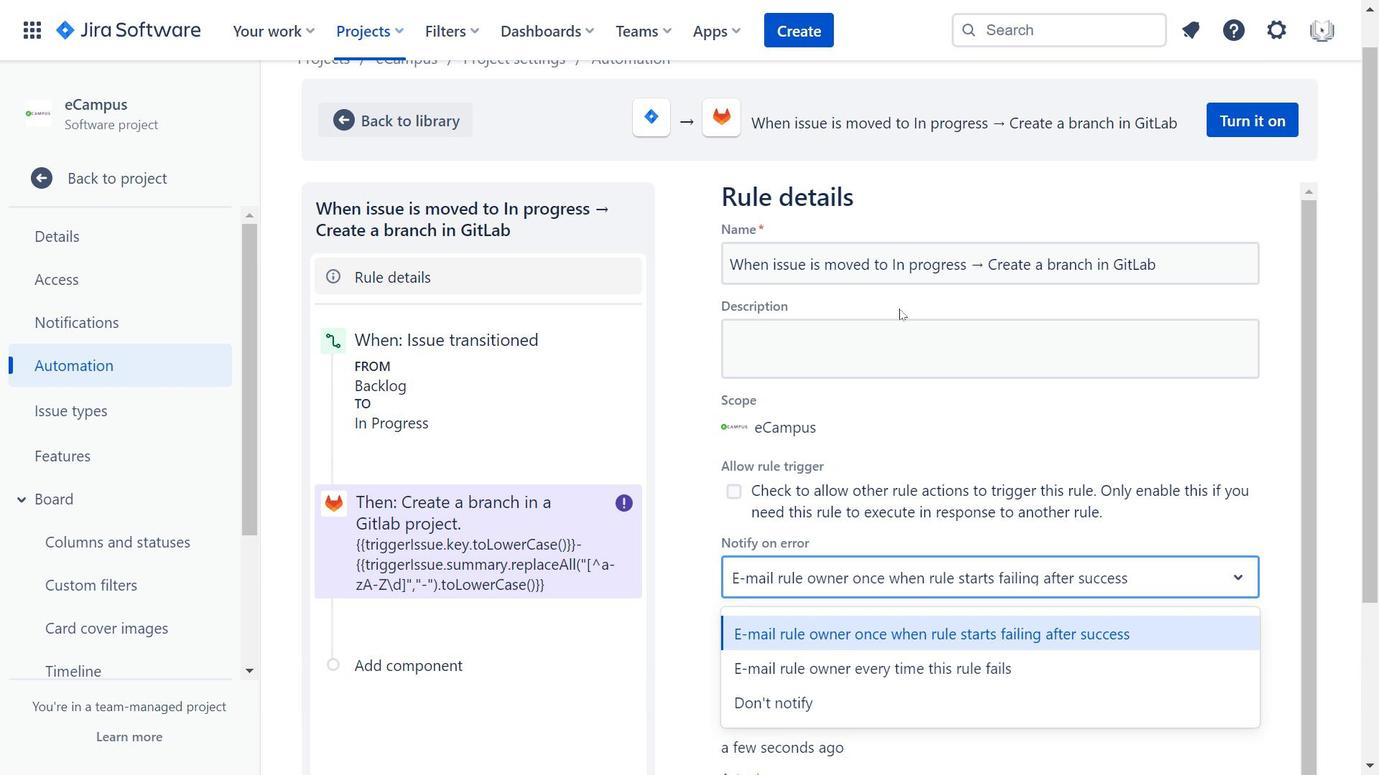 
Action: Mouse scrolled (930, 347) with delta (0, 0)
Screenshot: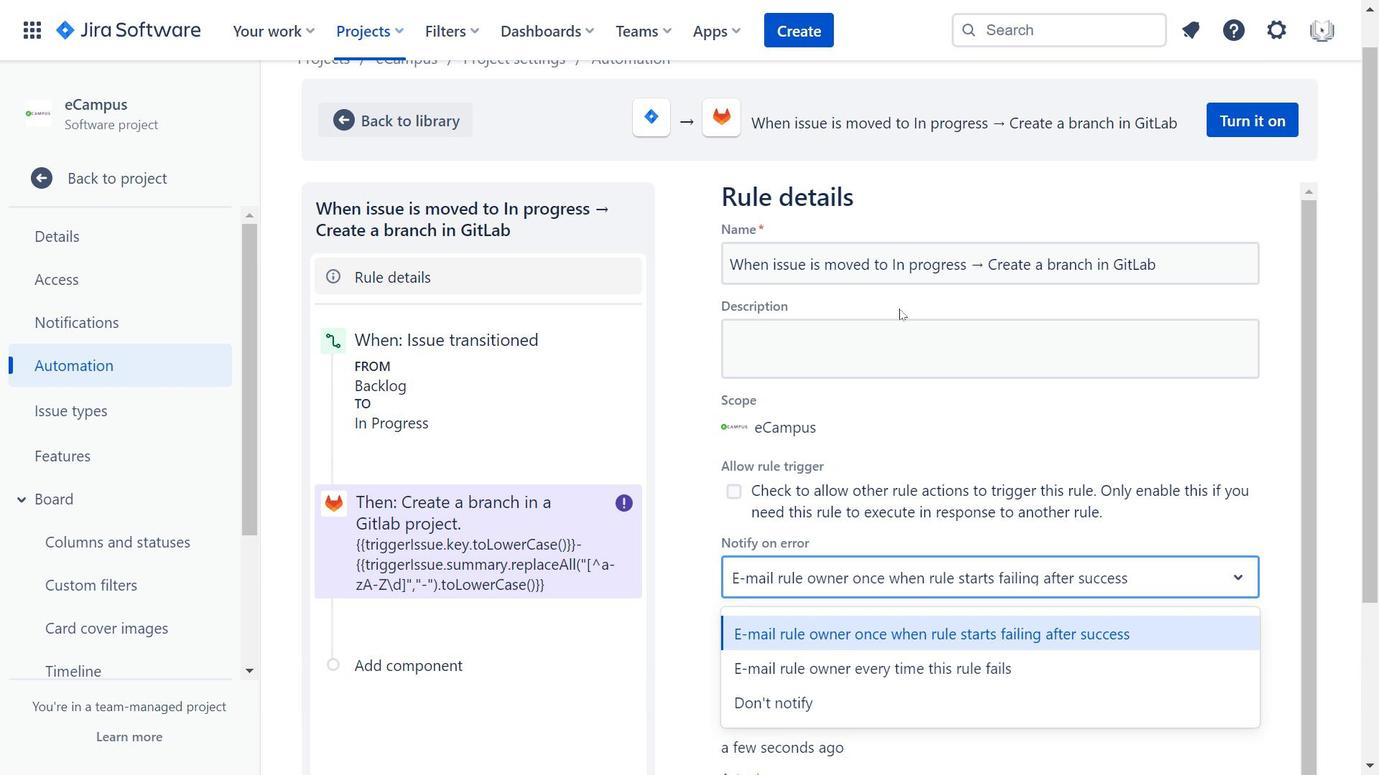 
Action: Mouse moved to (932, 350)
Screenshot: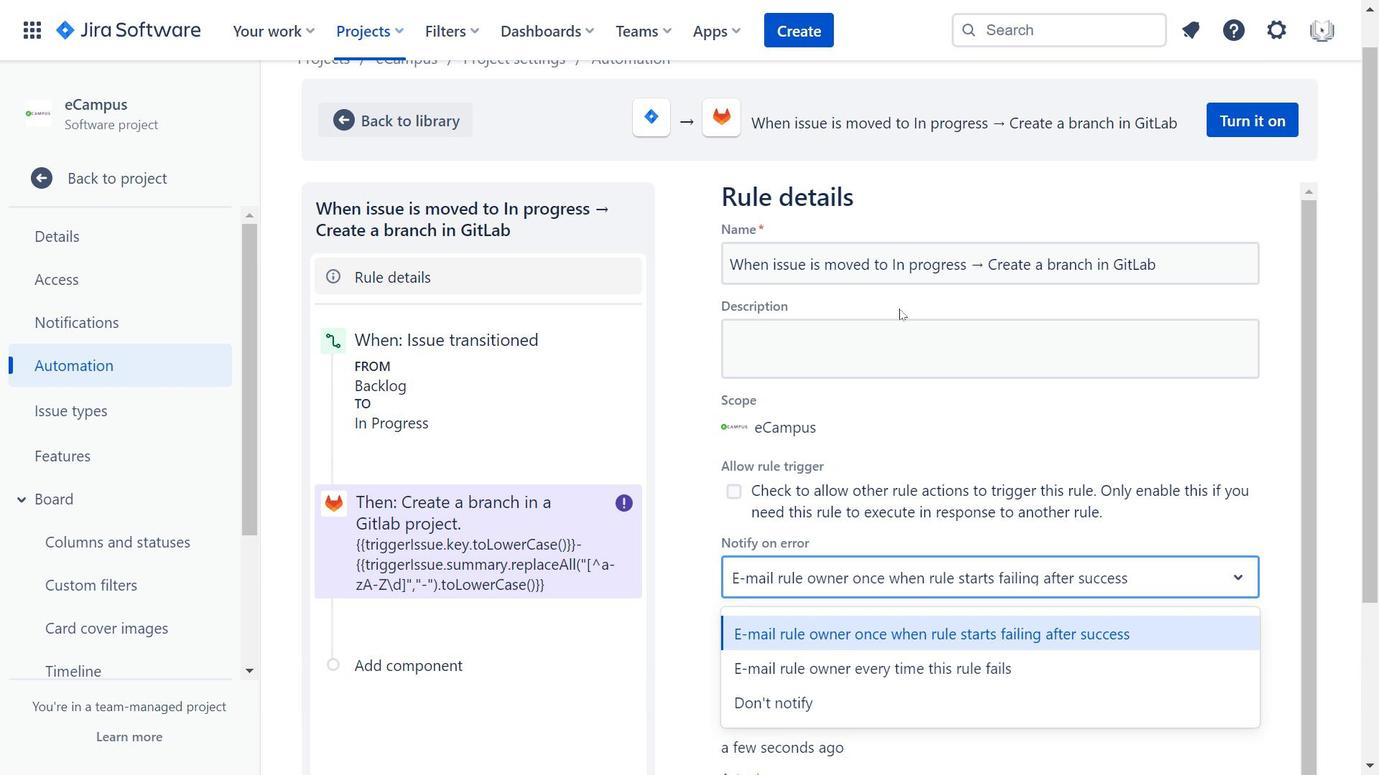 
Action: Mouse scrolled (932, 349) with delta (0, 0)
Screenshot: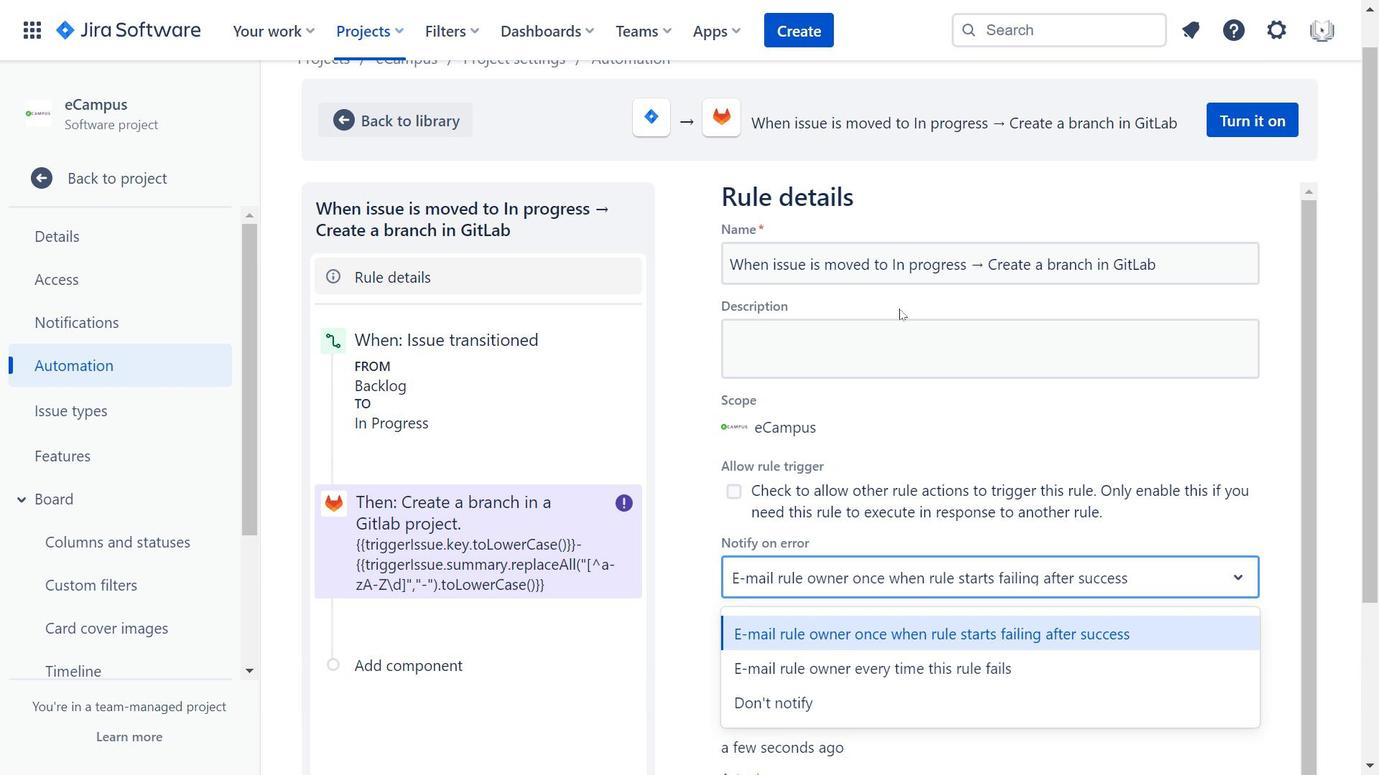 
Action: Mouse moved to (937, 355)
Screenshot: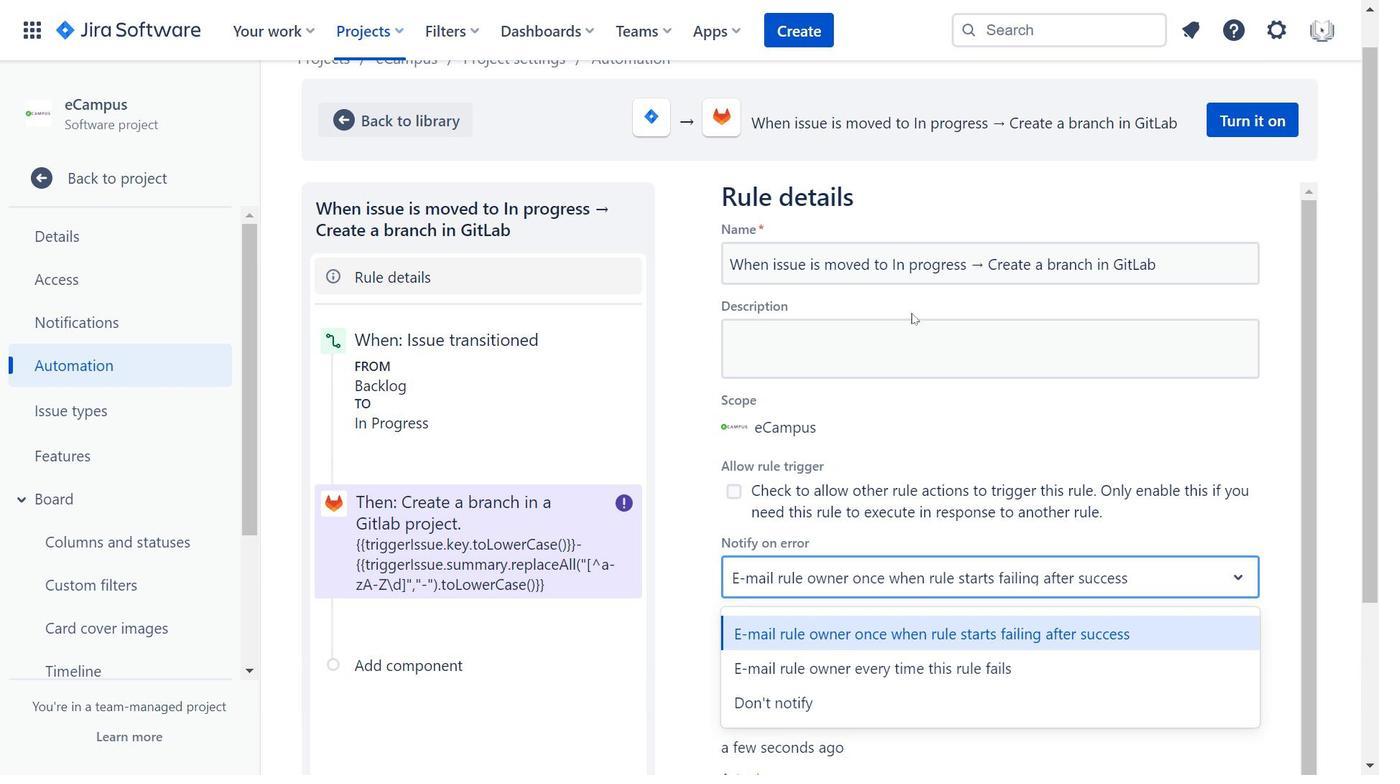 
Action: Mouse scrolled (937, 354) with delta (0, 0)
Screenshot: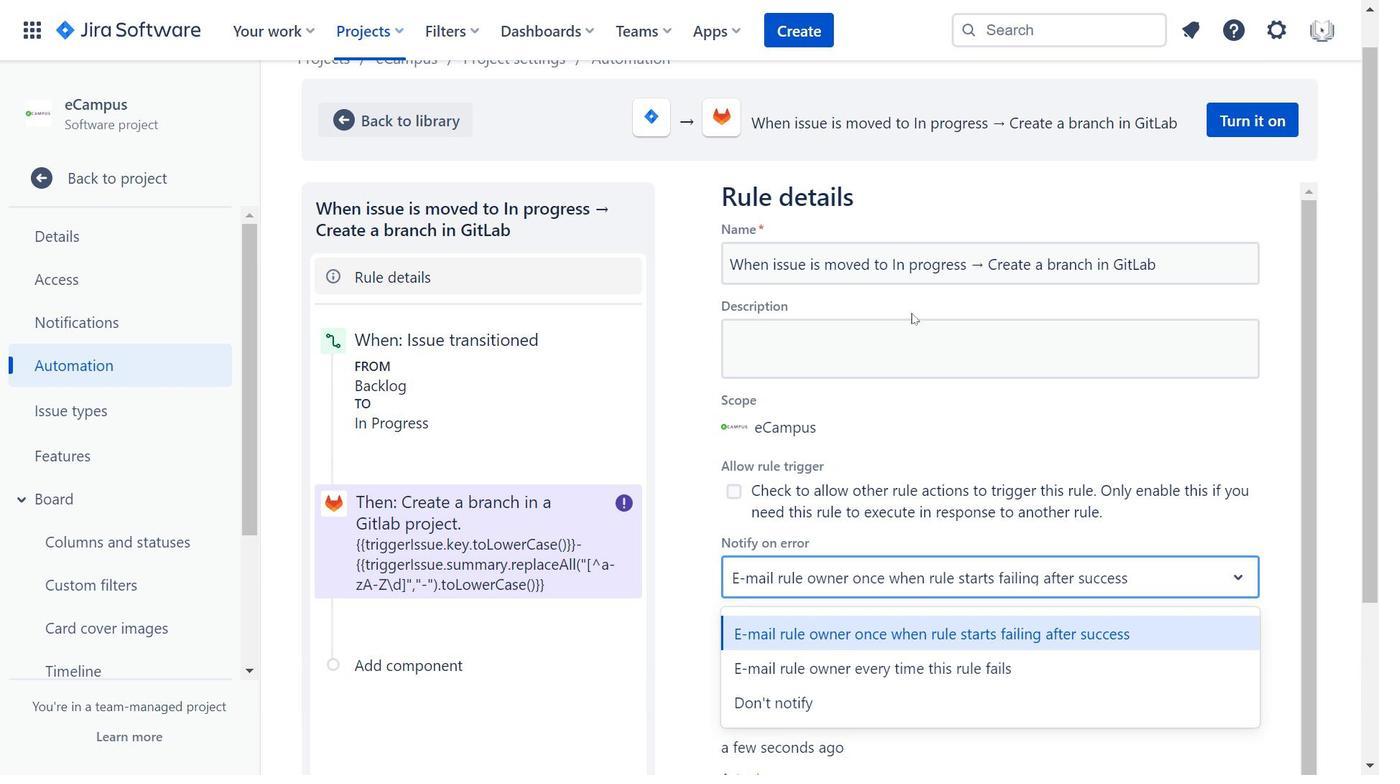 
Action: Mouse moved to (945, 438)
Screenshot: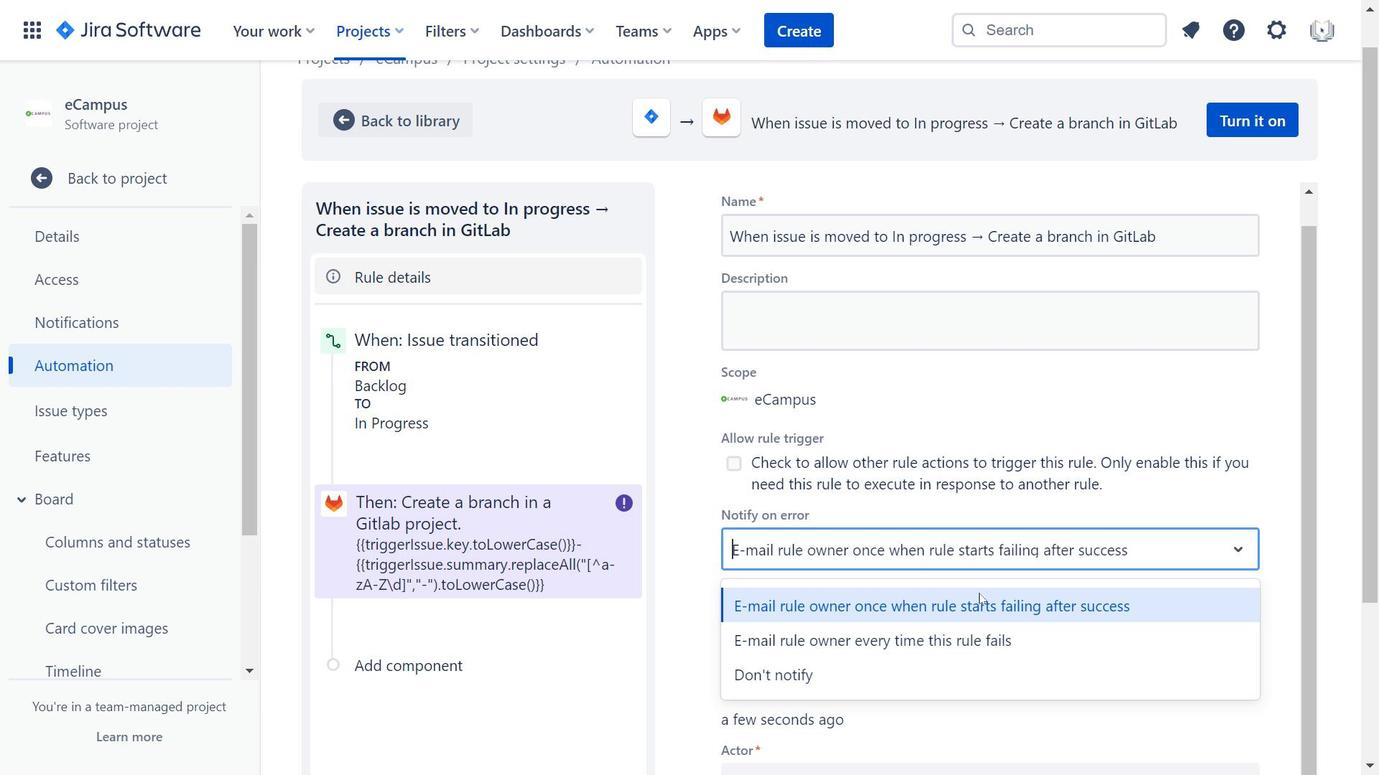 
Action: Mouse scrolled (945, 438) with delta (0, 0)
Screenshot: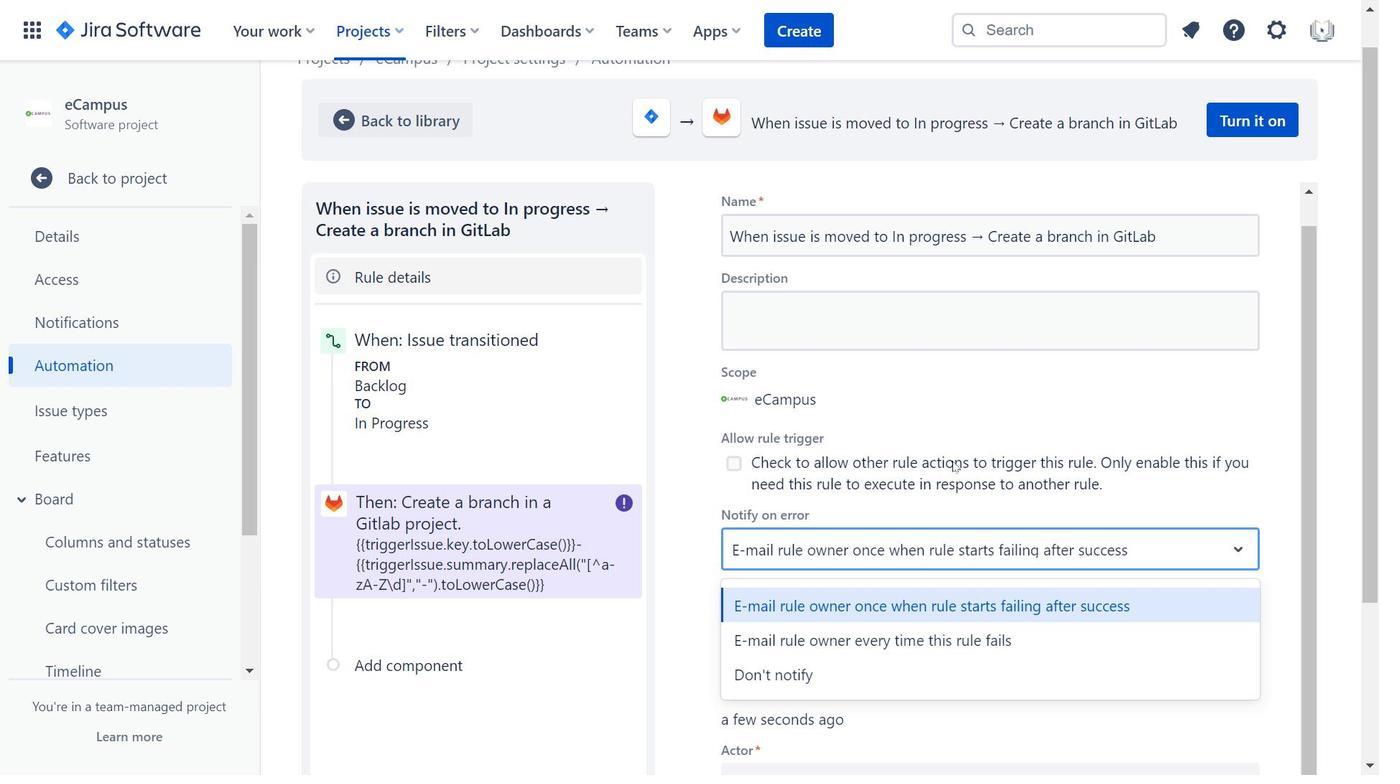 
Action: Mouse scrolled (945, 438) with delta (0, 0)
Screenshot: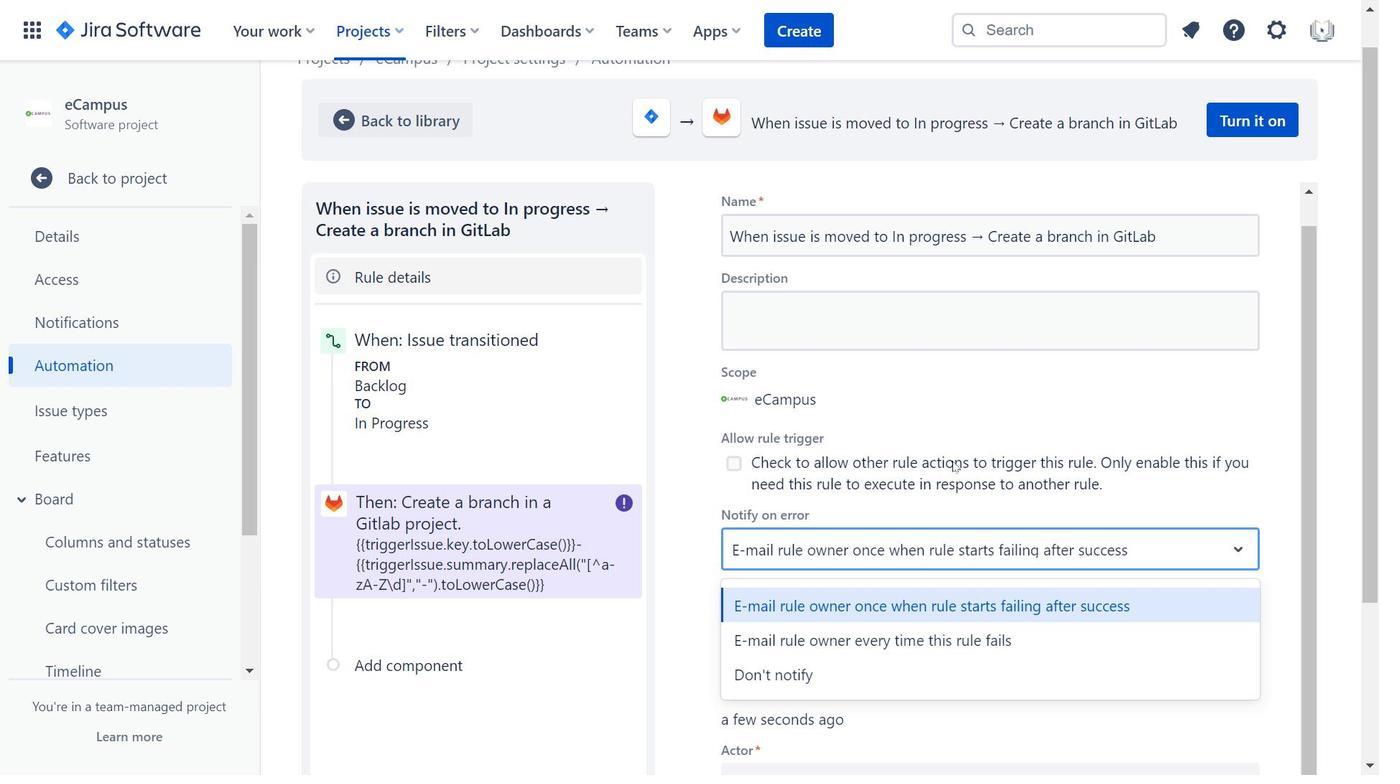 
Action: Mouse scrolled (945, 438) with delta (0, 0)
Screenshot: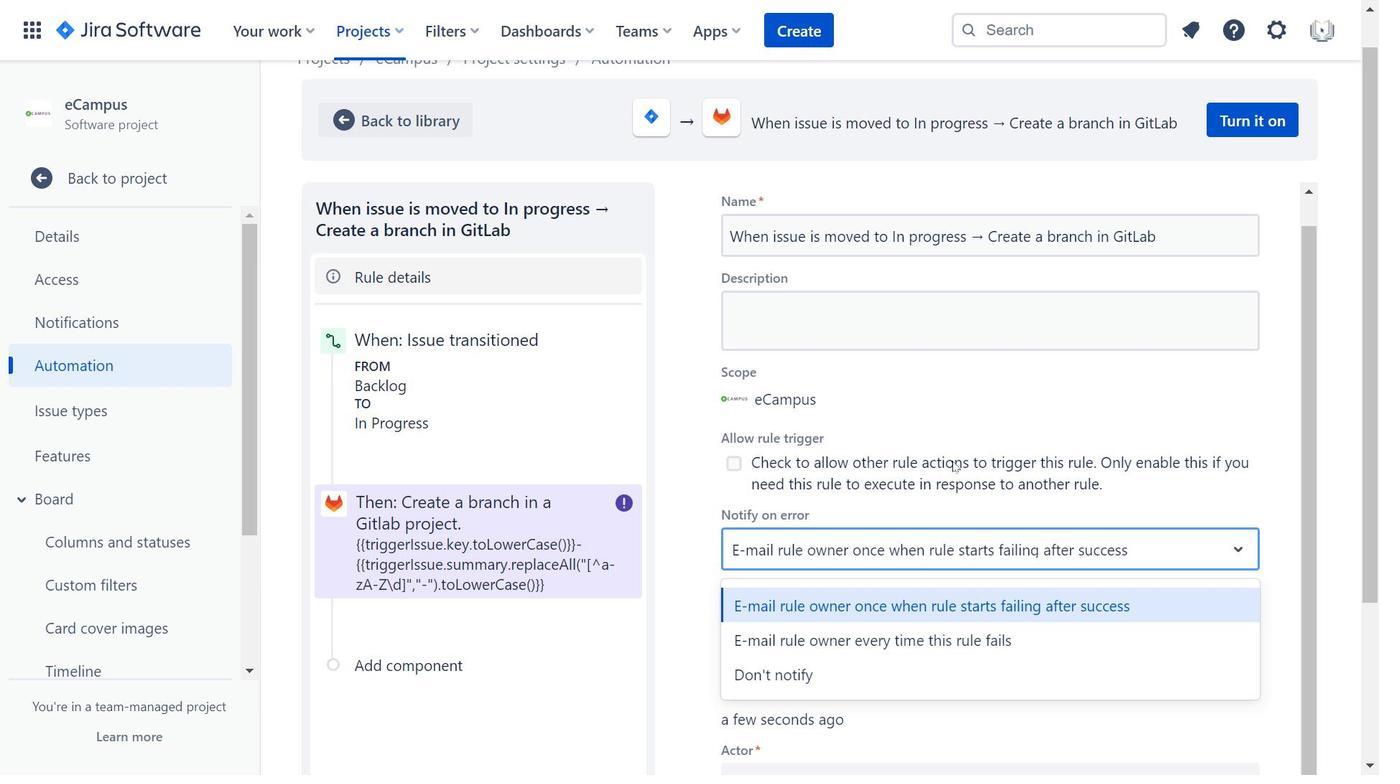
Action: Mouse moved to (963, 568)
Screenshot: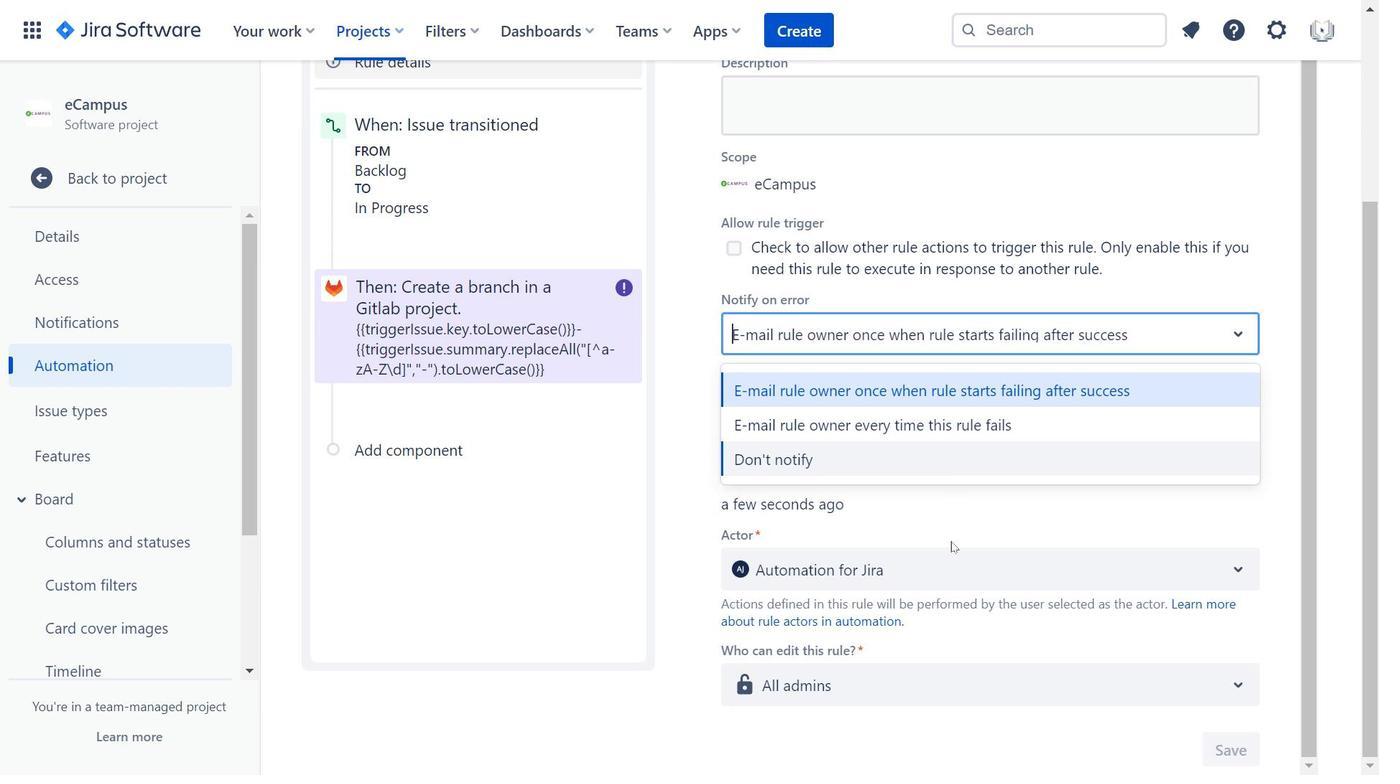 
Action: Mouse pressed left at (963, 568)
Screenshot: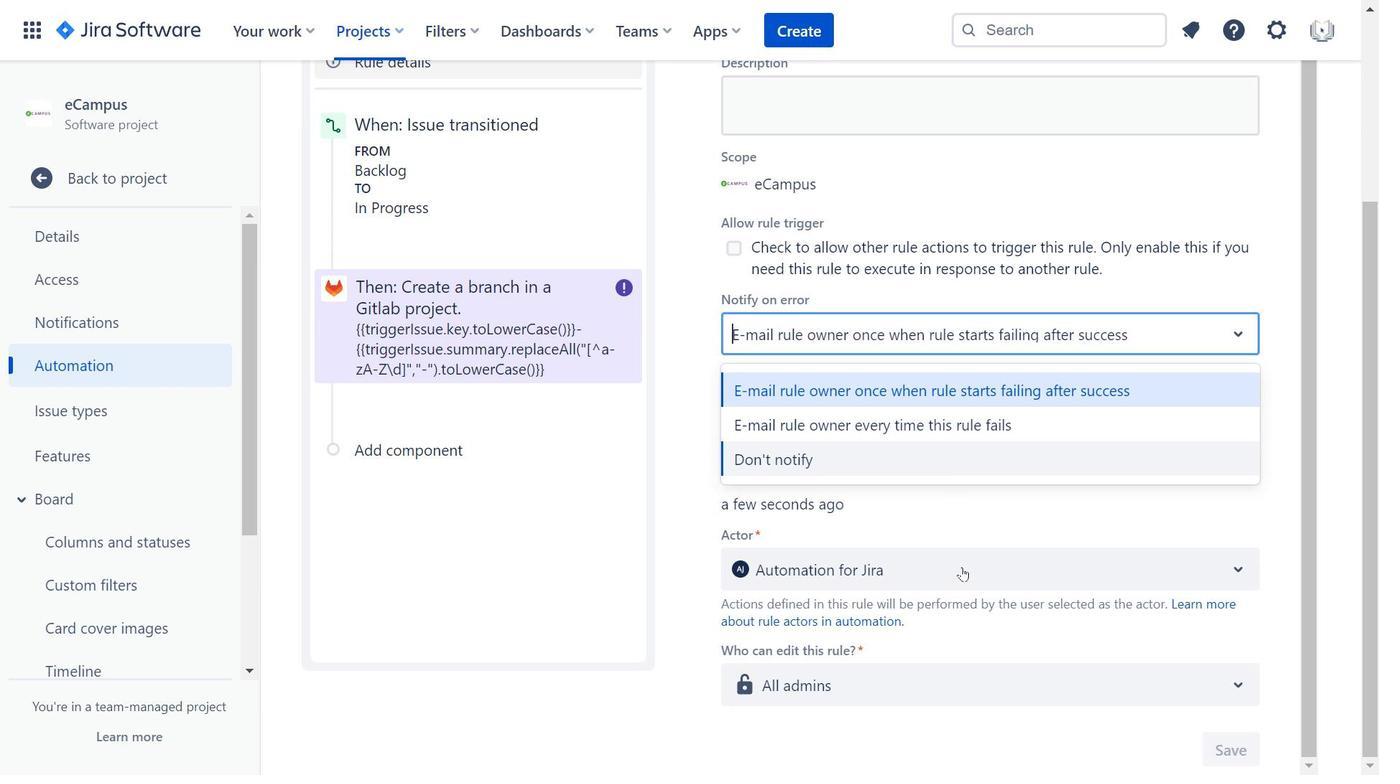 
Action: Mouse moved to (981, 475)
Screenshot: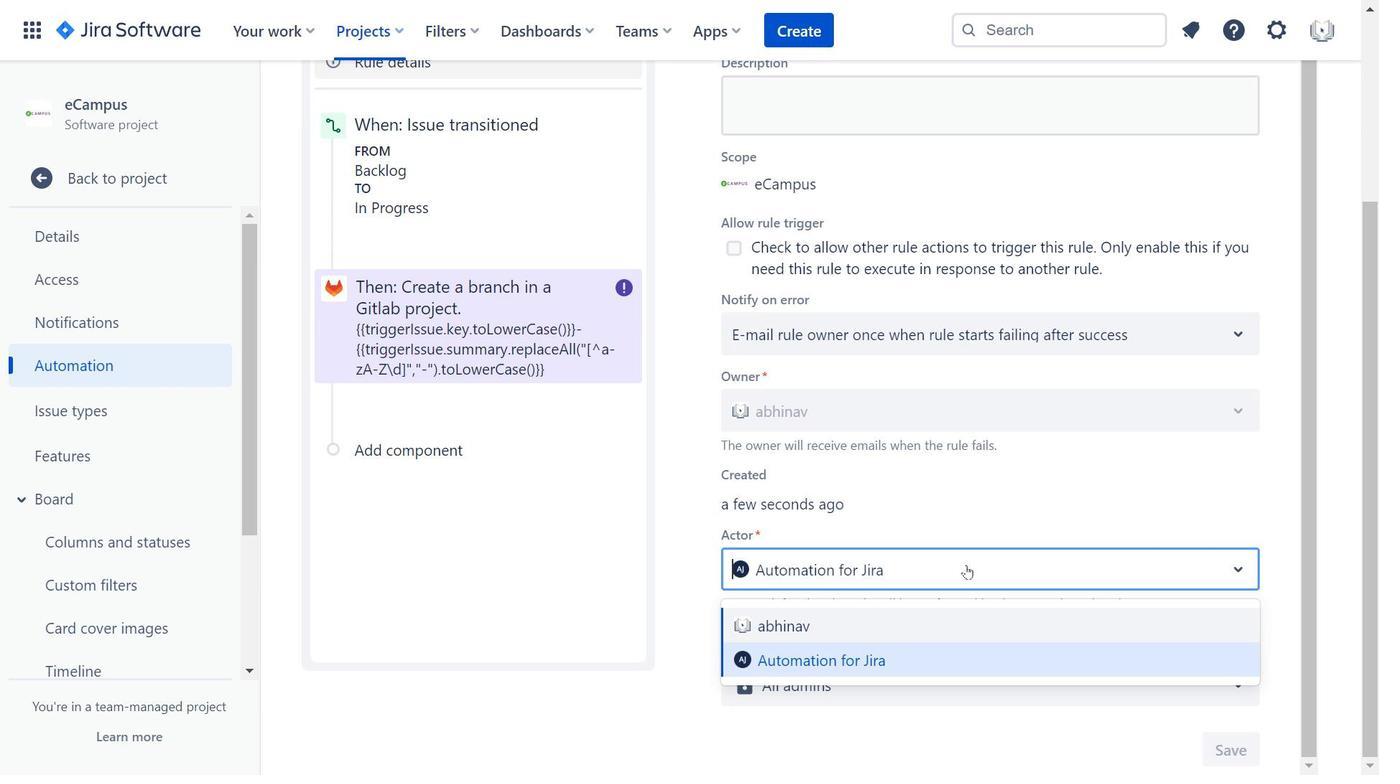 
Action: Mouse scrolled (981, 474) with delta (0, 0)
Screenshot: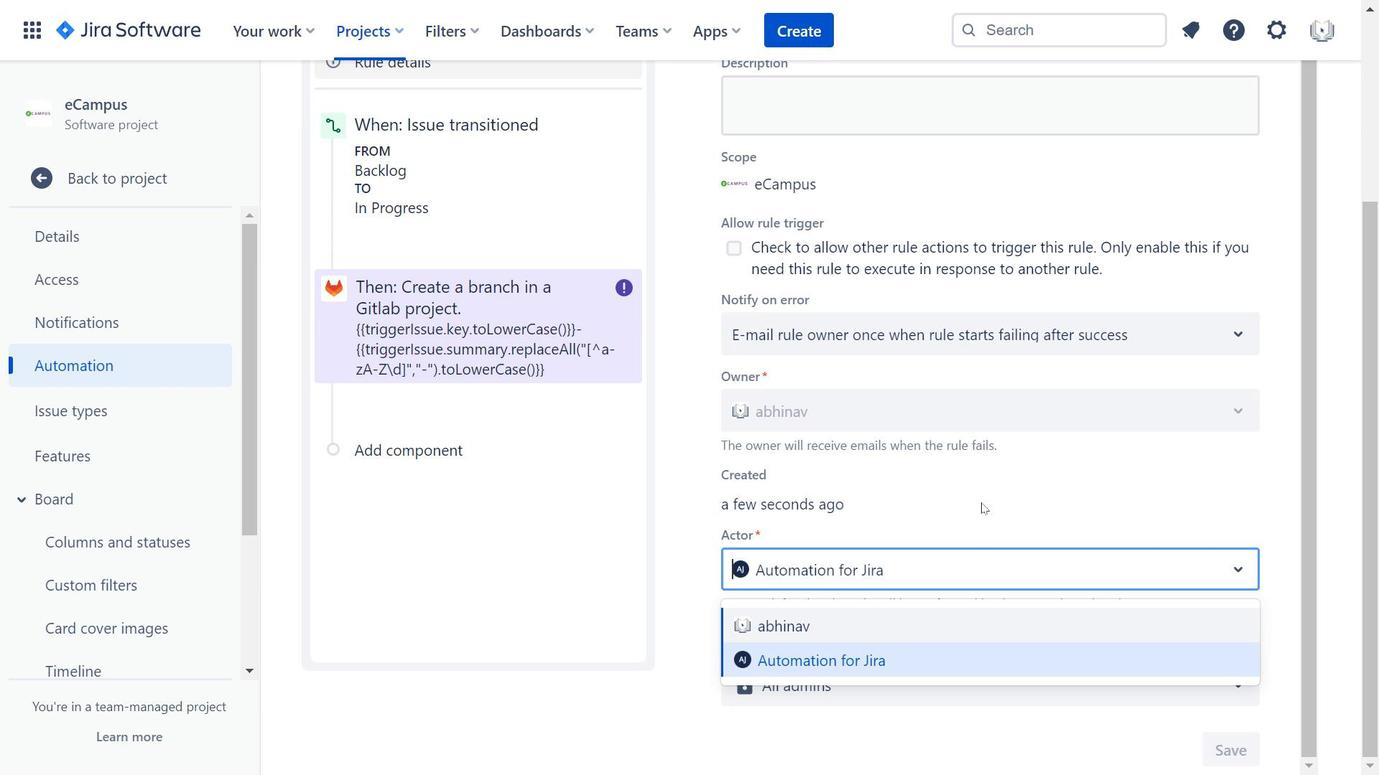 
Action: Mouse scrolled (981, 474) with delta (0, 0)
Screenshot: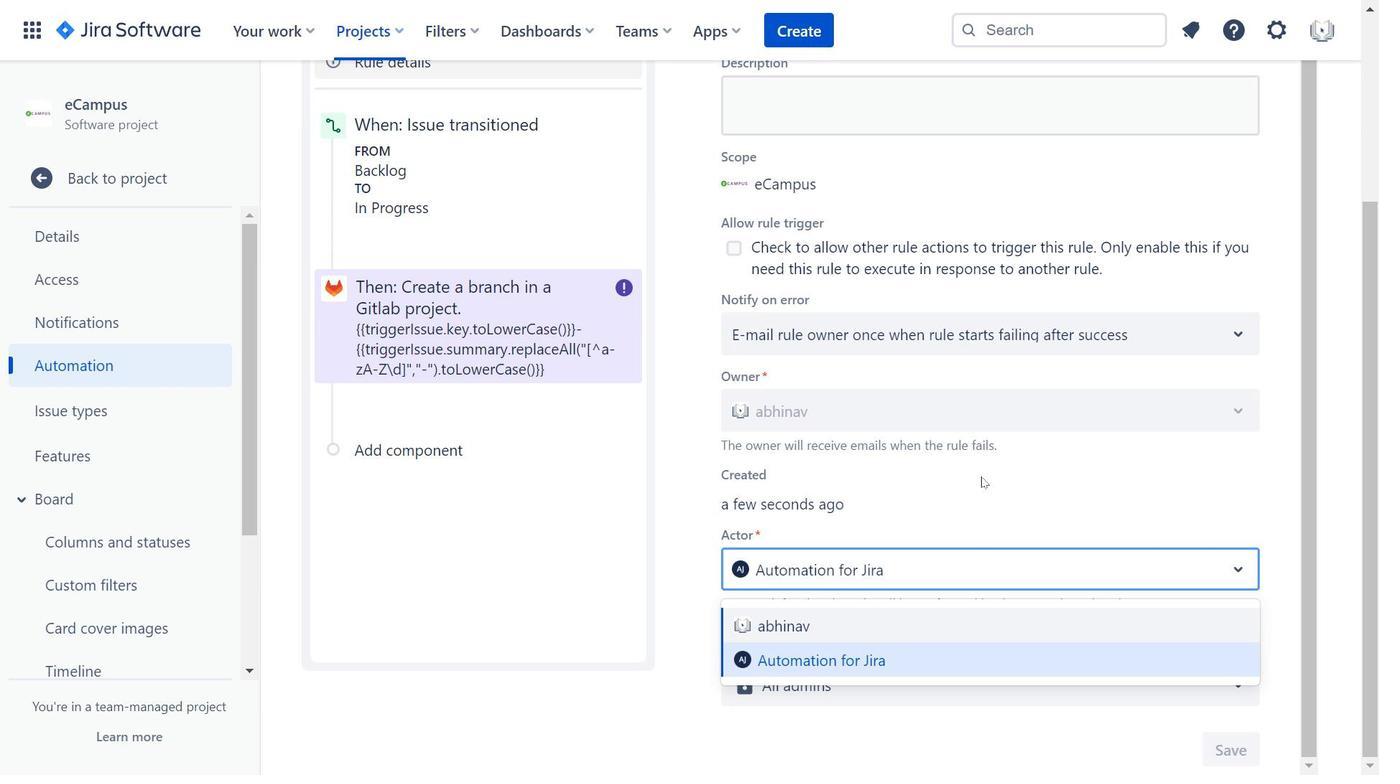 
Action: Mouse scrolled (981, 474) with delta (0, 0)
Screenshot: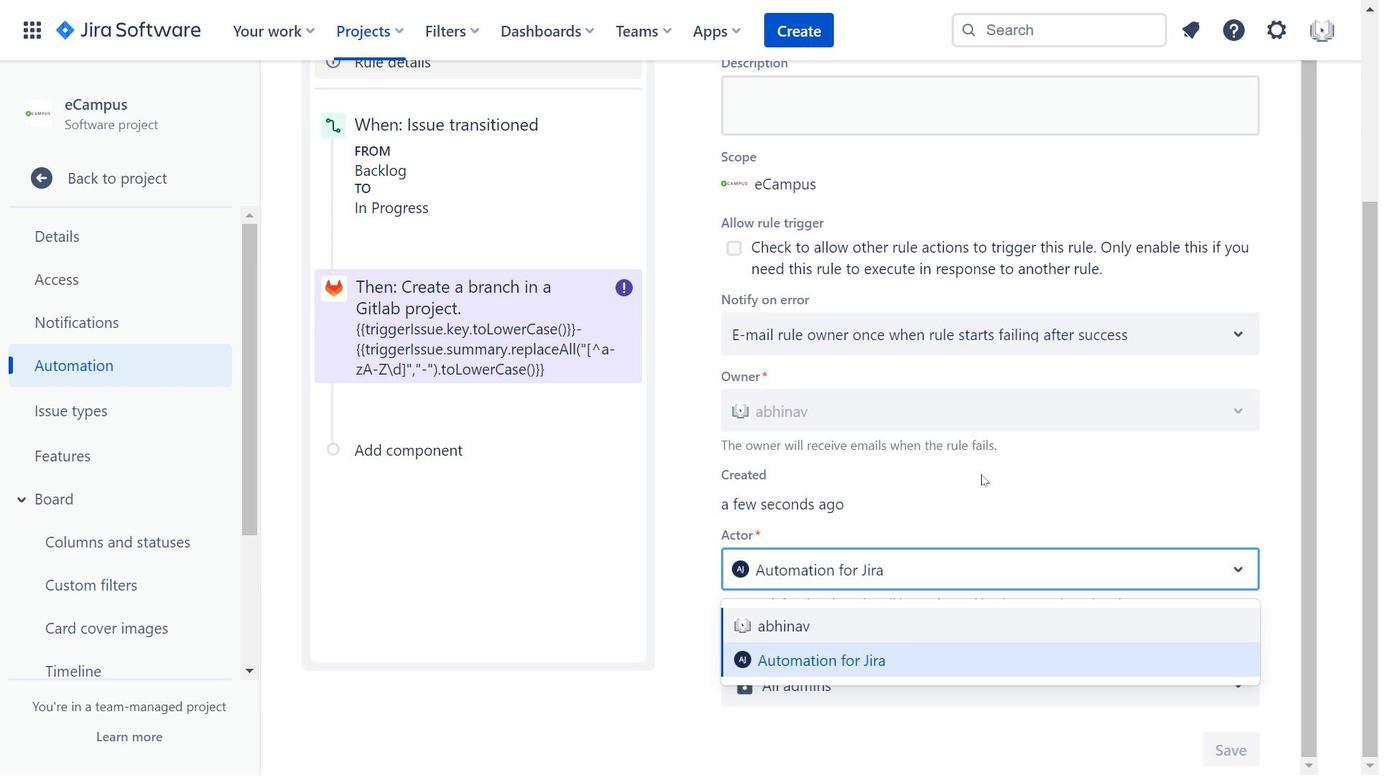 
Action: Mouse moved to (1002, 280)
Screenshot: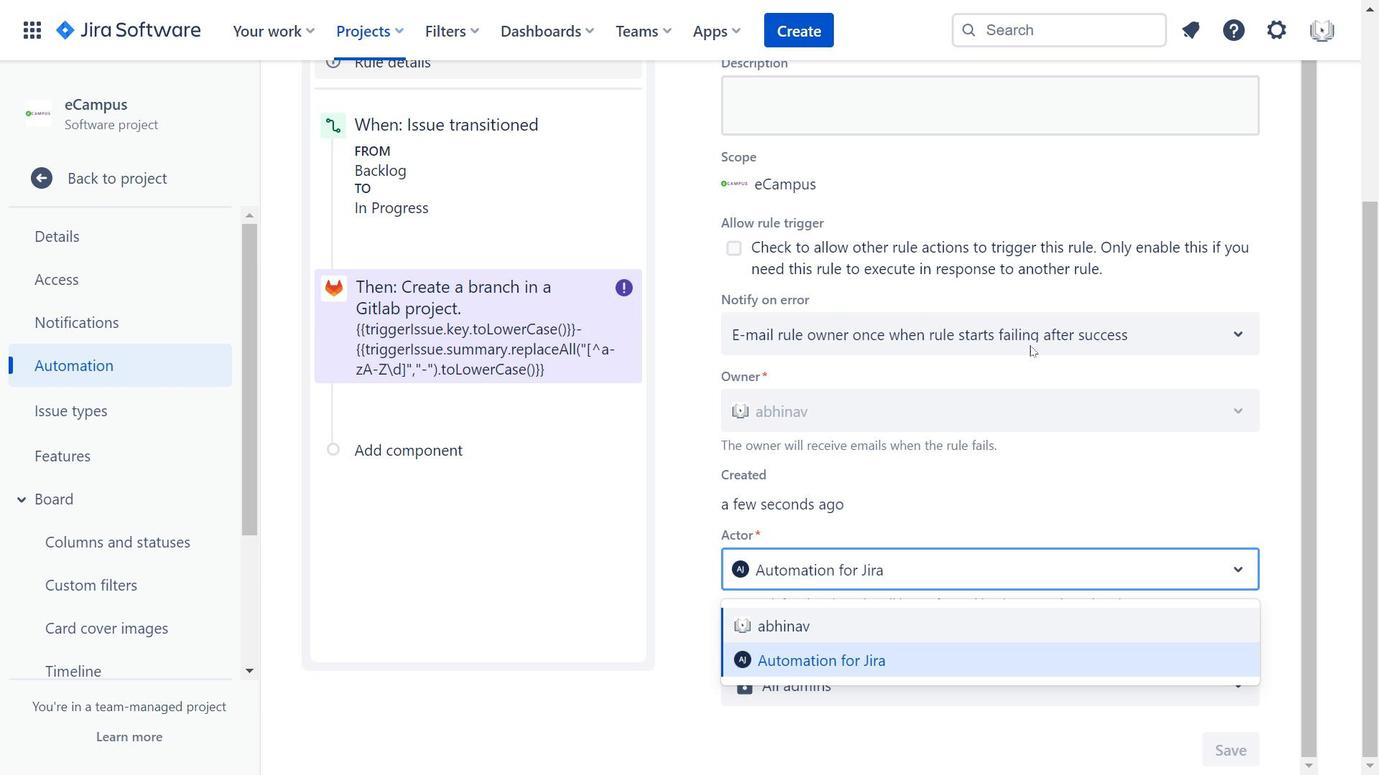 
Action: Mouse scrolled (1002, 280) with delta (0, 0)
Screenshot: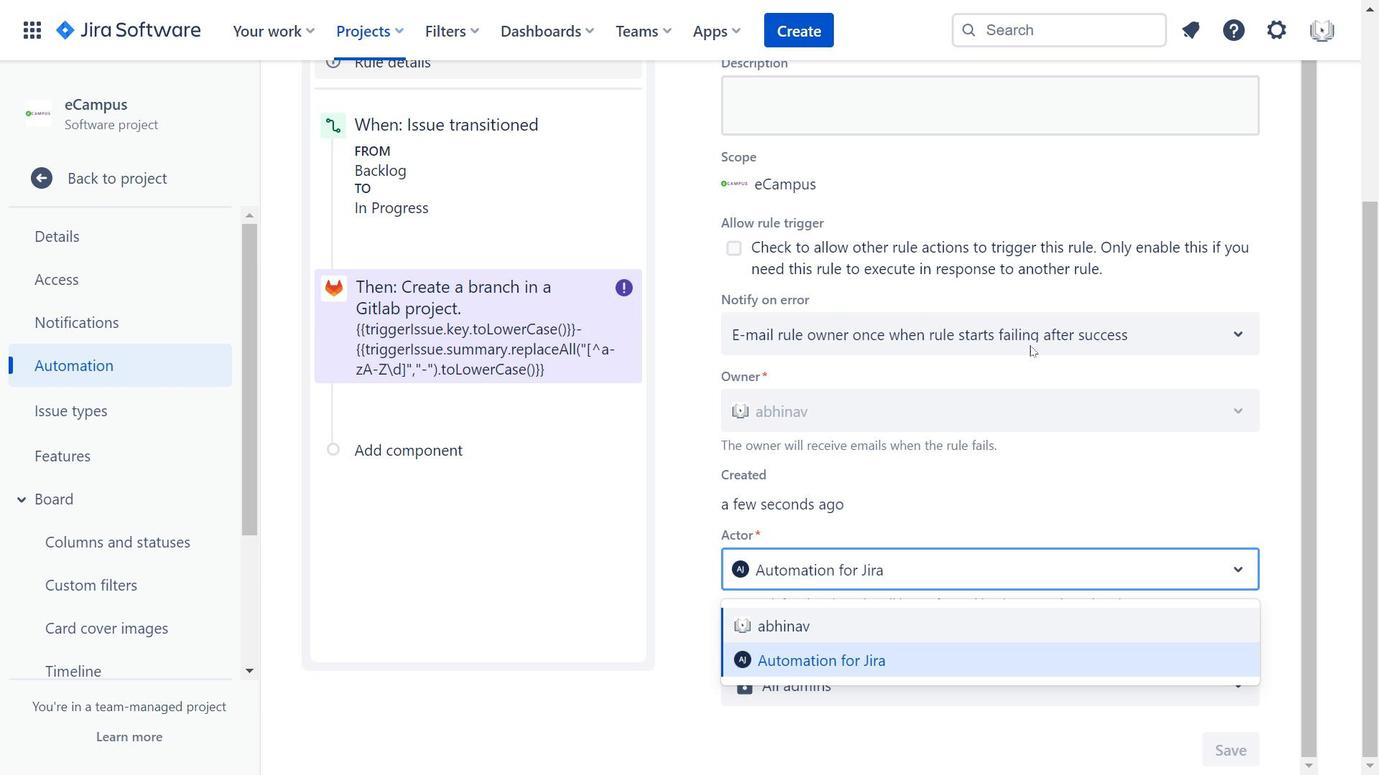 
Action: Mouse scrolled (1002, 280) with delta (0, 0)
Screenshot: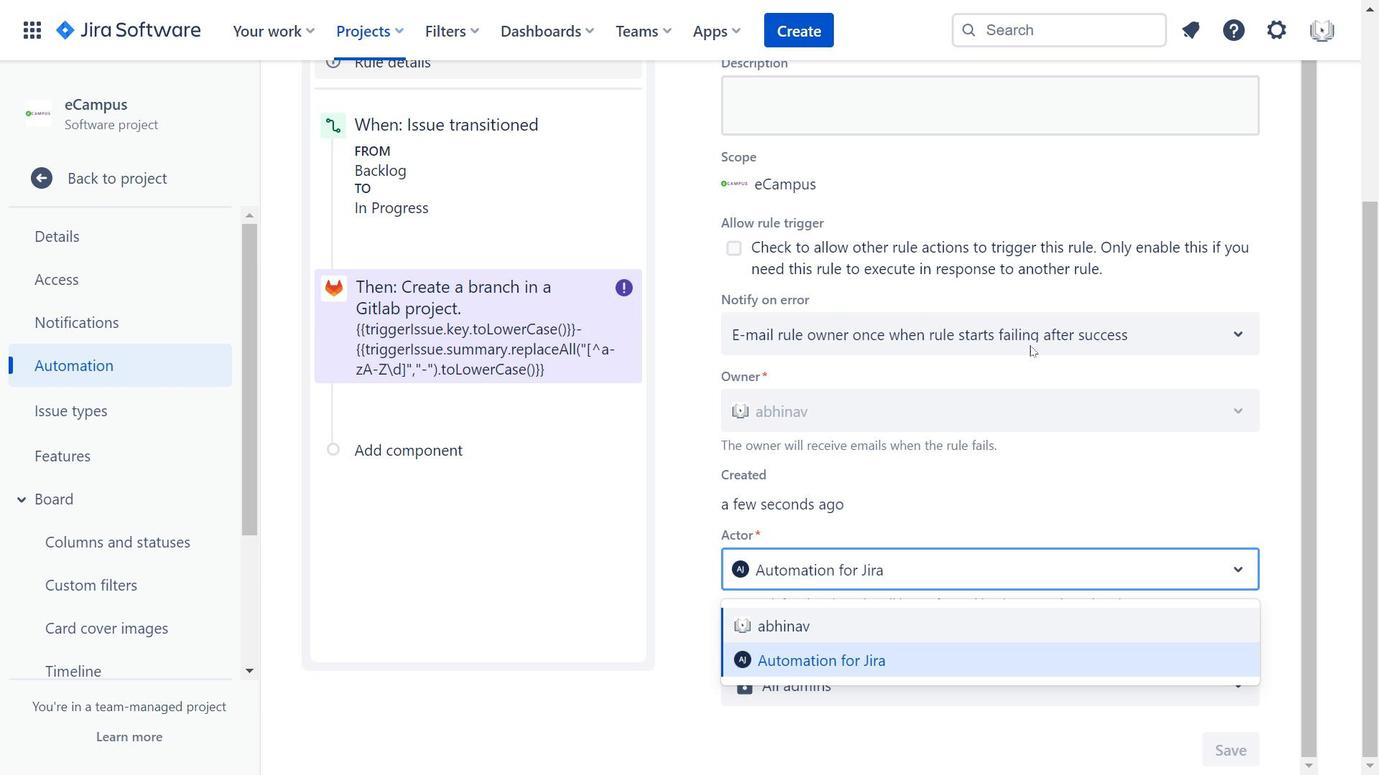 
Action: Mouse scrolled (1002, 280) with delta (0, 0)
Screenshot: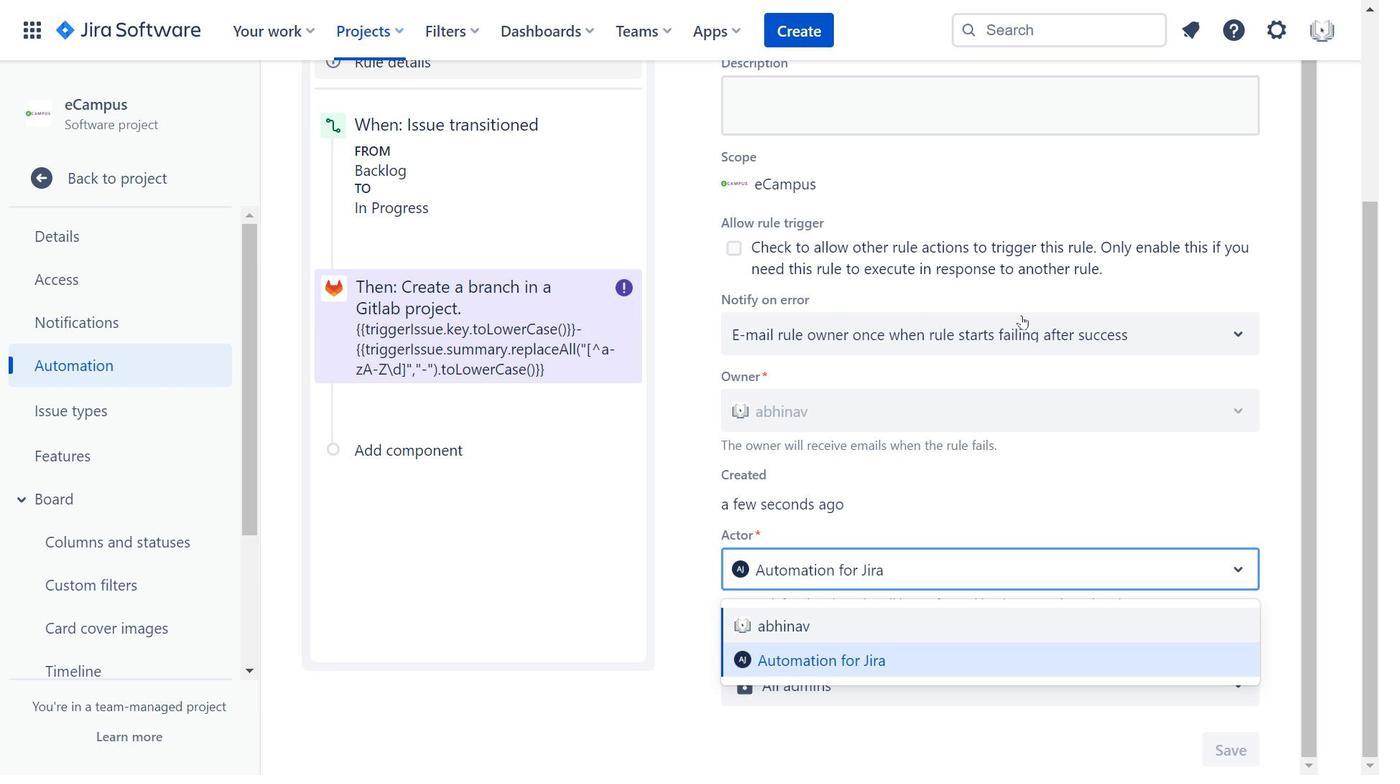 
Action: Mouse scrolled (1002, 280) with delta (0, 0)
Screenshot: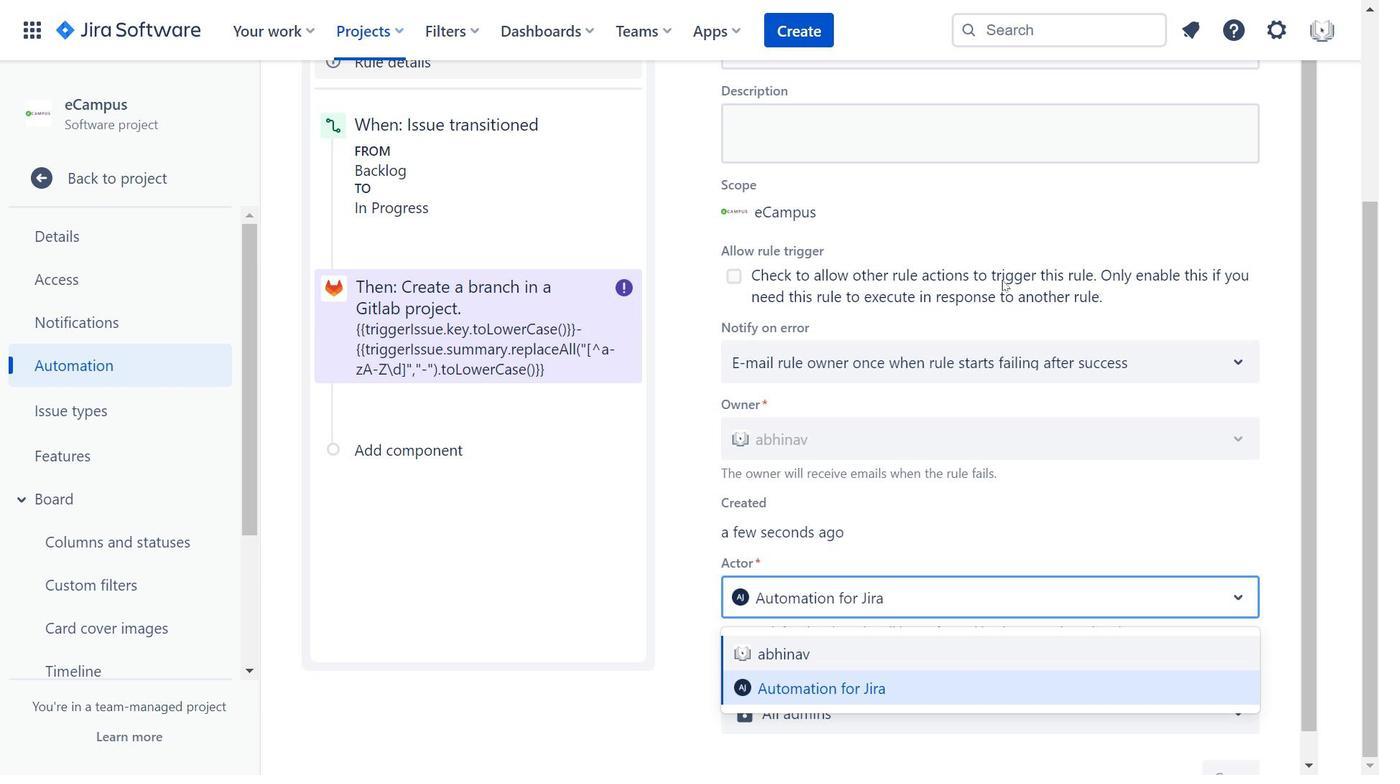 
Action: Mouse scrolled (1002, 280) with delta (0, 0)
Screenshot: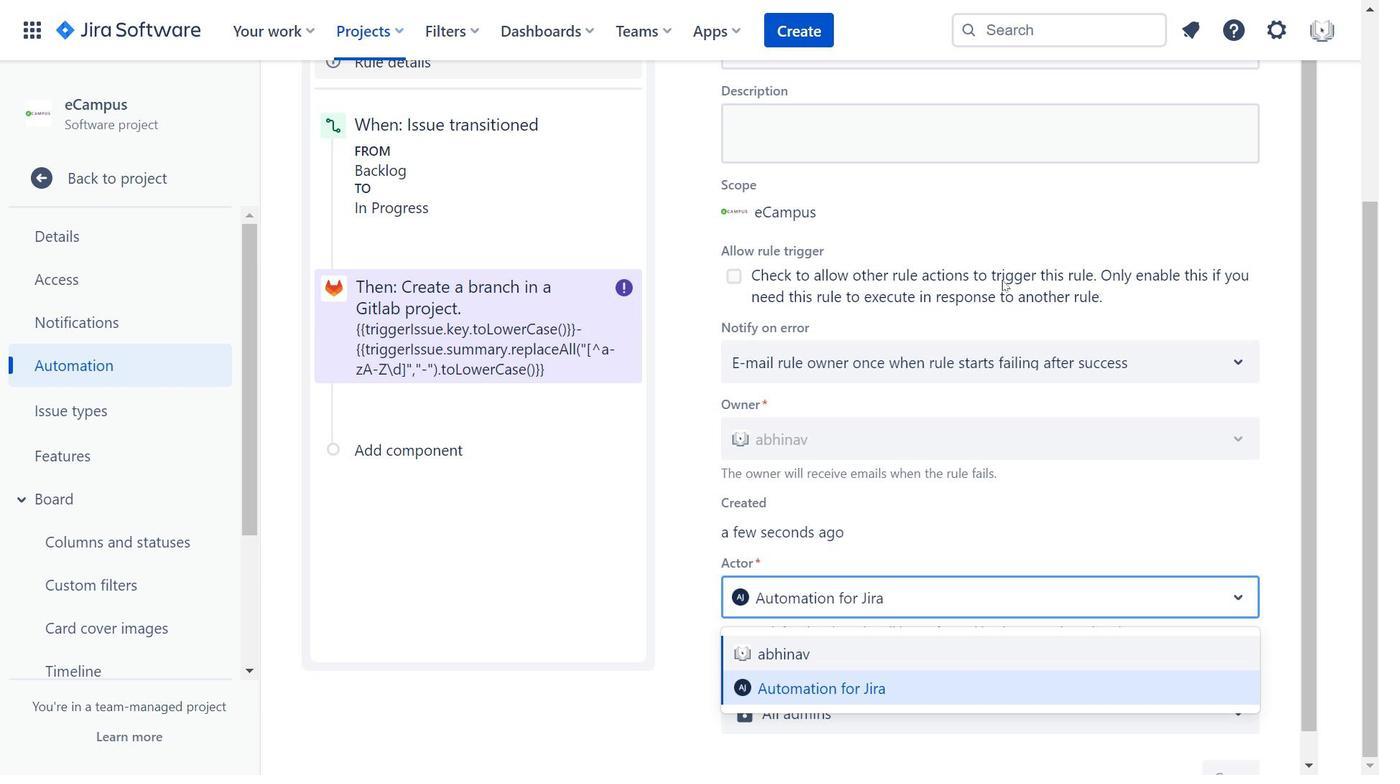 
Action: Mouse moved to (946, 472)
Screenshot: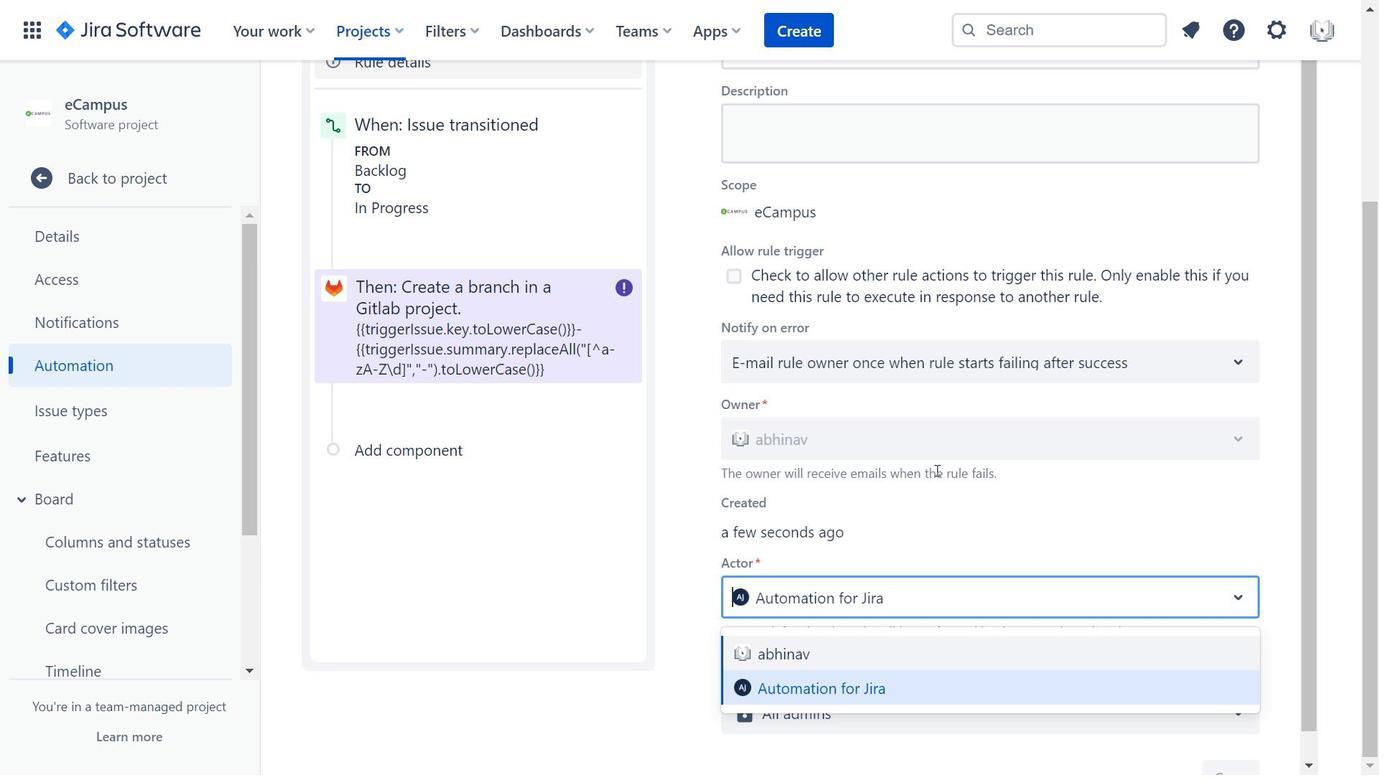 
Action: Mouse scrolled (946, 473) with delta (0, 0)
Screenshot: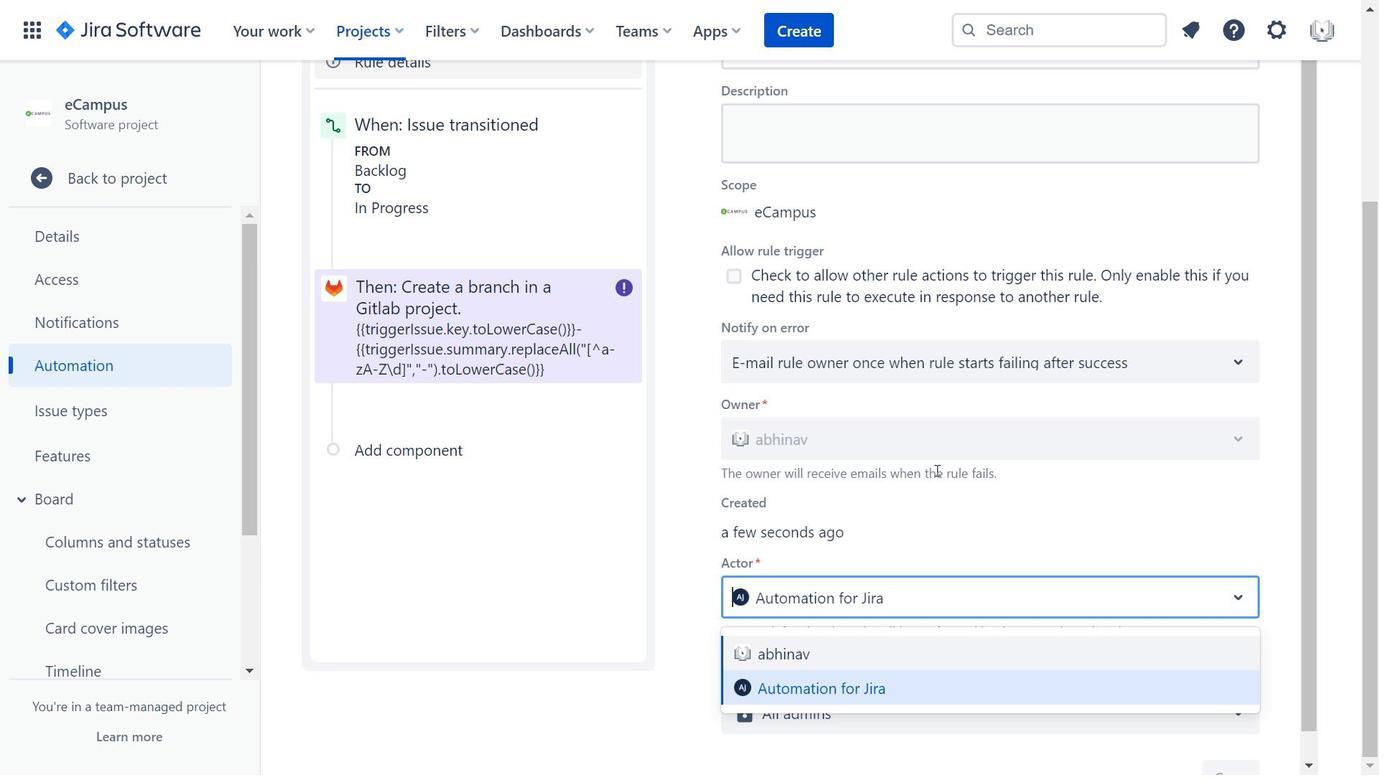 
Action: Mouse moved to (1002, 487)
Screenshot: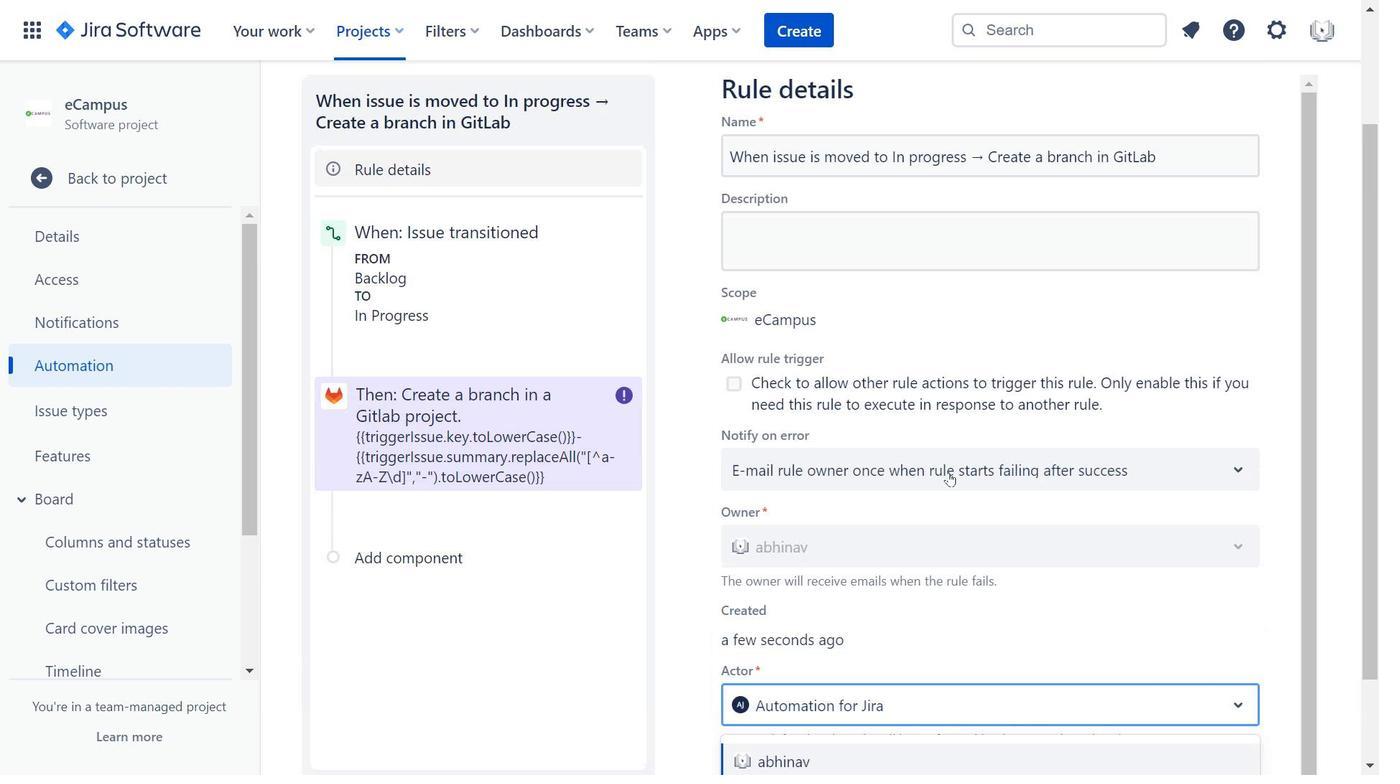 
Action: Mouse scrolled (1002, 488) with delta (0, 0)
Screenshot: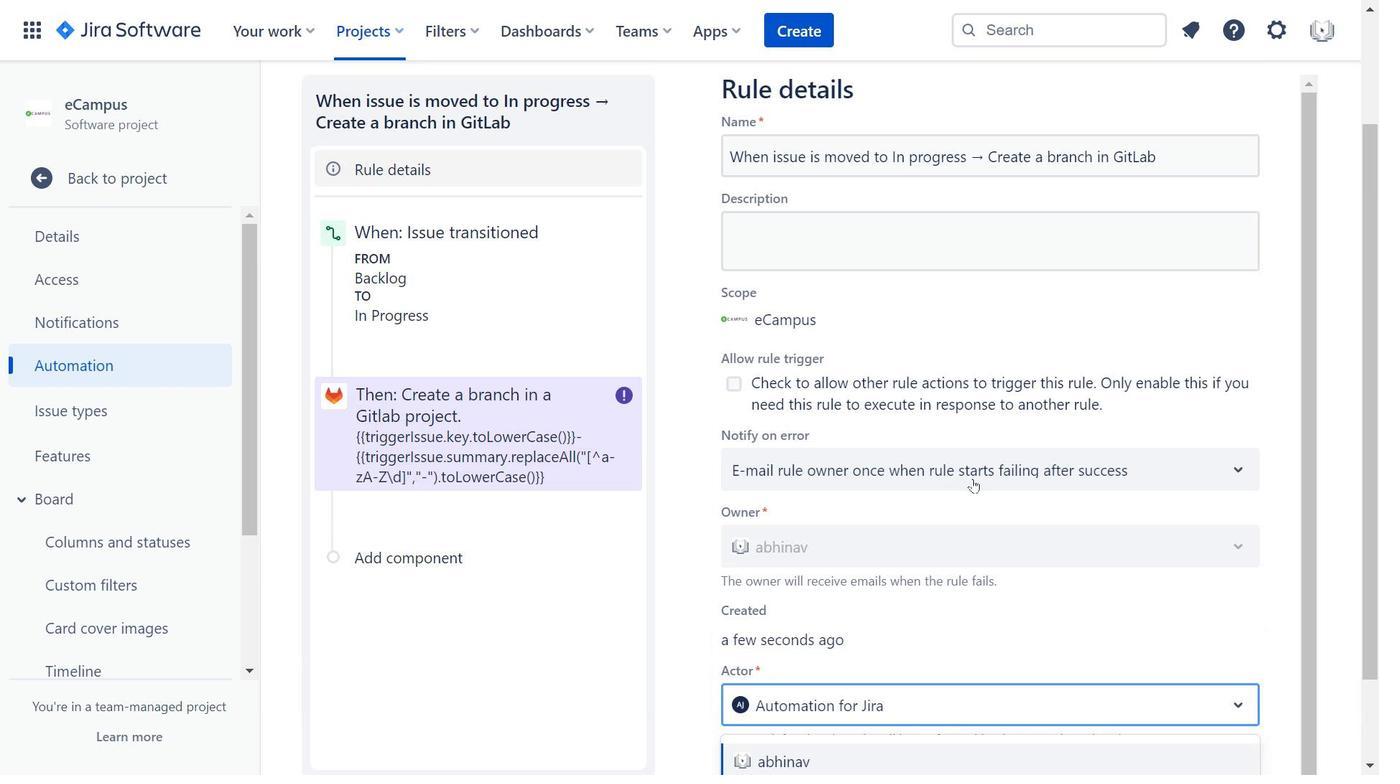 
Action: Mouse scrolled (1002, 488) with delta (0, 0)
Screenshot: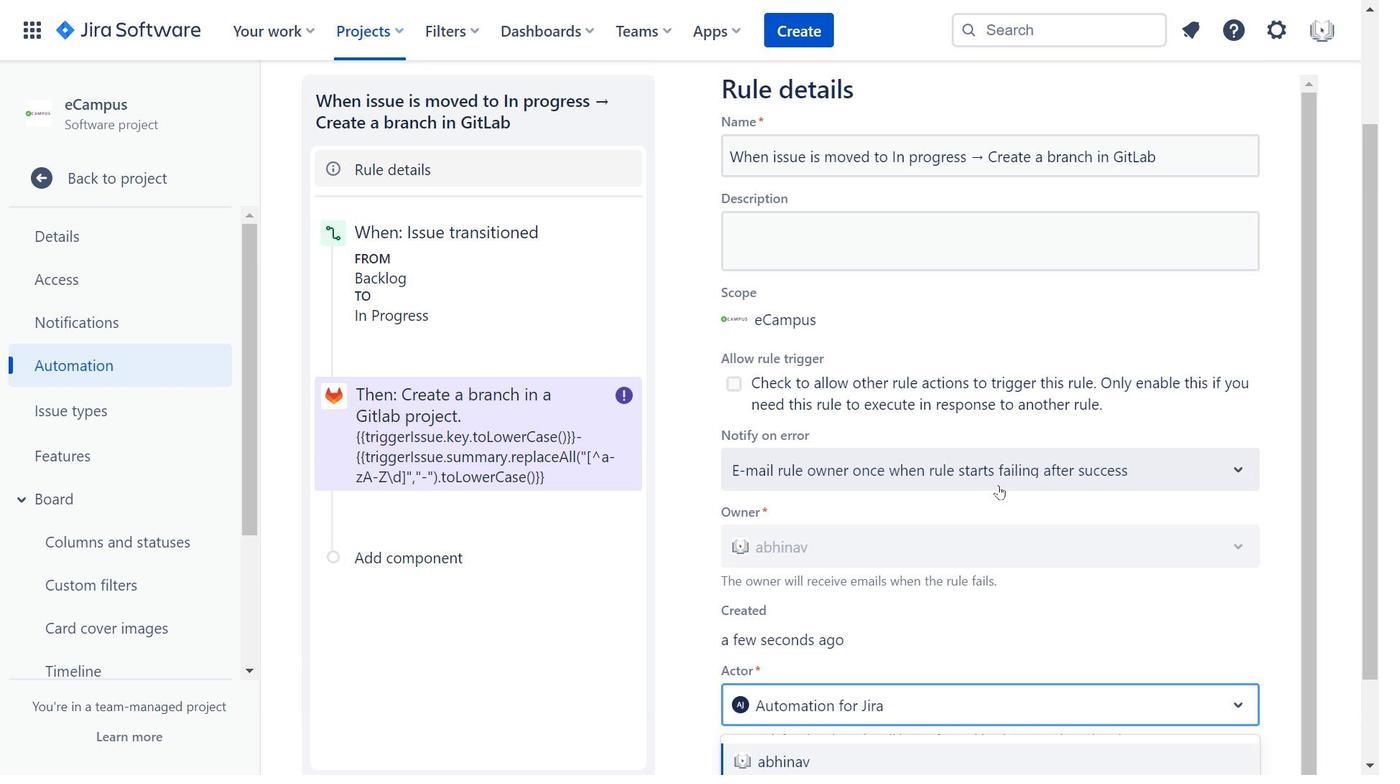 
Action: Mouse moved to (910, 357)
Screenshot: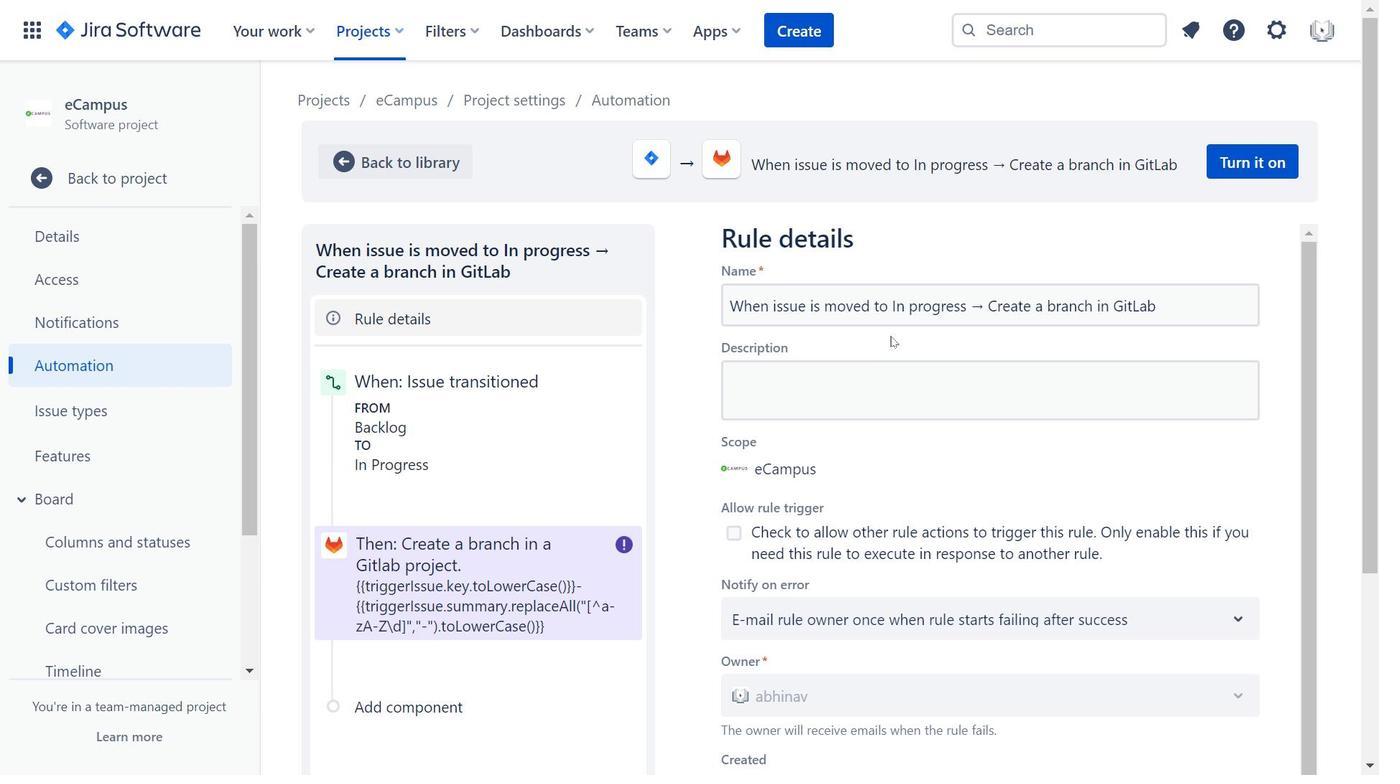
Action: Mouse scrolled (910, 357) with delta (0, 0)
Screenshot: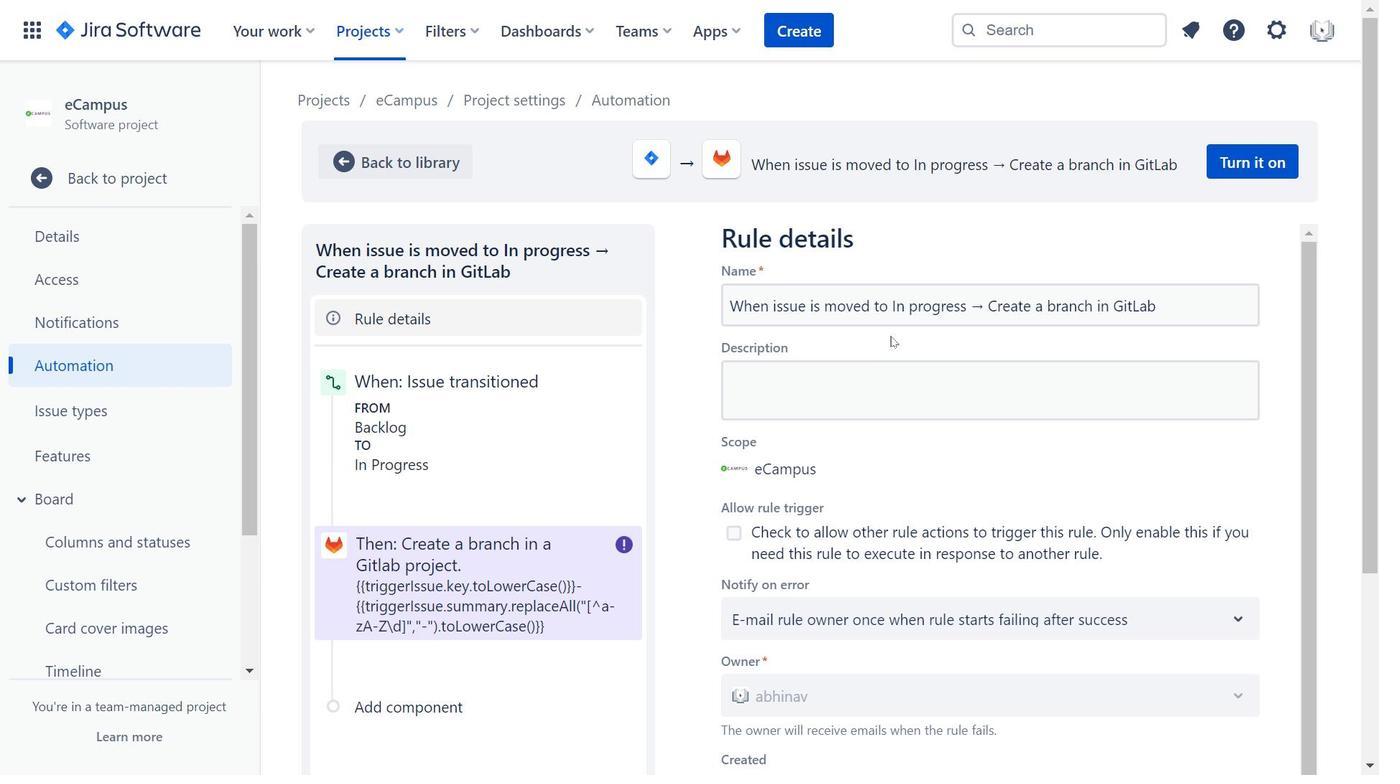 
Action: Mouse scrolled (910, 357) with delta (0, 0)
Screenshot: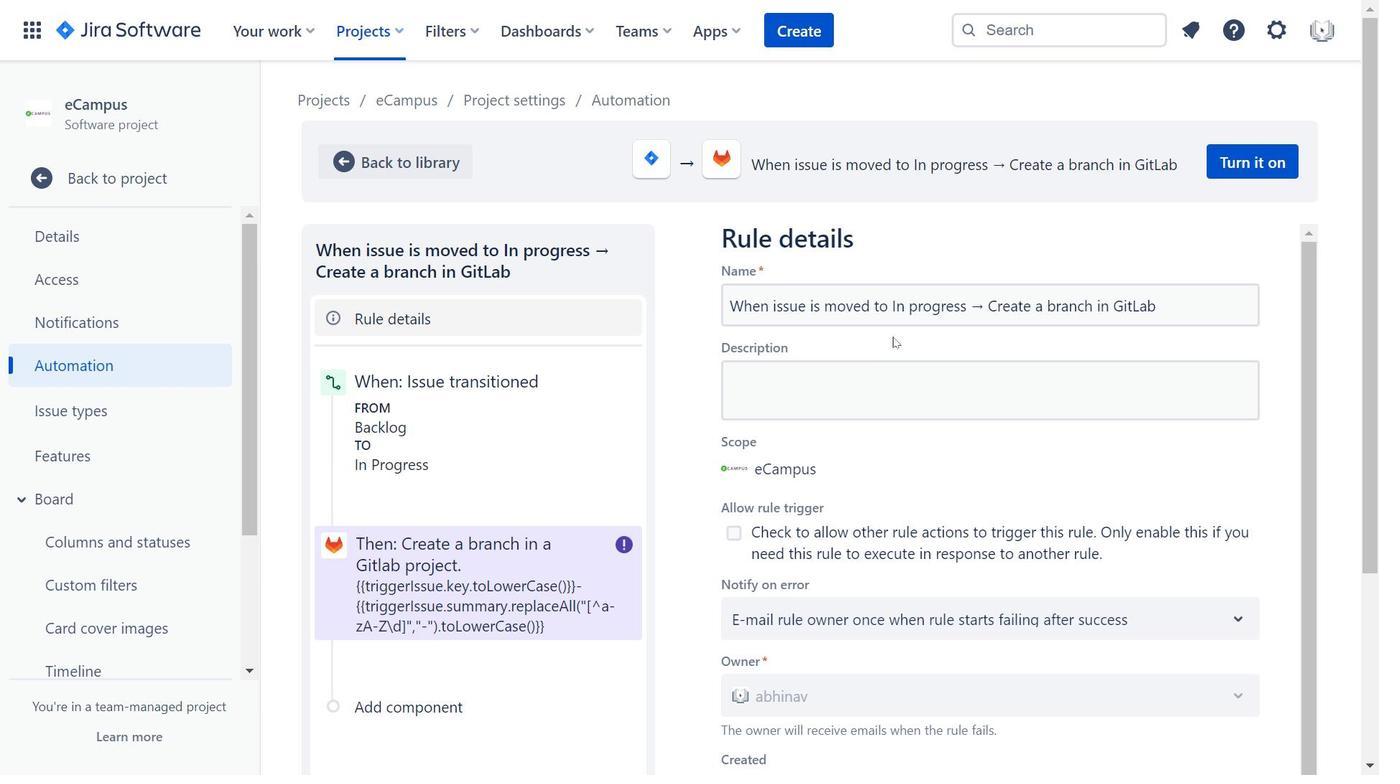 
Action: Mouse moved to (925, 278)
Screenshot: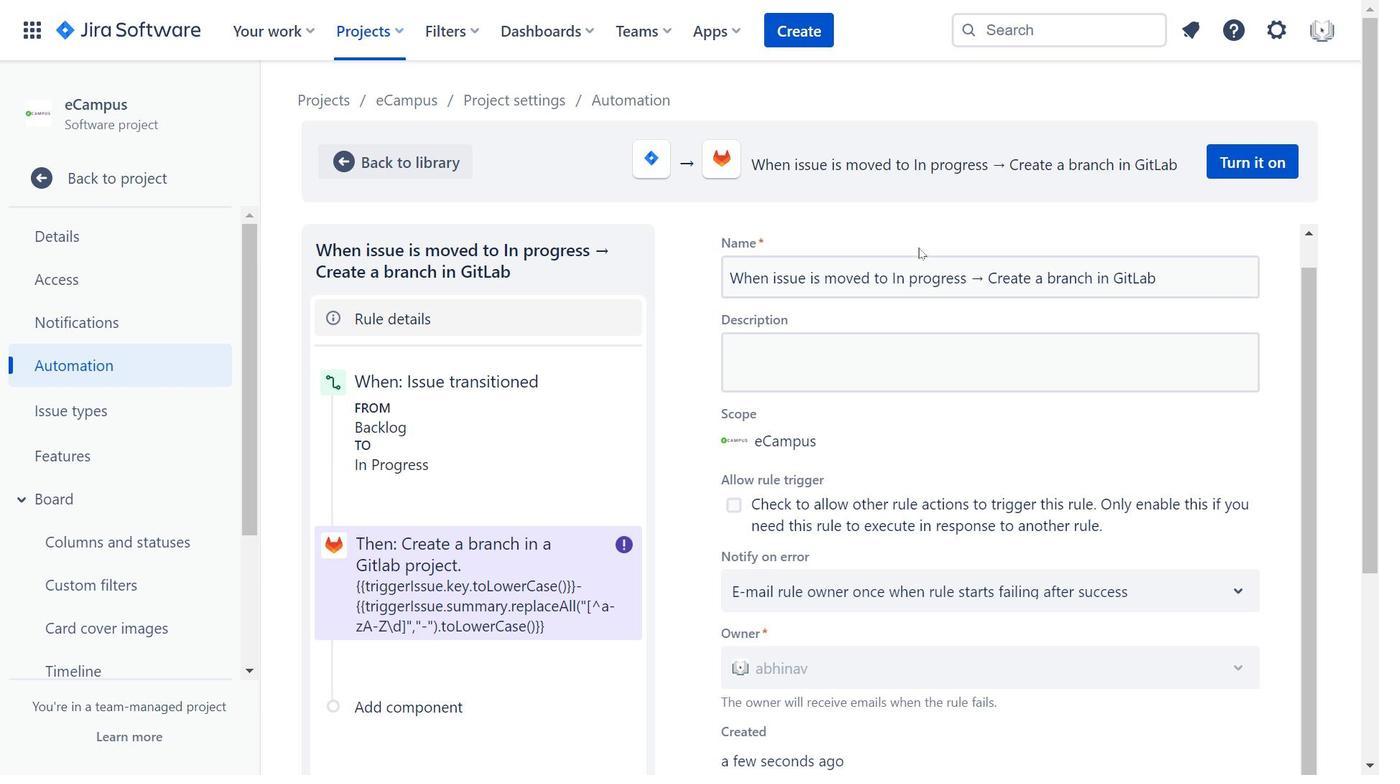 
Action: Mouse scrolled (925, 278) with delta (0, 0)
Screenshot: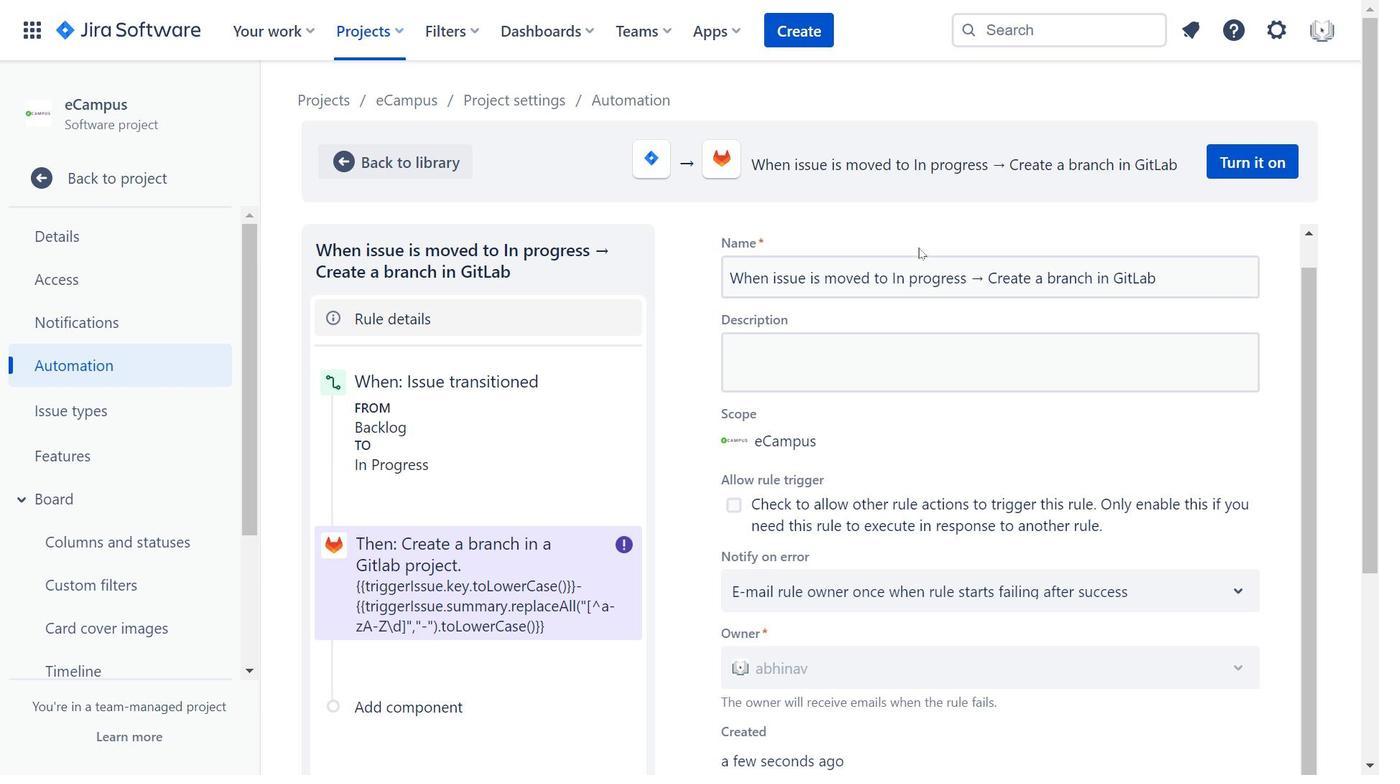 
Action: Mouse moved to (925, 281)
Screenshot: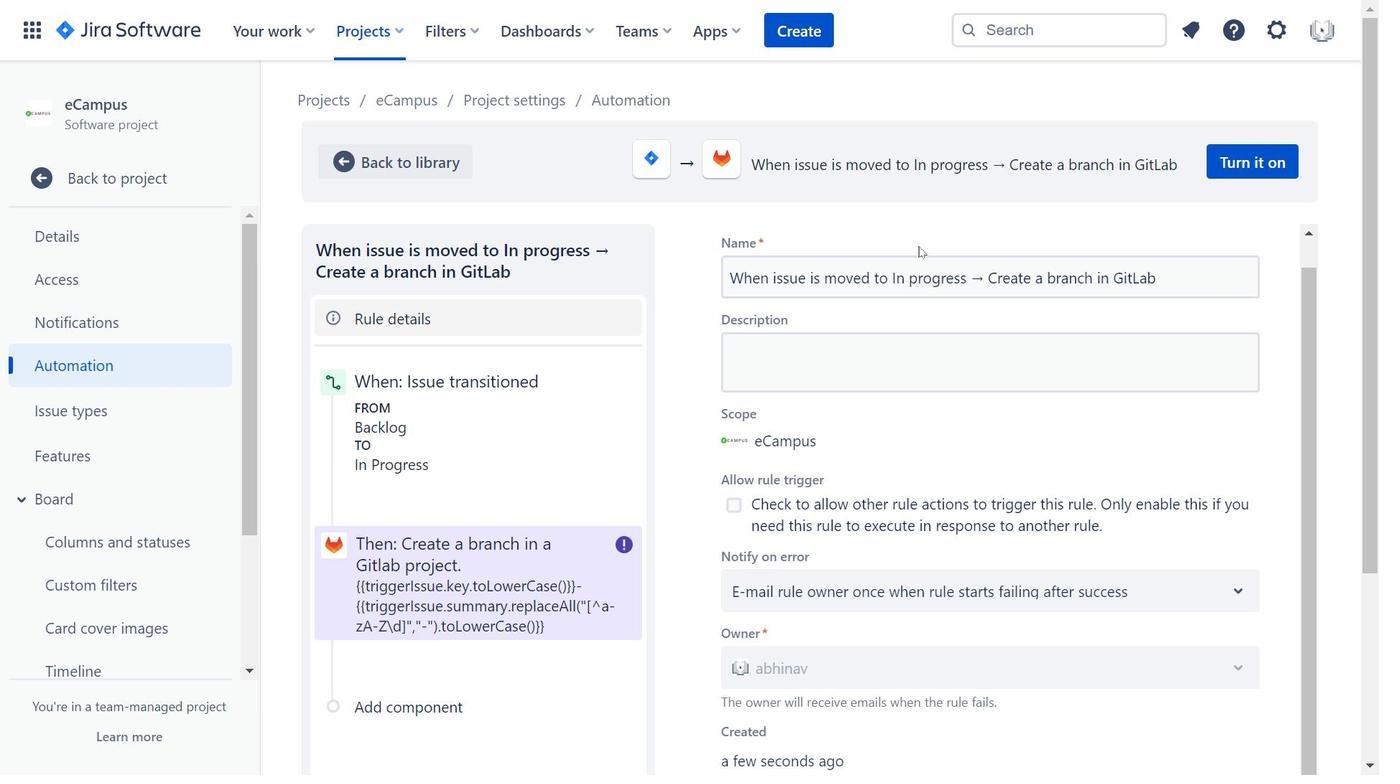
Action: Mouse scrolled (925, 280) with delta (0, 0)
Screenshot: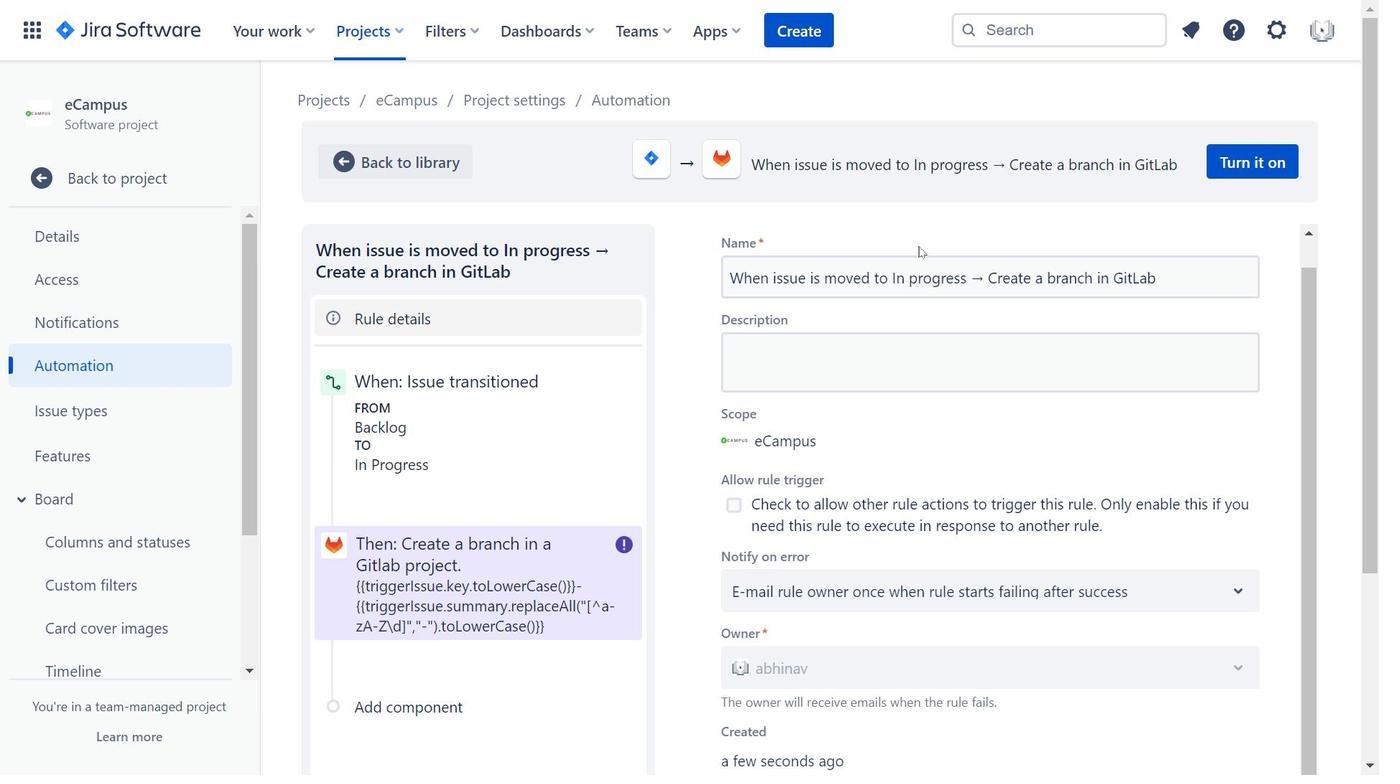 
Action: Mouse moved to (926, 283)
Screenshot: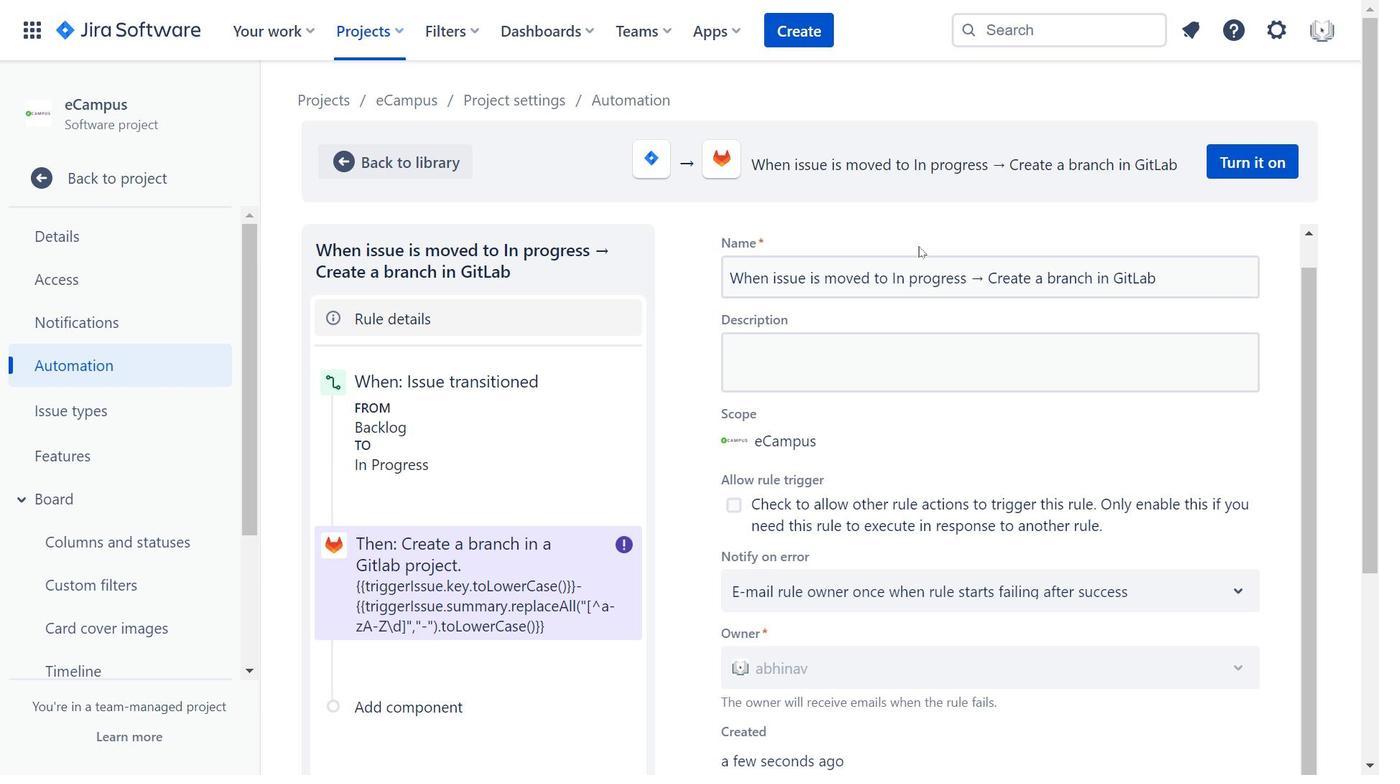 
Action: Mouse scrolled (926, 282) with delta (0, 0)
Screenshot: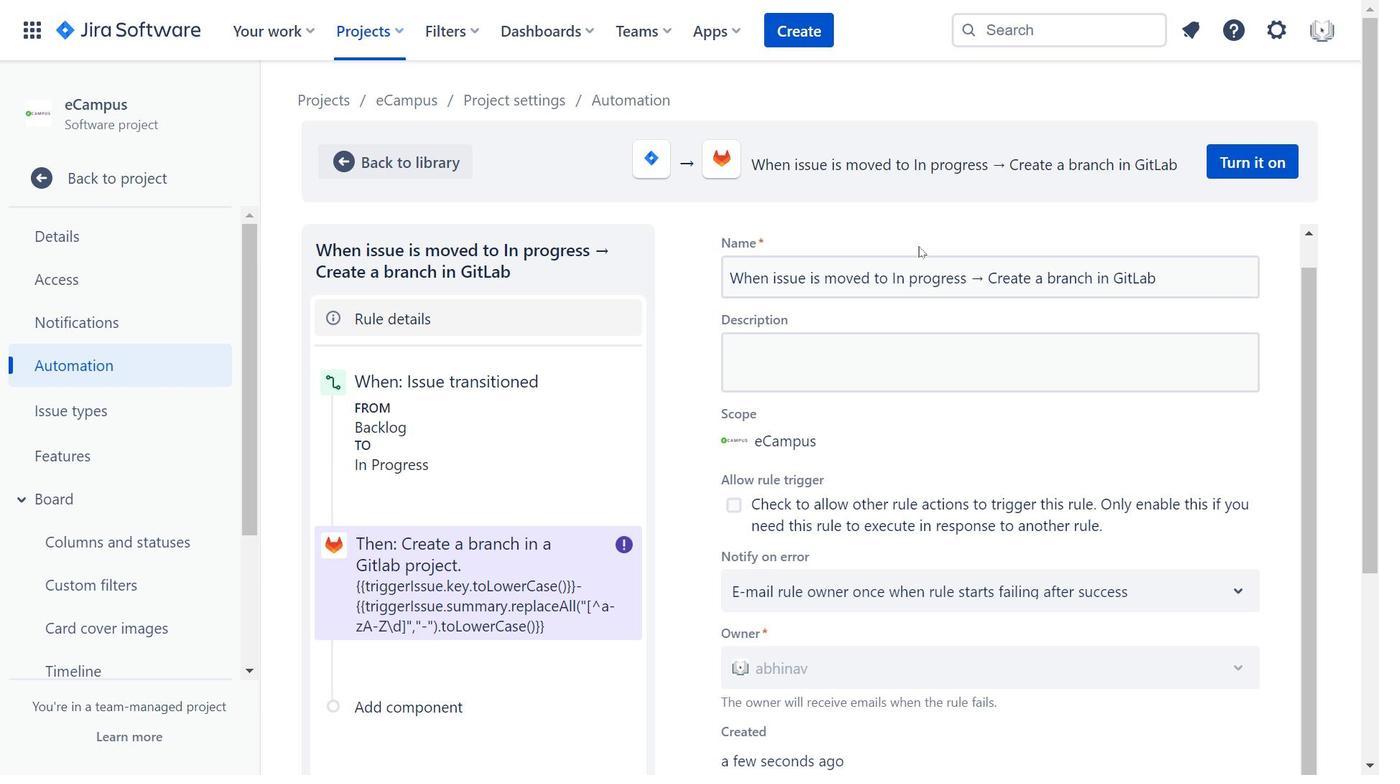
Action: Mouse moved to (940, 350)
Screenshot: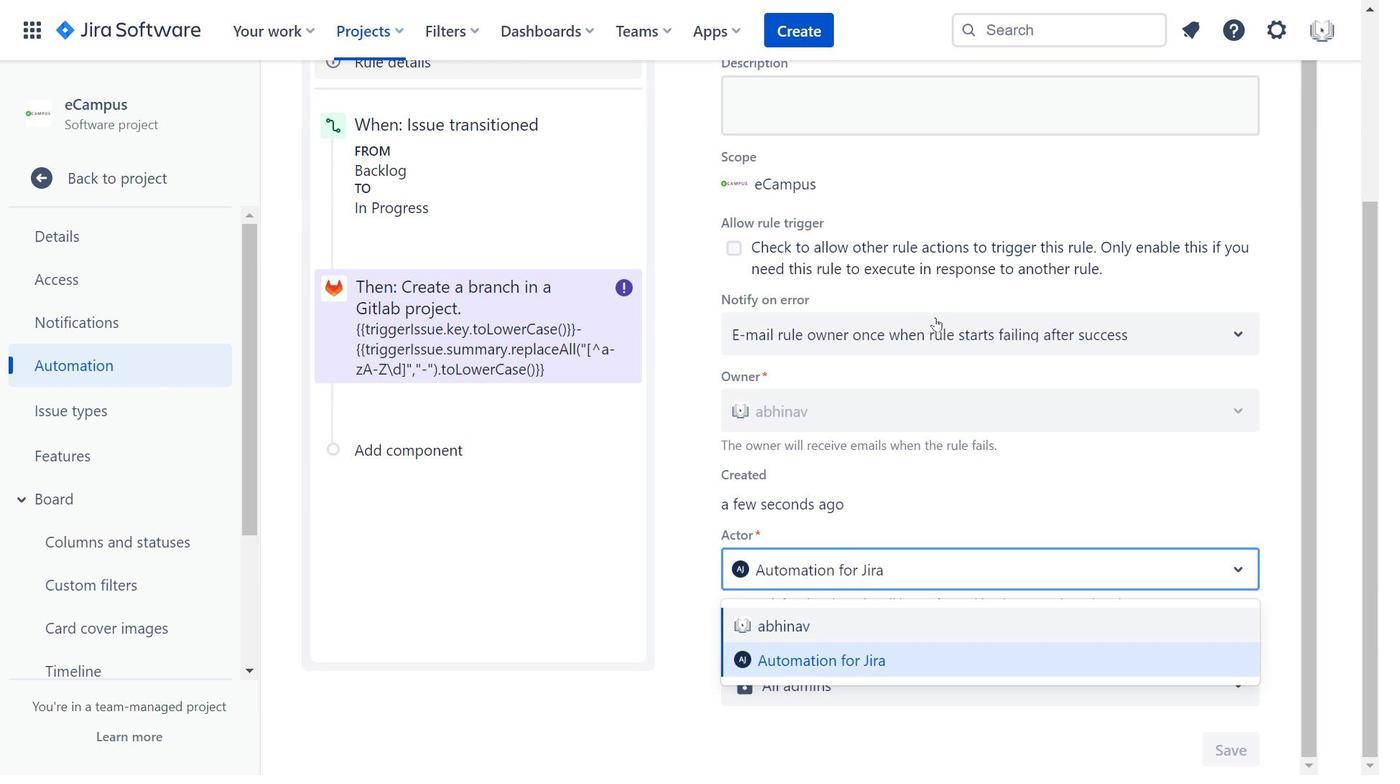 
Action: Mouse scrolled (940, 351) with delta (0, 0)
Screenshot: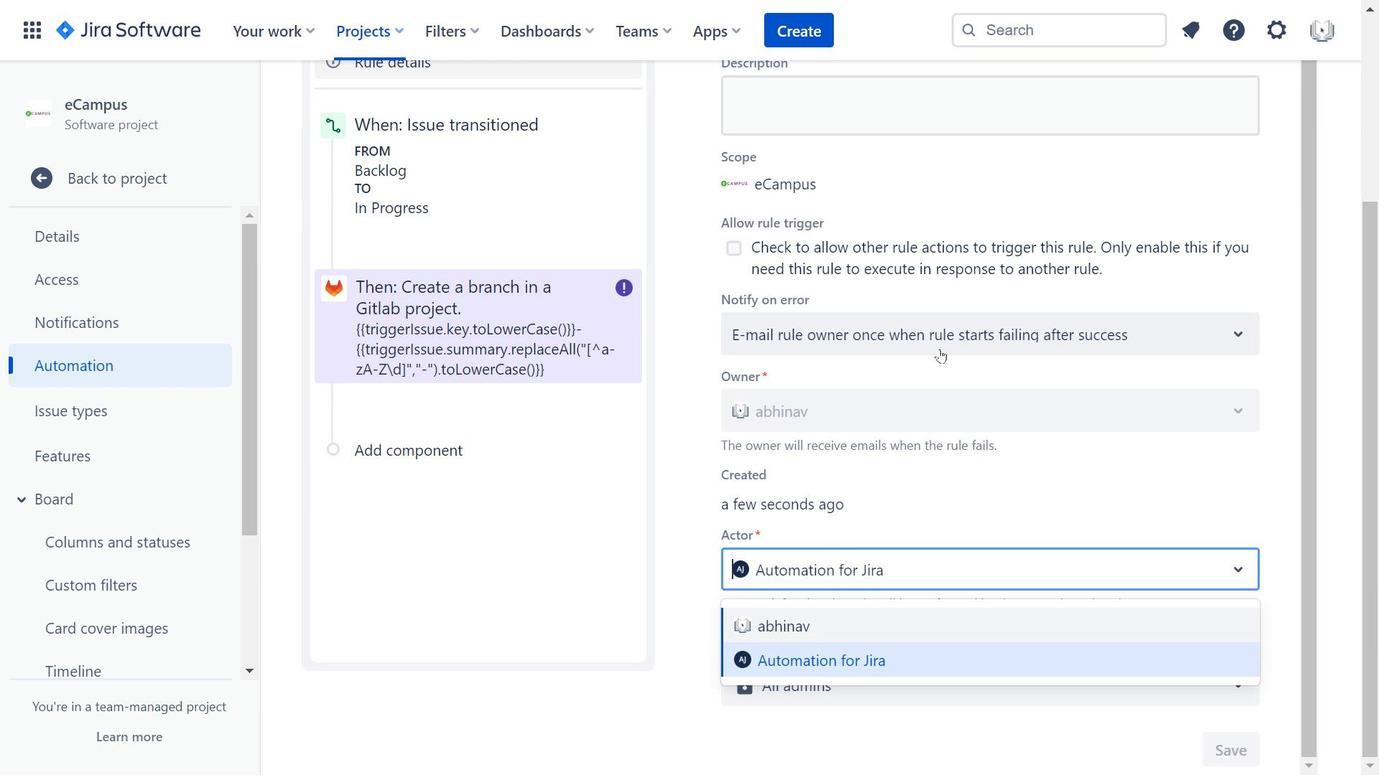 
Action: Mouse scrolled (940, 351) with delta (0, 0)
Screenshot: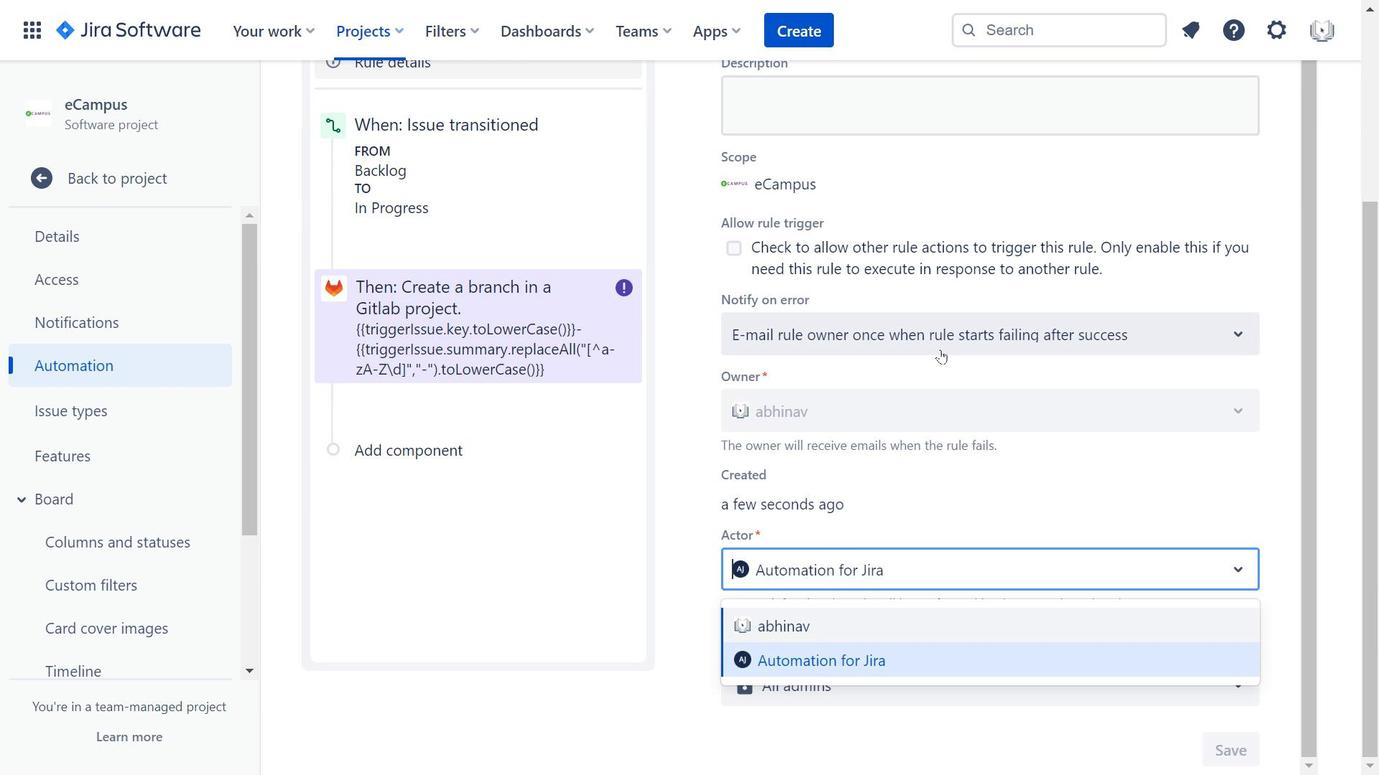 
Action: Mouse moved to (945, 357)
Screenshot: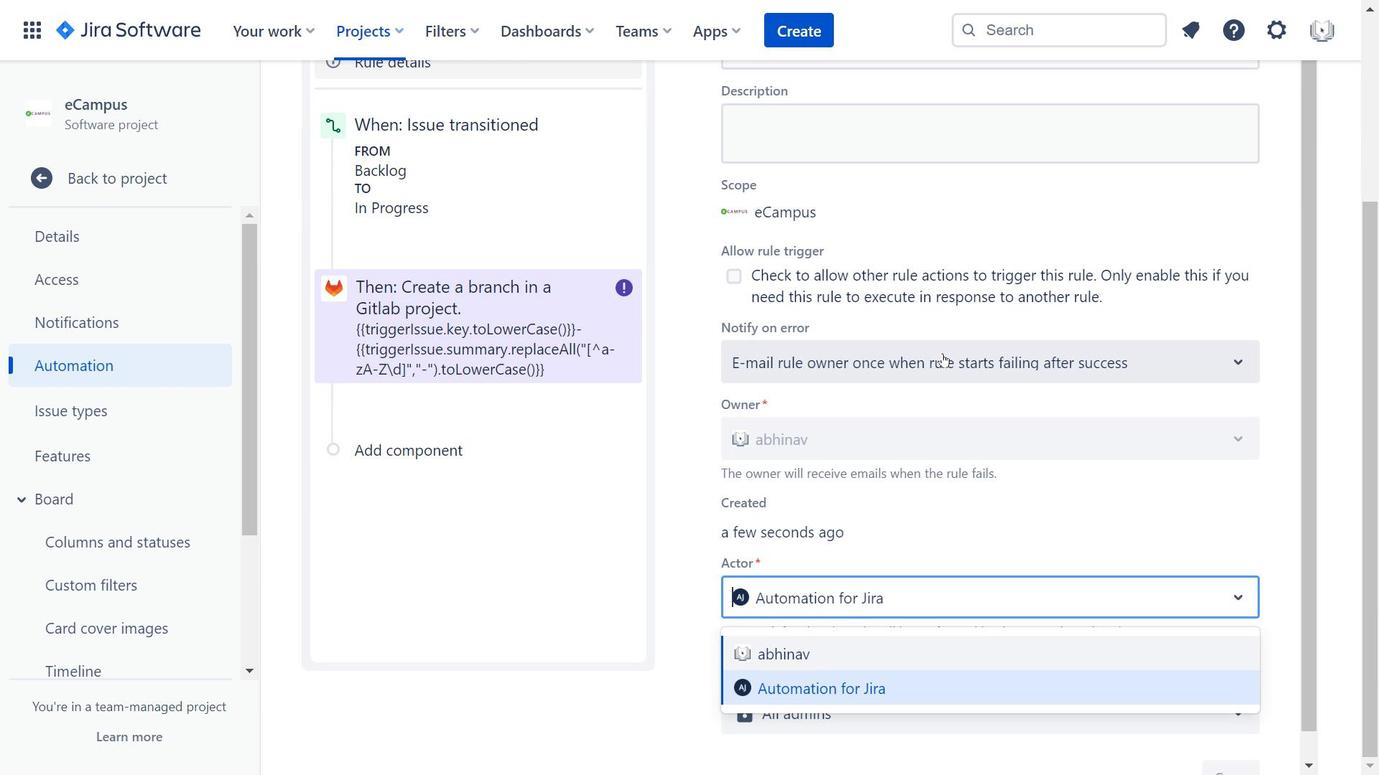 
Action: Mouse scrolled (945, 357) with delta (0, 0)
Screenshot: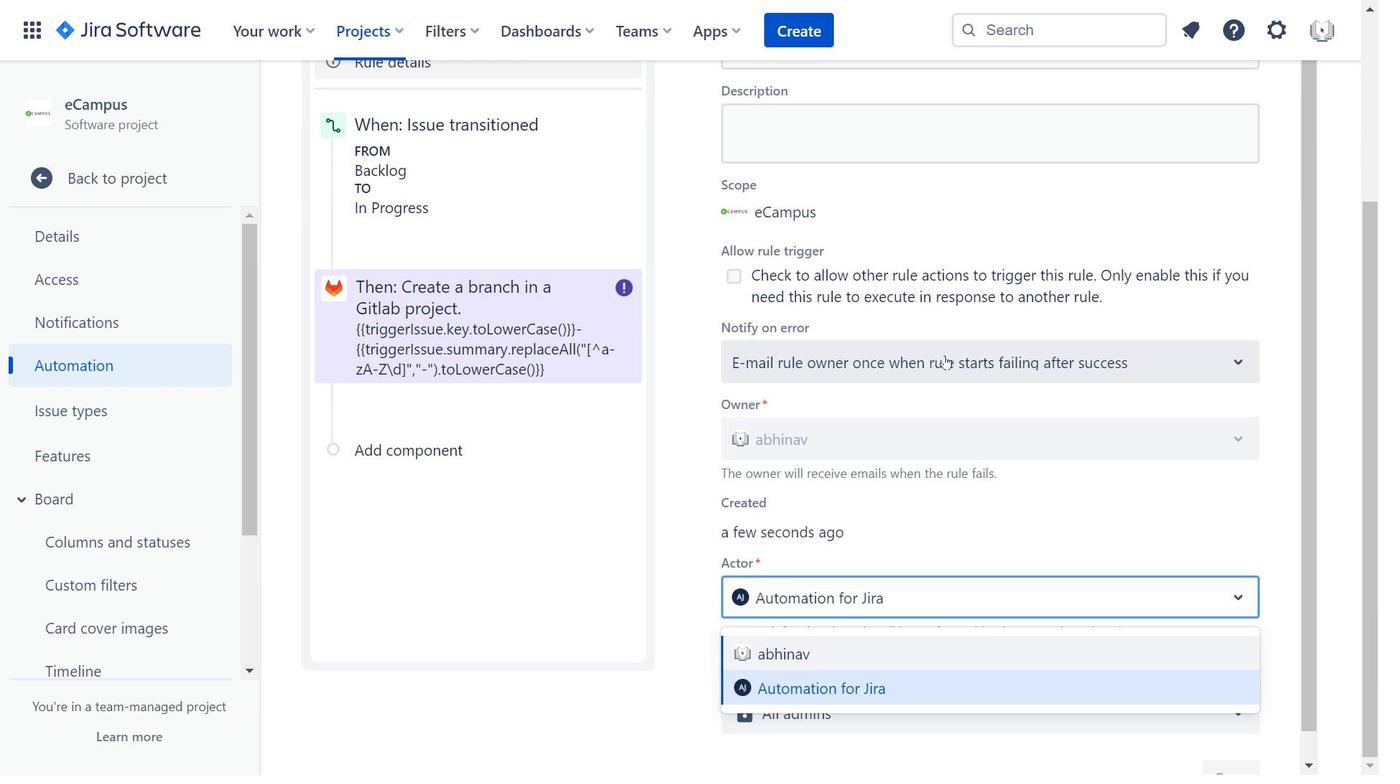 
Action: Mouse moved to (818, 224)
Screenshot: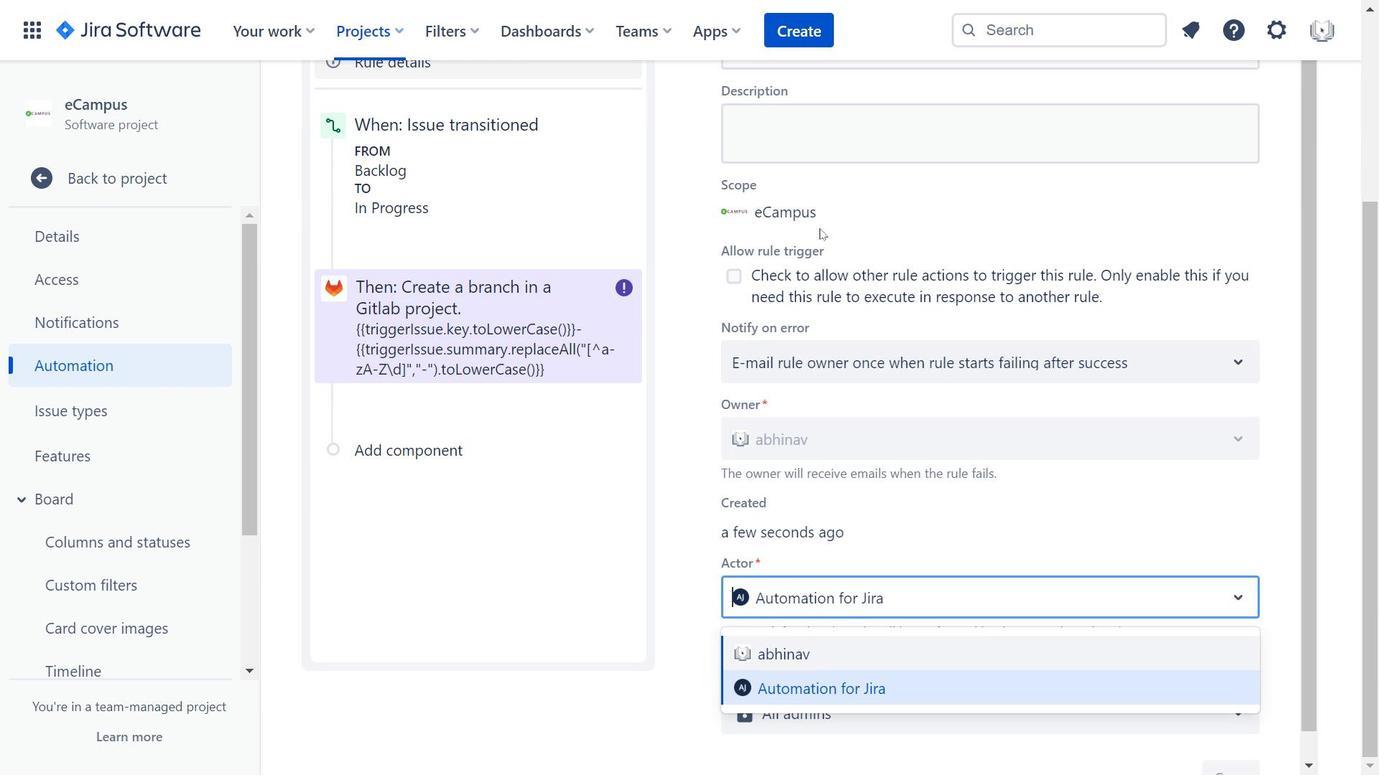 
Action: Mouse scrolled (818, 224) with delta (0, 0)
Screenshot: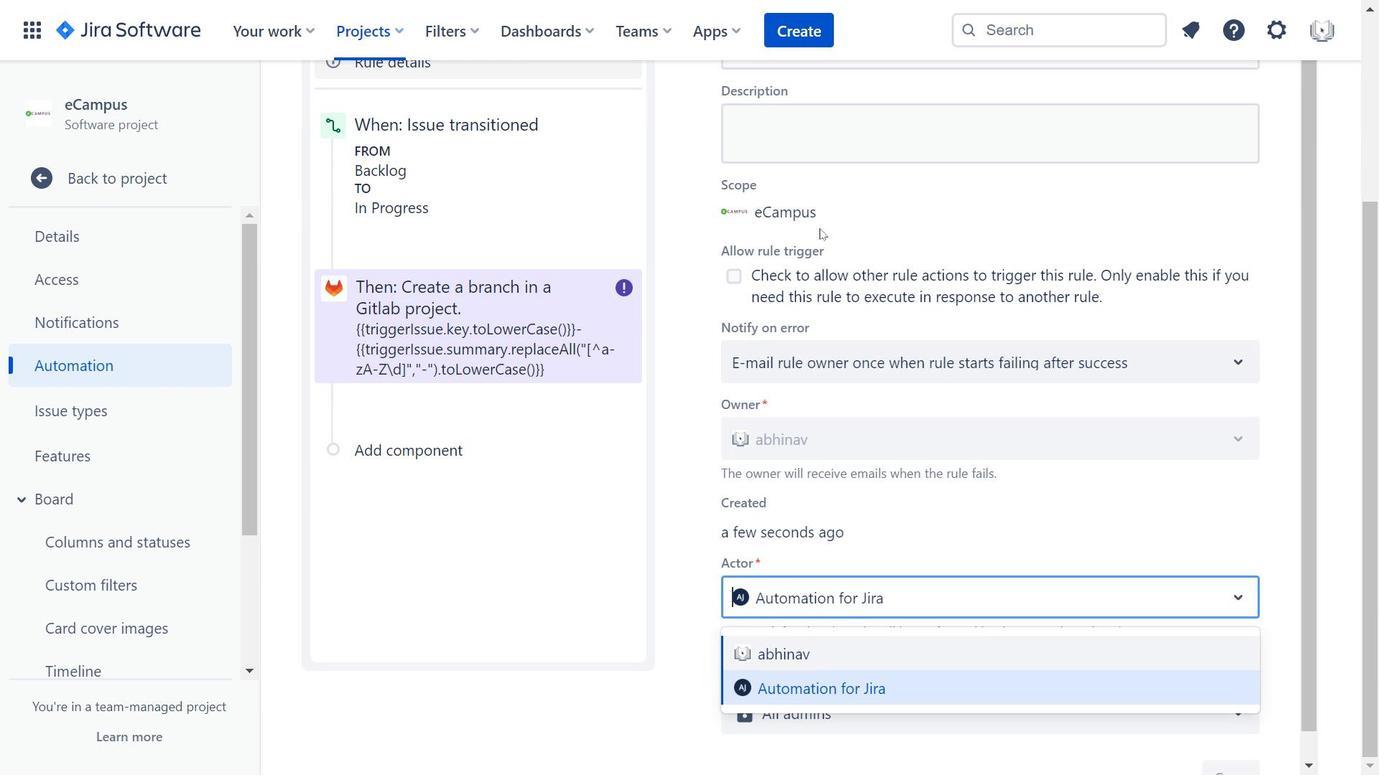 
Action: Mouse scrolled (818, 224) with delta (0, 0)
Screenshot: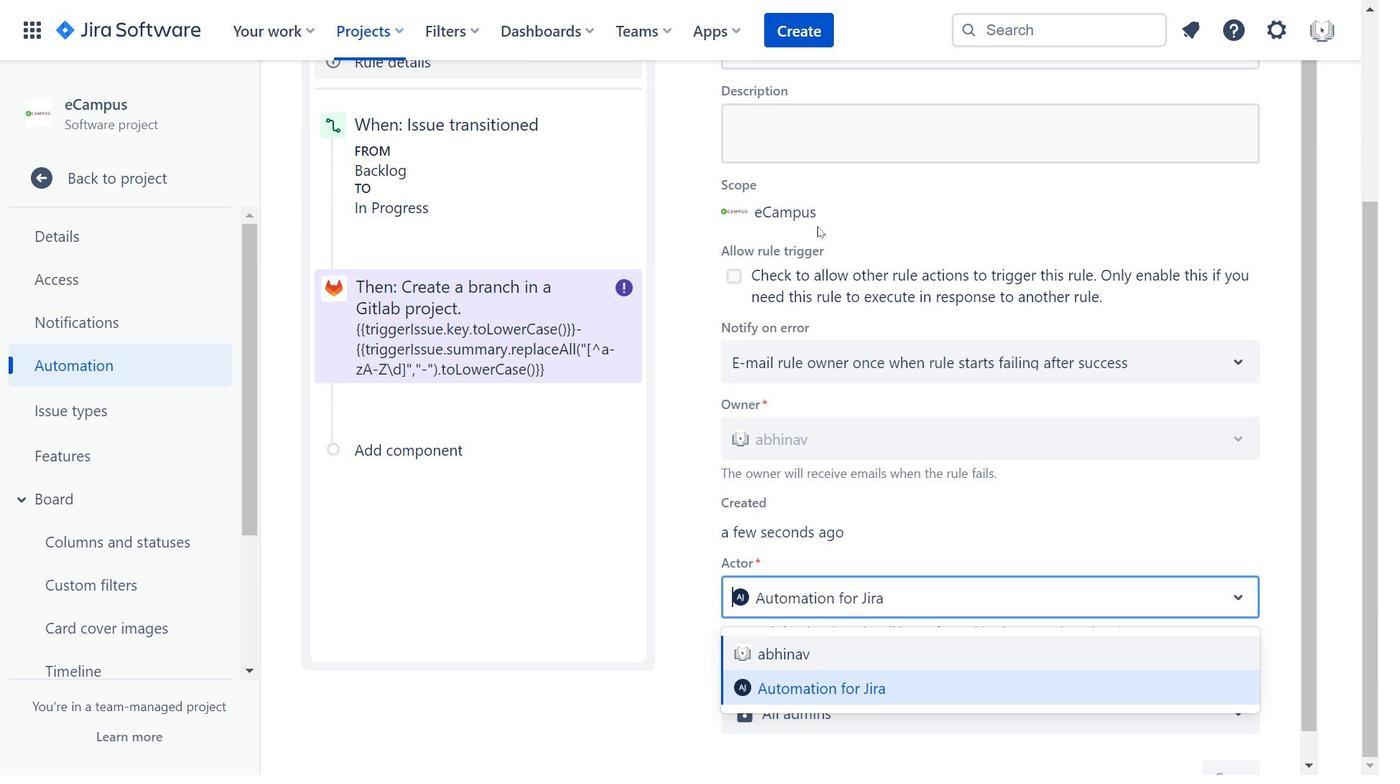 
Action: Mouse moved to (507, 418)
Screenshot: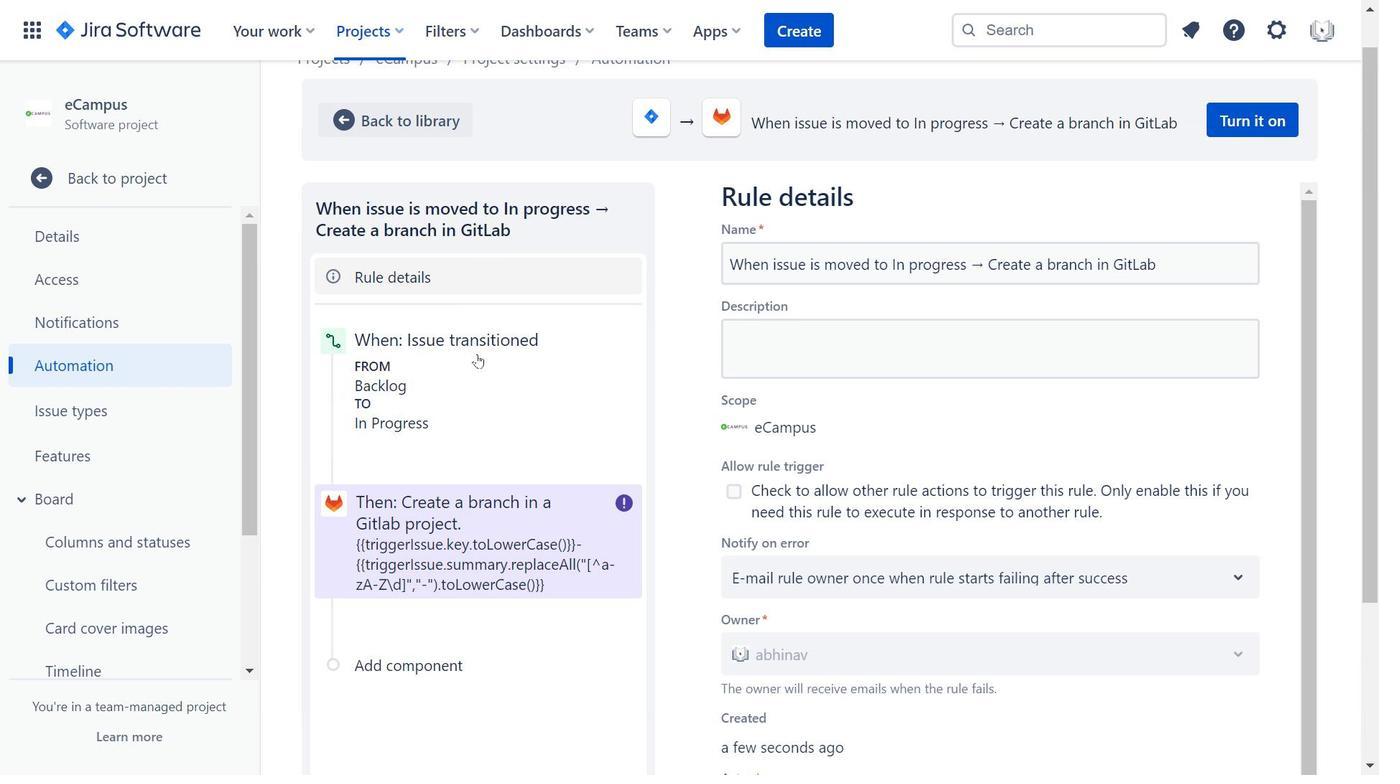 
Action: Mouse scrolled (507, 418) with delta (0, 0)
Screenshot: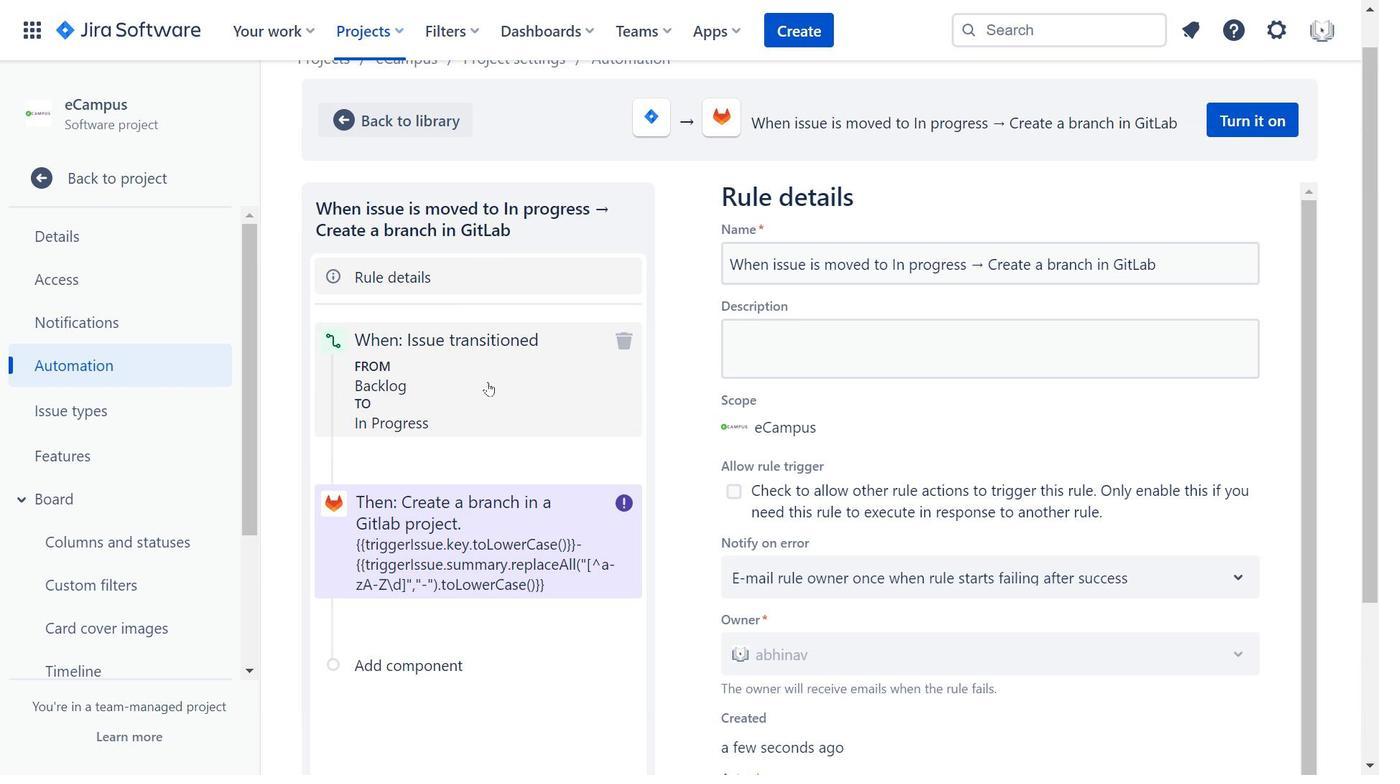 
Action: Mouse scrolled (507, 418) with delta (0, 0)
Screenshot: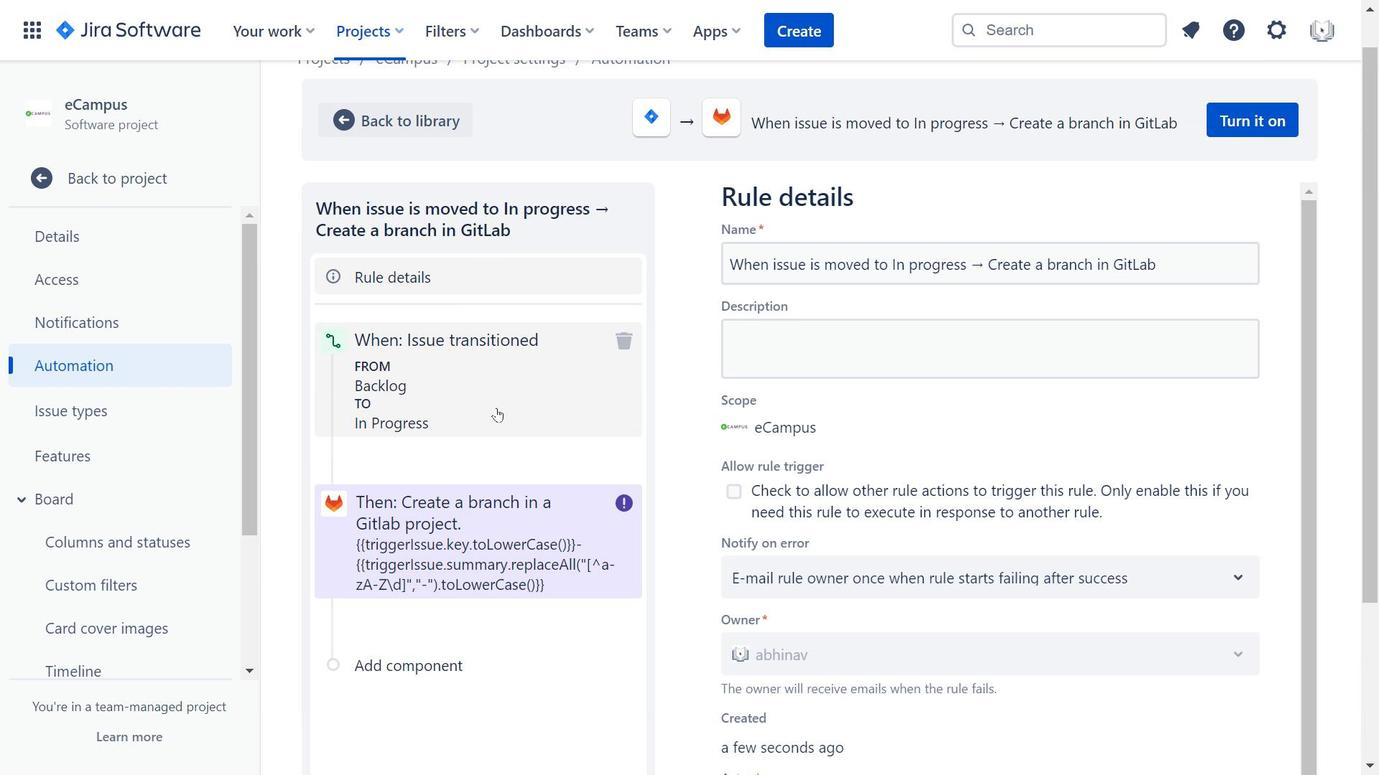 
Action: Mouse moved to (507, 418)
Screenshot: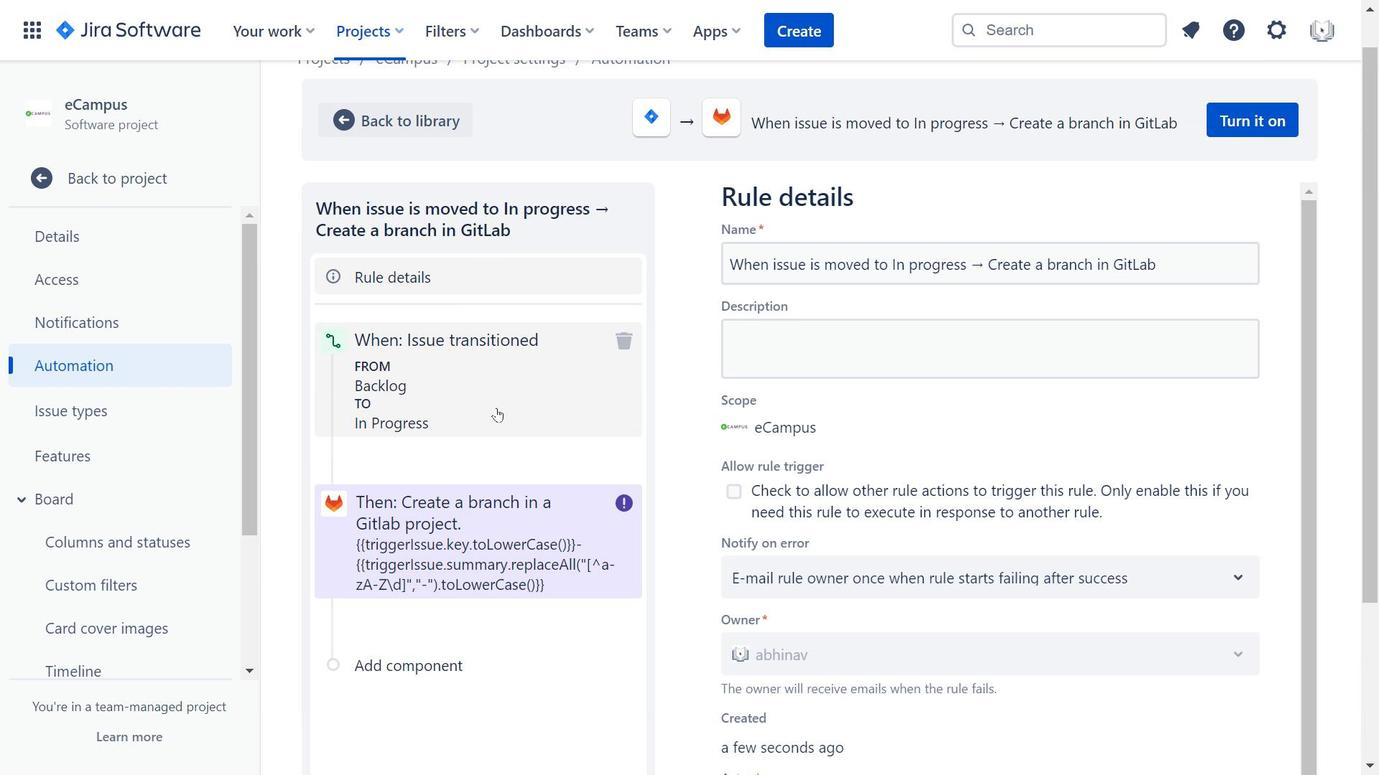 
Action: Mouse scrolled (507, 418) with delta (0, 0)
Screenshot: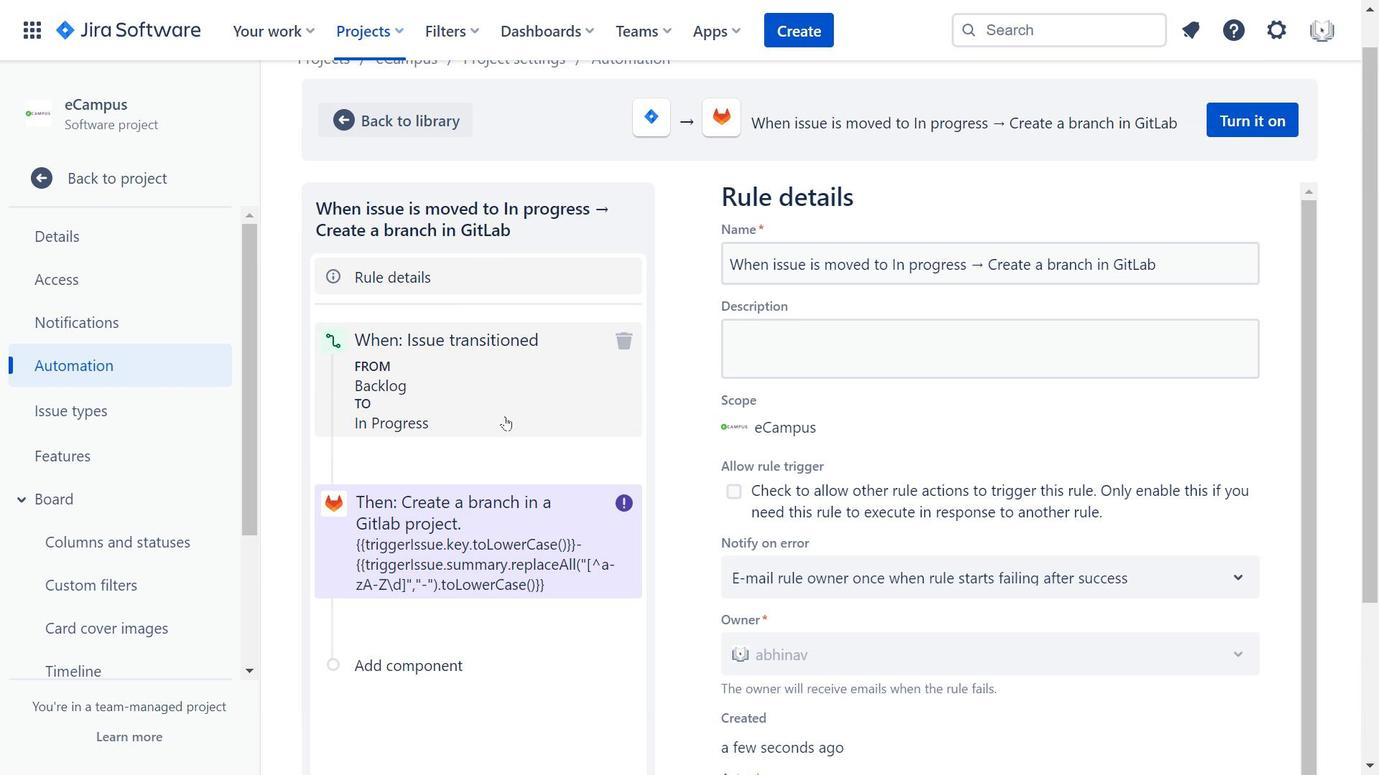 
Action: Mouse moved to (534, 467)
Screenshot: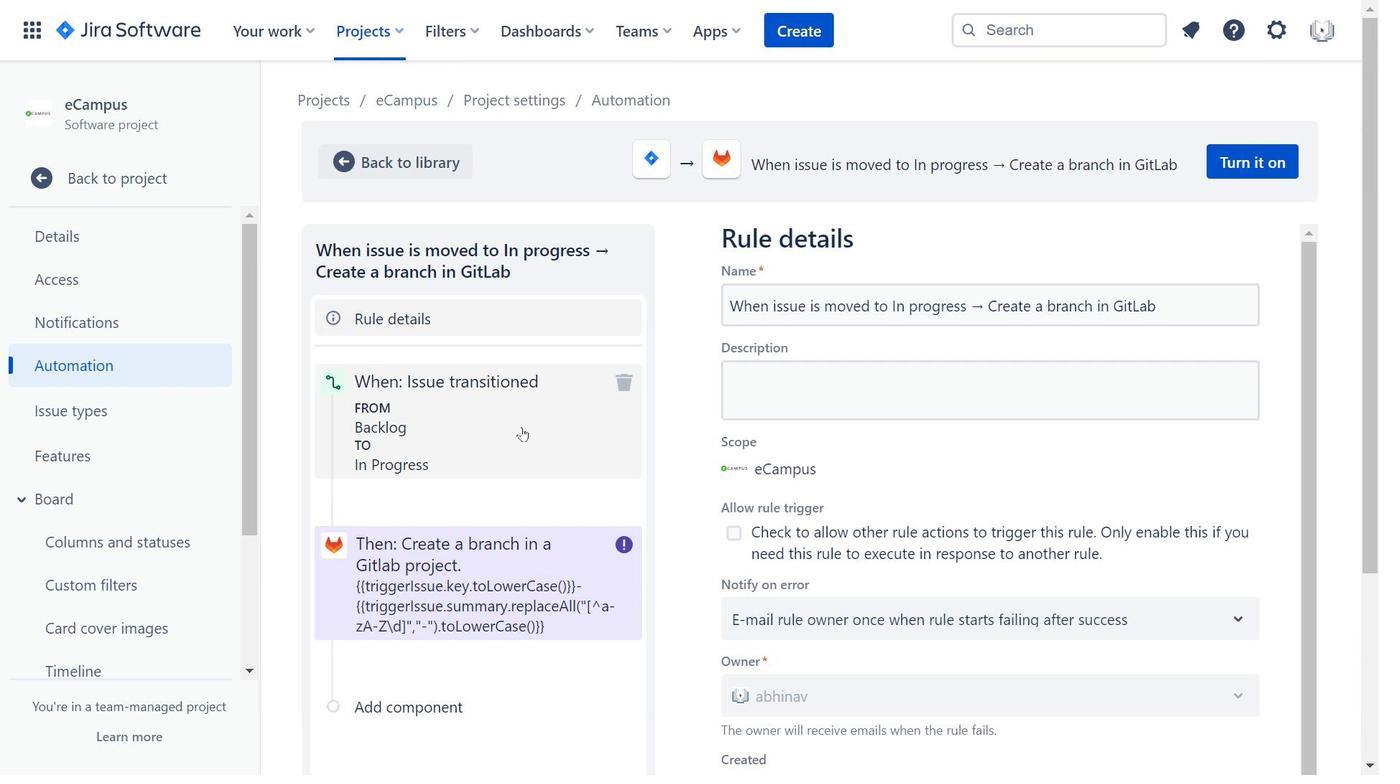 
Action: Mouse scrolled (534, 468) with delta (0, 0)
Screenshot: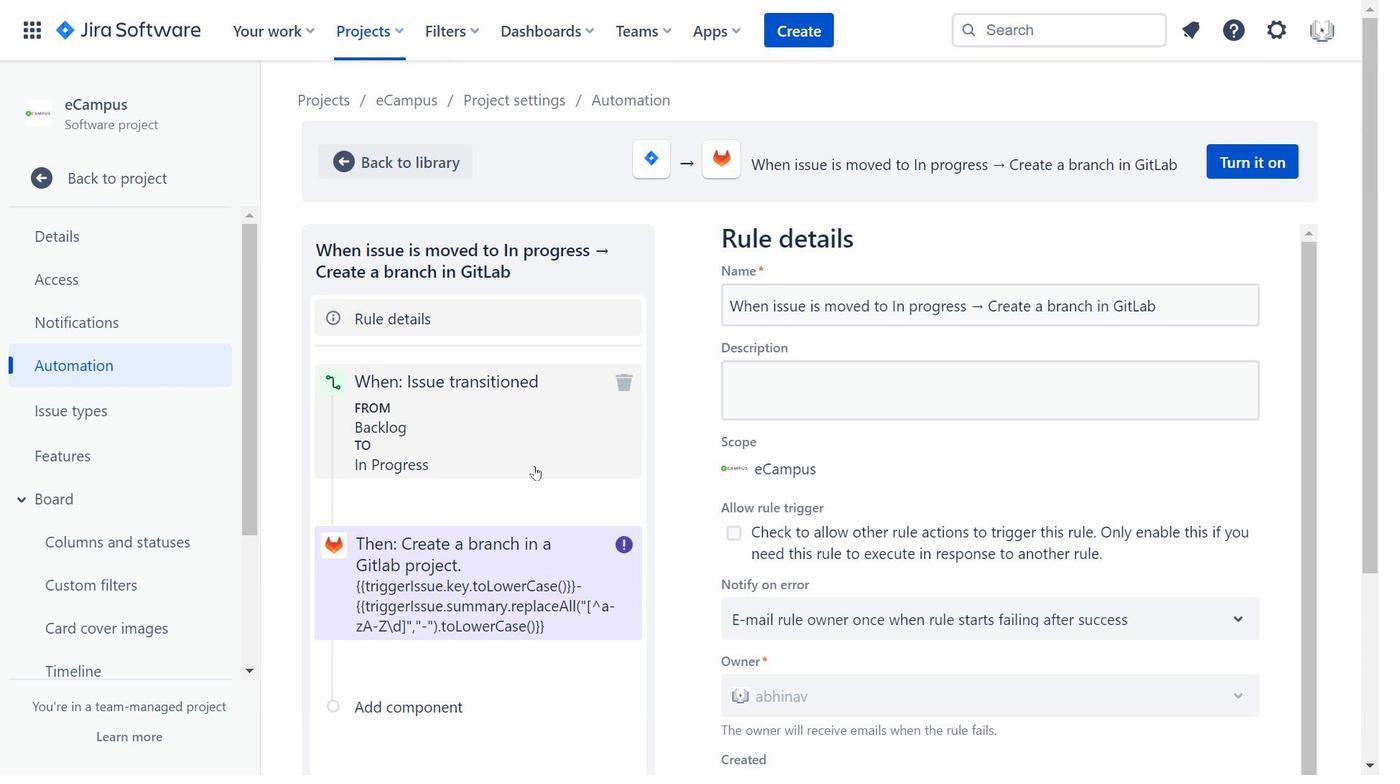 
Action: Mouse moved to (517, 445)
Screenshot: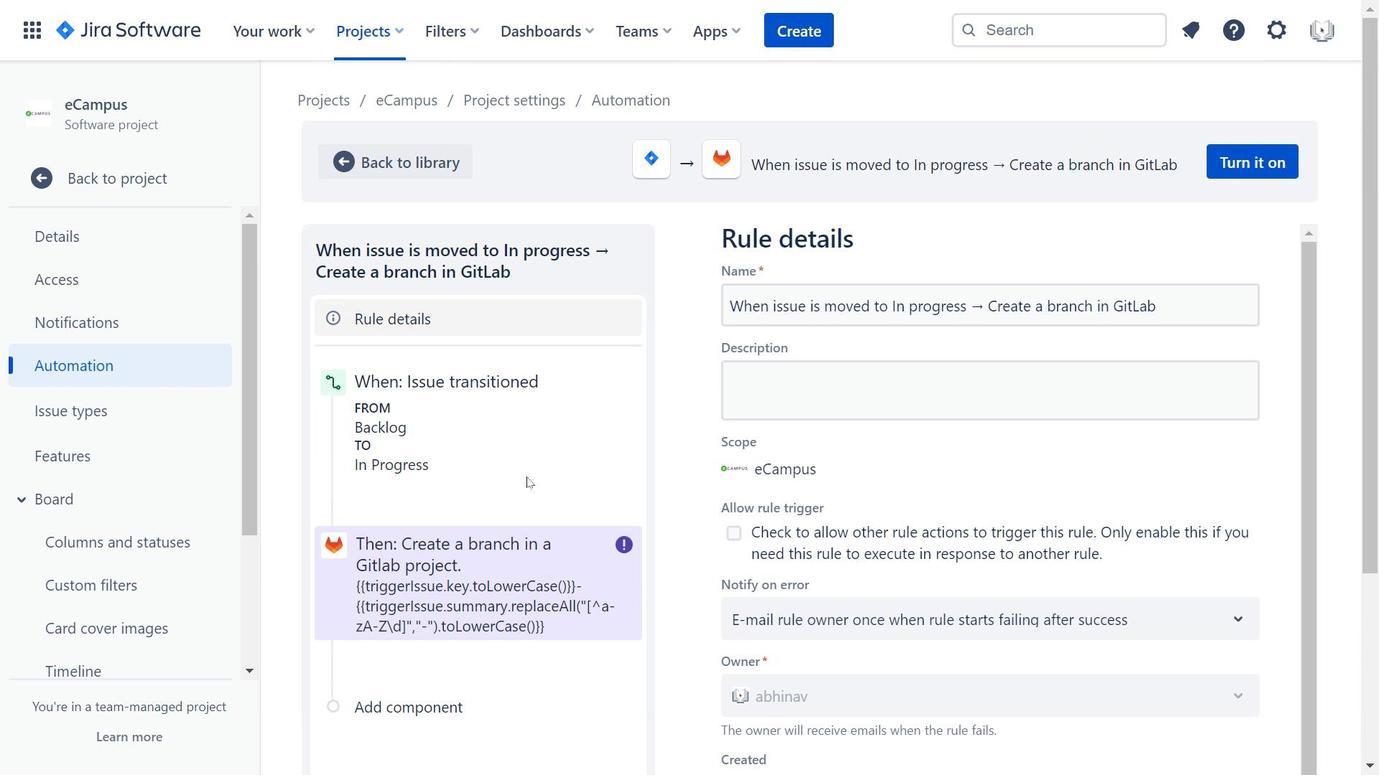 
Action: Mouse pressed left at (517, 445)
Screenshot: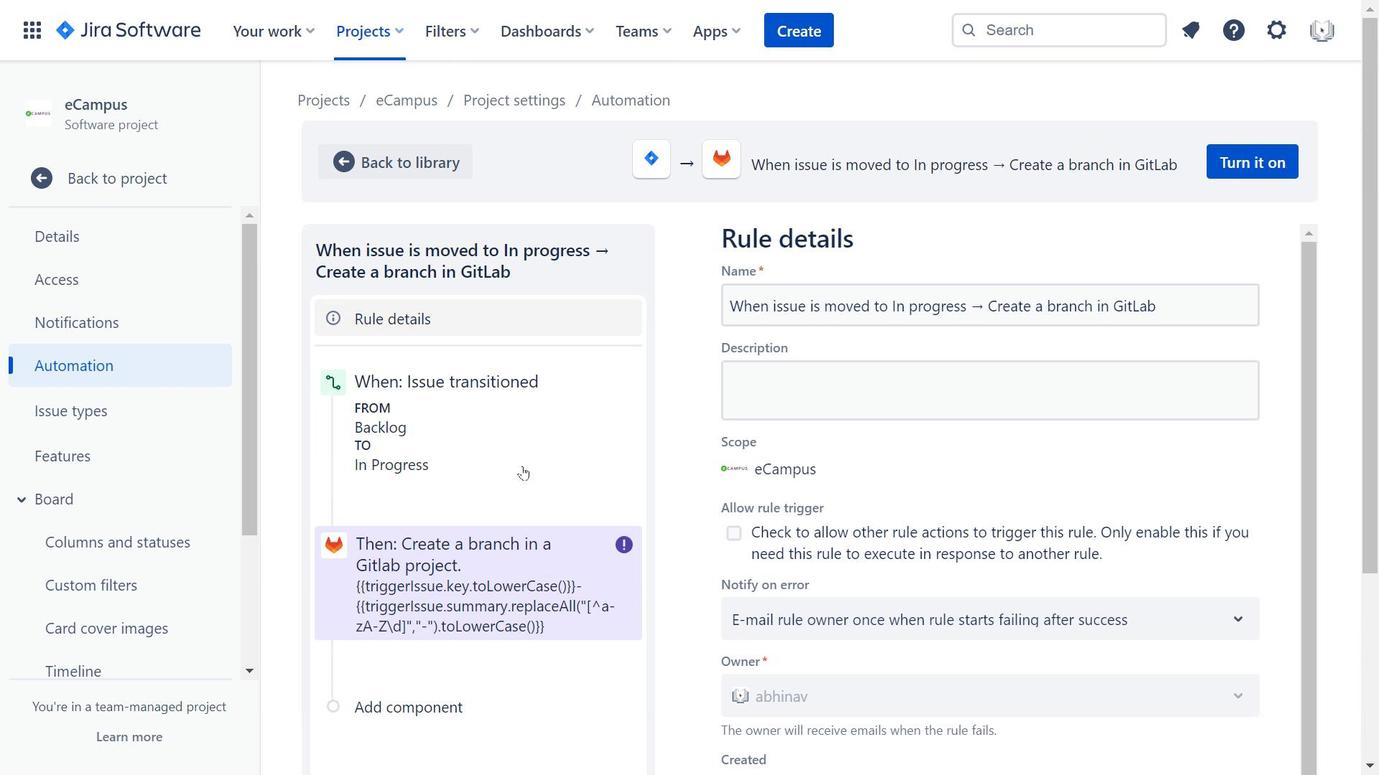 
Action: Mouse moved to (978, 464)
Screenshot: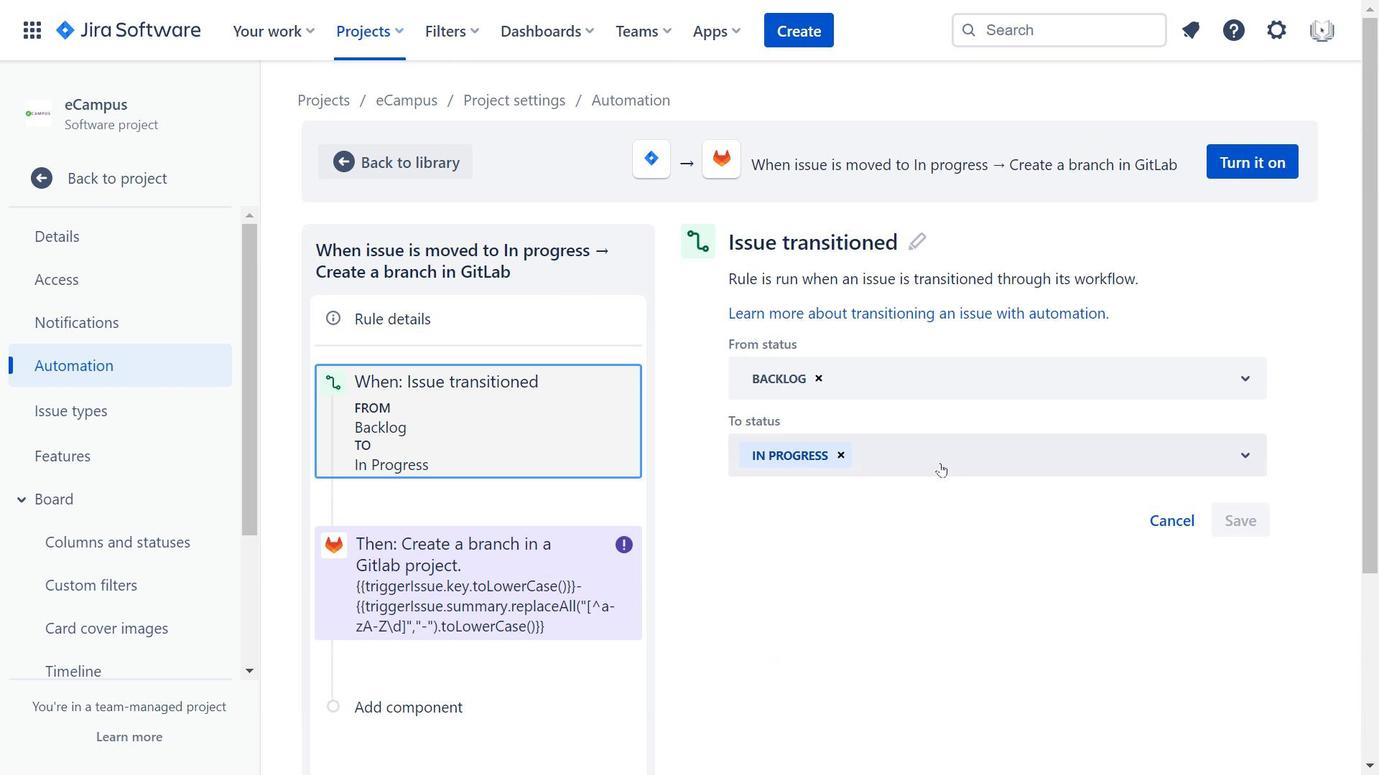 
Action: Mouse pressed left at (978, 464)
Screenshot: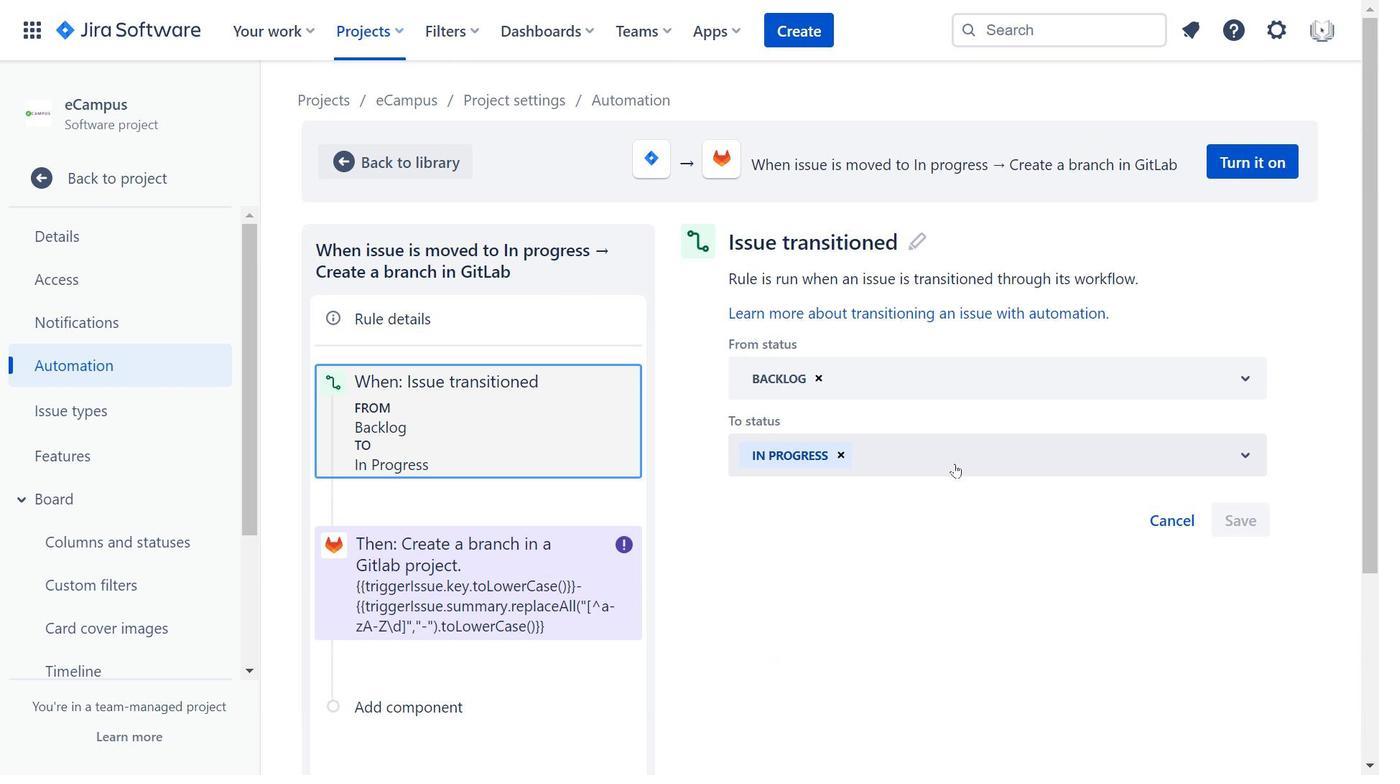 
Action: Mouse moved to (504, 581)
Screenshot: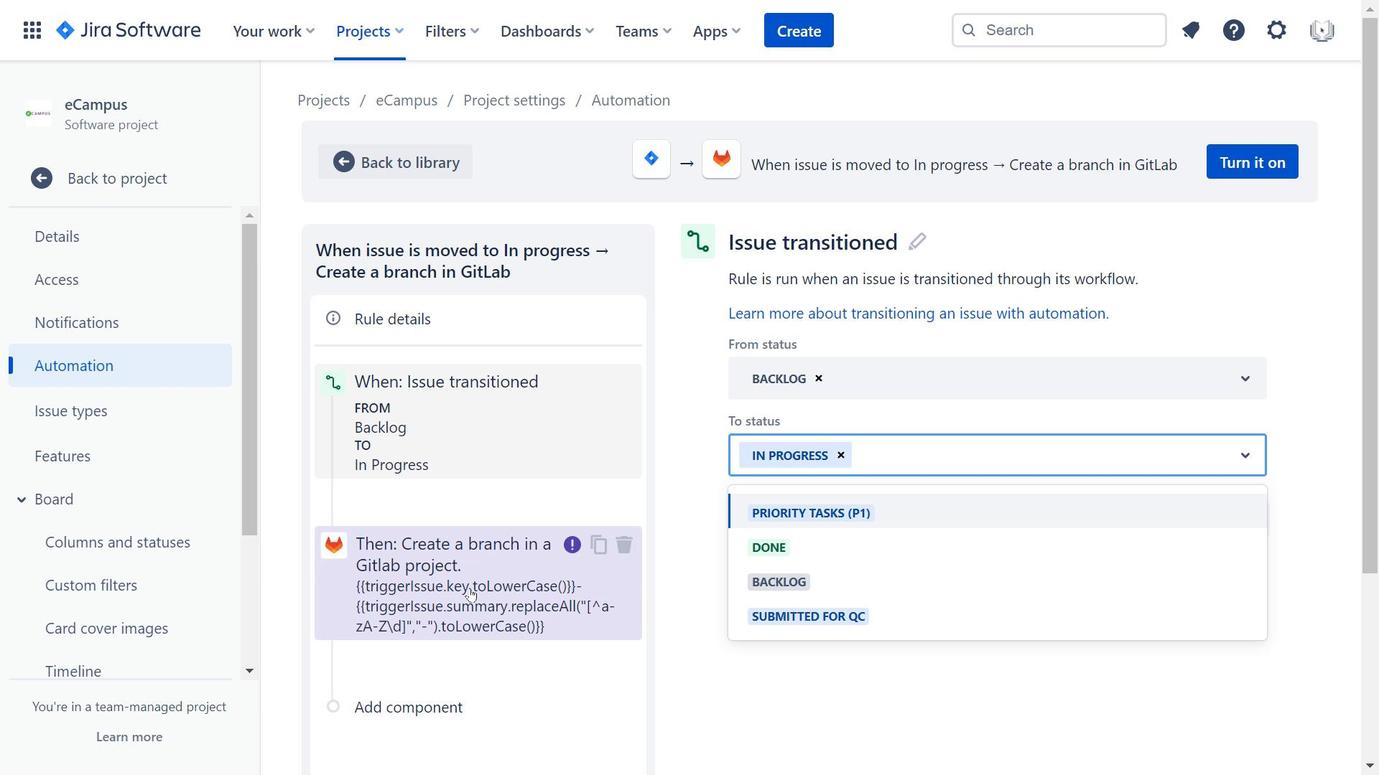 
Action: Mouse scrolled (504, 581) with delta (0, 0)
Screenshot: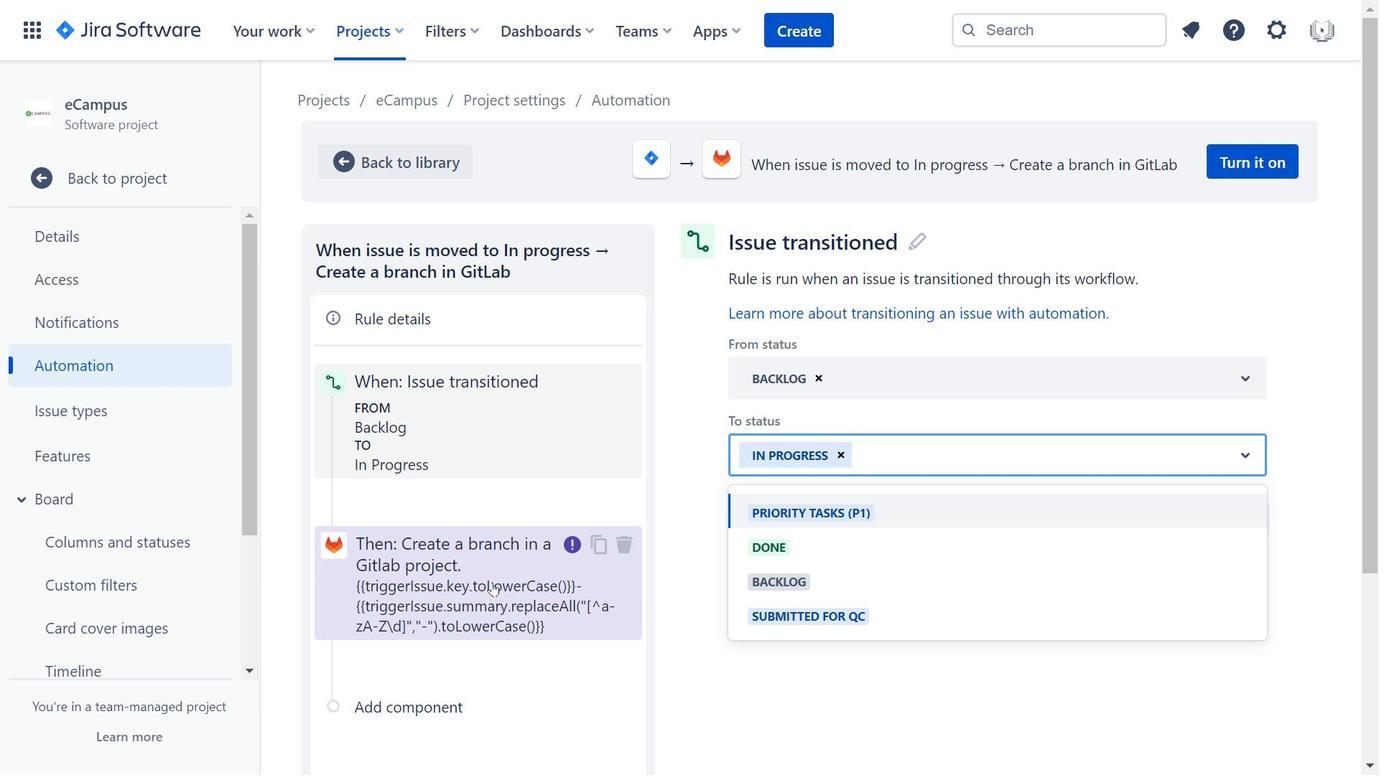 
Action: Mouse scrolled (504, 581) with delta (0, 0)
Screenshot: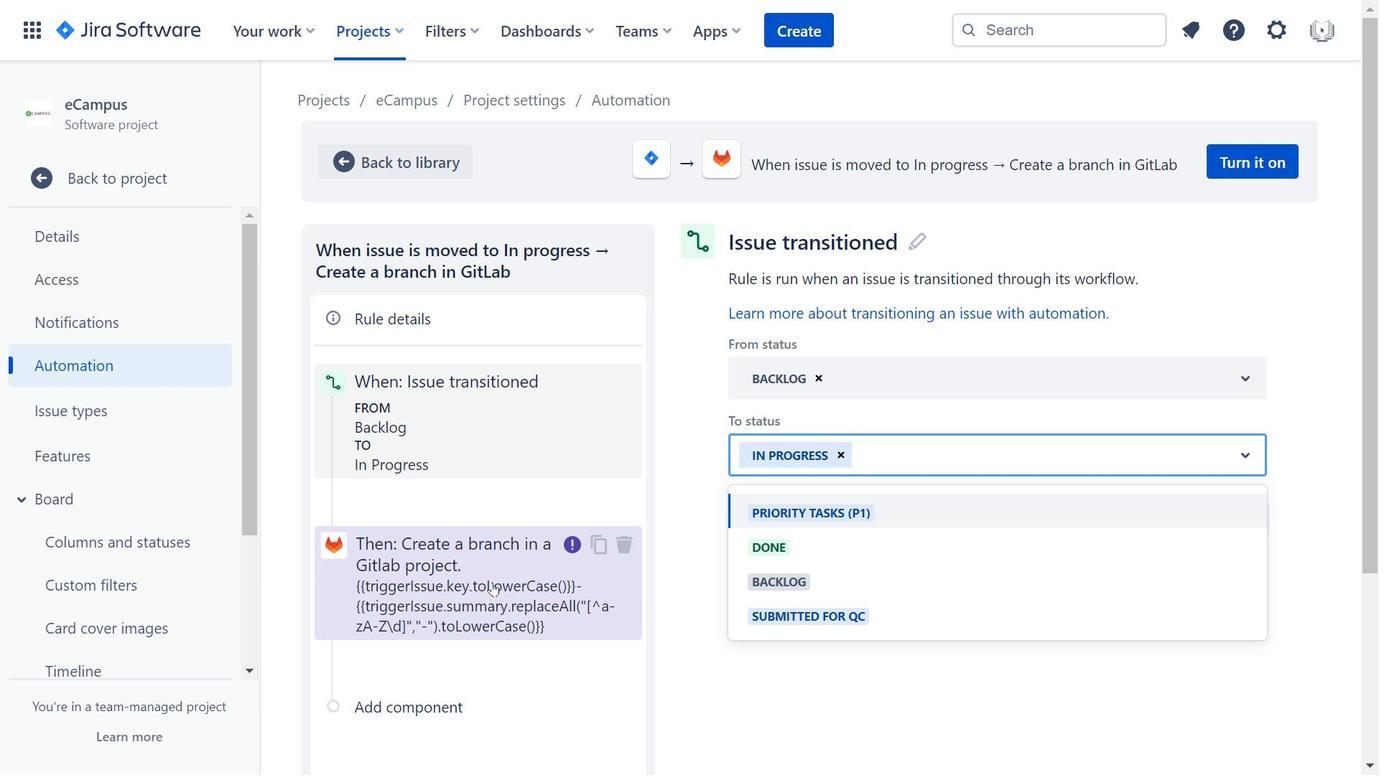 
Action: Mouse scrolled (504, 581) with delta (0, 0)
Screenshot: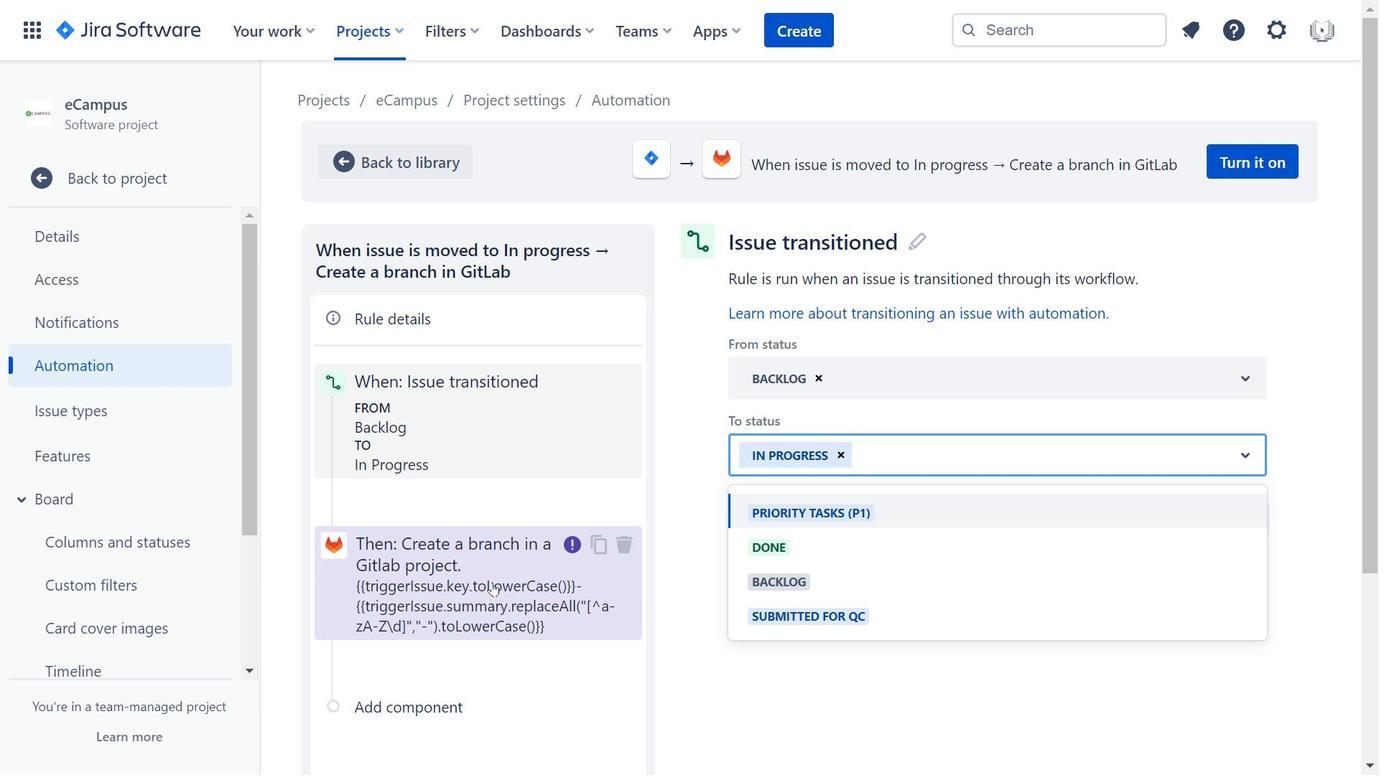 
Action: Mouse moved to (953, 383)
Screenshot: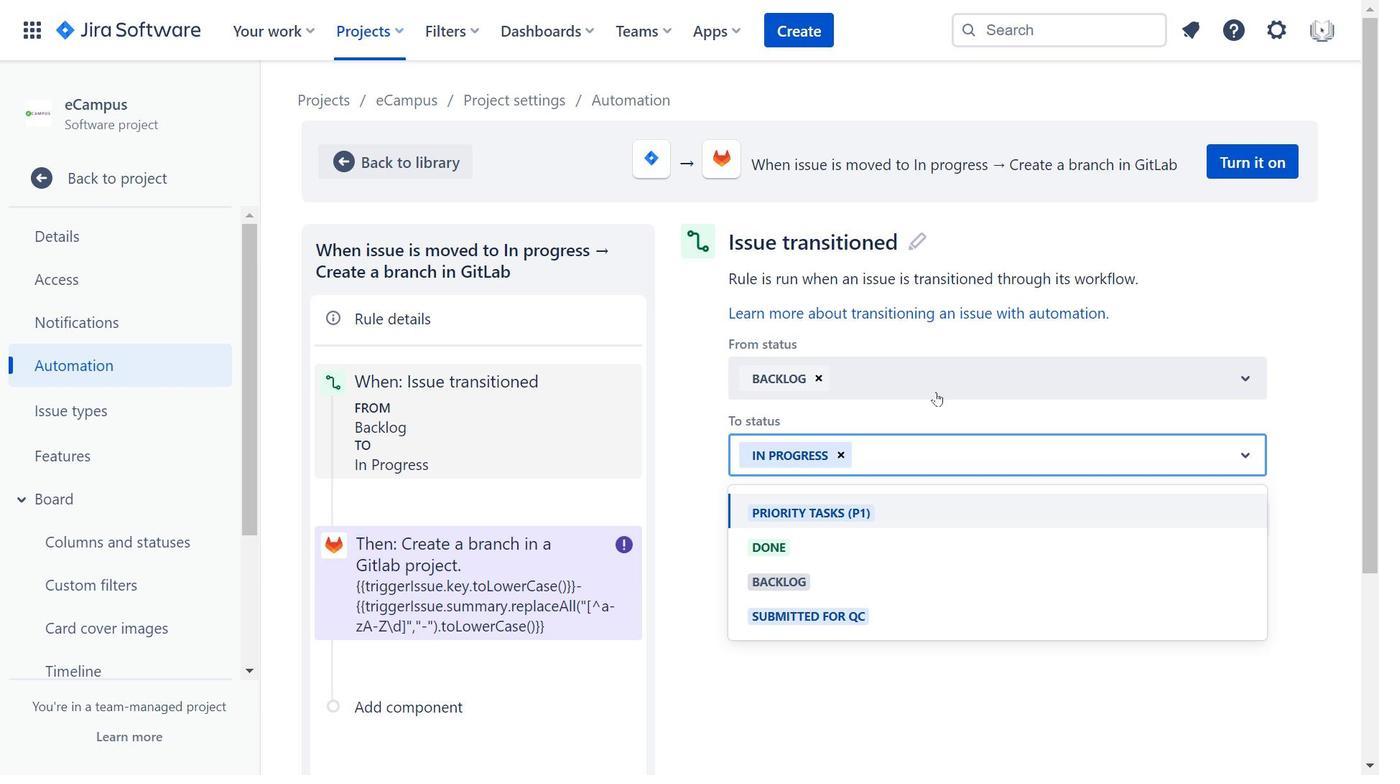 
Action: Mouse pressed left at (953, 383)
Screenshot: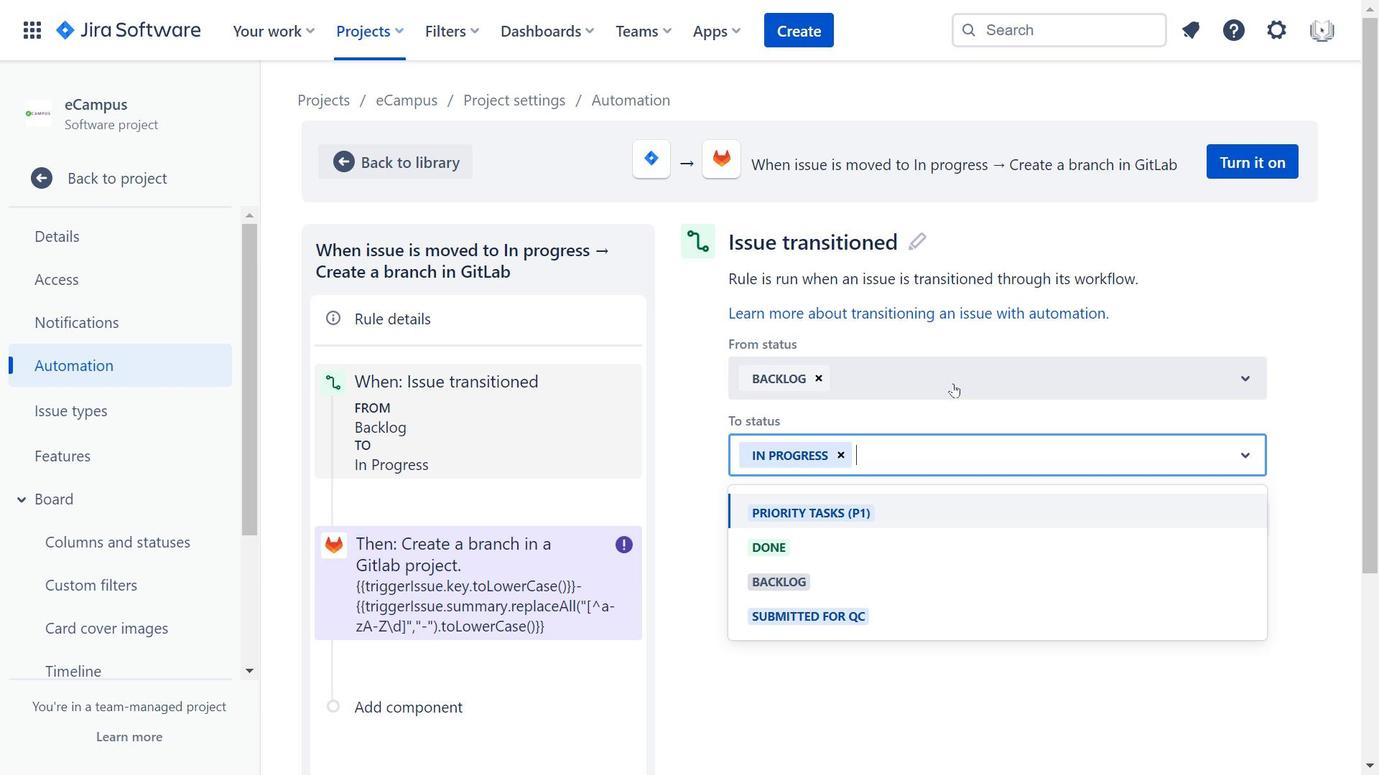 
Action: Mouse moved to (672, 496)
Screenshot: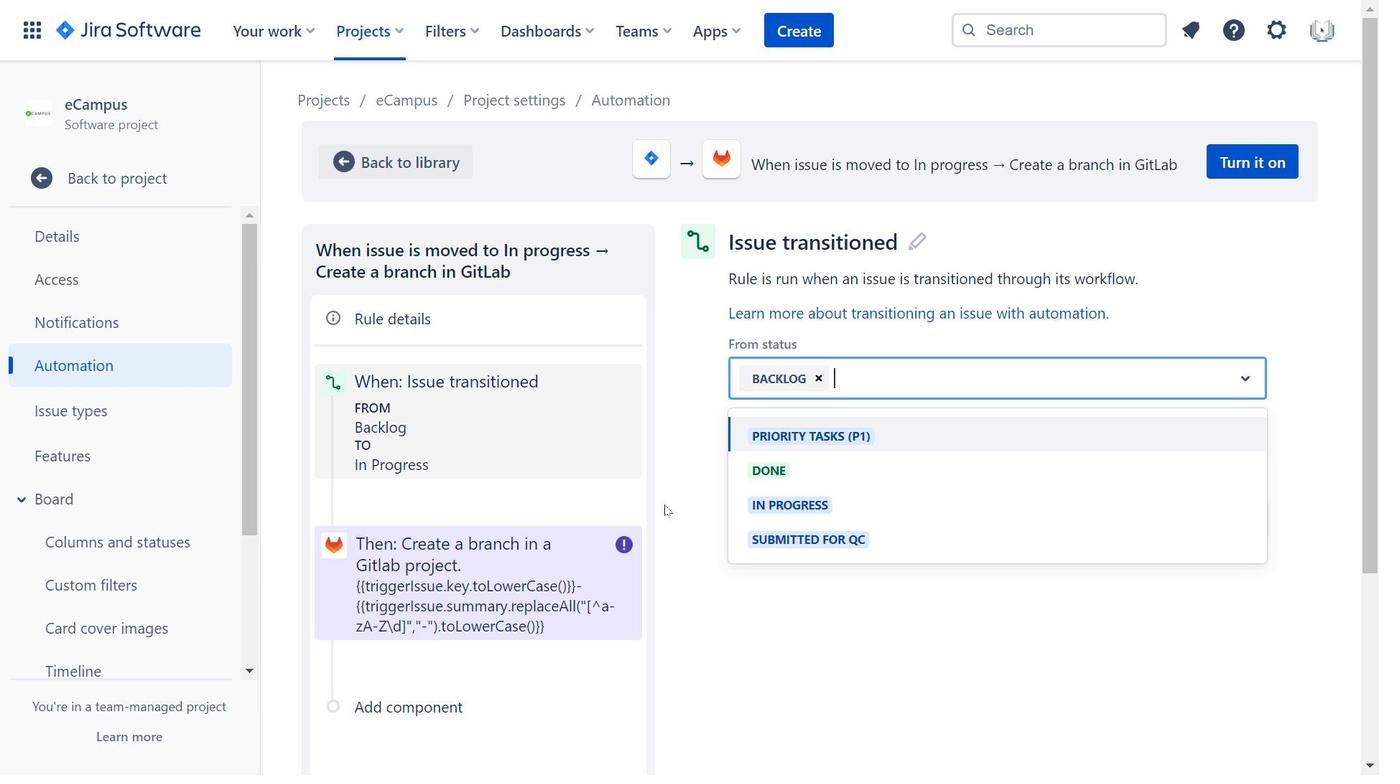 
Action: Mouse scrolled (672, 497) with delta (0, 0)
Screenshot: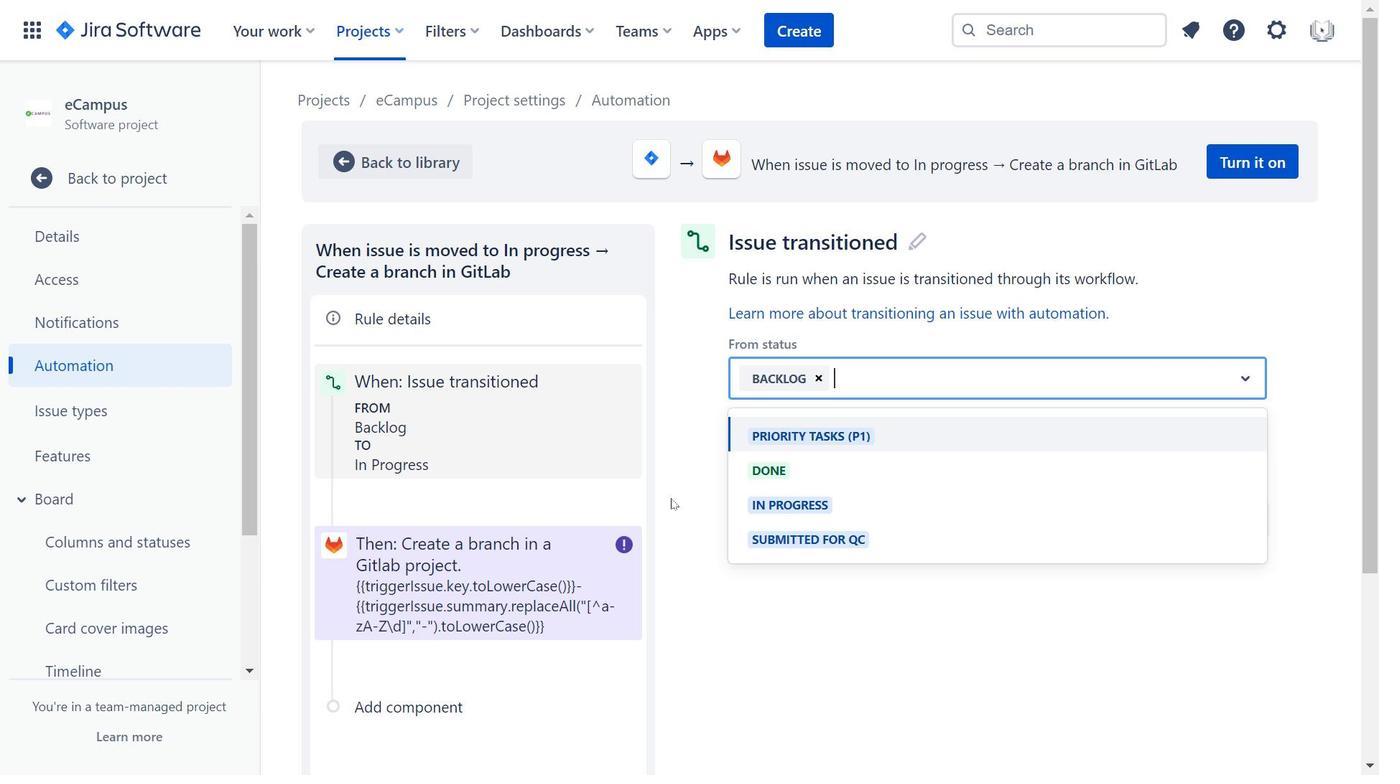 
Action: Mouse moved to (657, 473)
Screenshot: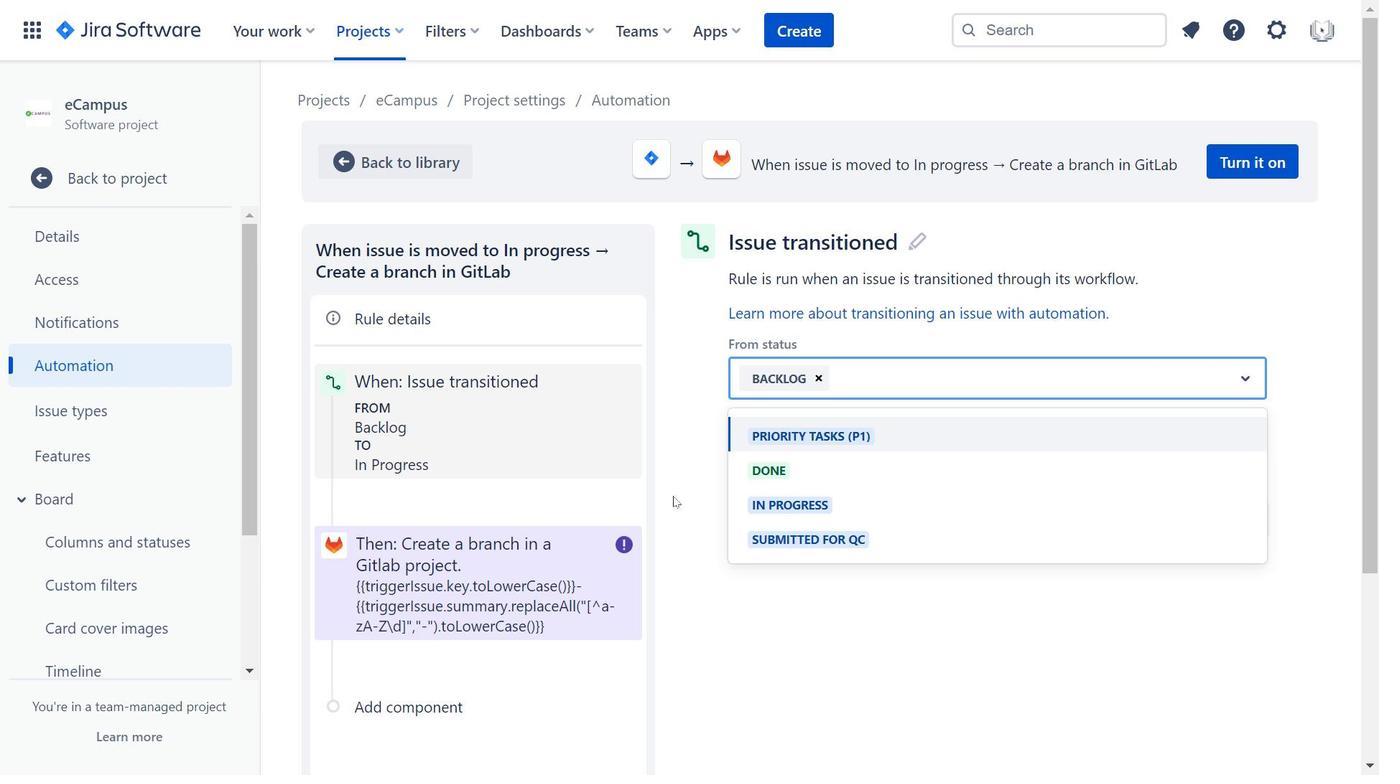 
Action: Mouse scrolled (657, 474) with delta (0, 0)
Screenshot: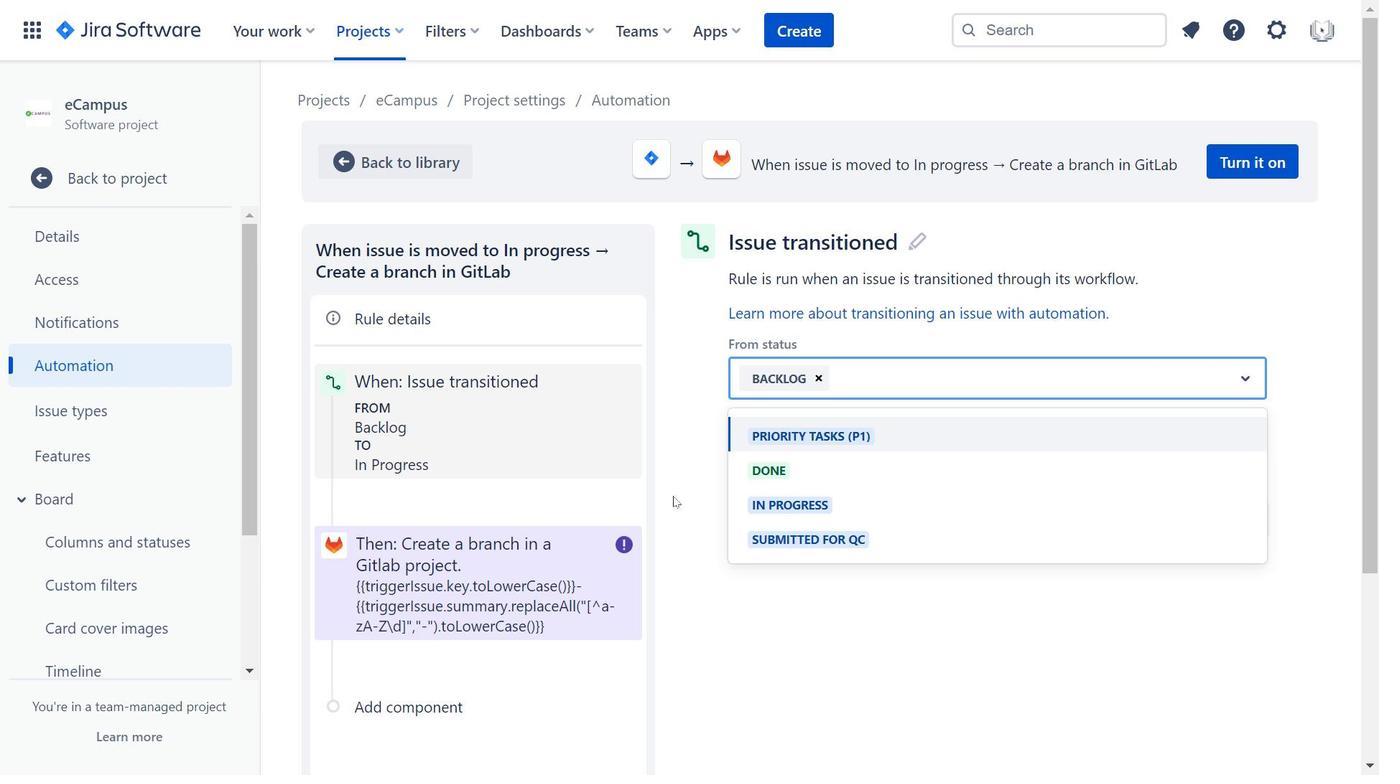 
Action: Mouse moved to (502, 410)
Screenshot: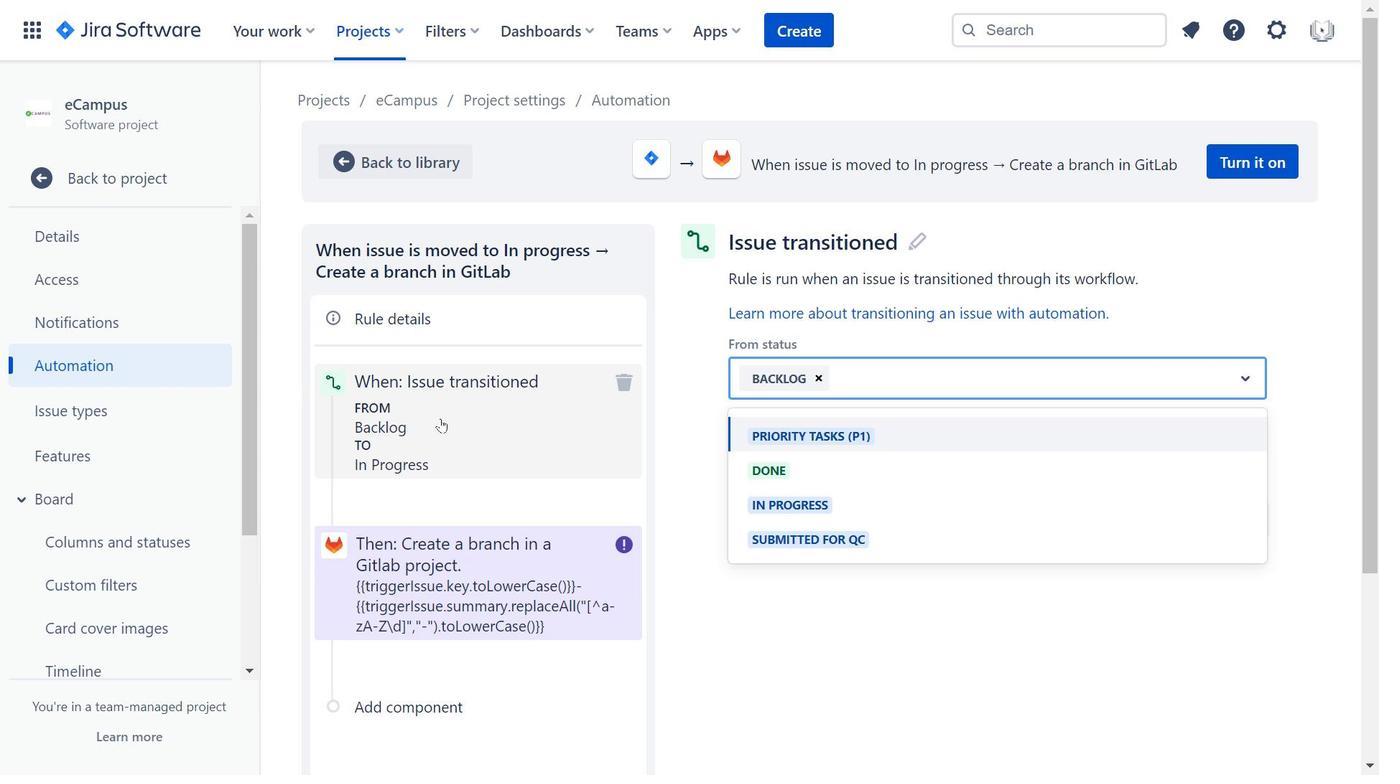 
Action: Mouse pressed left at (502, 410)
Screenshot: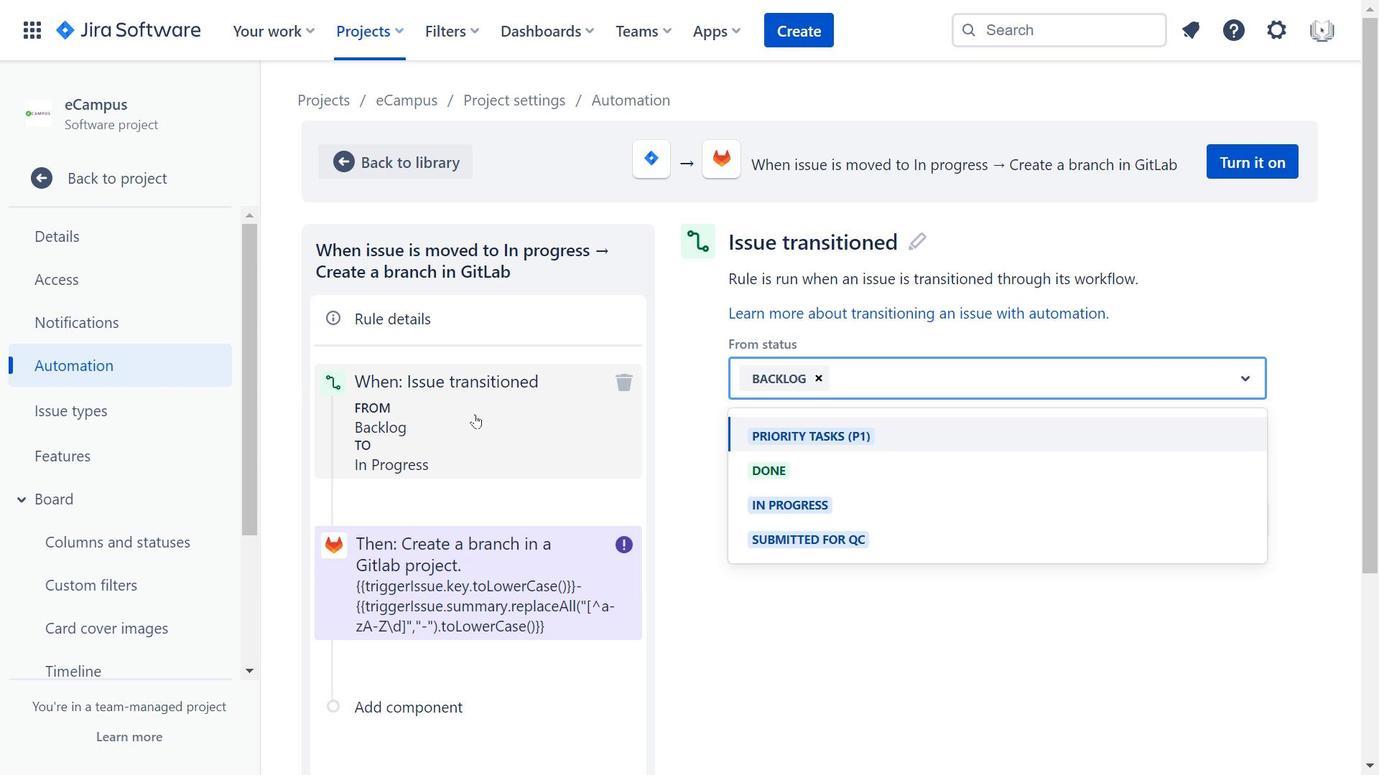 
Action: Mouse moved to (476, 622)
Screenshot: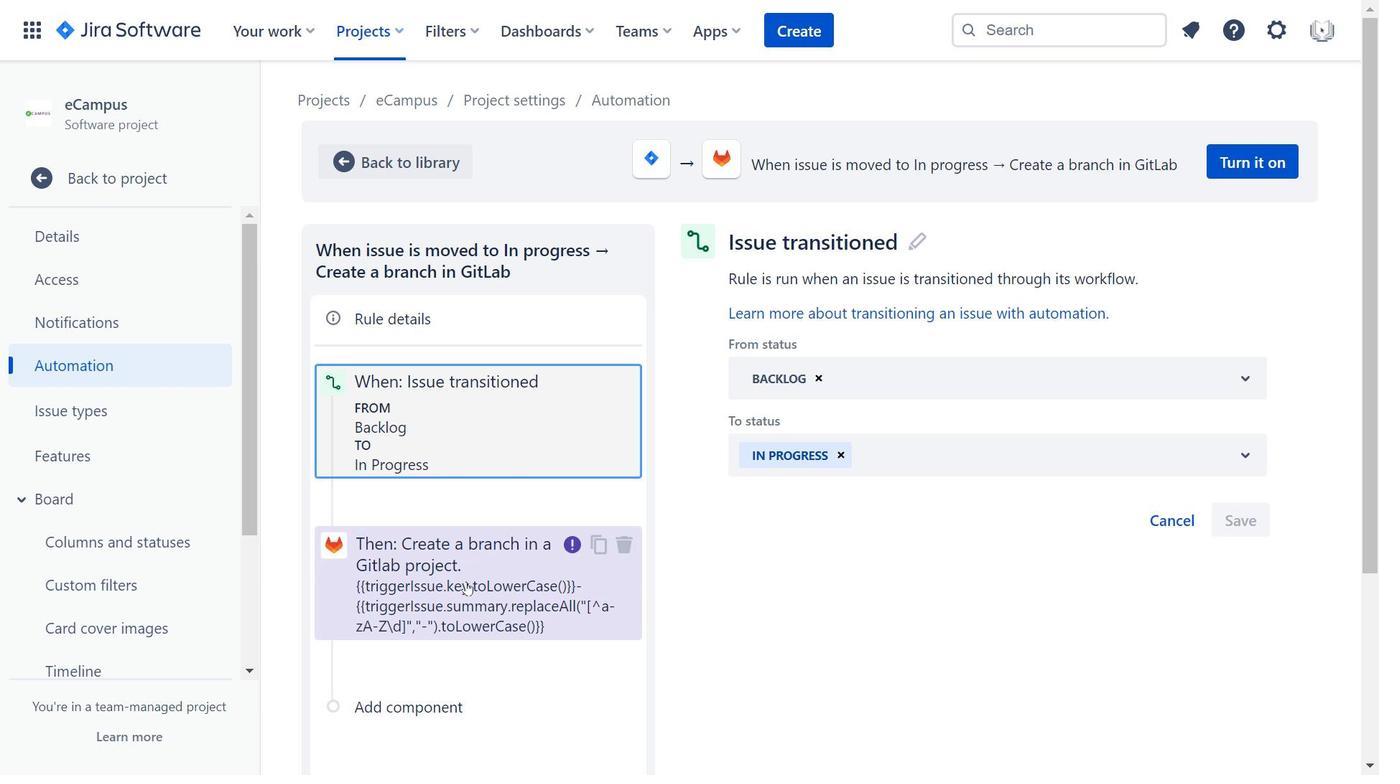 
Action: Mouse pressed left at (476, 622)
Screenshot: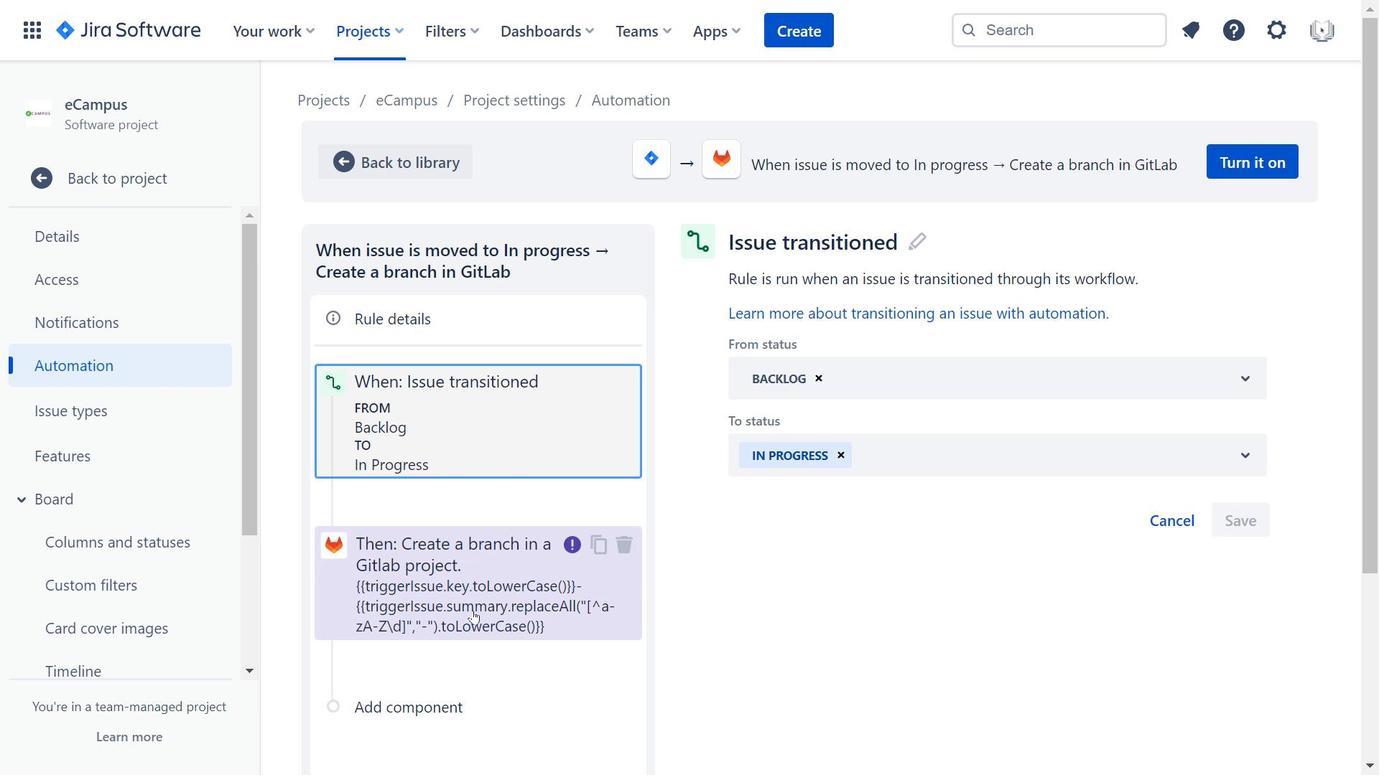 
Action: Mouse moved to (396, 154)
Screenshot: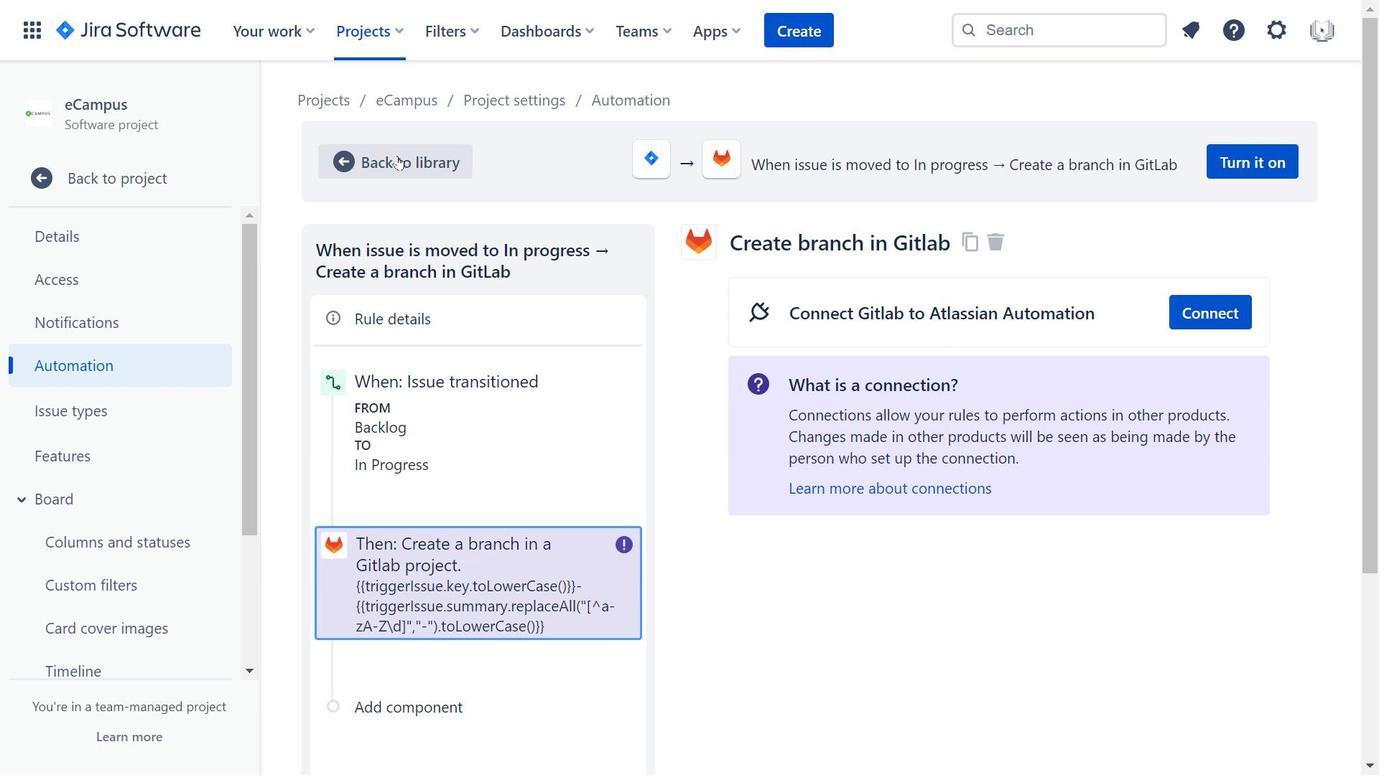 
Action: Mouse pressed left at (396, 154)
Screenshot: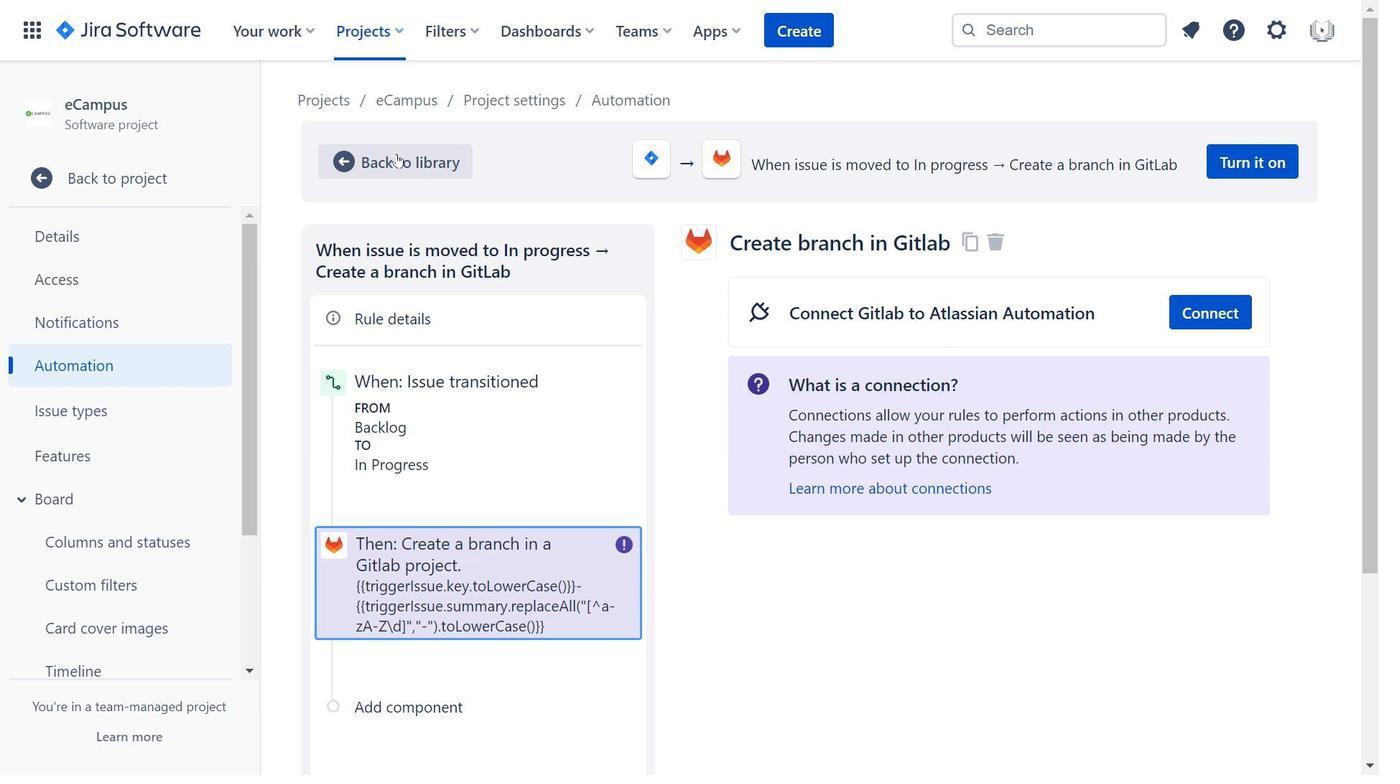 
Action: Mouse moved to (969, 226)
Screenshot: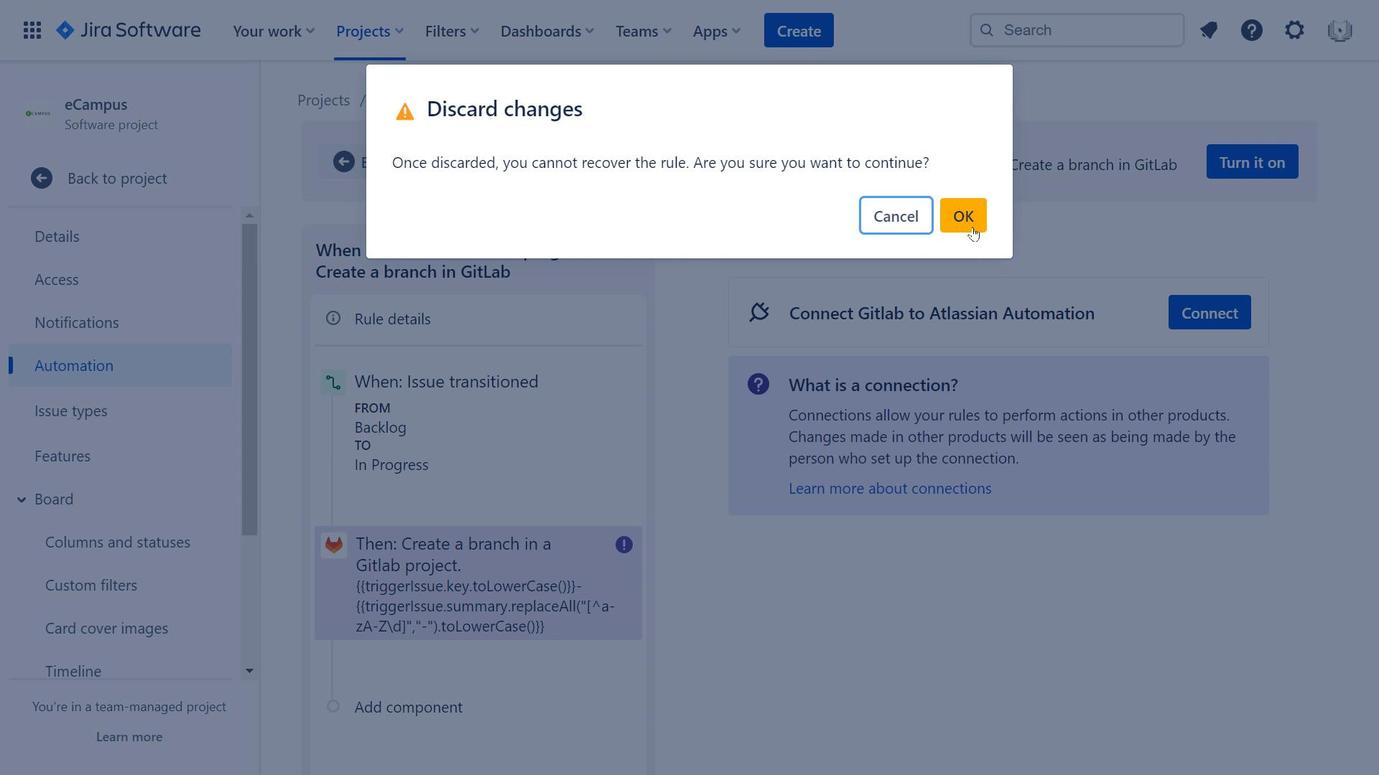 
Action: Mouse pressed left at (969, 226)
Screenshot: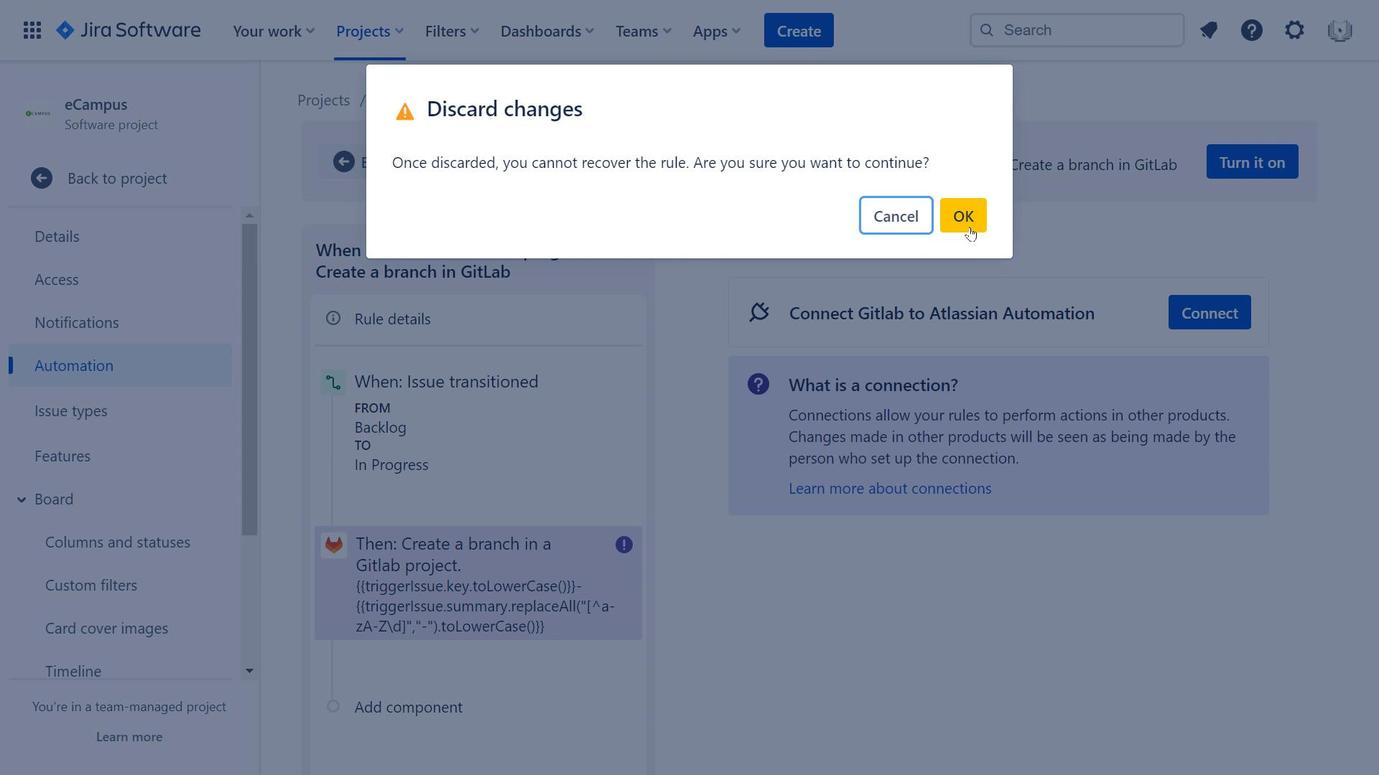 
Action: Mouse moved to (438, 450)
Screenshot: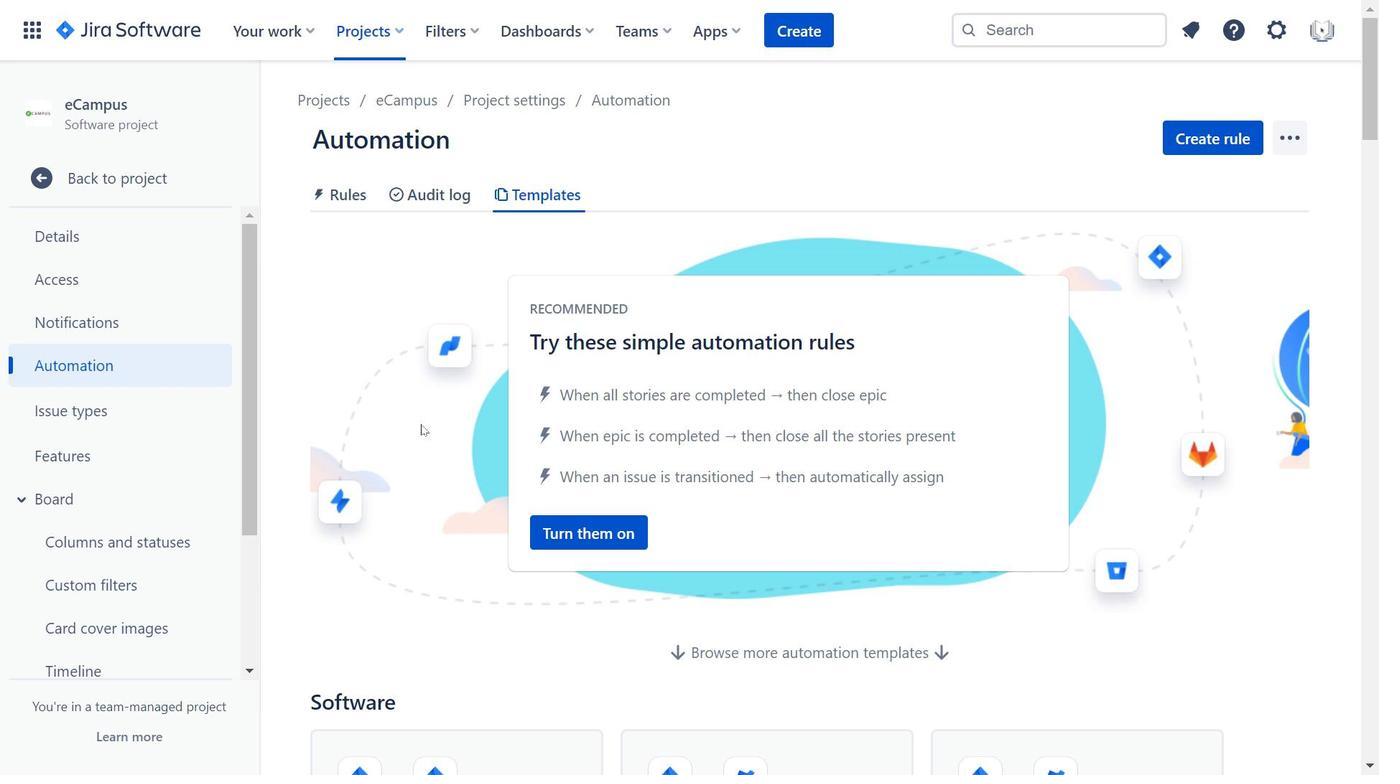 
Action: Mouse scrolled (438, 449) with delta (0, 0)
Screenshot: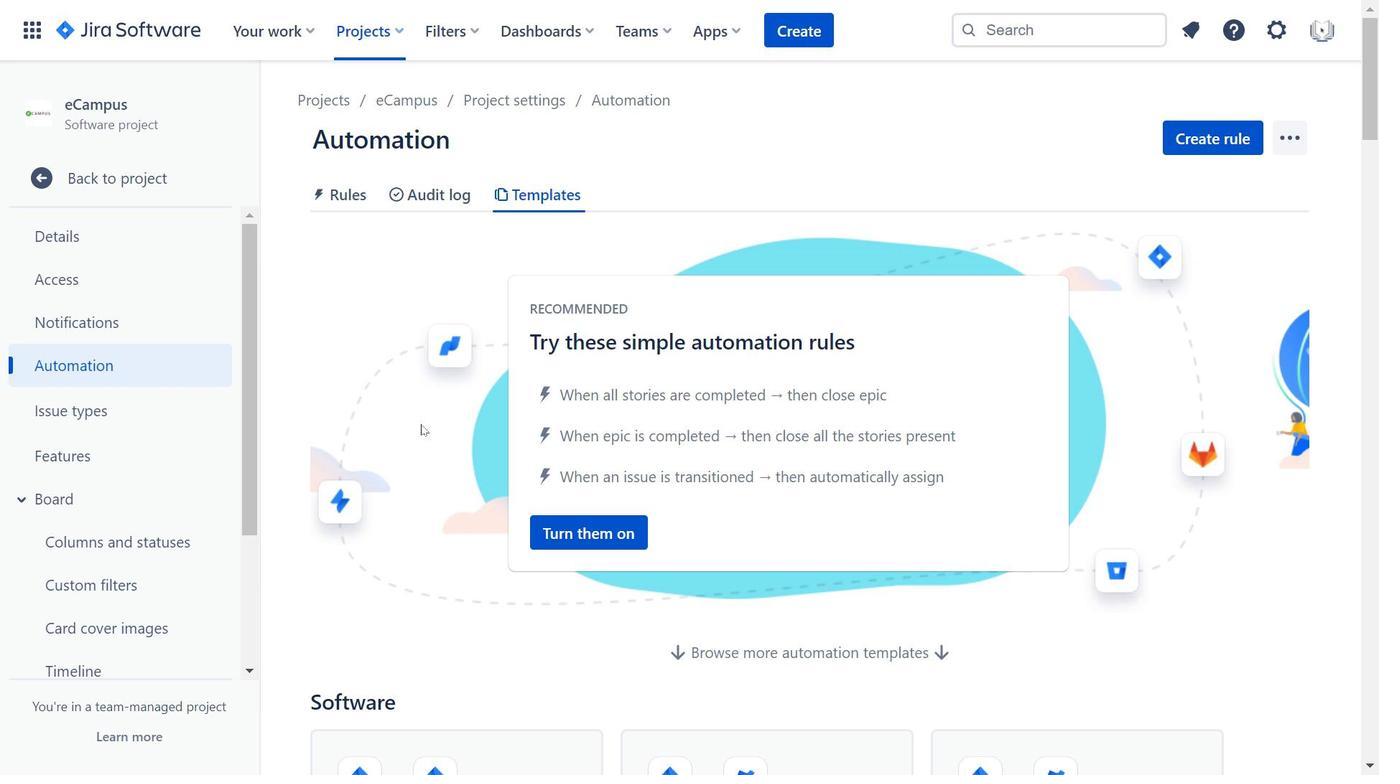 
Action: Mouse moved to (439, 451)
Screenshot: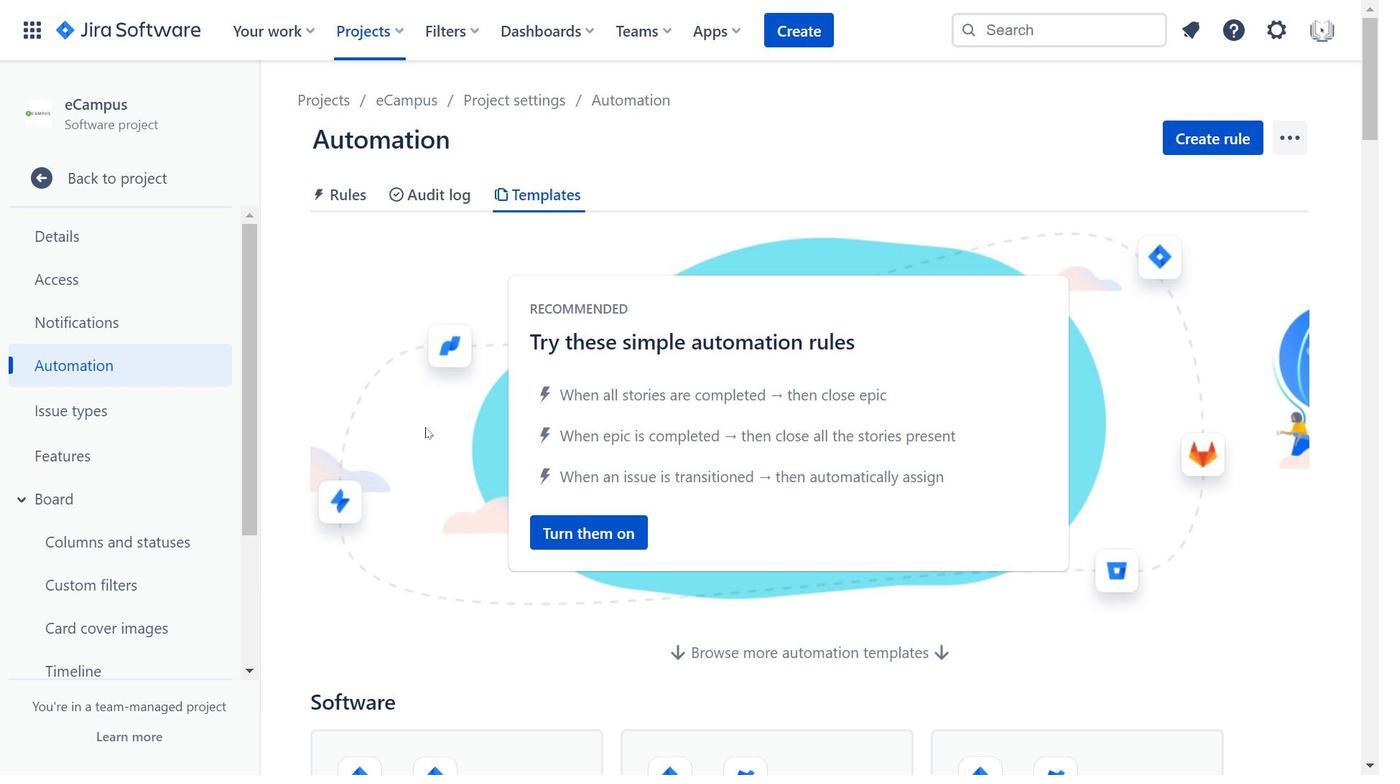 
Action: Mouse scrolled (439, 450) with delta (0, 0)
Screenshot: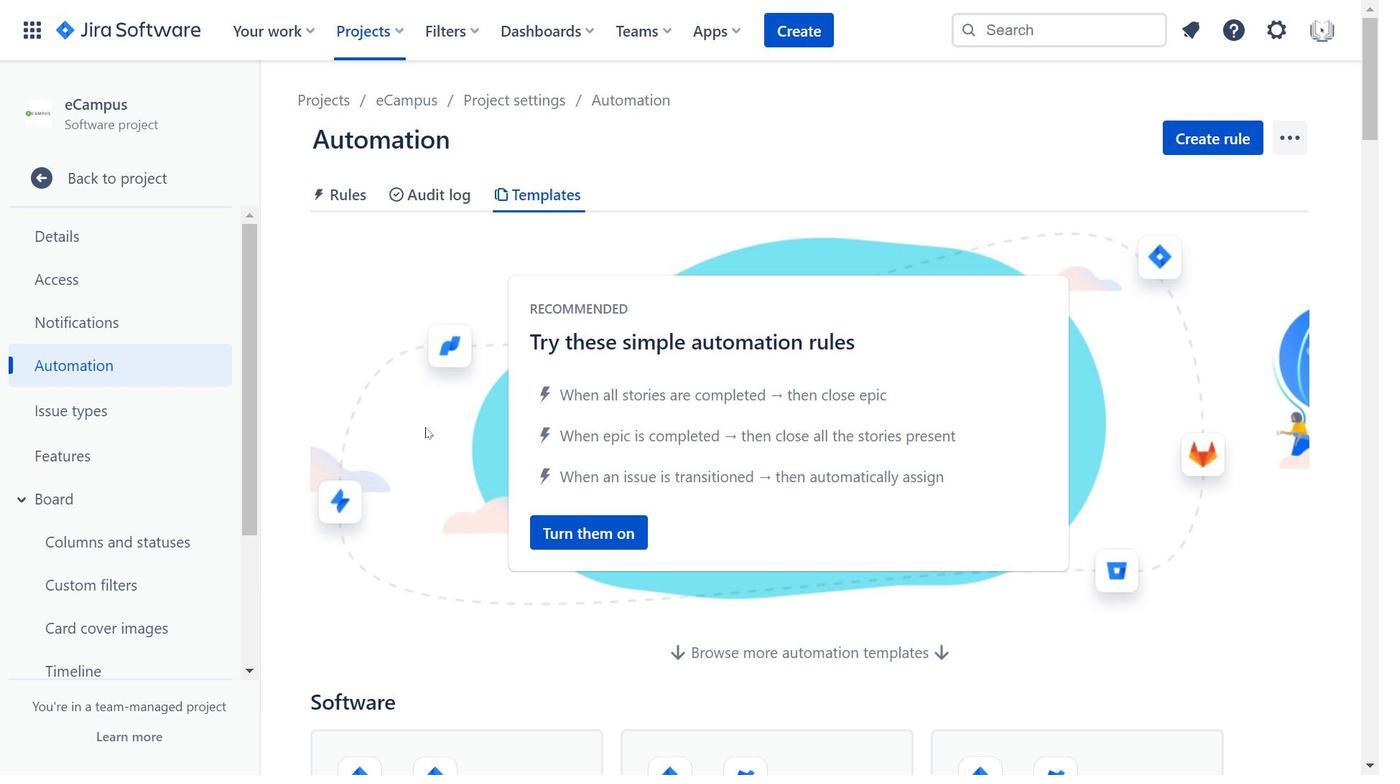 
Action: Mouse moved to (798, 614)
Screenshot: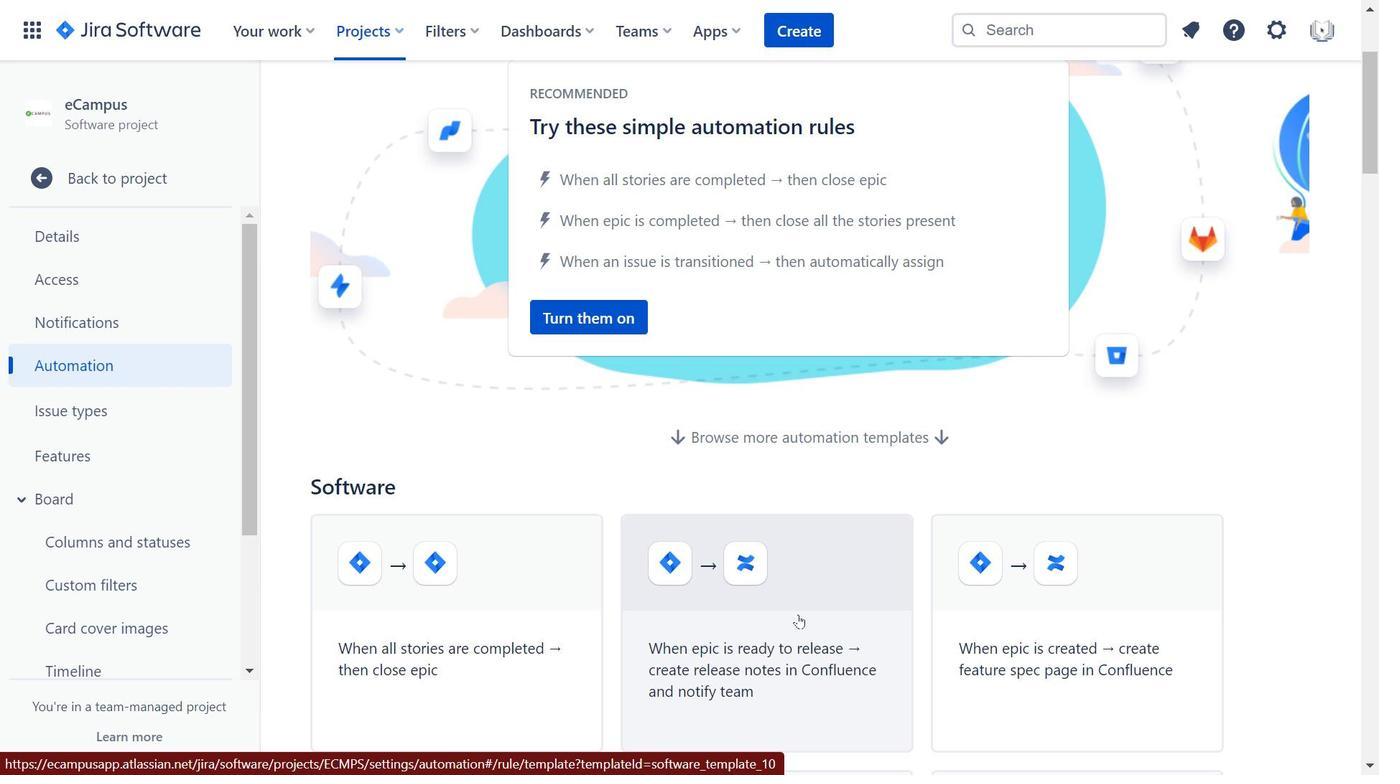 
Action: Mouse pressed left at (798, 614)
Screenshot: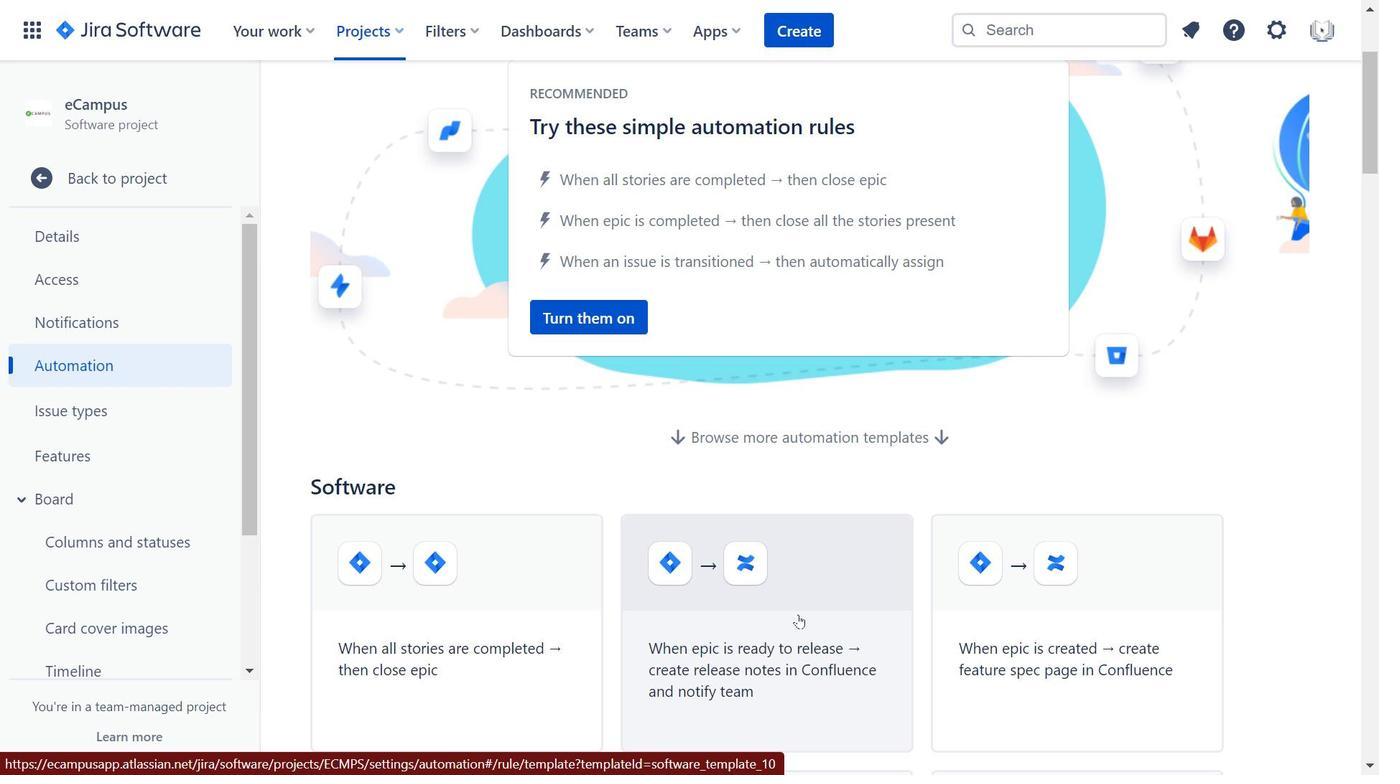 
Action: Mouse moved to (640, 326)
Screenshot: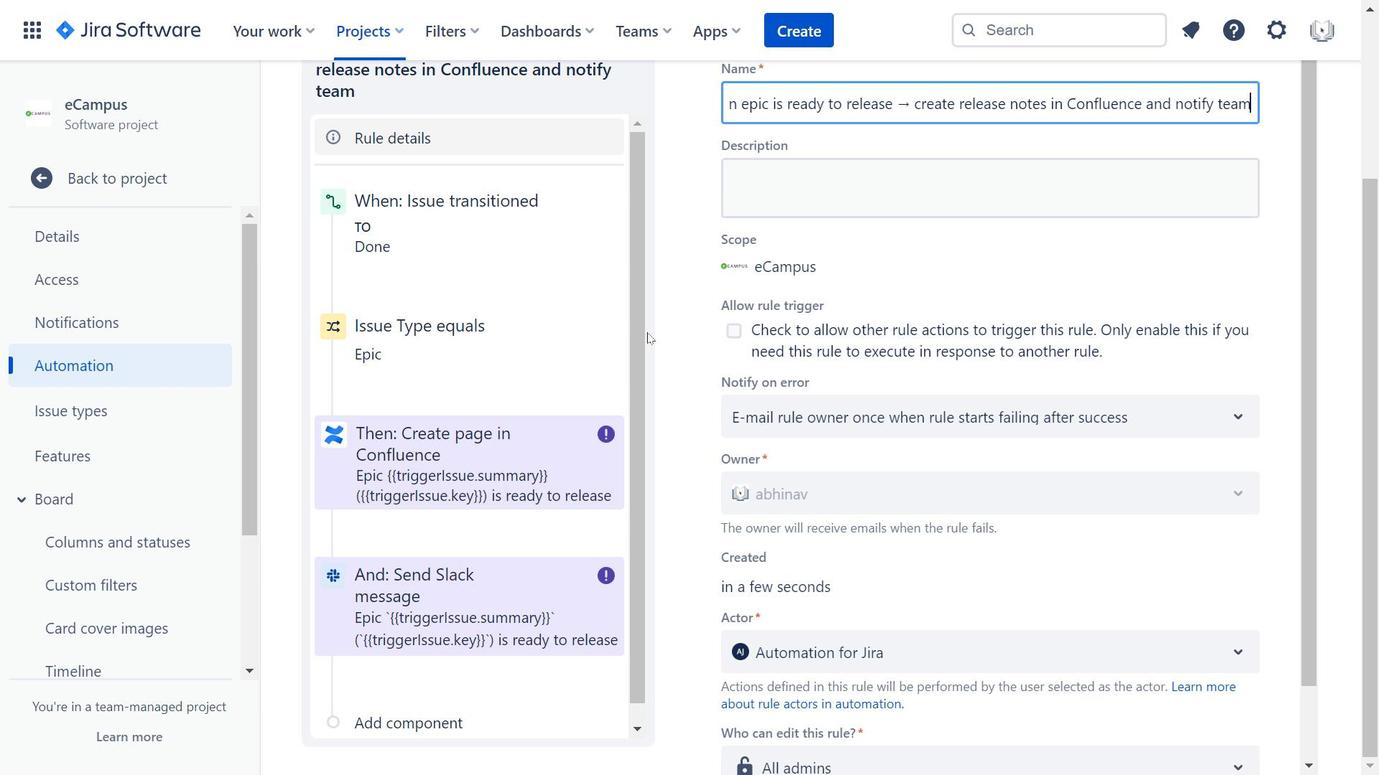 
Action: Mouse pressed left at (640, 326)
Screenshot: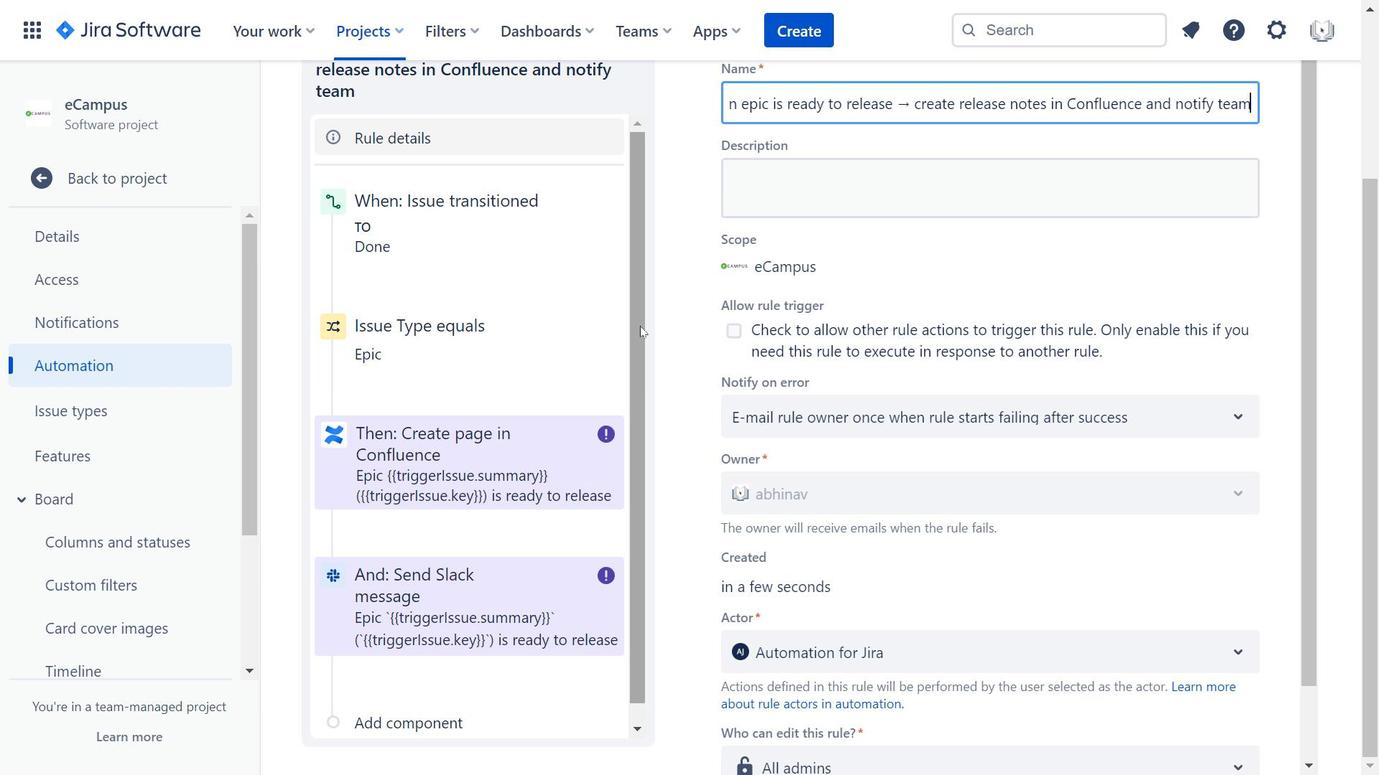 
Action: Mouse moved to (438, 376)
Screenshot: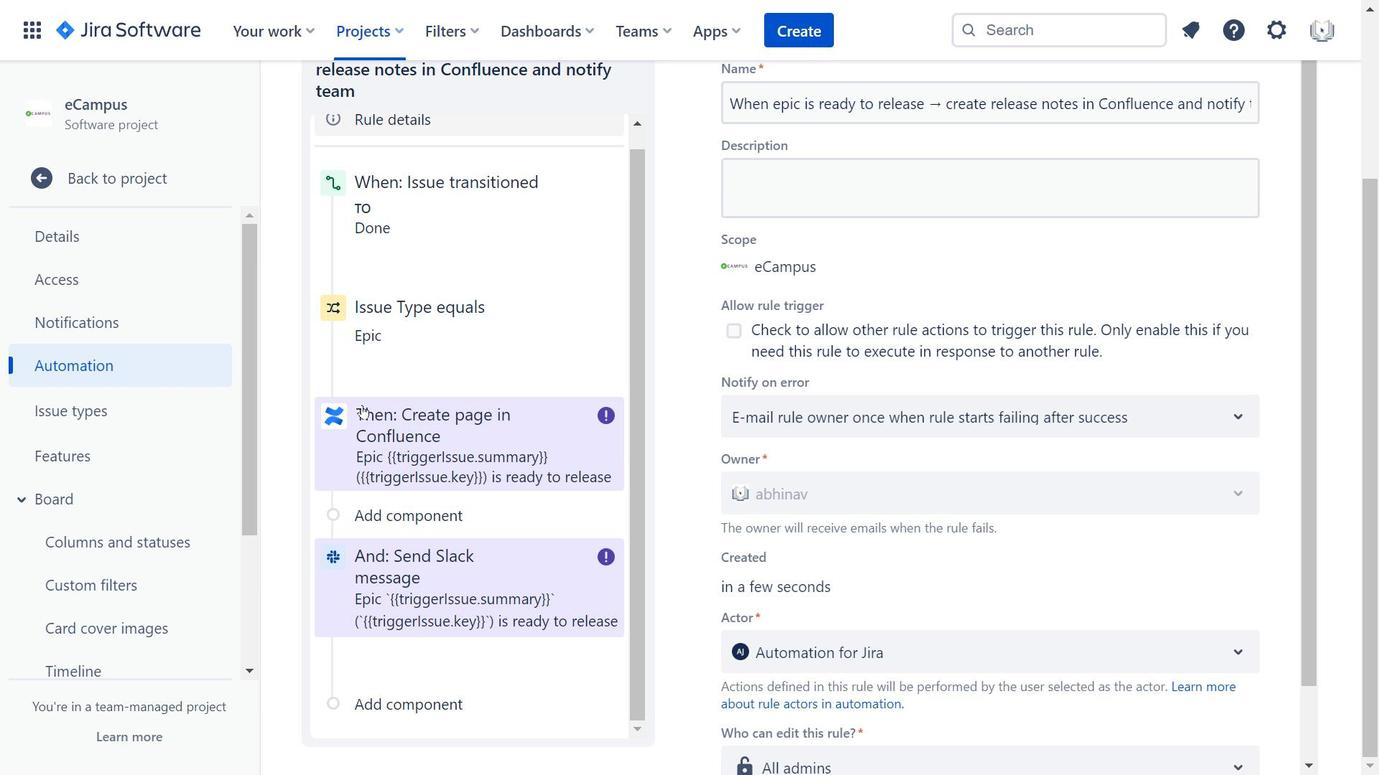 
Action: Key pressed <Key.cmd><Key.cmd><Key.cmd><Key.cmd><Key.cmd><Key.cmd><Key.cmd><Key.cmd><Key.cmd><Key.cmd><Key.cmd><Key.cmd><Key.cmd><Key.cmd><Key.cmd><Key.cmd><Key.cmd><Key.cmd><Key.cmd><Key.cmd><Key.cmd><Key.cmd><Key.cmd><Key.cmd><Key.cmd><Key.cmd><Key.cmd><Key.cmd><Key.cmd><Key.cmd>
Screenshot: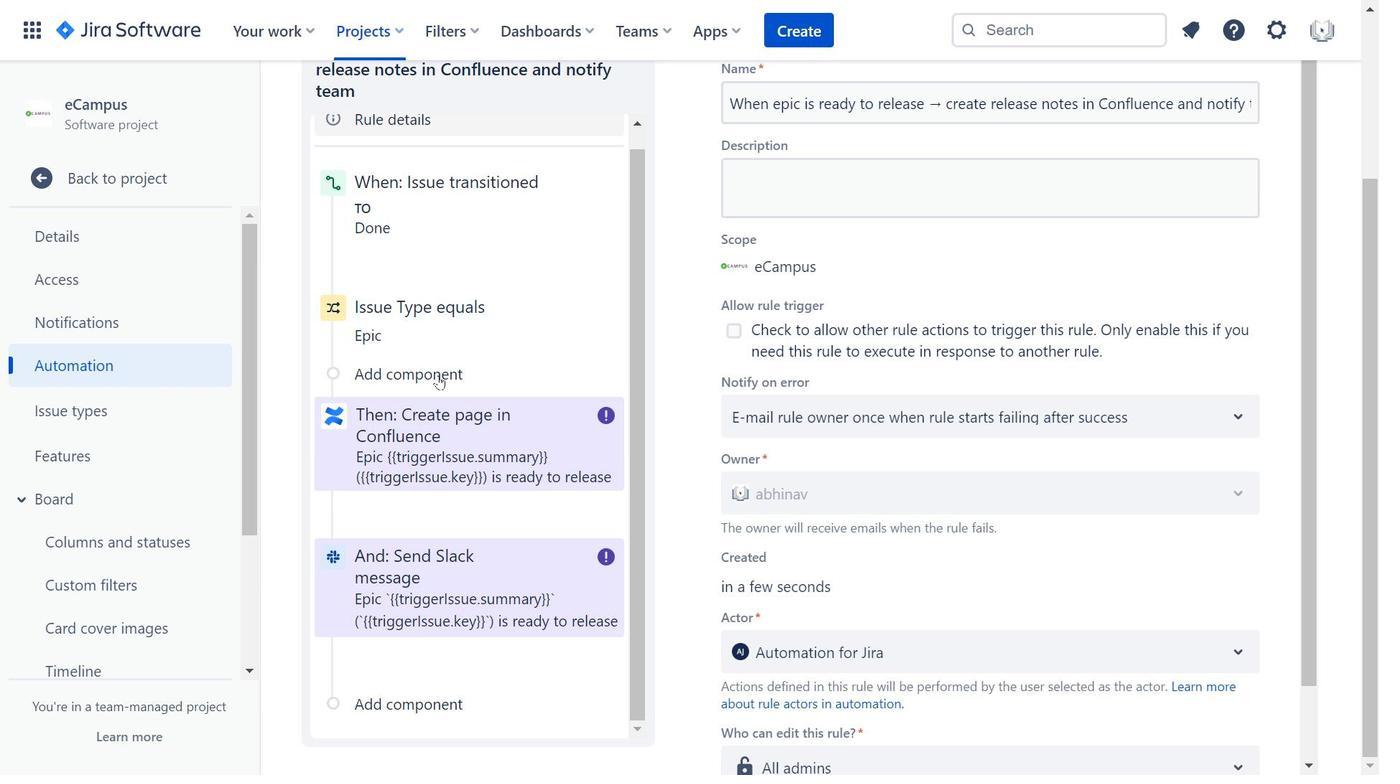 
